 Task: Search one way flight ticket for 3 adults, 3 children in business from Billings: Billings Logan International Airport to Fort Wayne: Fort Wayne International Airport on 5-4-2023. Choice of flights is Alaska. Number of bags: 1 carry on bag and 3 checked bags. Price is upto 79000. Outbound departure time preference is 17:15.
Action: Mouse moved to (396, 150)
Screenshot: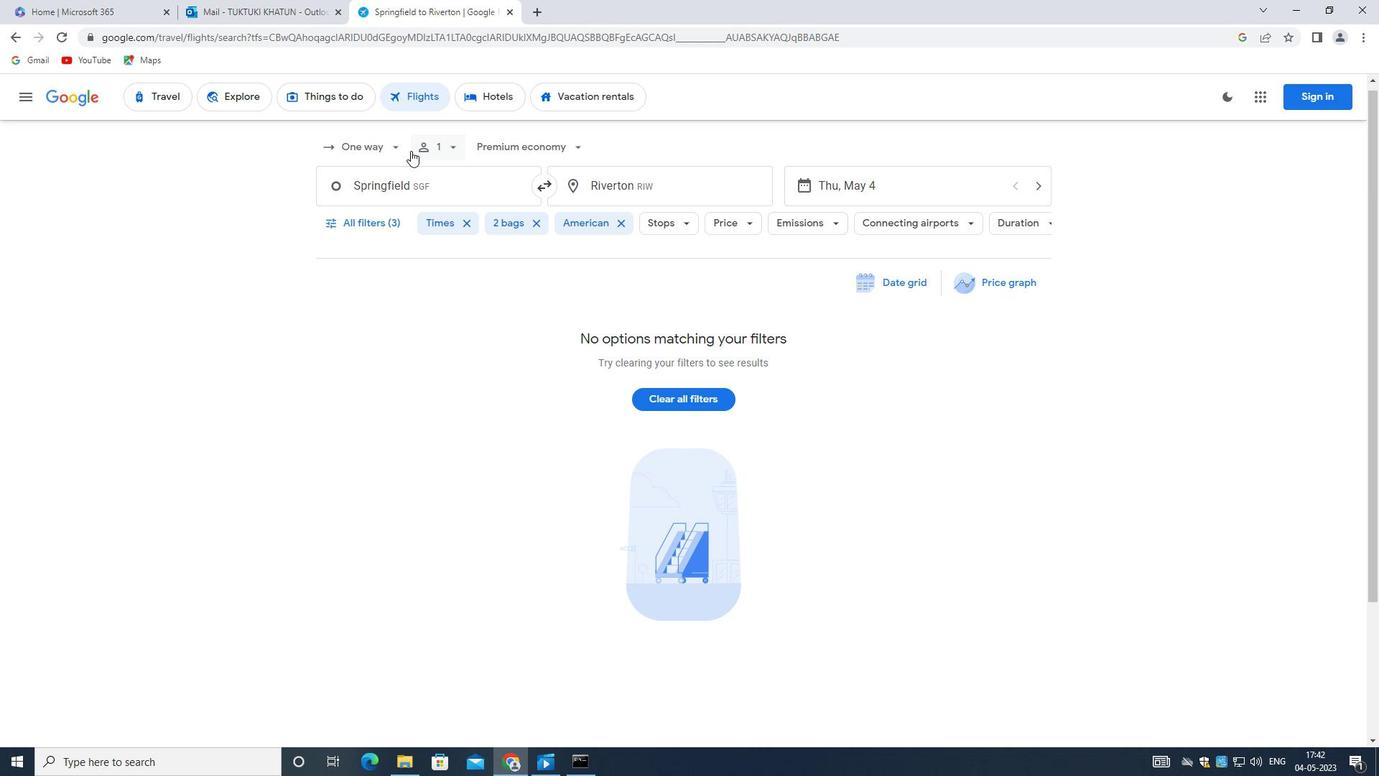 
Action: Mouse pressed left at (396, 150)
Screenshot: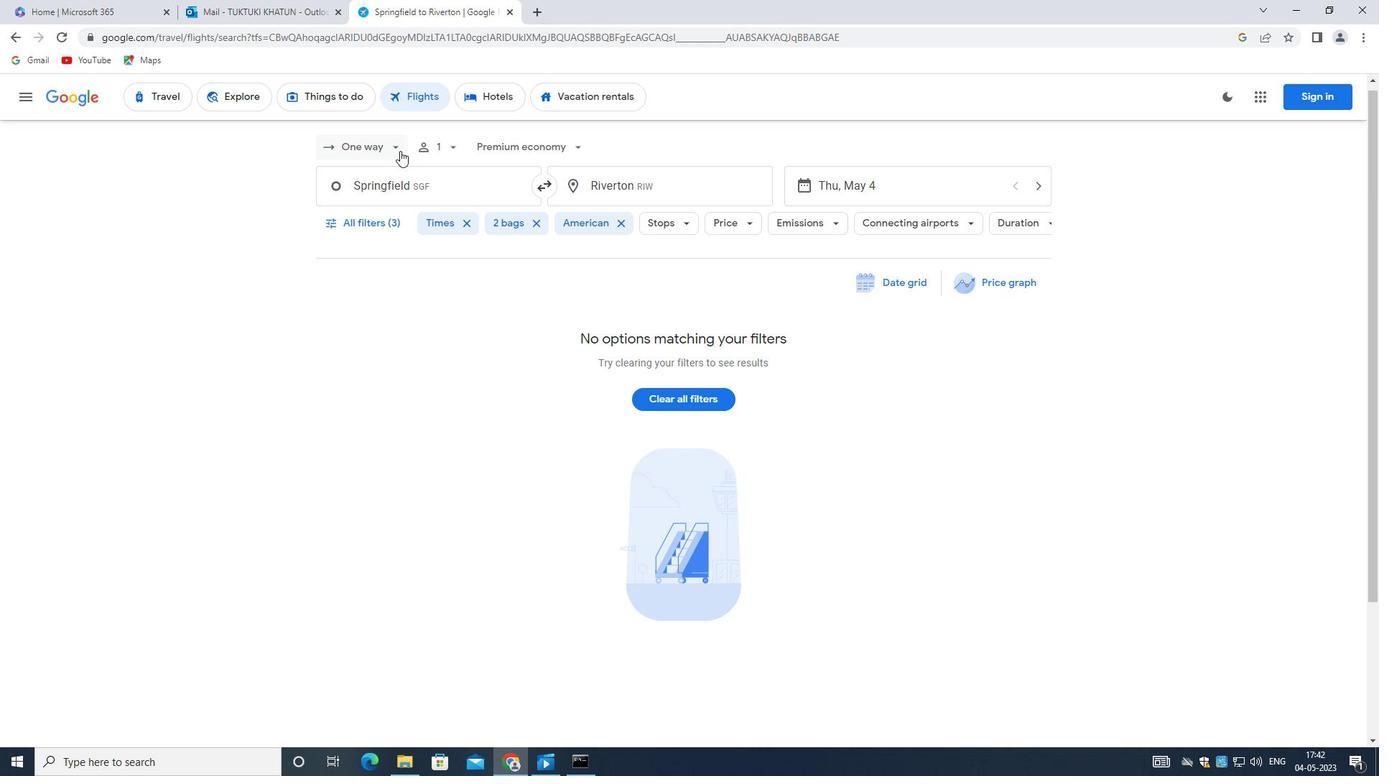 
Action: Mouse moved to (392, 203)
Screenshot: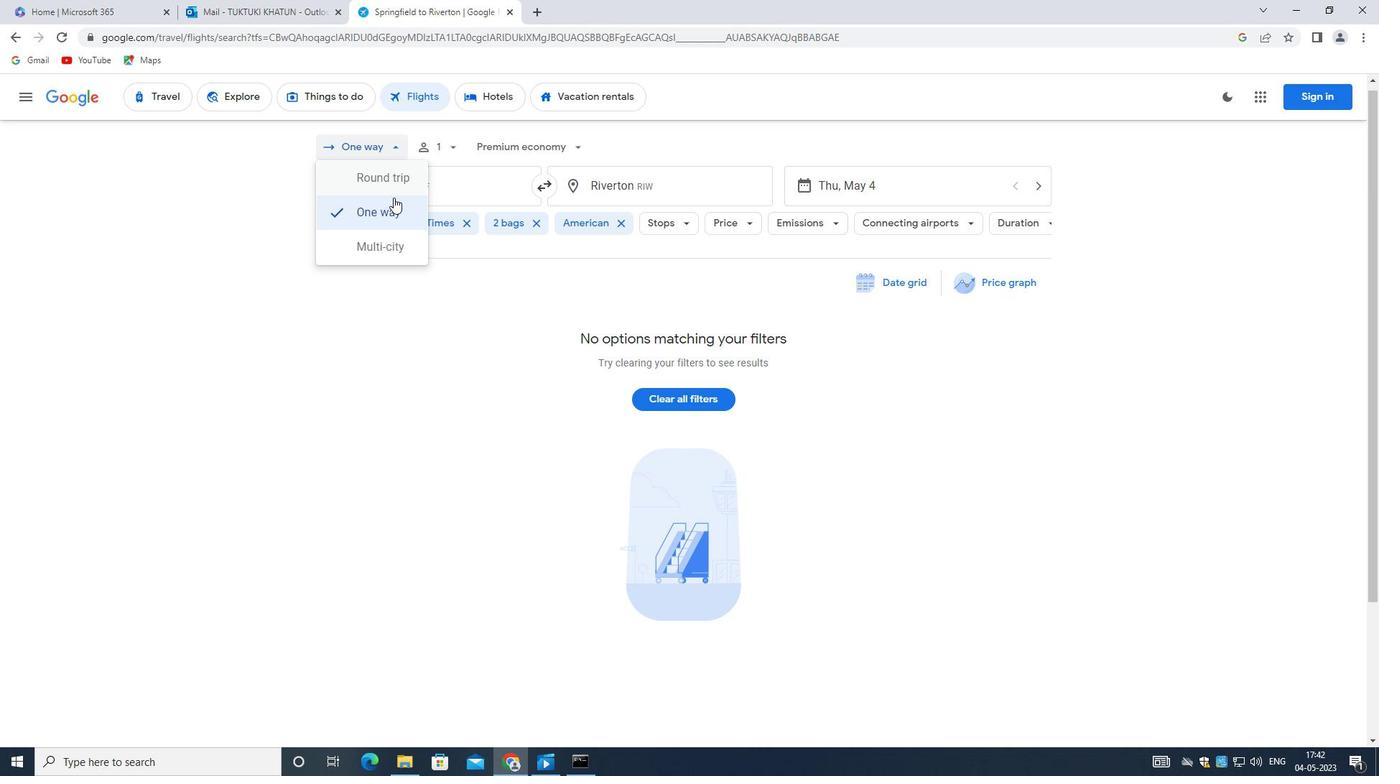 
Action: Mouse pressed left at (392, 203)
Screenshot: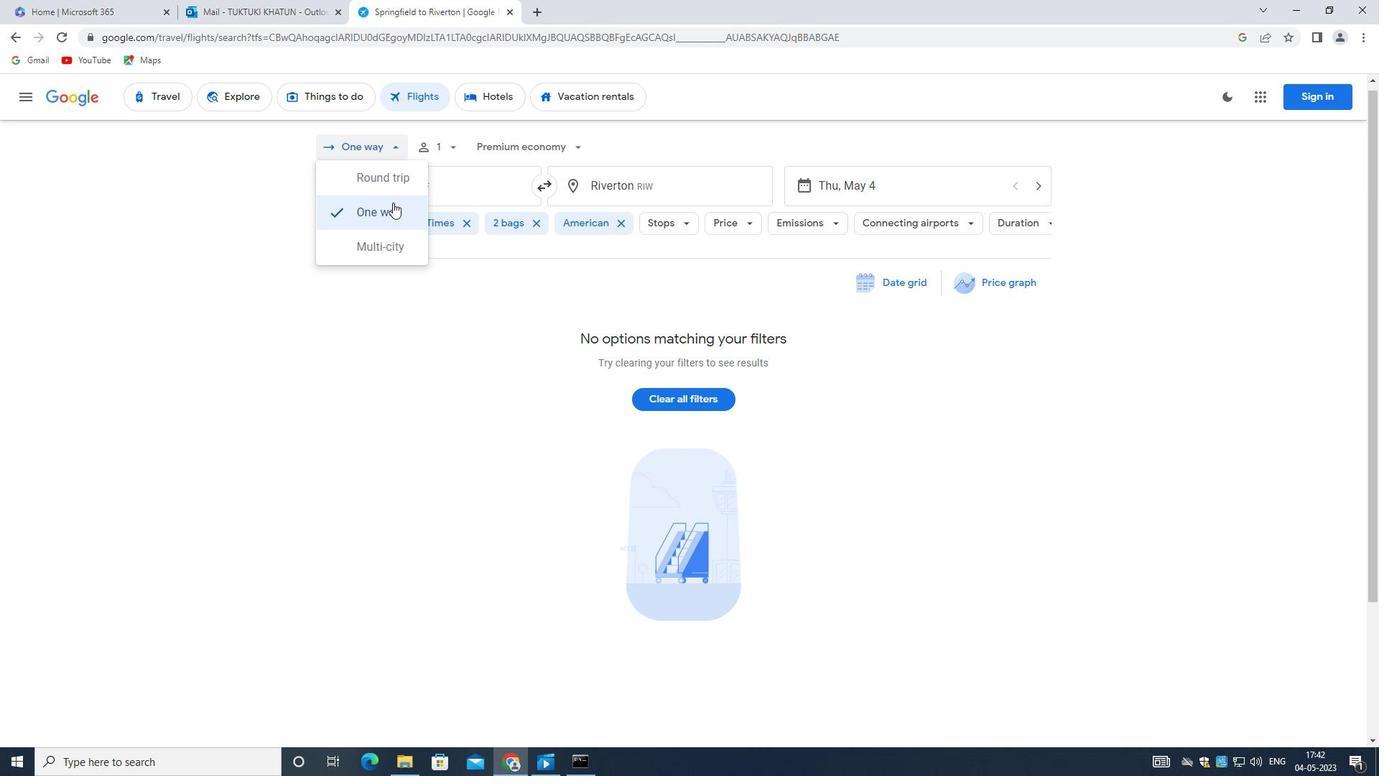 
Action: Mouse moved to (458, 146)
Screenshot: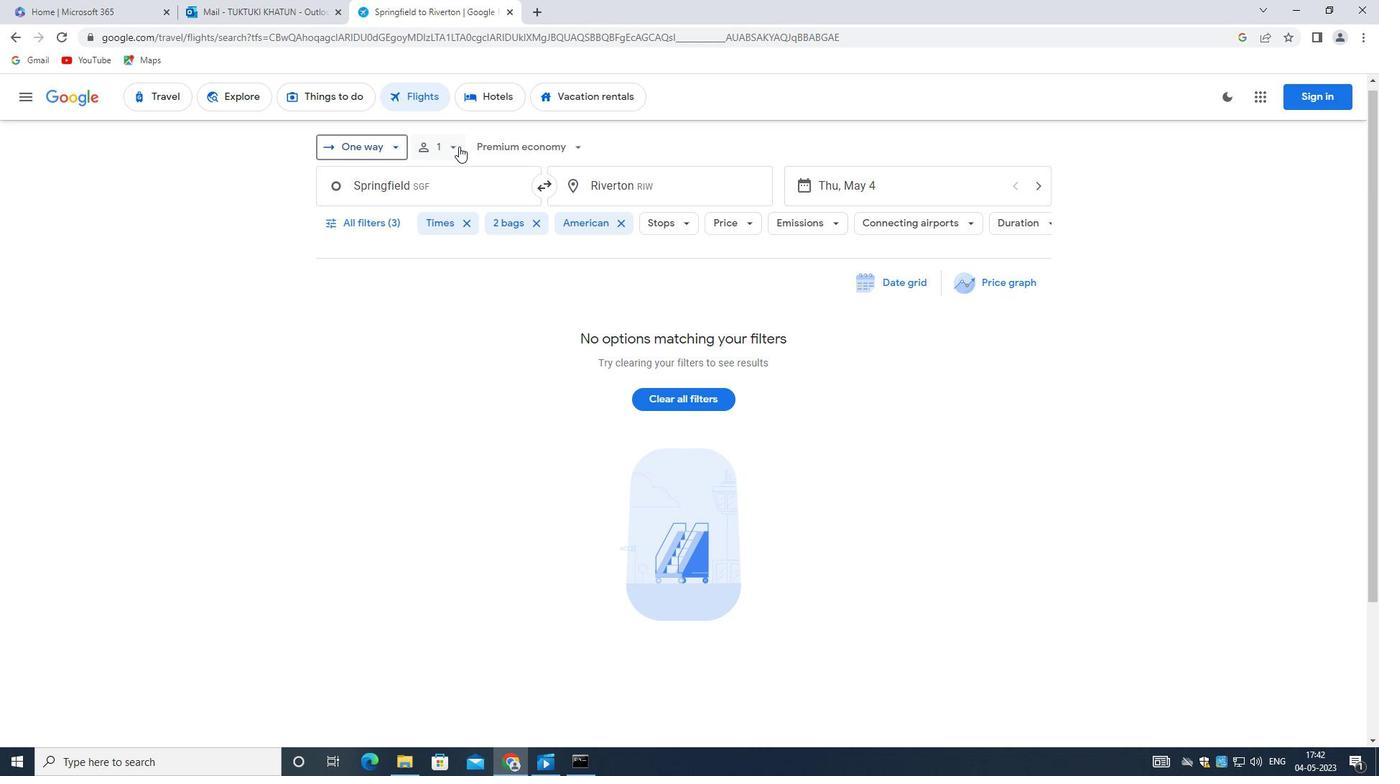 
Action: Mouse pressed left at (458, 146)
Screenshot: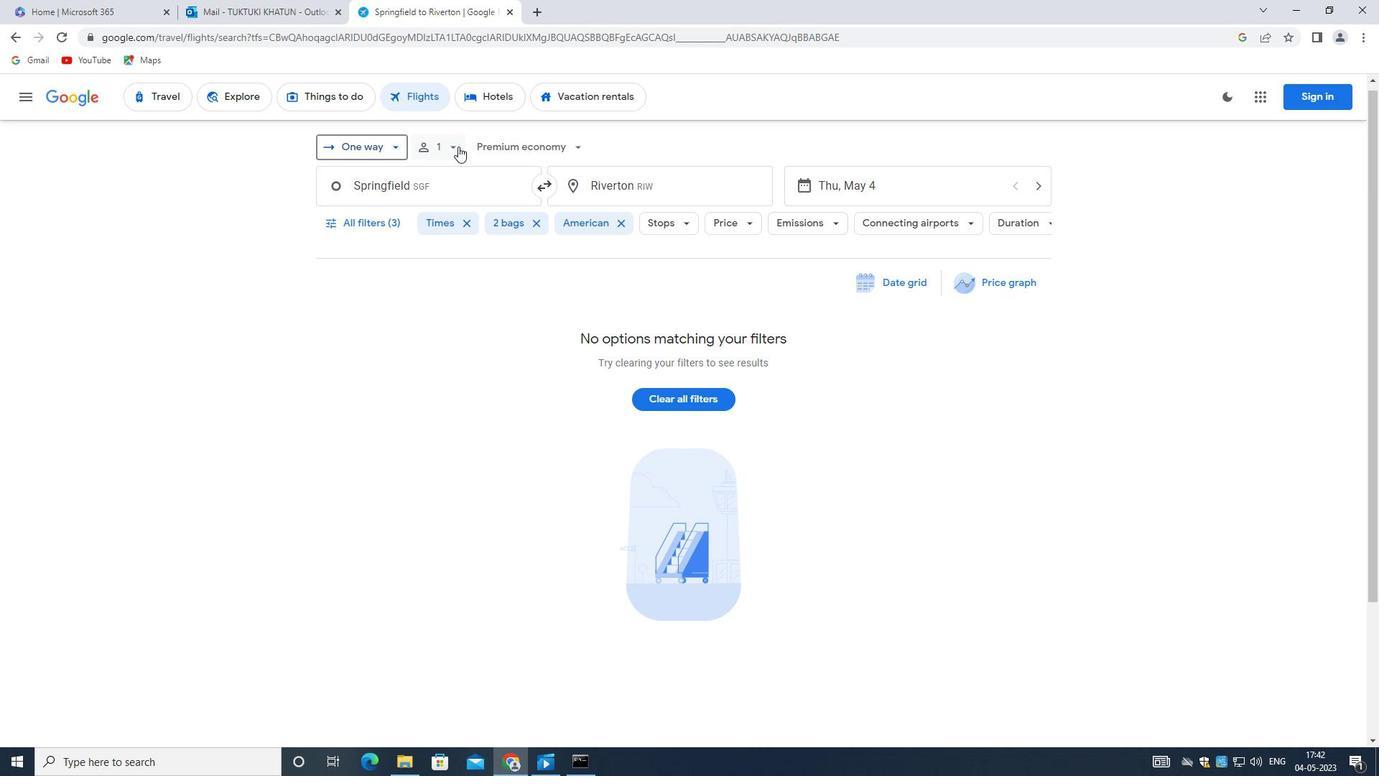 
Action: Mouse moved to (560, 182)
Screenshot: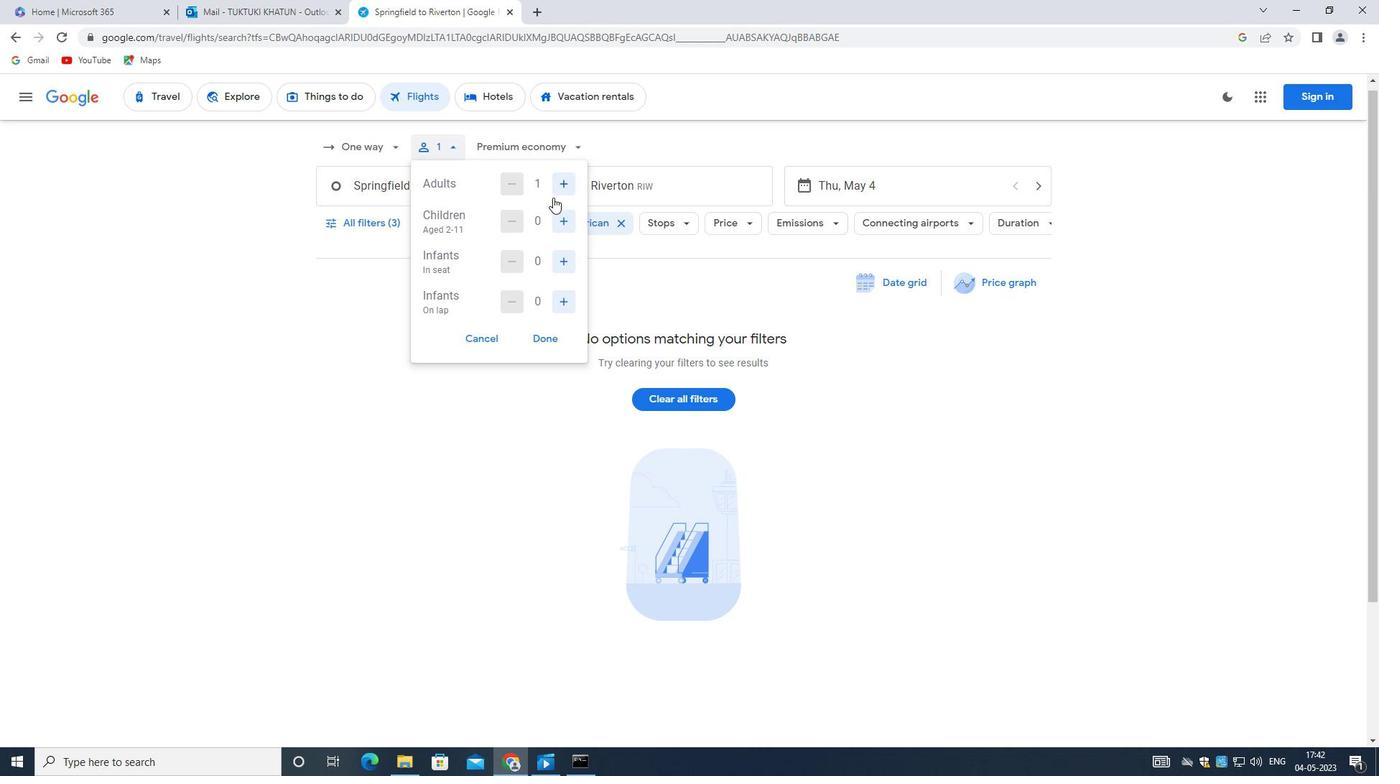 
Action: Mouse pressed left at (560, 182)
Screenshot: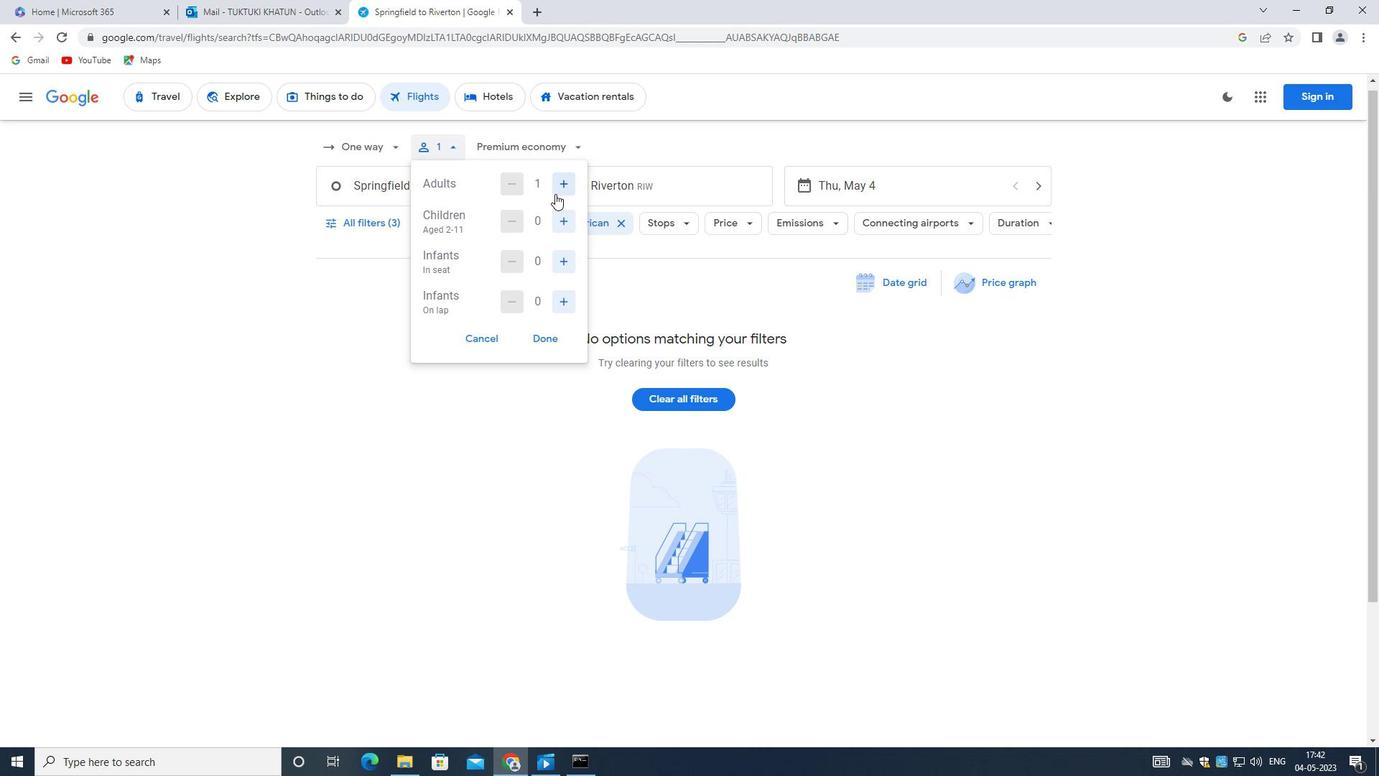 
Action: Mouse pressed left at (560, 182)
Screenshot: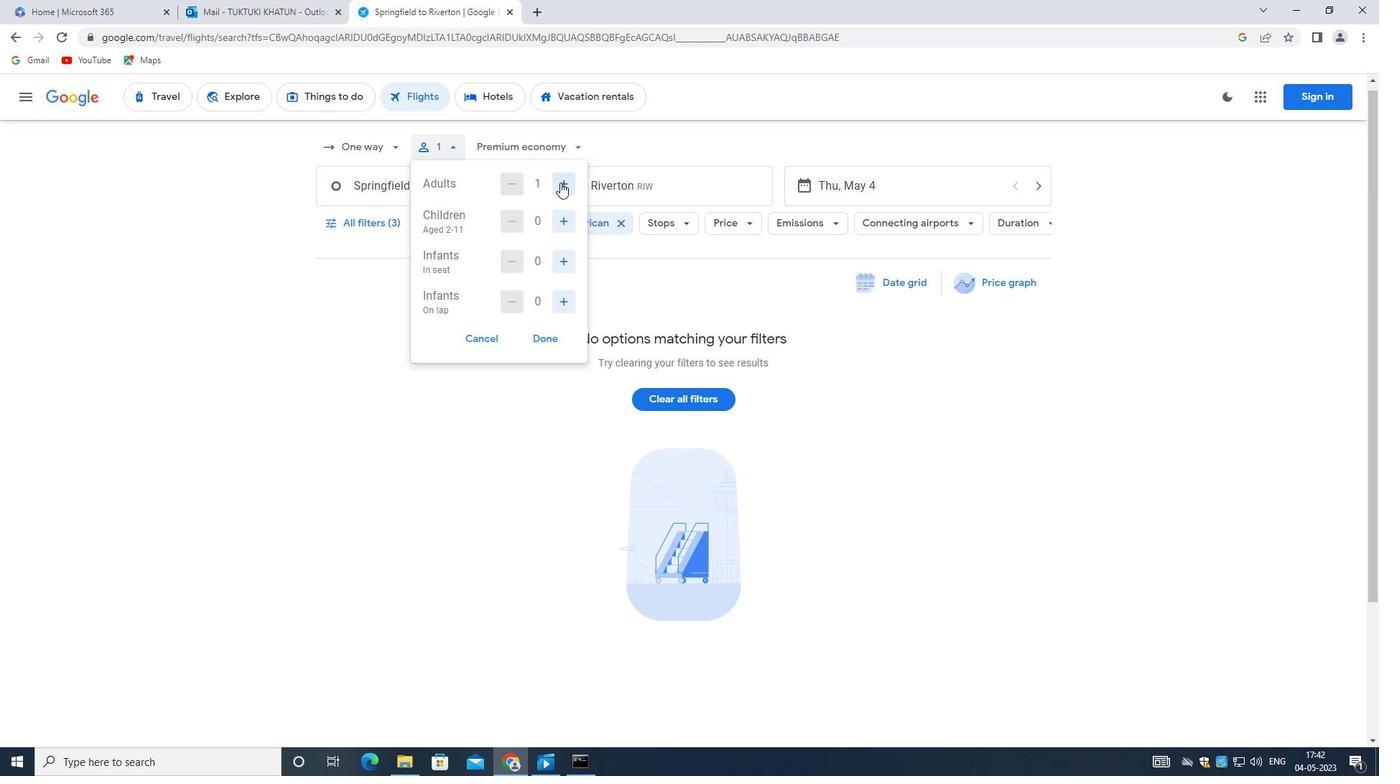 
Action: Mouse moved to (565, 222)
Screenshot: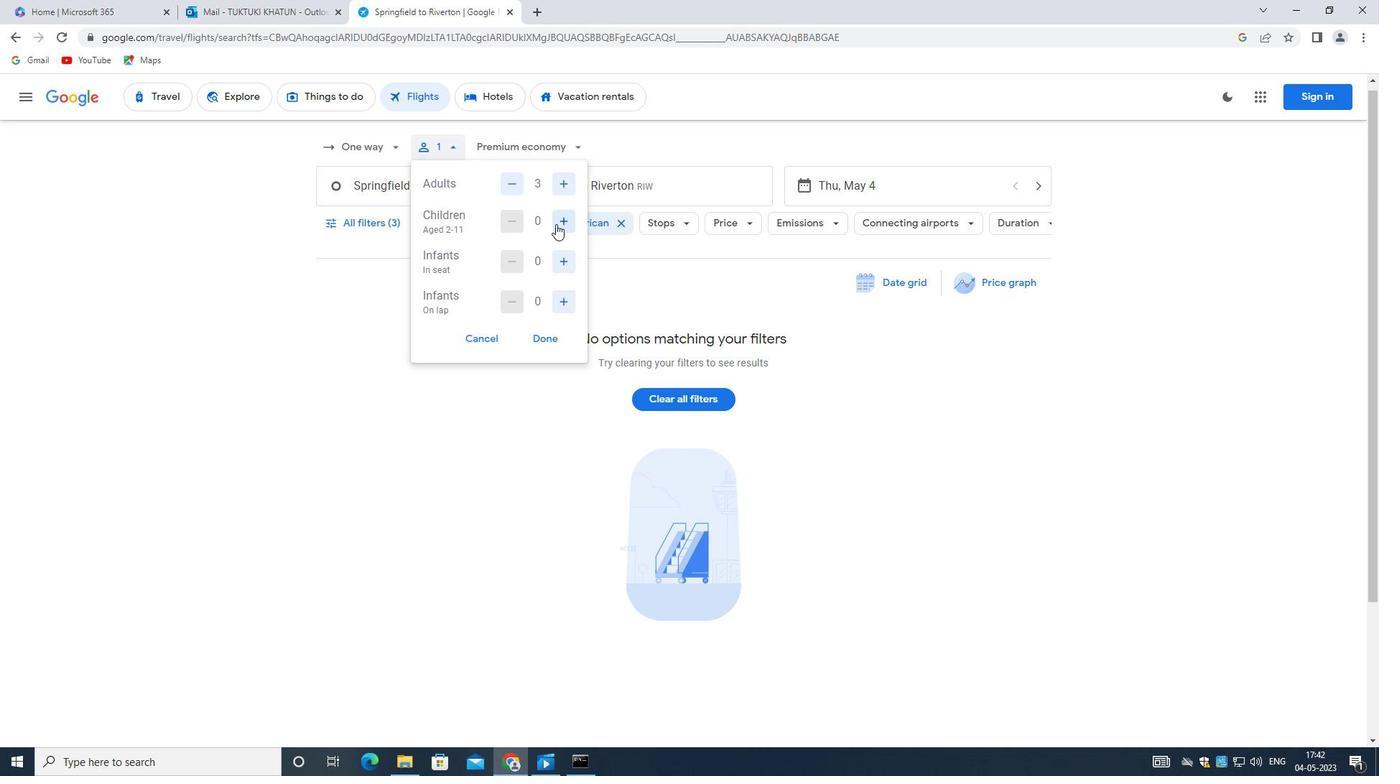 
Action: Mouse pressed left at (565, 222)
Screenshot: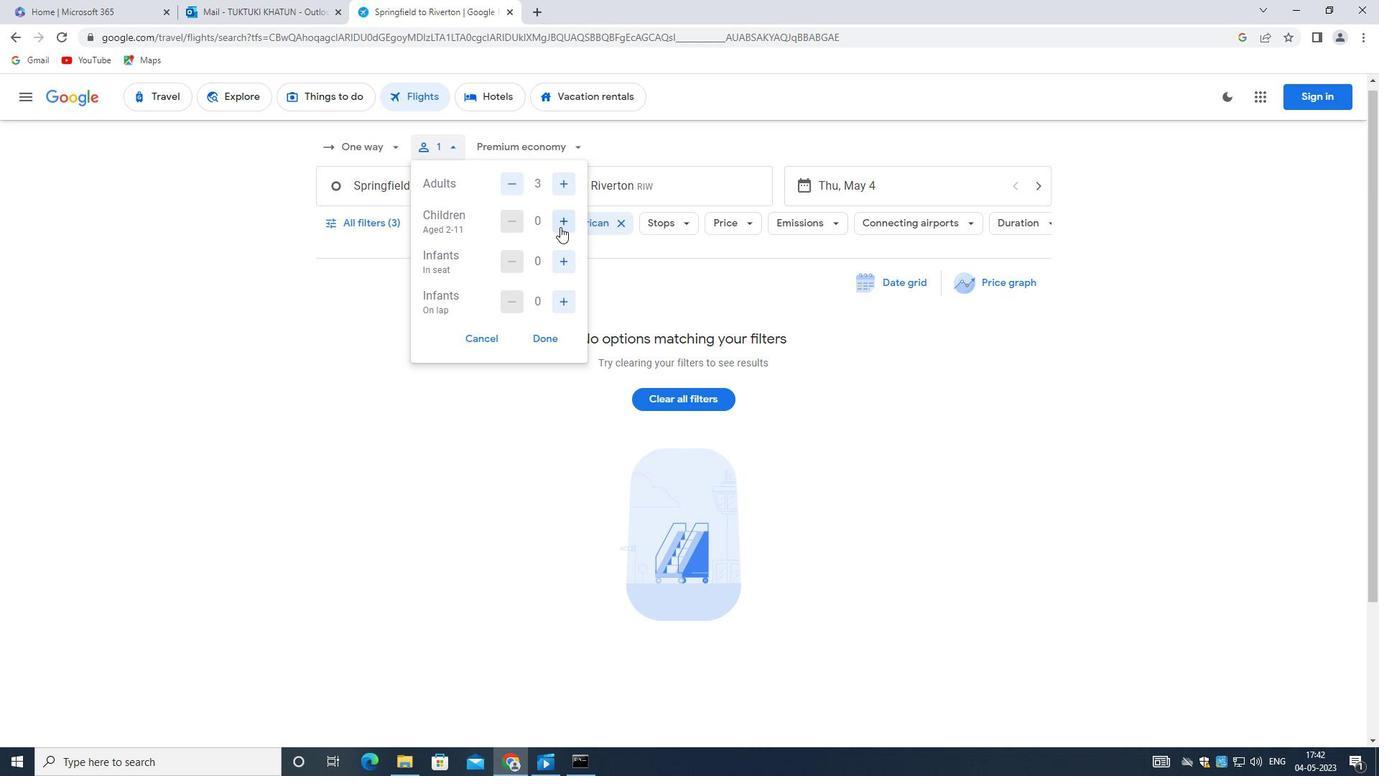 
Action: Mouse moved to (565, 221)
Screenshot: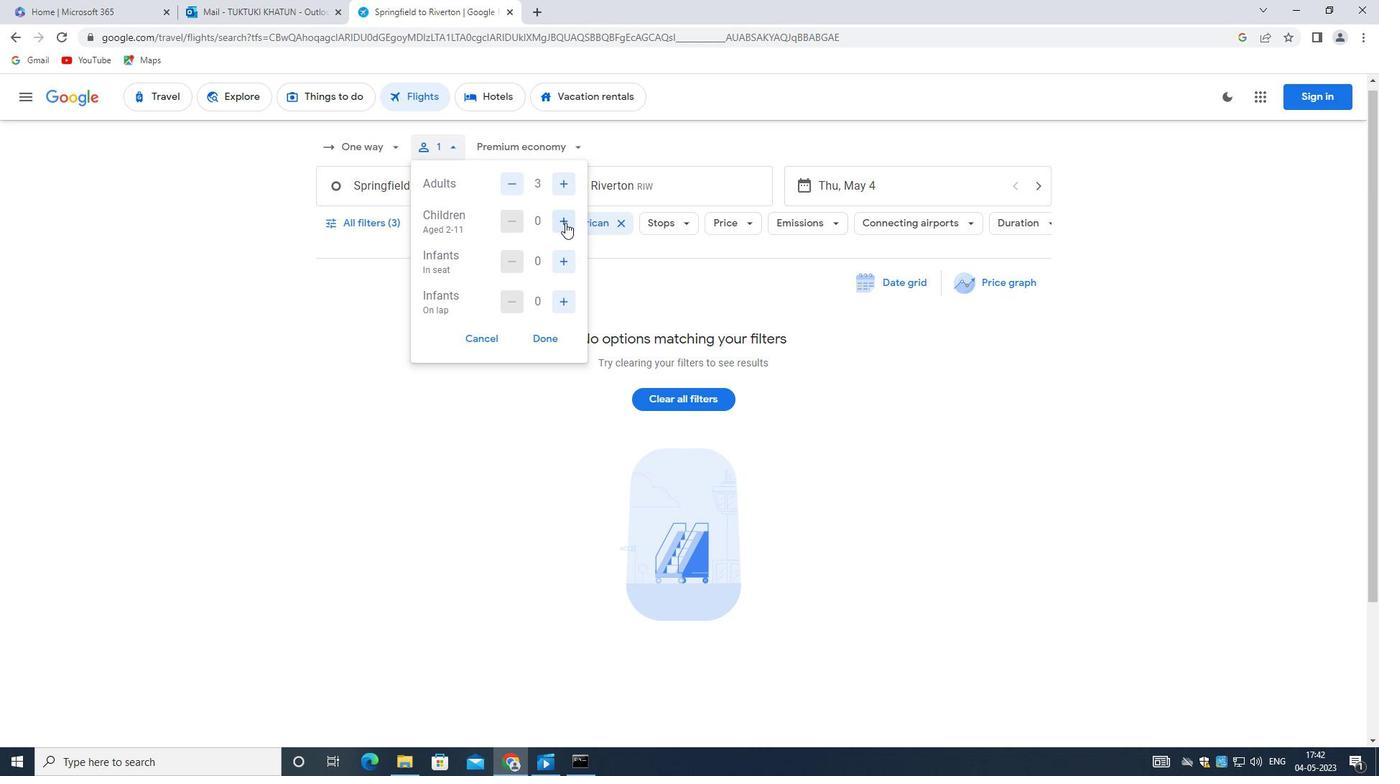 
Action: Mouse pressed left at (565, 221)
Screenshot: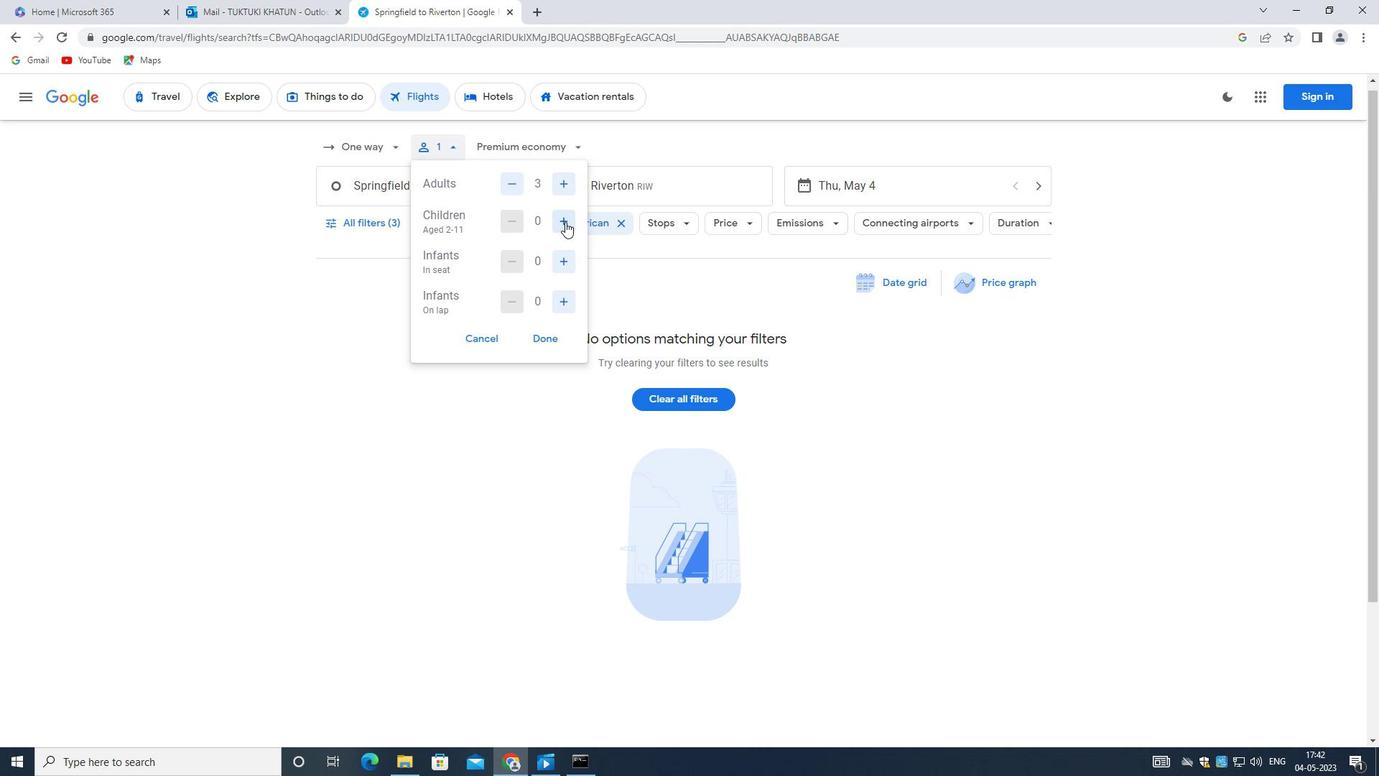 
Action: Mouse moved to (564, 219)
Screenshot: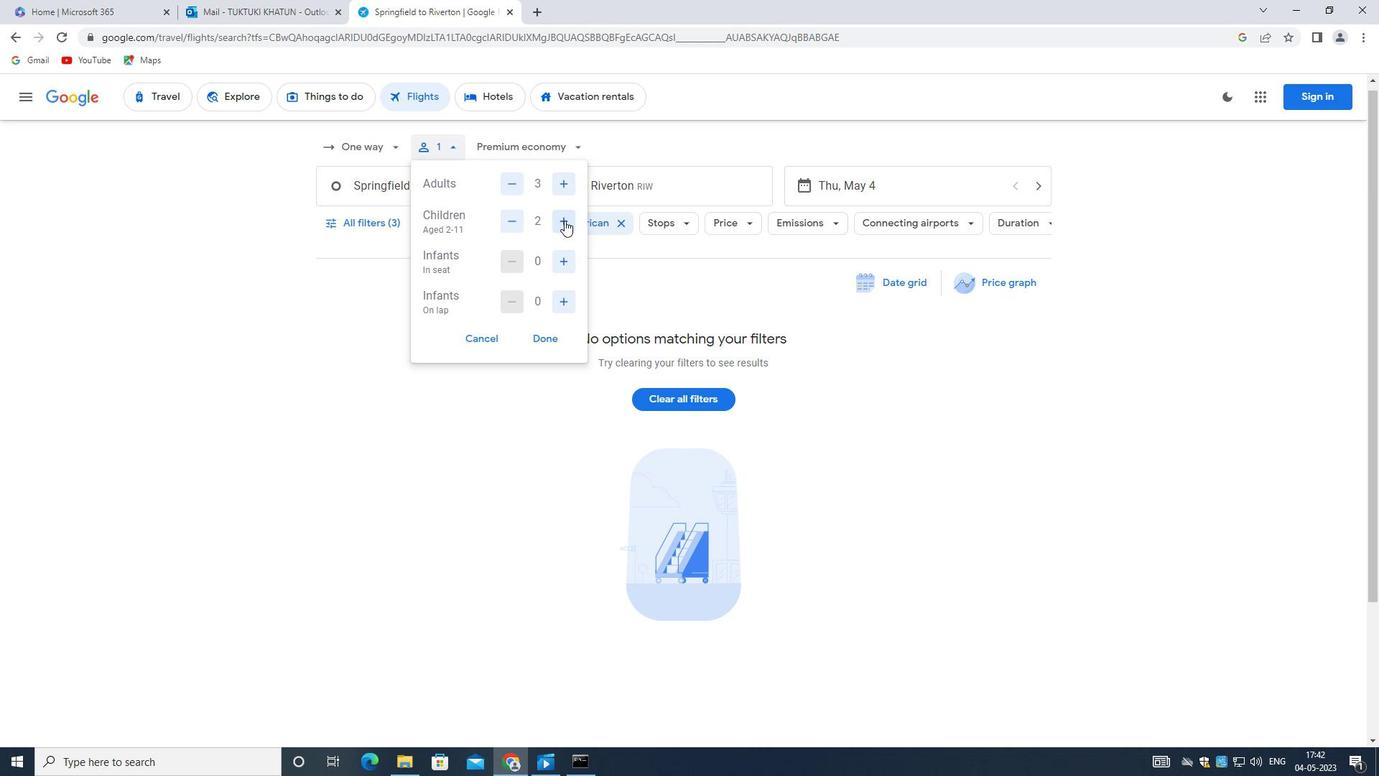 
Action: Mouse pressed left at (564, 219)
Screenshot: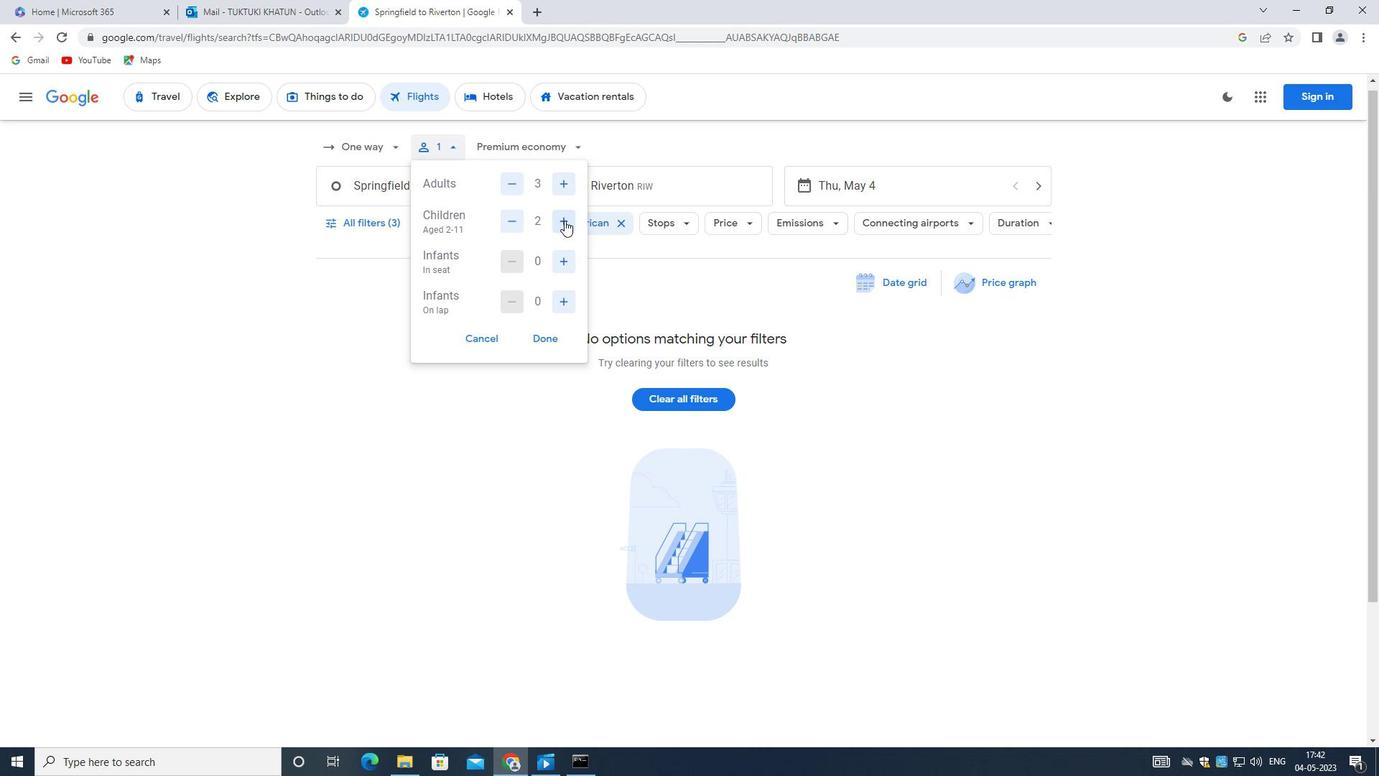 
Action: Mouse moved to (539, 345)
Screenshot: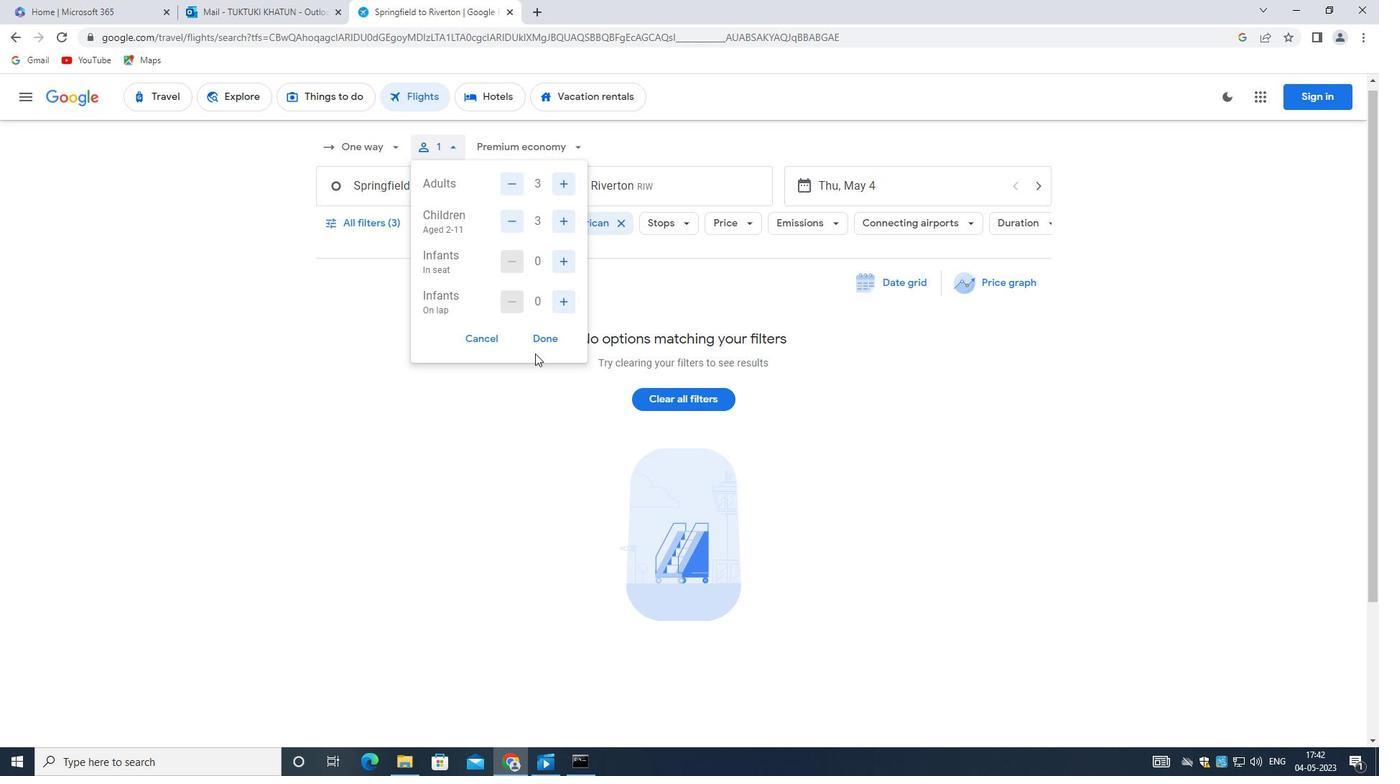 
Action: Mouse pressed left at (539, 345)
Screenshot: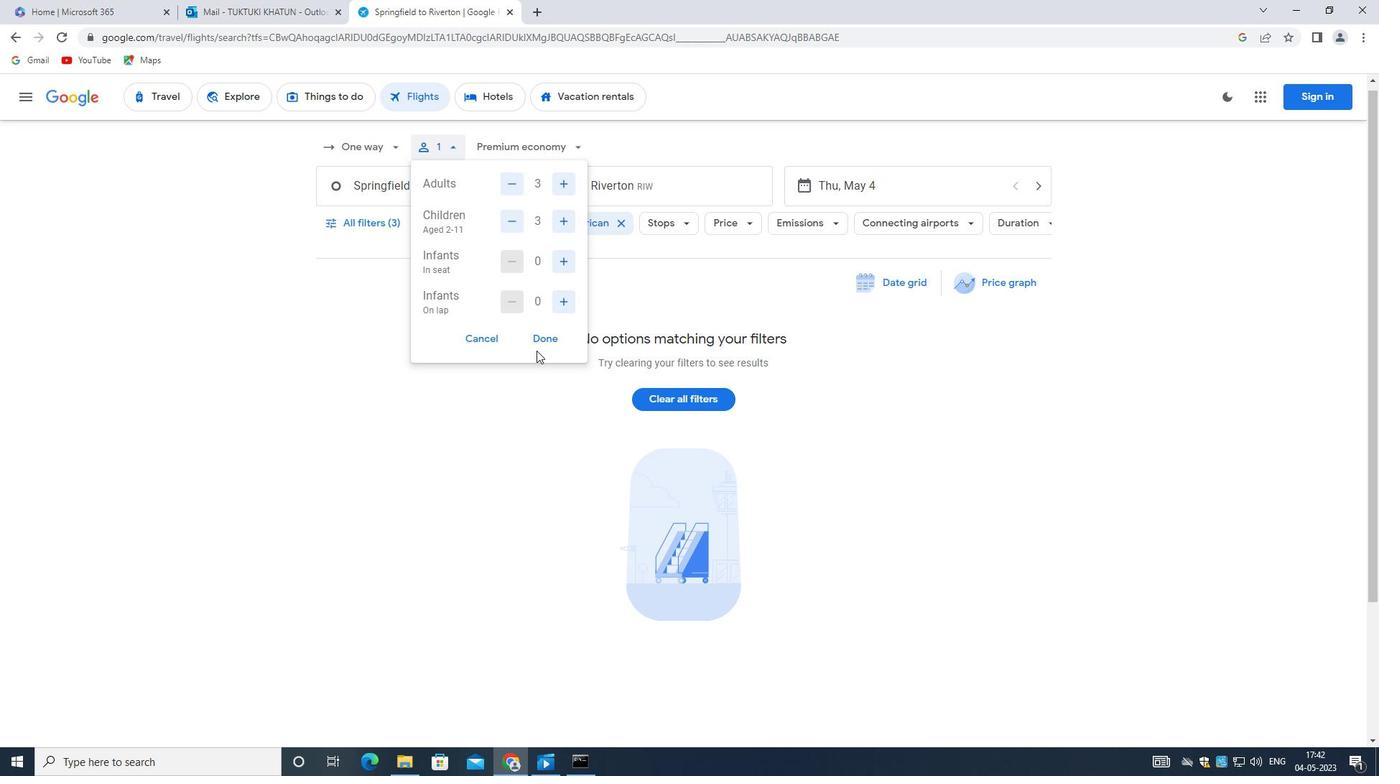 
Action: Mouse moved to (551, 148)
Screenshot: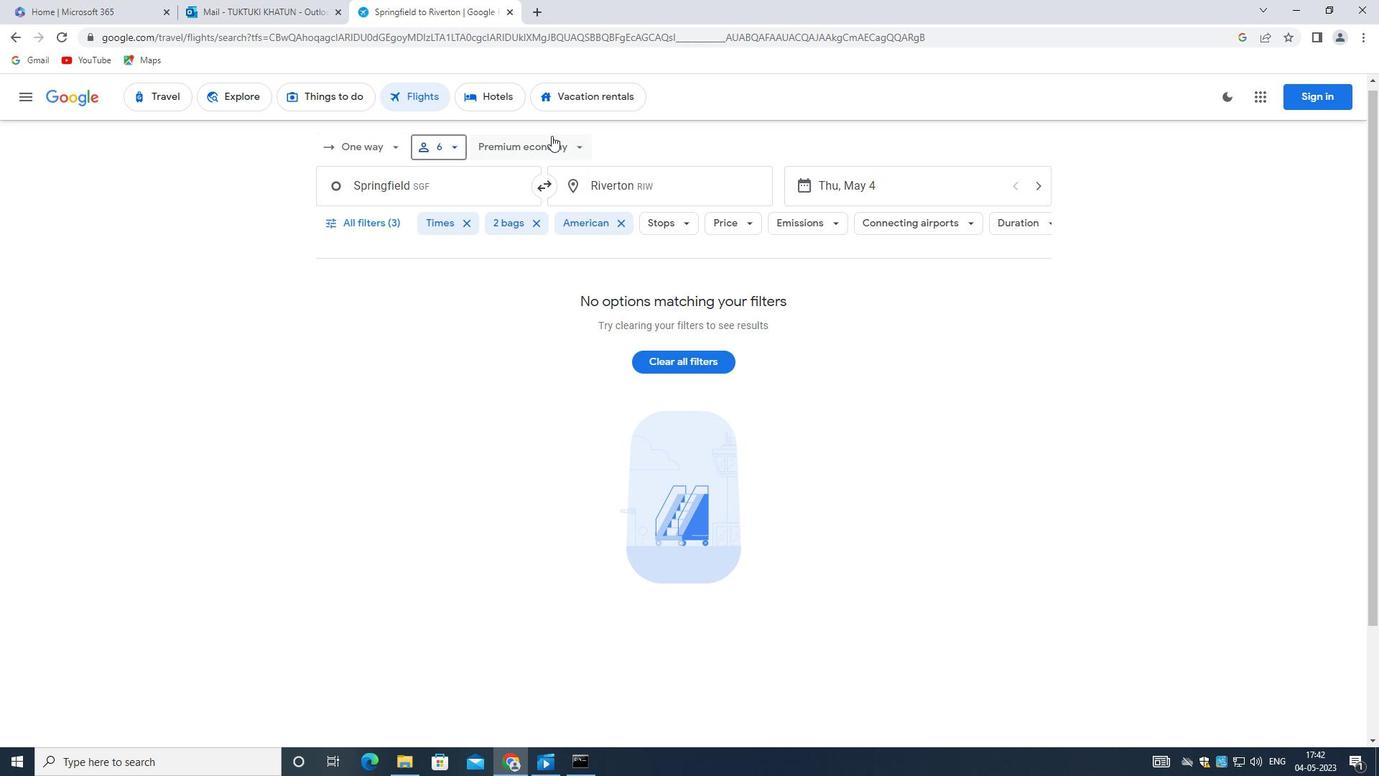 
Action: Mouse pressed left at (551, 148)
Screenshot: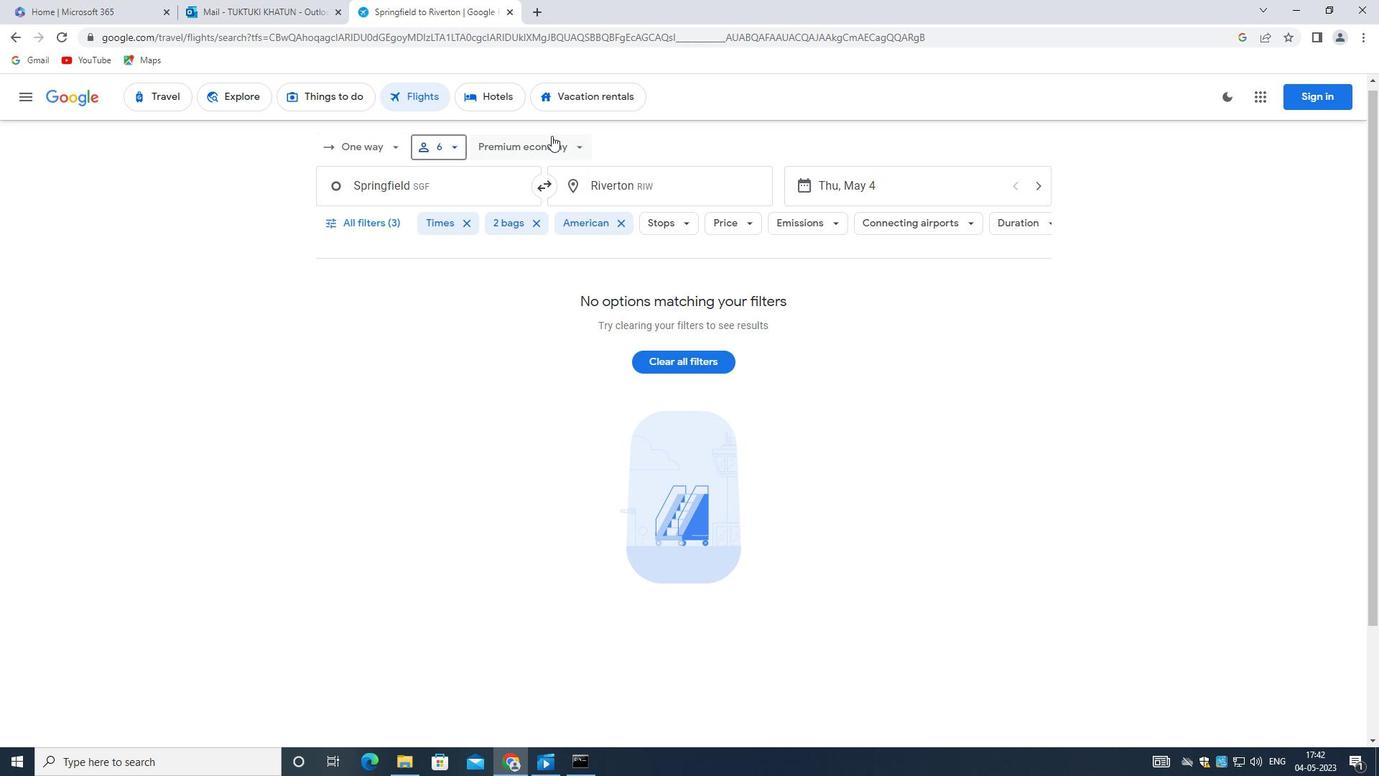 
Action: Mouse moved to (538, 252)
Screenshot: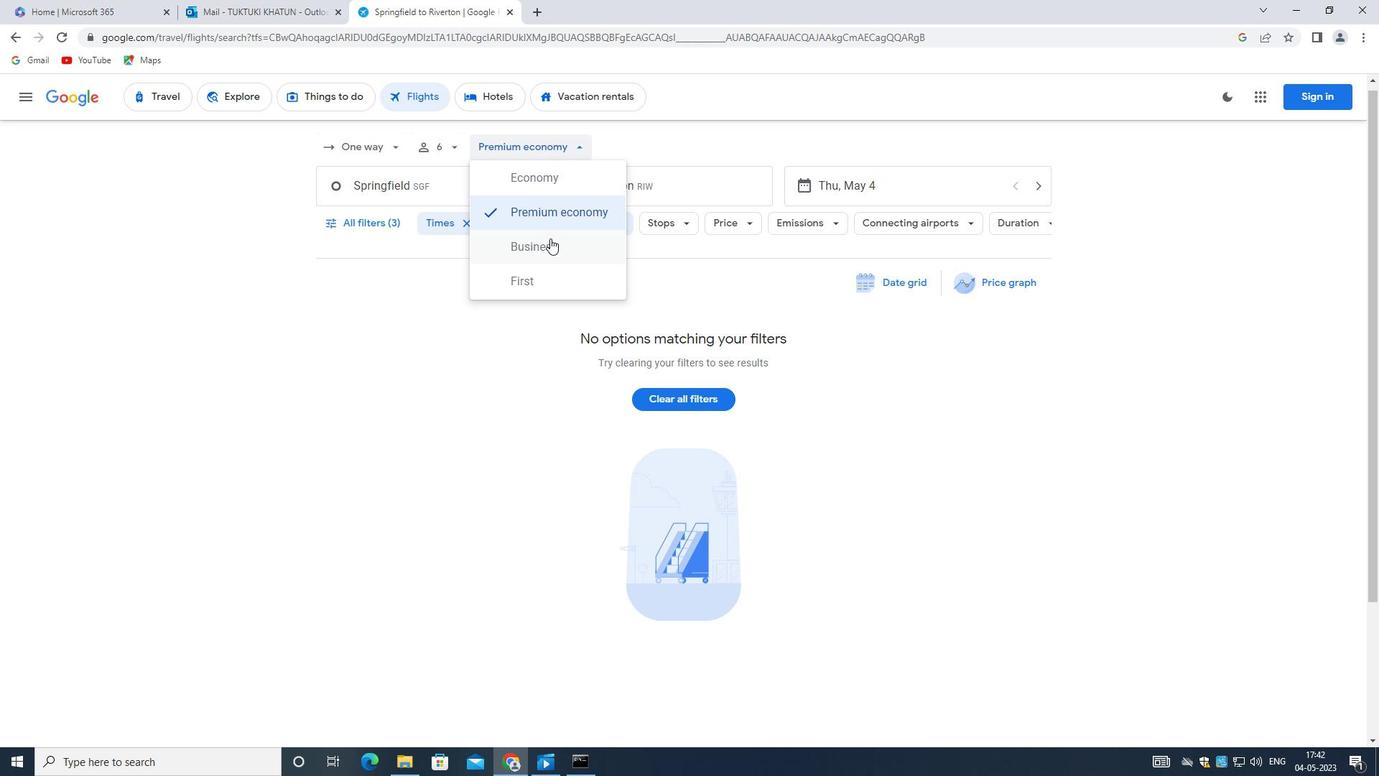 
Action: Mouse pressed left at (538, 252)
Screenshot: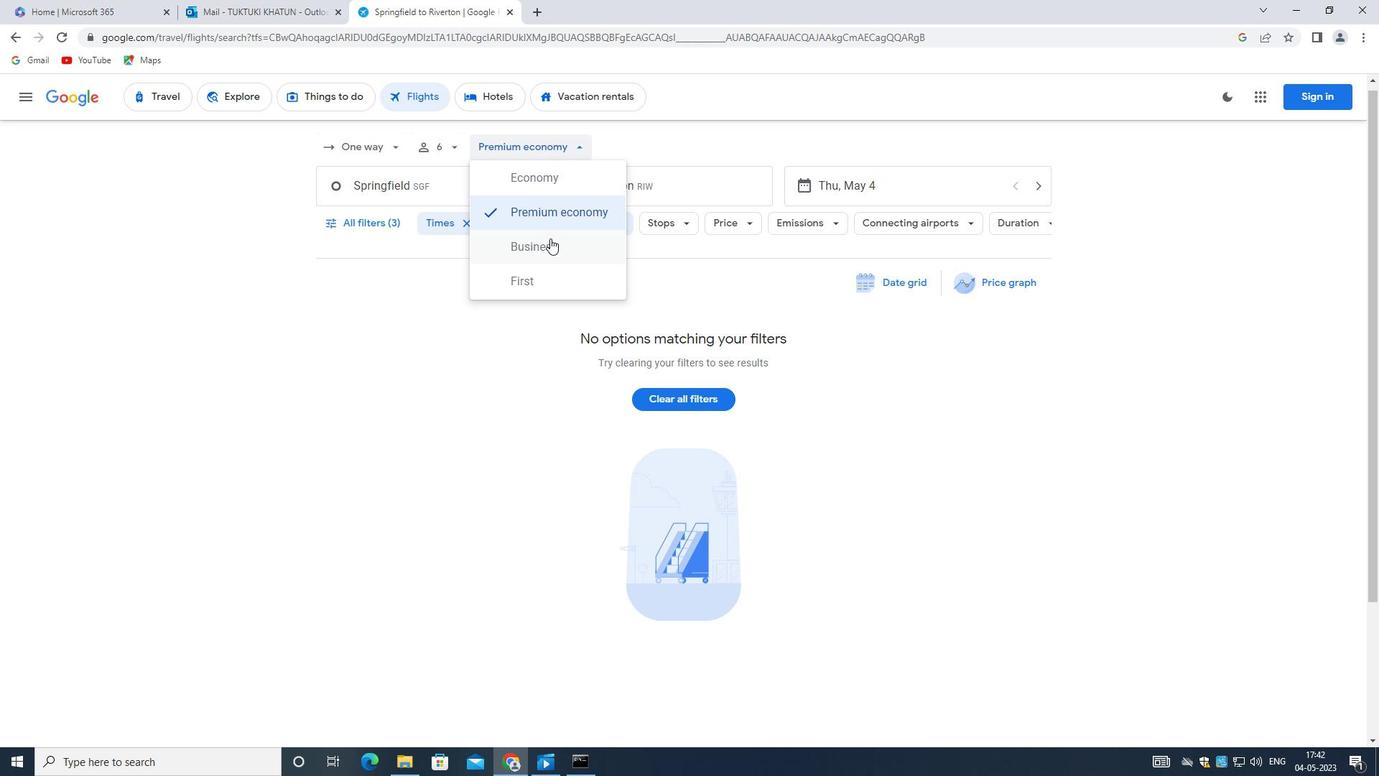 
Action: Mouse moved to (380, 189)
Screenshot: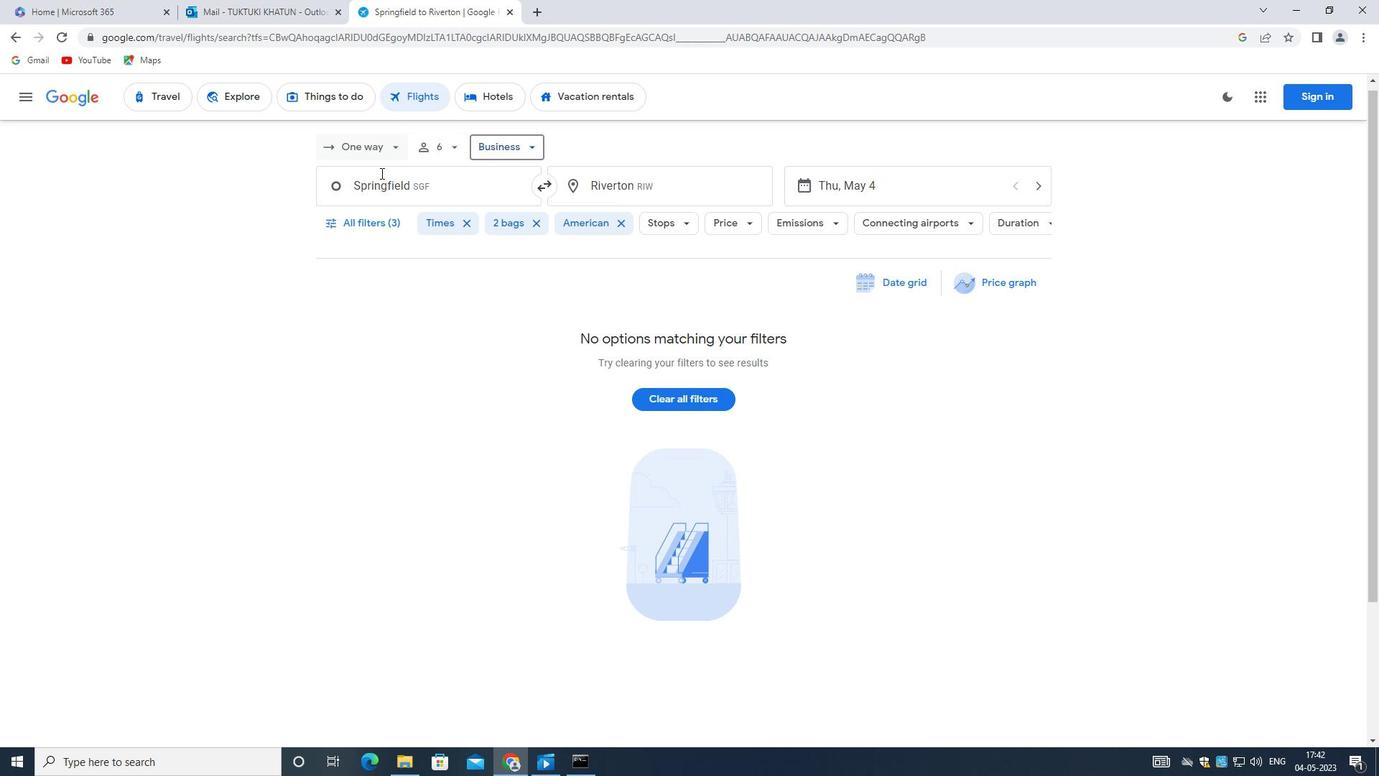 
Action: Mouse pressed left at (380, 189)
Screenshot: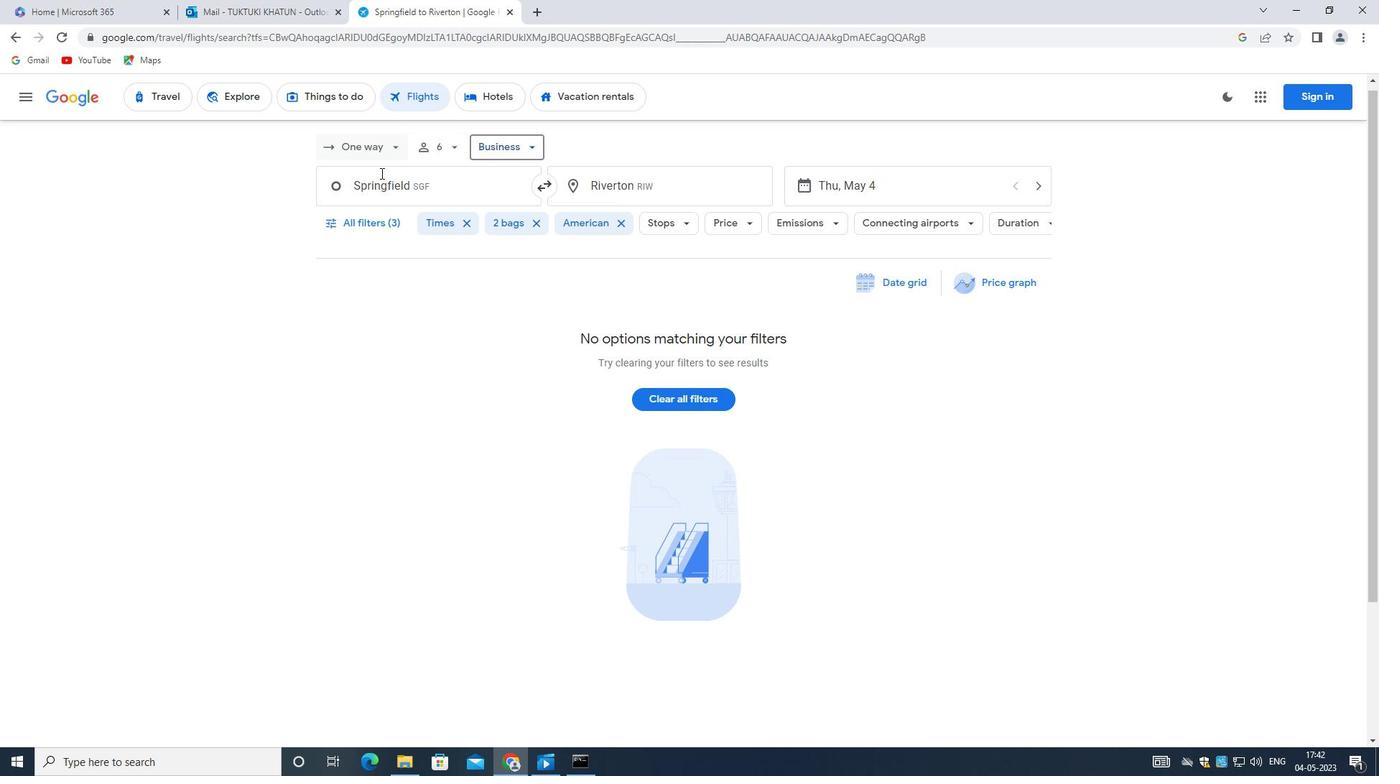 
Action: Mouse moved to (390, 186)
Screenshot: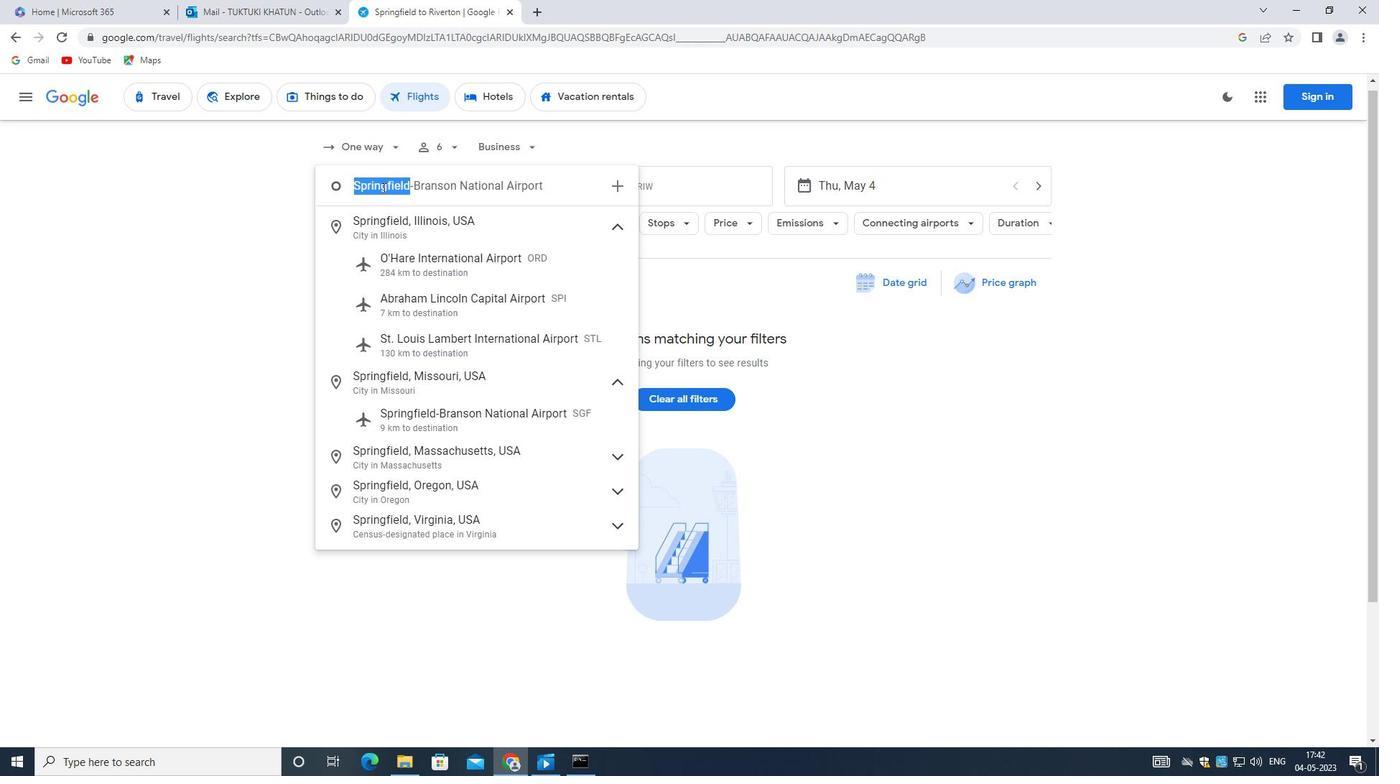 
Action: Key pressed <Key.backspace><Key.shift>BILLINGS<Key.space><Key.shift_r>LOGAN
Screenshot: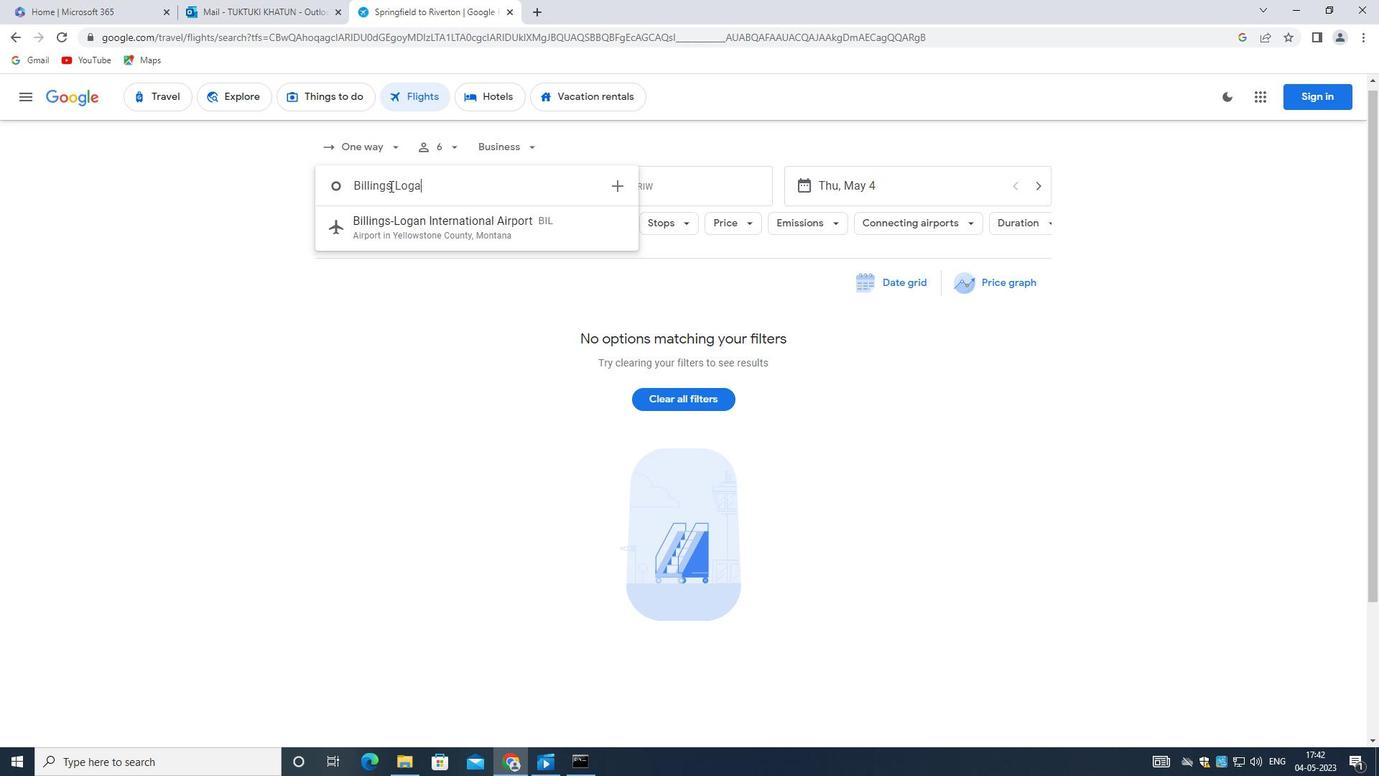 
Action: Mouse moved to (429, 224)
Screenshot: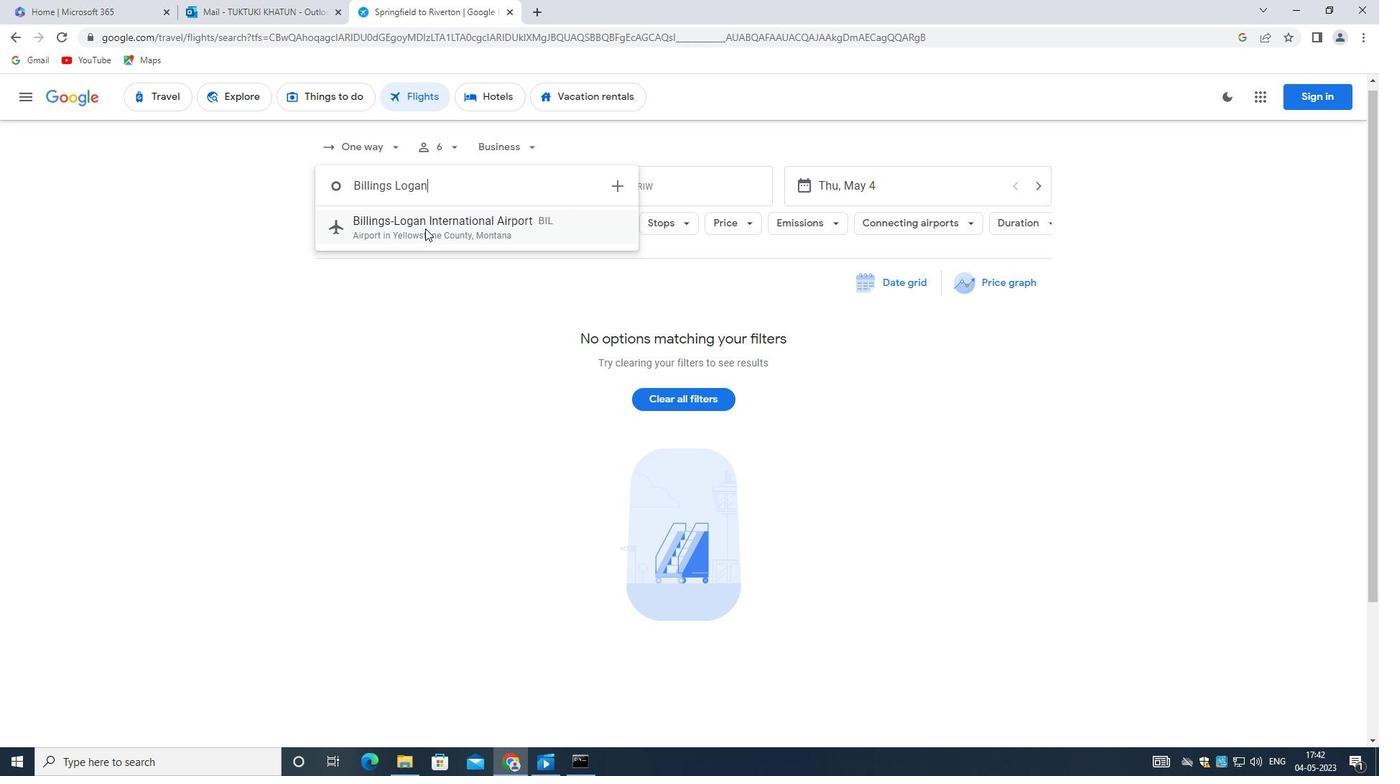 
Action: Mouse pressed left at (429, 224)
Screenshot: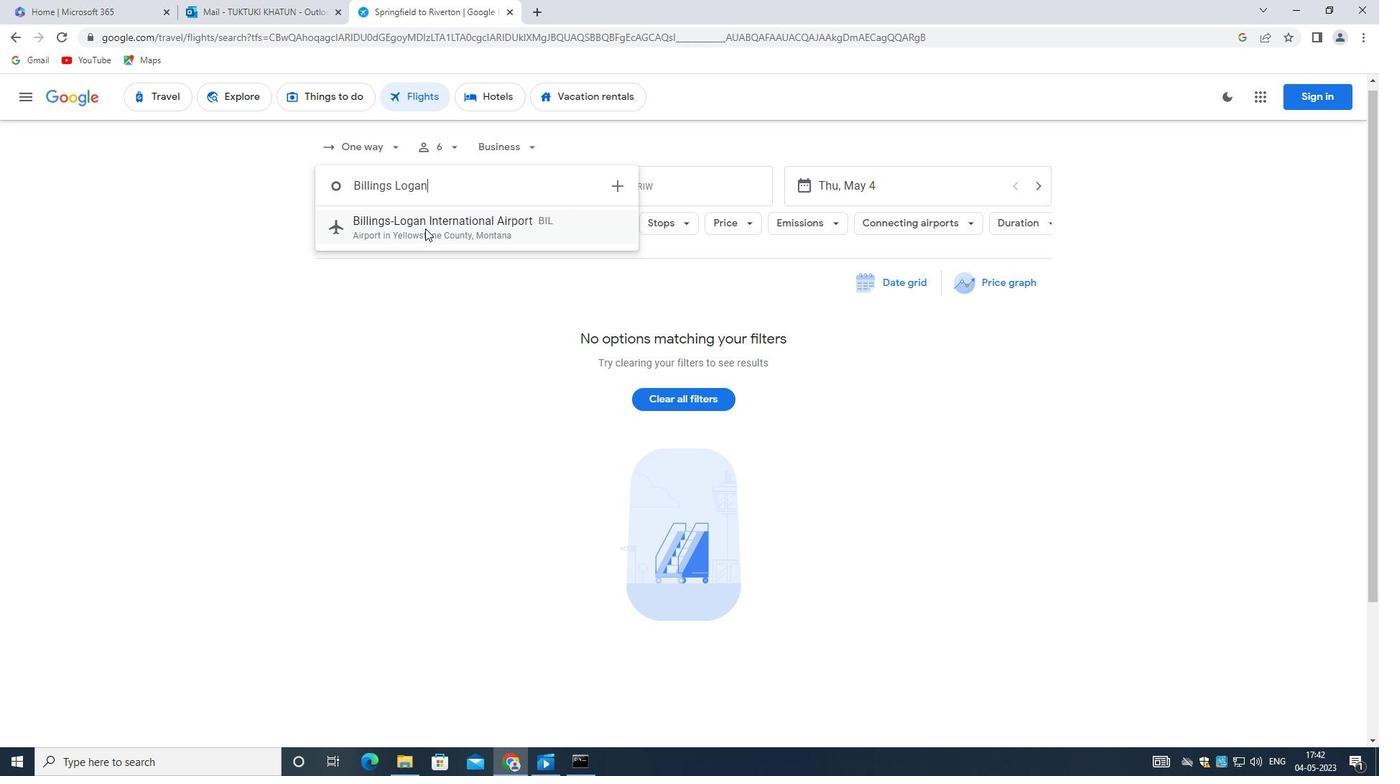 
Action: Mouse moved to (671, 183)
Screenshot: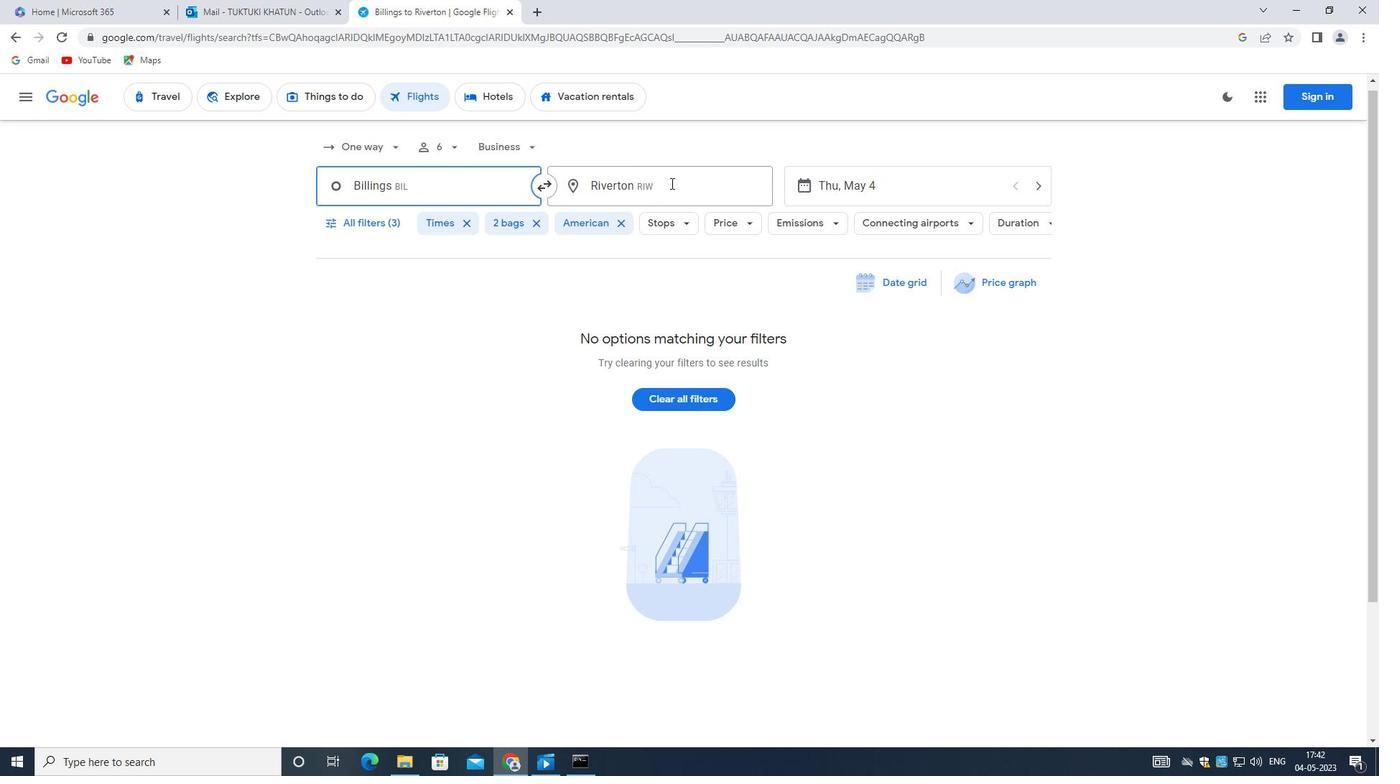 
Action: Mouse pressed left at (671, 183)
Screenshot: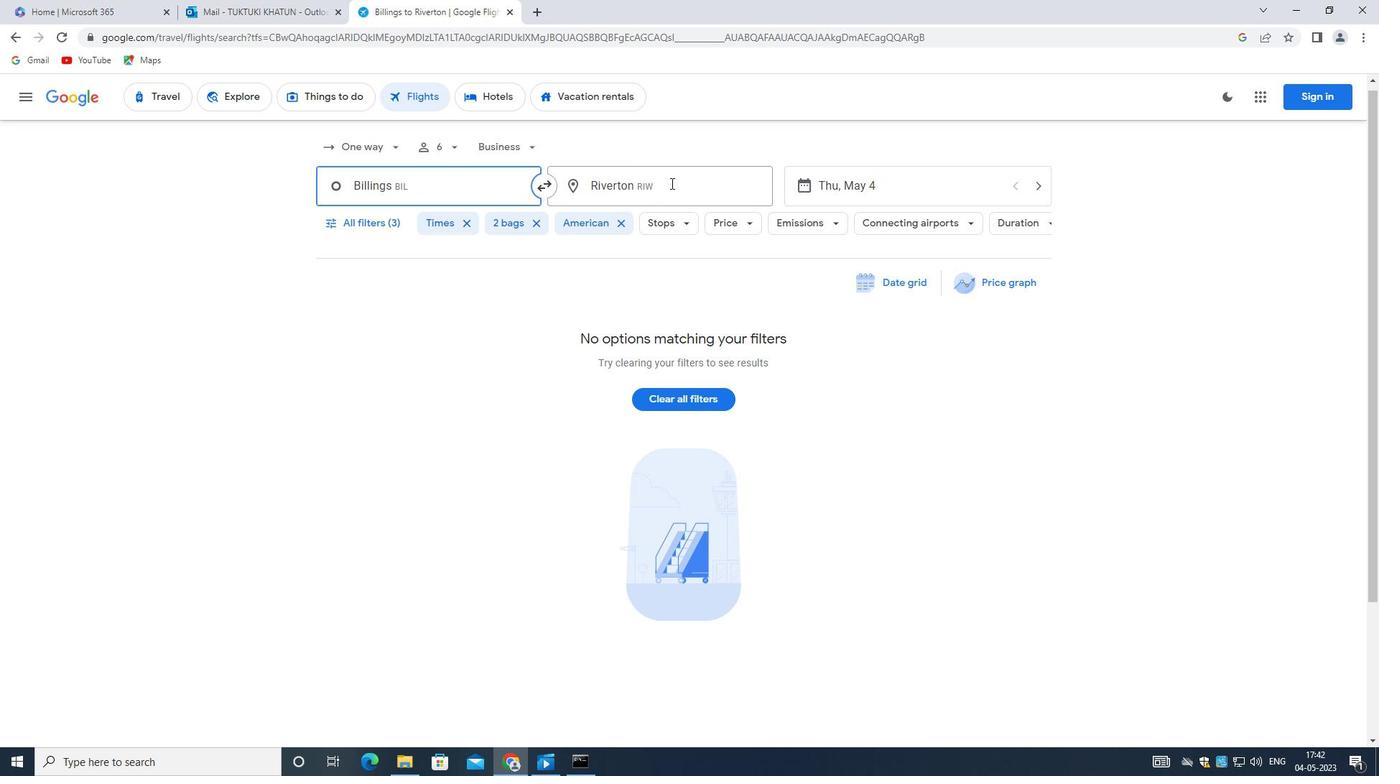 
Action: Mouse moved to (670, 183)
Screenshot: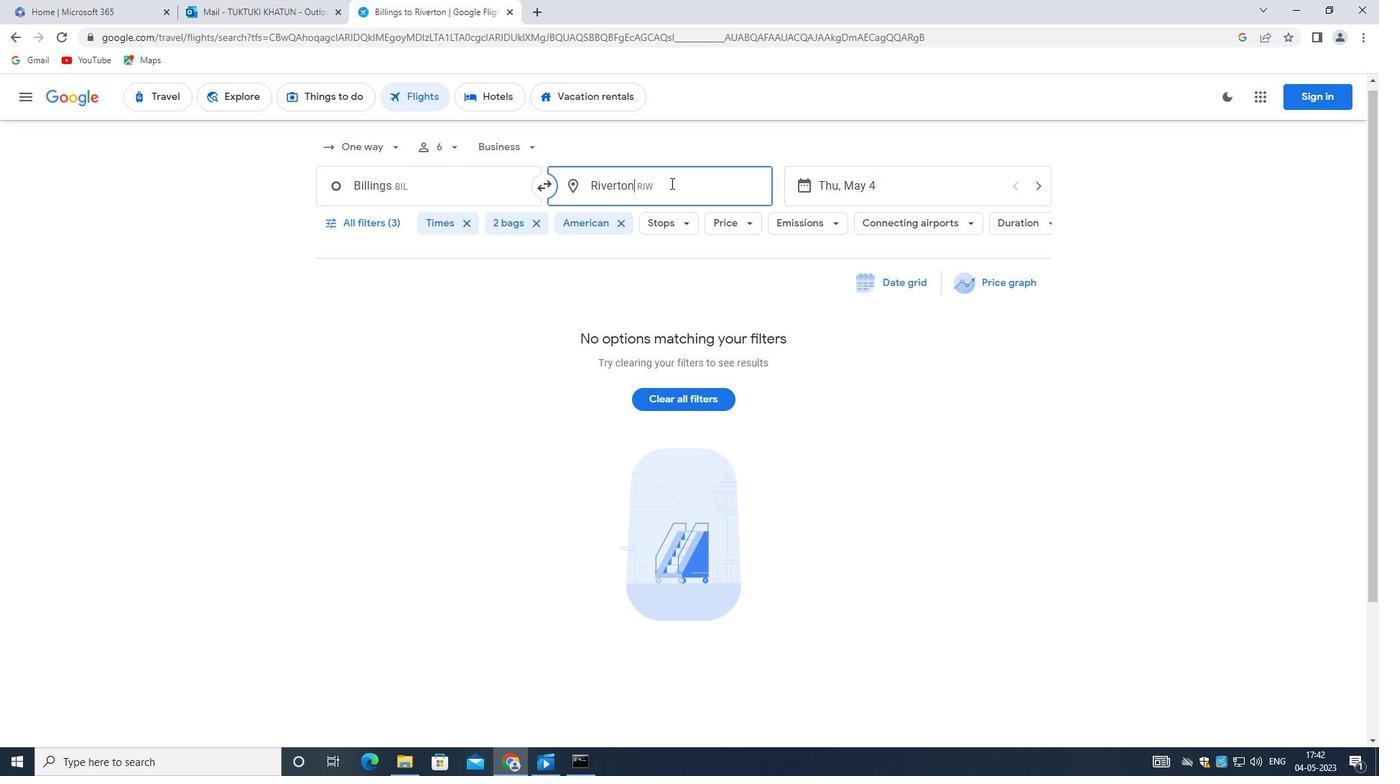 
Action: Key pressed <Key.backspace><Key.shift><Key.shift>FORT<Key.space><Key.shift>WAYNE
Screenshot: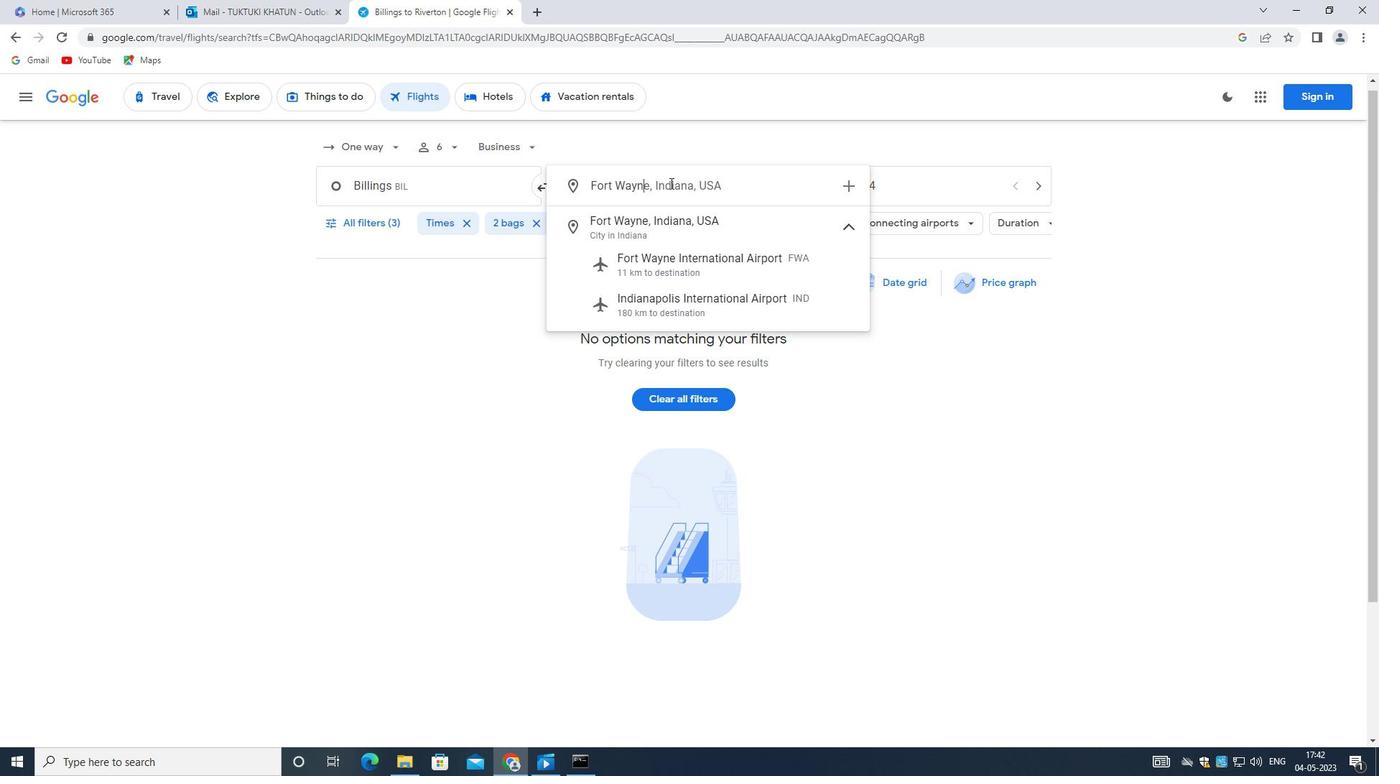 
Action: Mouse moved to (707, 251)
Screenshot: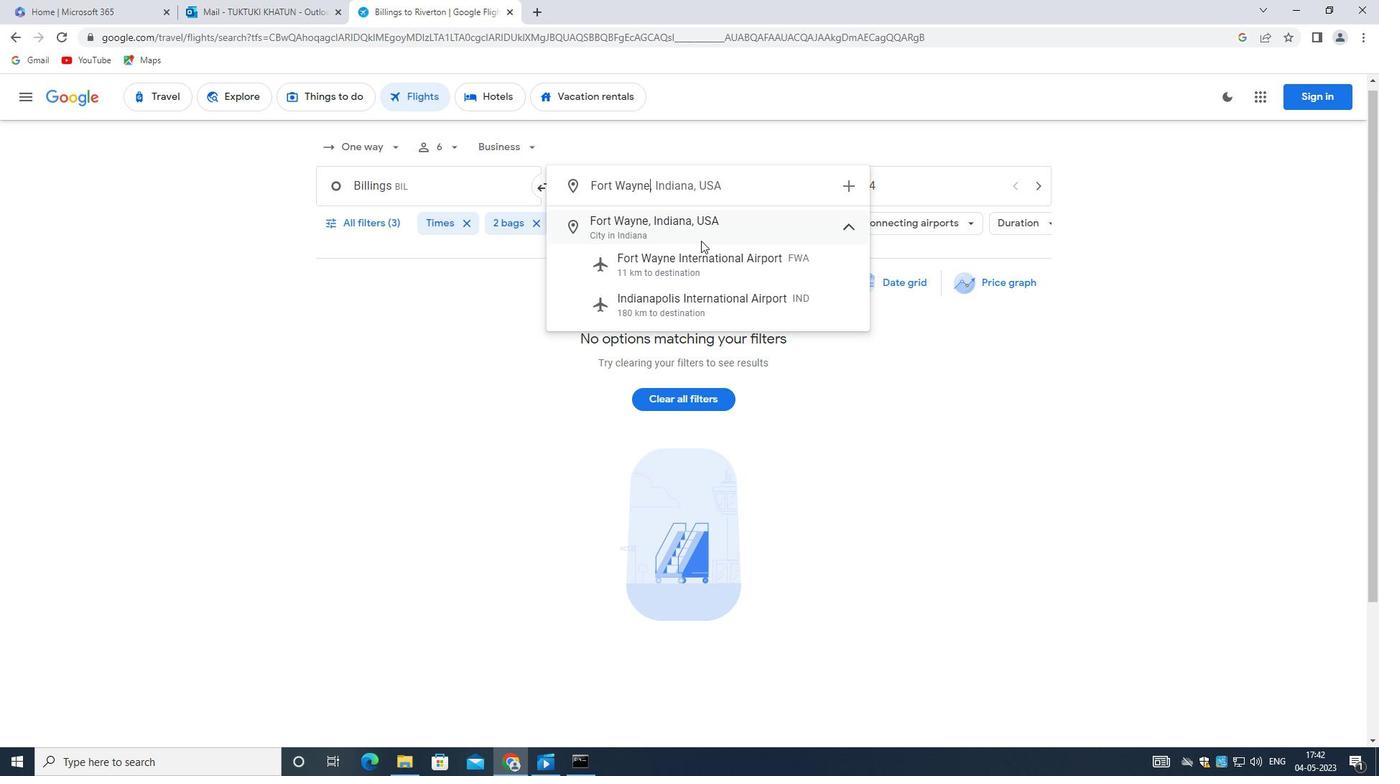 
Action: Mouse pressed left at (707, 251)
Screenshot: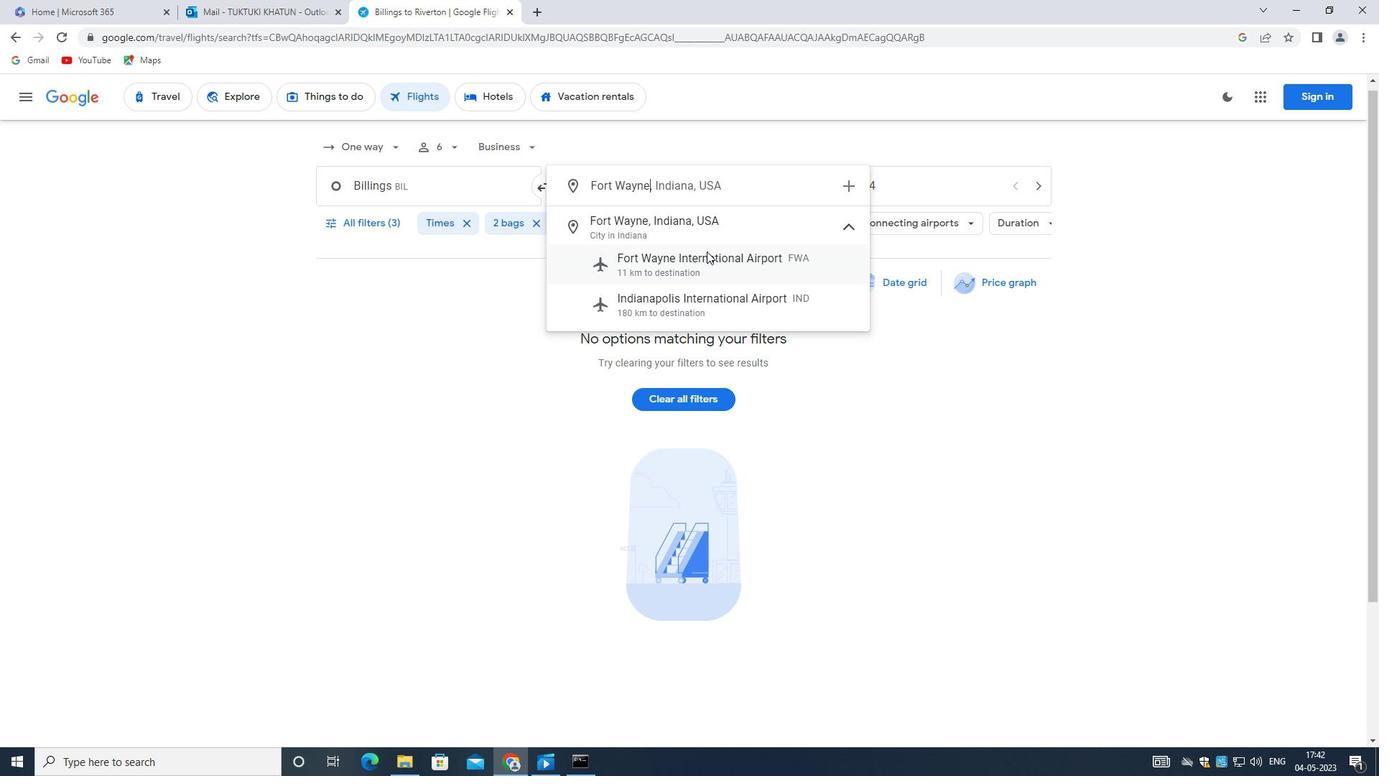 
Action: Mouse moved to (896, 187)
Screenshot: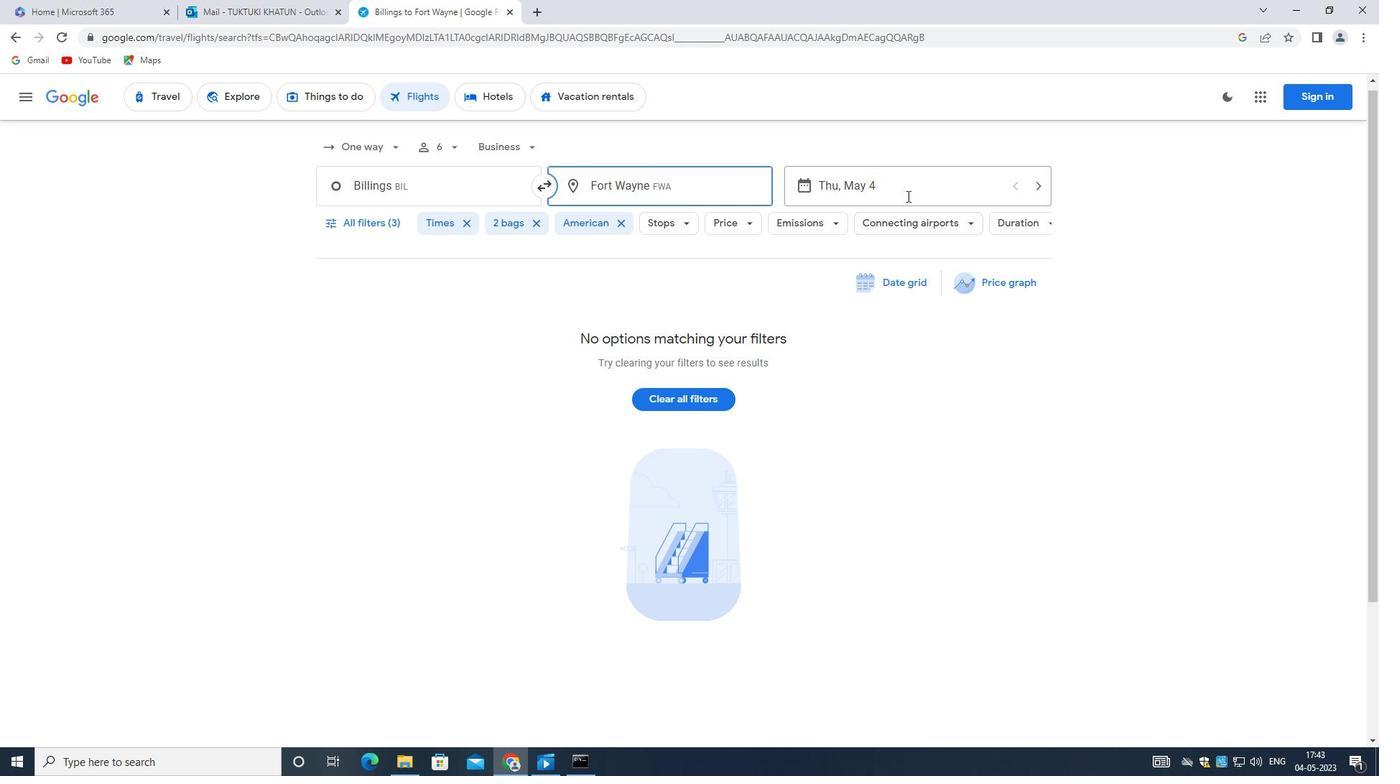 
Action: Mouse pressed left at (896, 187)
Screenshot: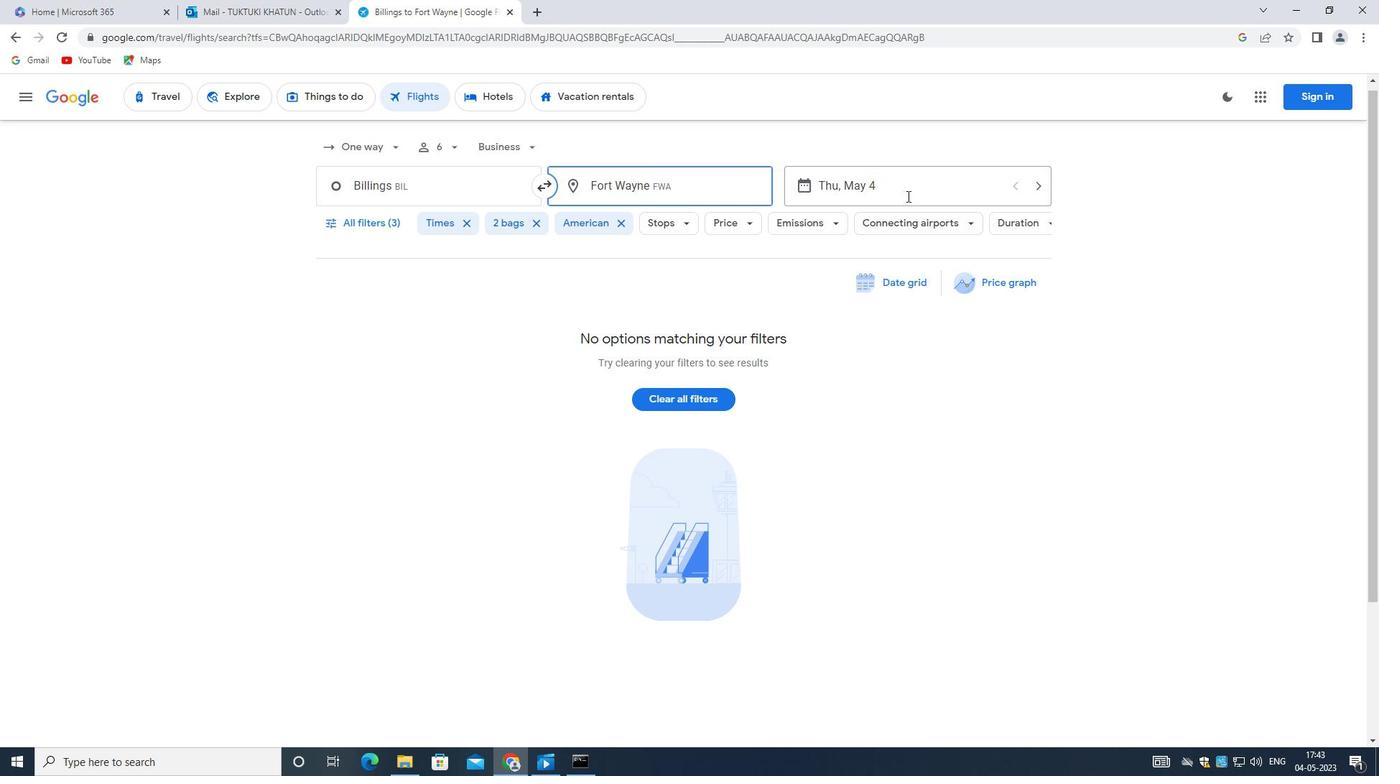 
Action: Mouse moved to (680, 303)
Screenshot: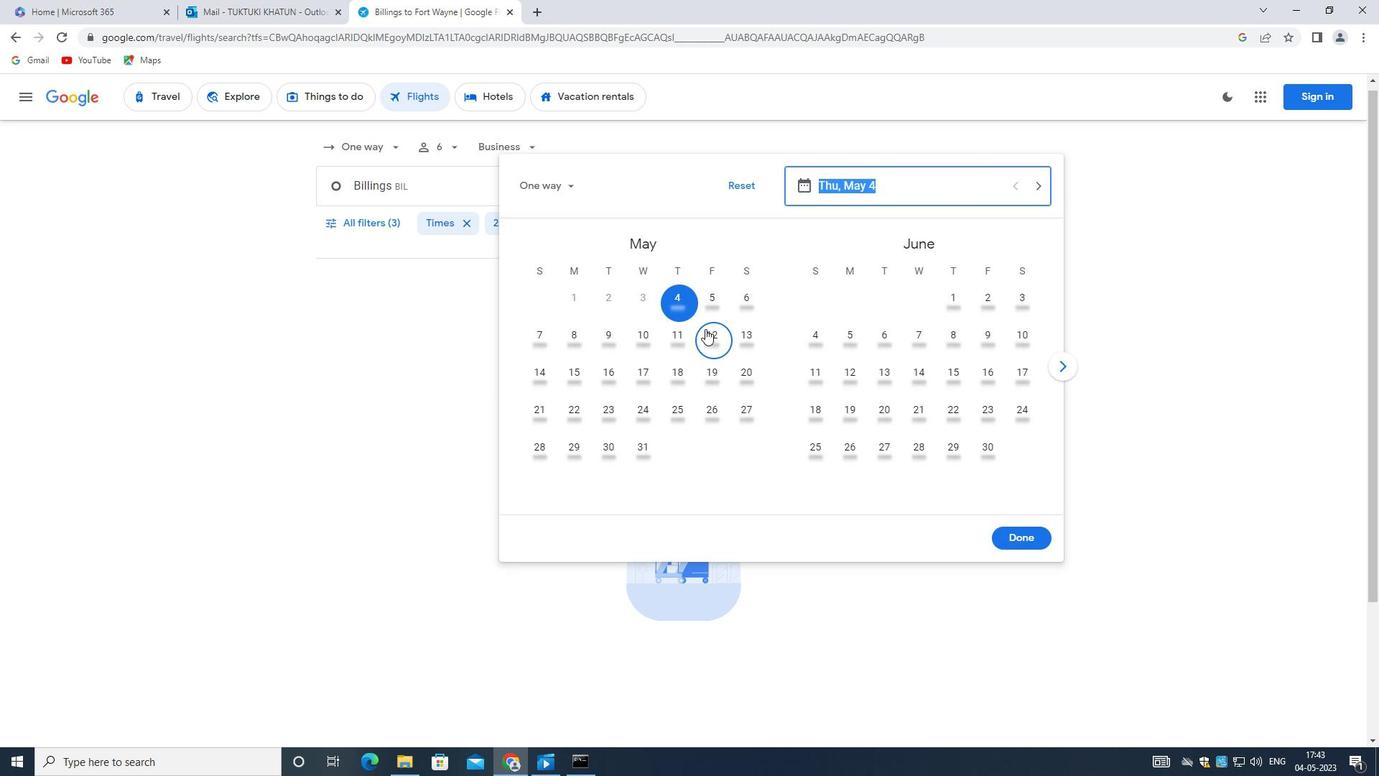 
Action: Mouse pressed left at (680, 303)
Screenshot: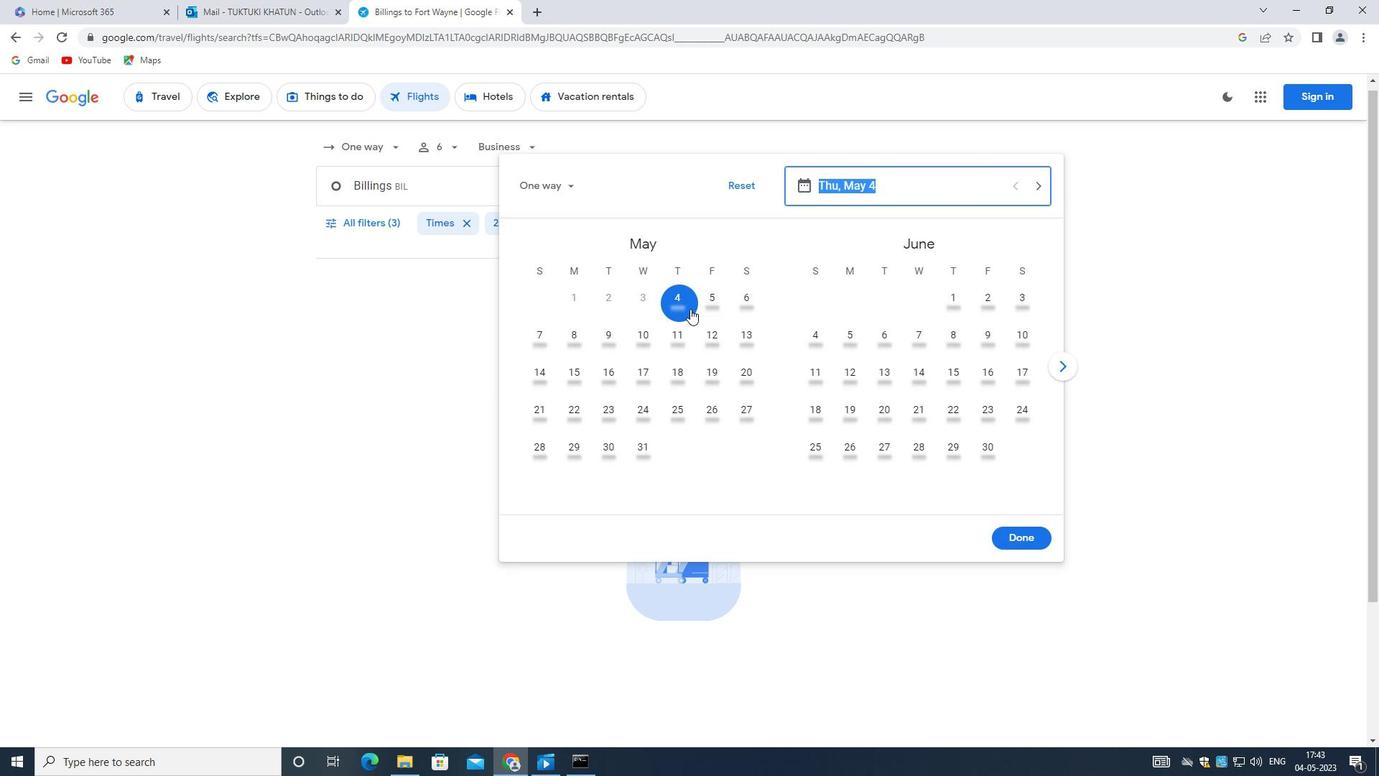 
Action: Mouse moved to (1017, 541)
Screenshot: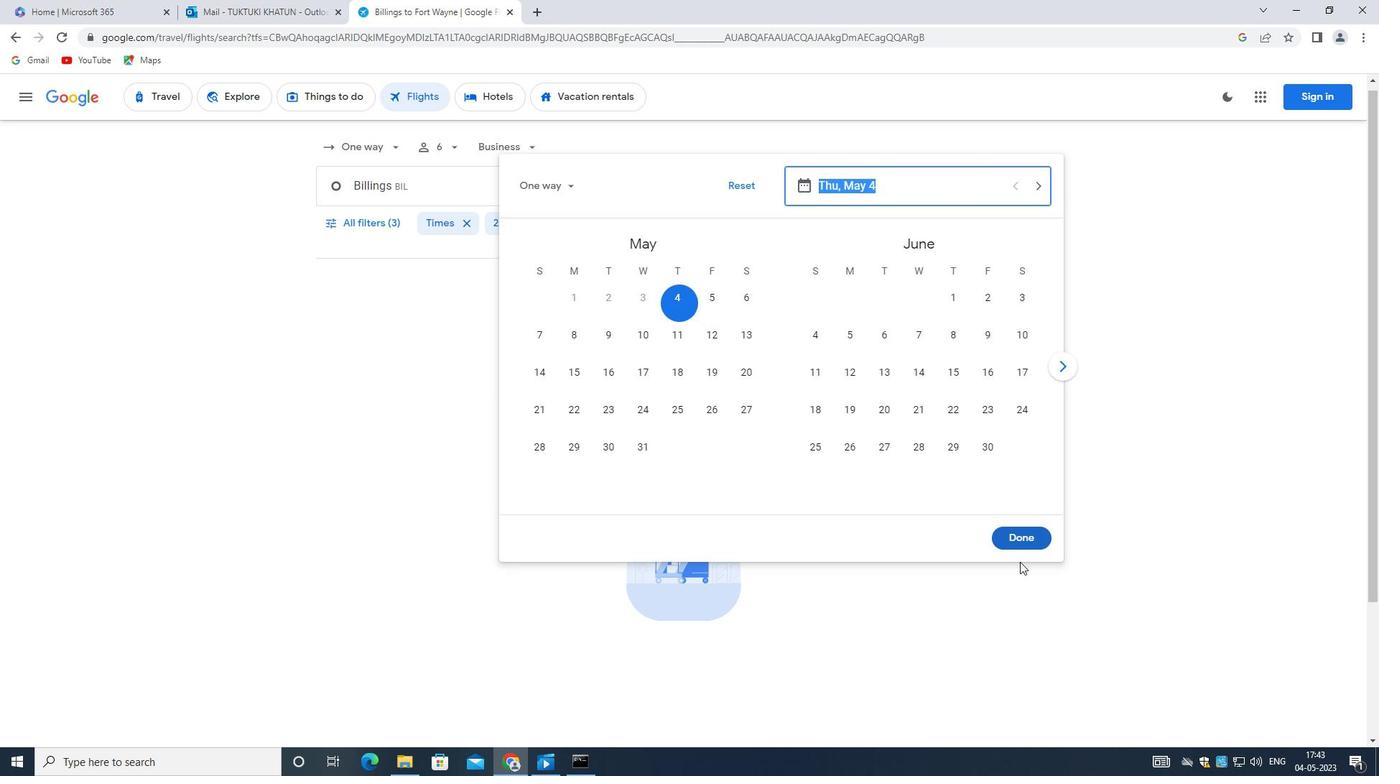 
Action: Mouse pressed left at (1017, 541)
Screenshot: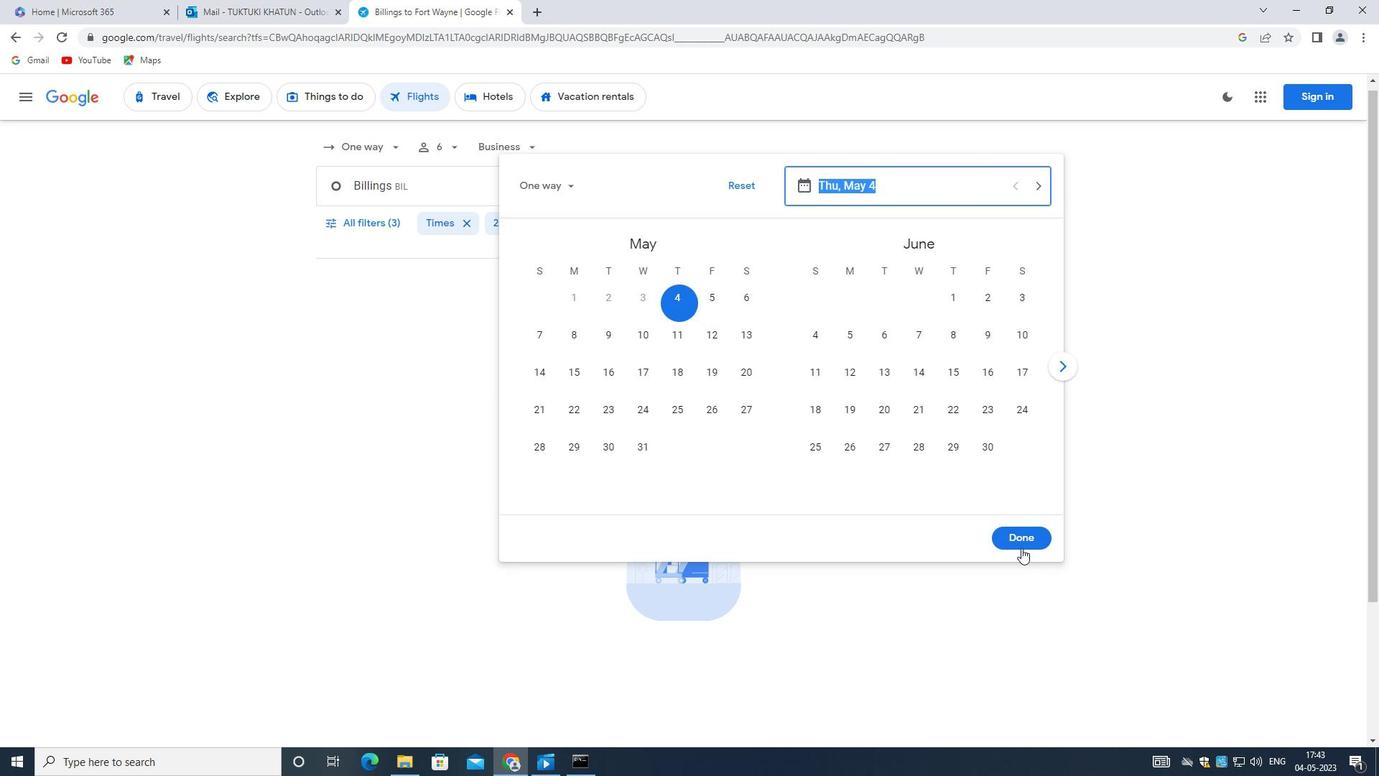 
Action: Mouse moved to (366, 217)
Screenshot: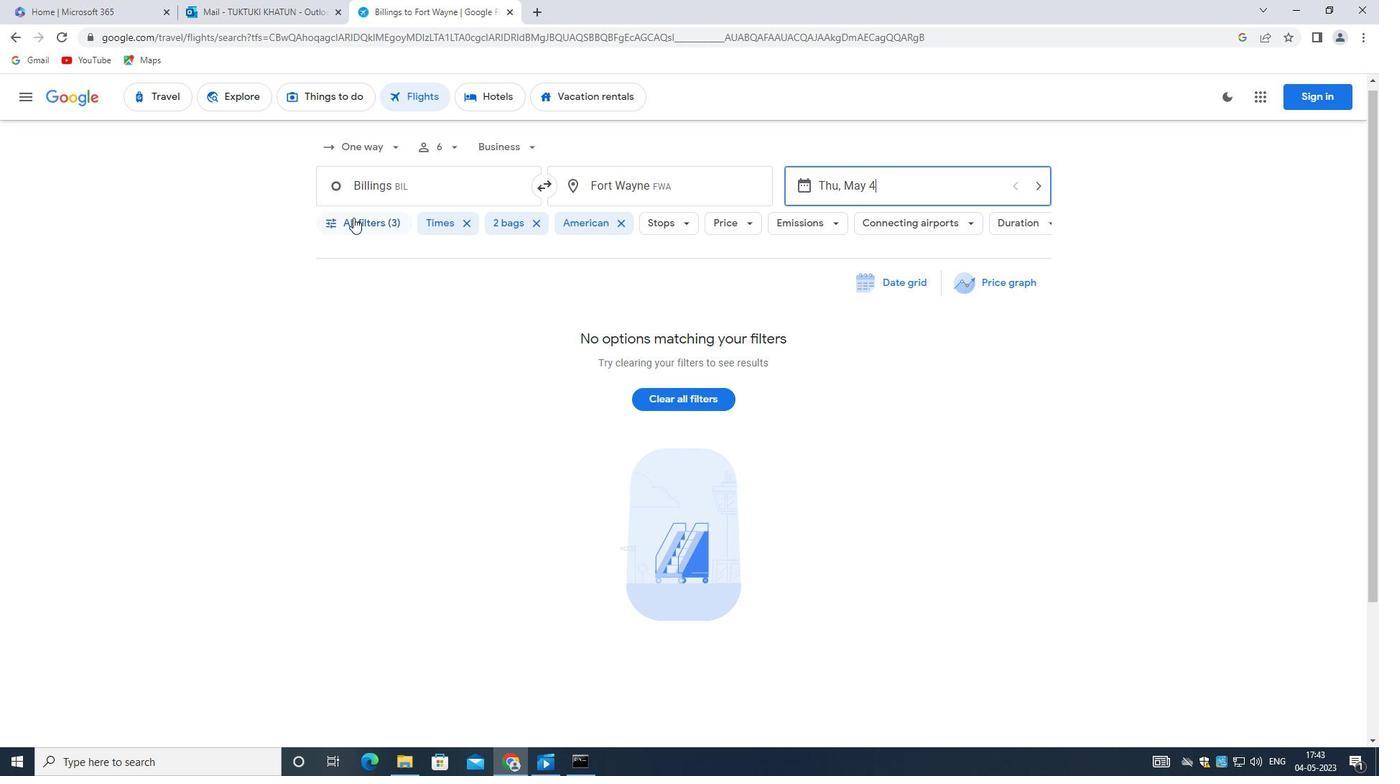 
Action: Mouse pressed left at (366, 217)
Screenshot: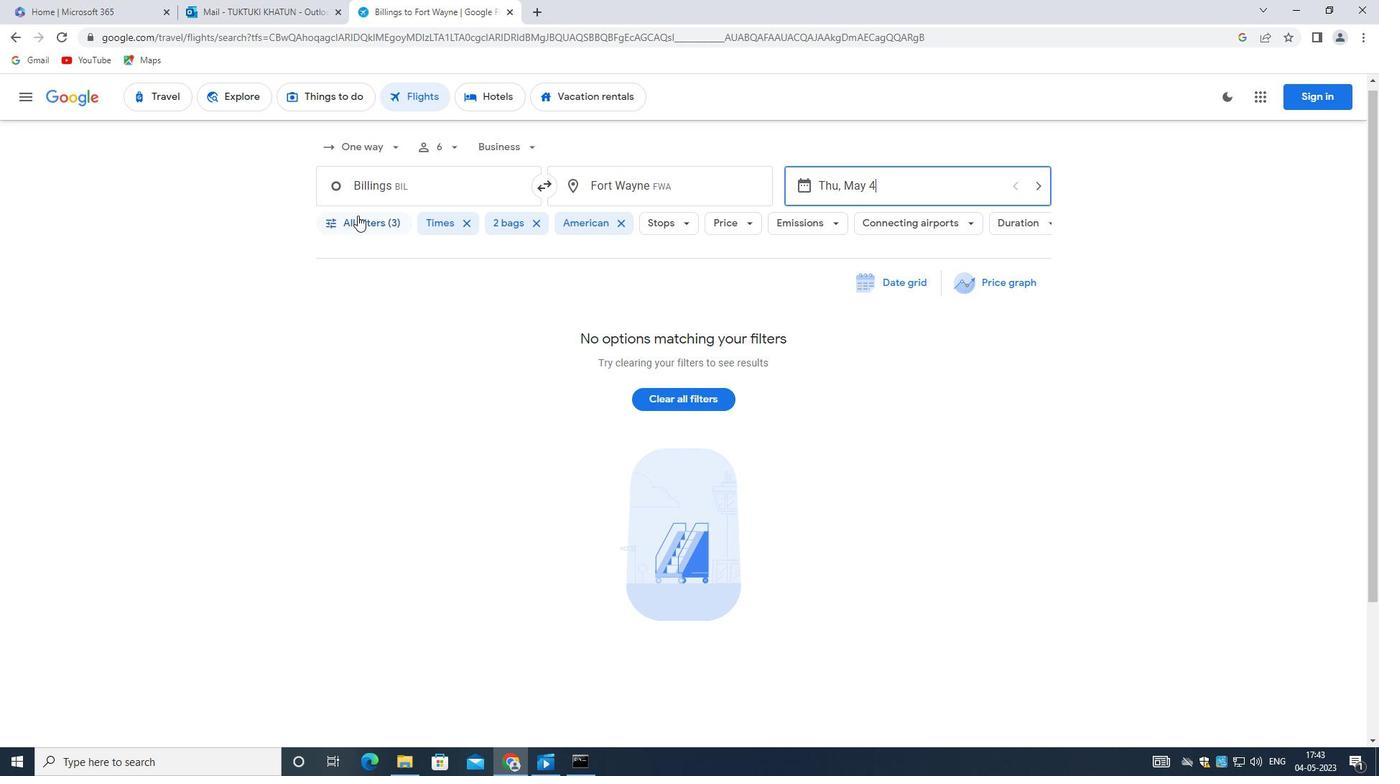 
Action: Mouse moved to (455, 462)
Screenshot: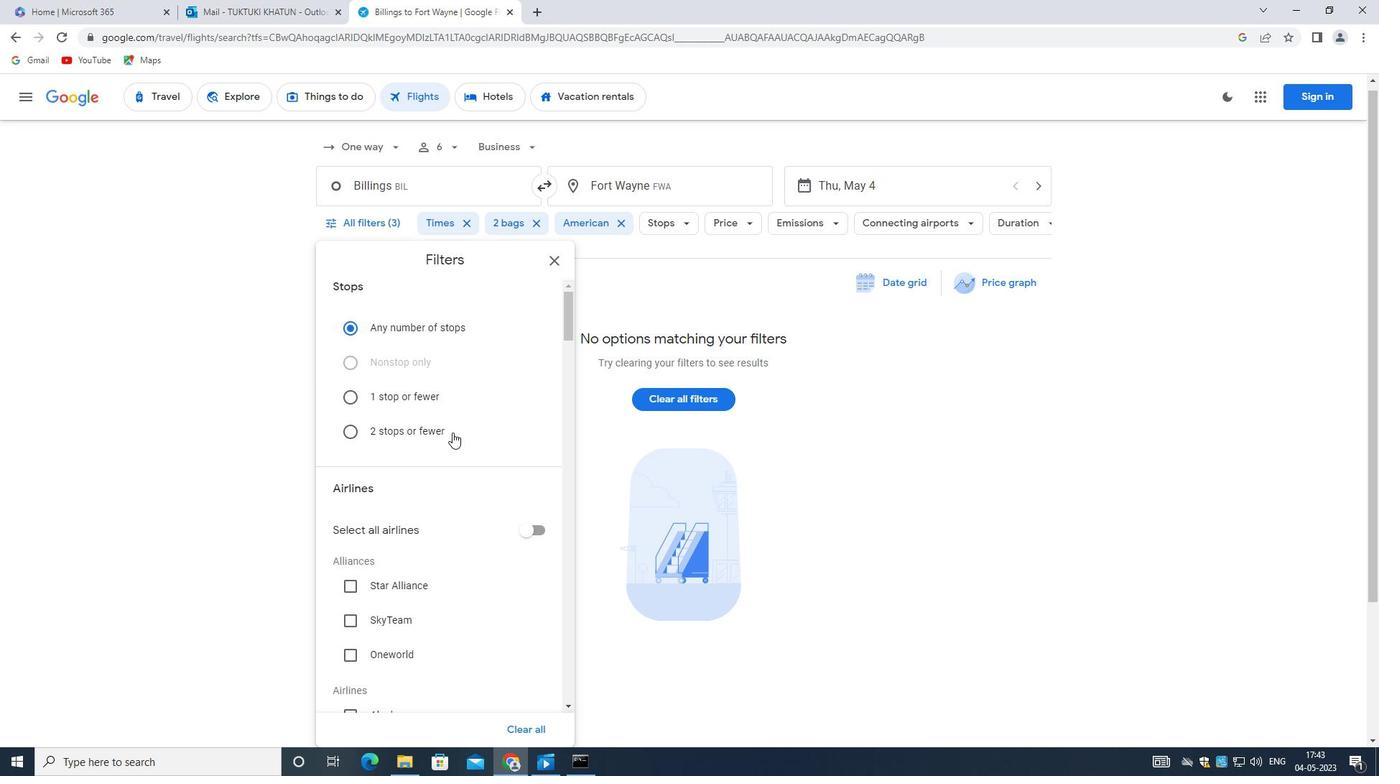 
Action: Mouse scrolled (455, 462) with delta (0, 0)
Screenshot: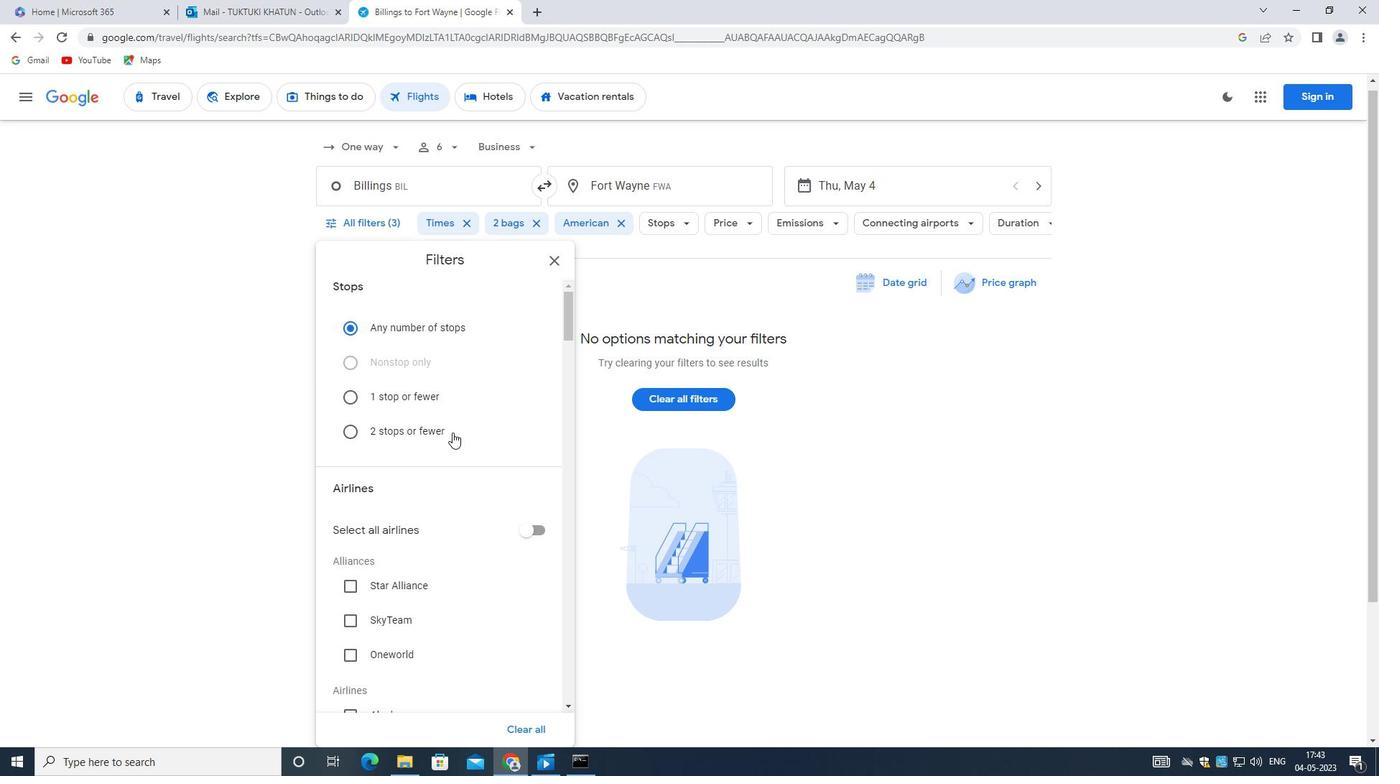 
Action: Mouse moved to (454, 468)
Screenshot: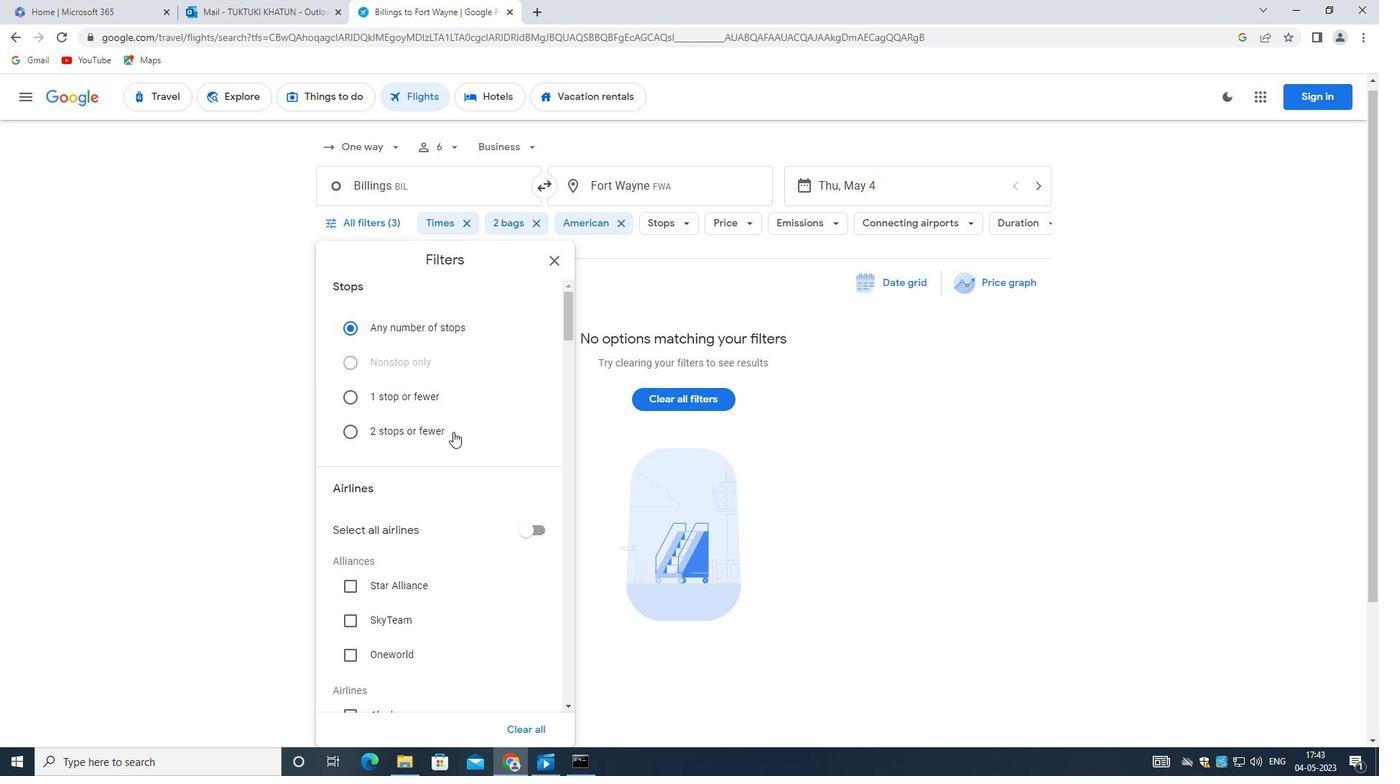 
Action: Mouse scrolled (454, 467) with delta (0, 0)
Screenshot: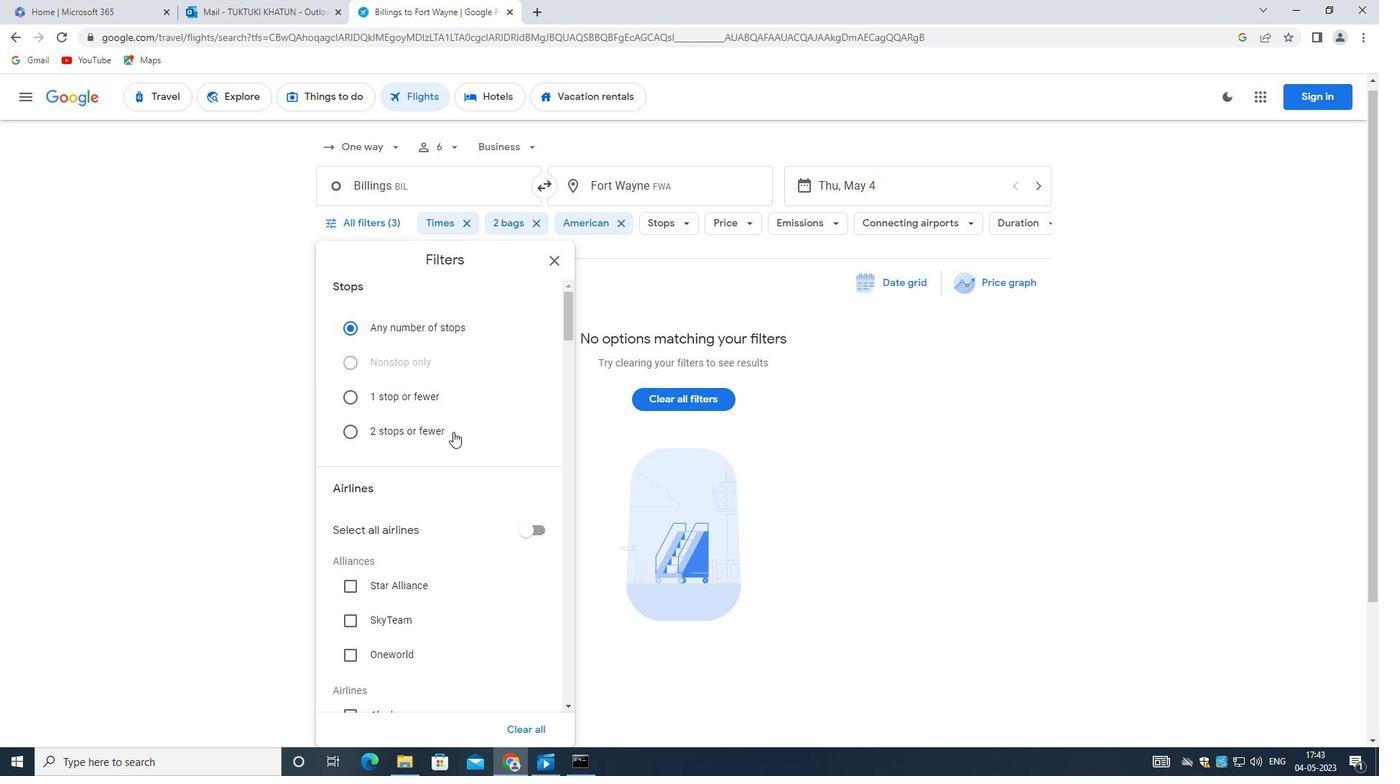 
Action: Mouse moved to (522, 571)
Screenshot: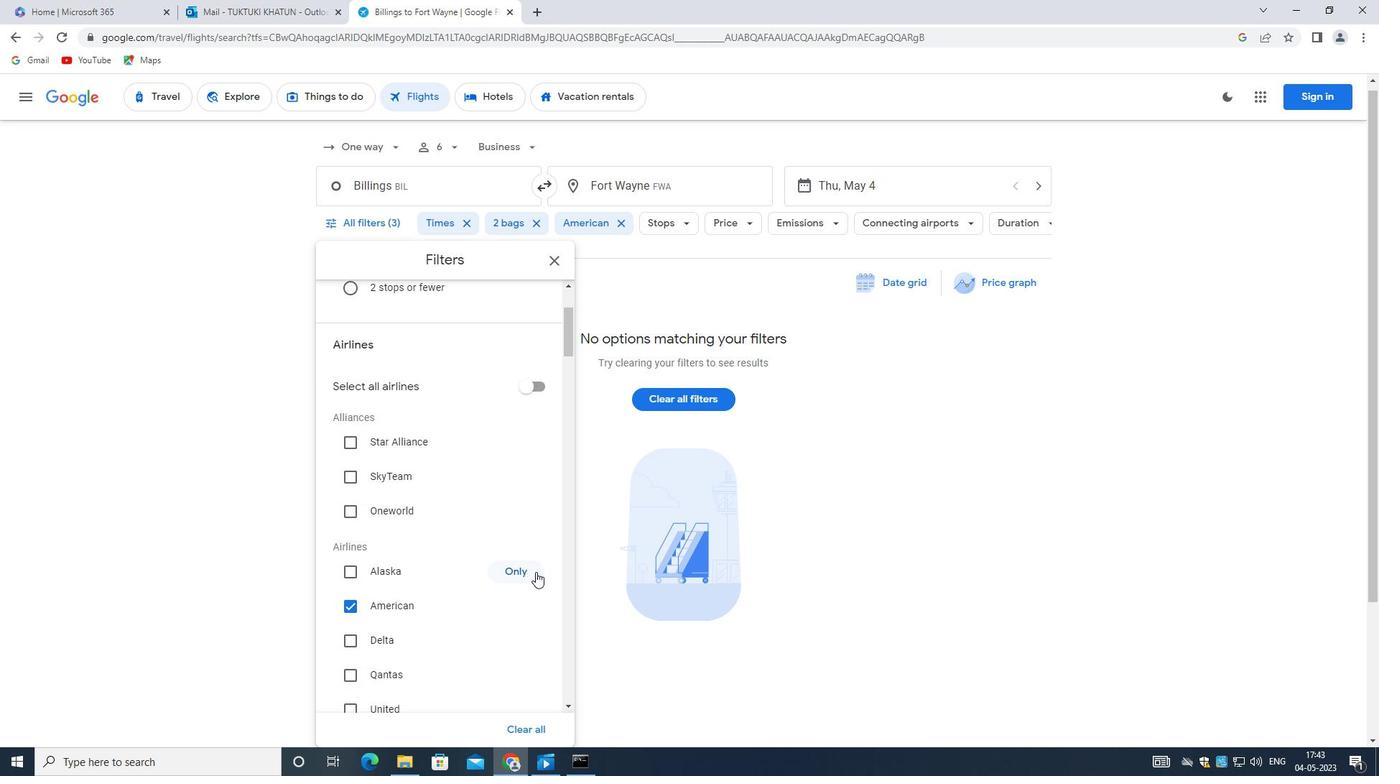 
Action: Mouse pressed left at (522, 571)
Screenshot: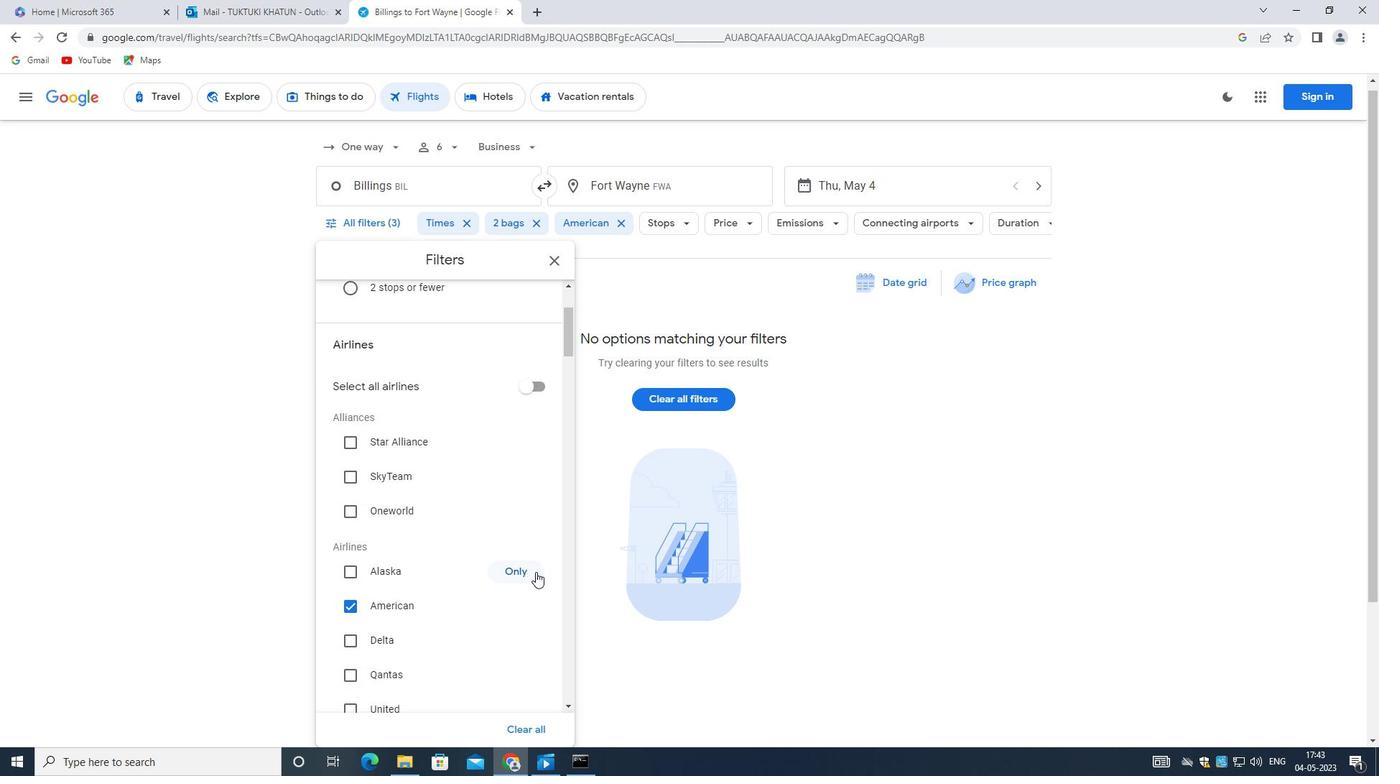 
Action: Mouse moved to (449, 551)
Screenshot: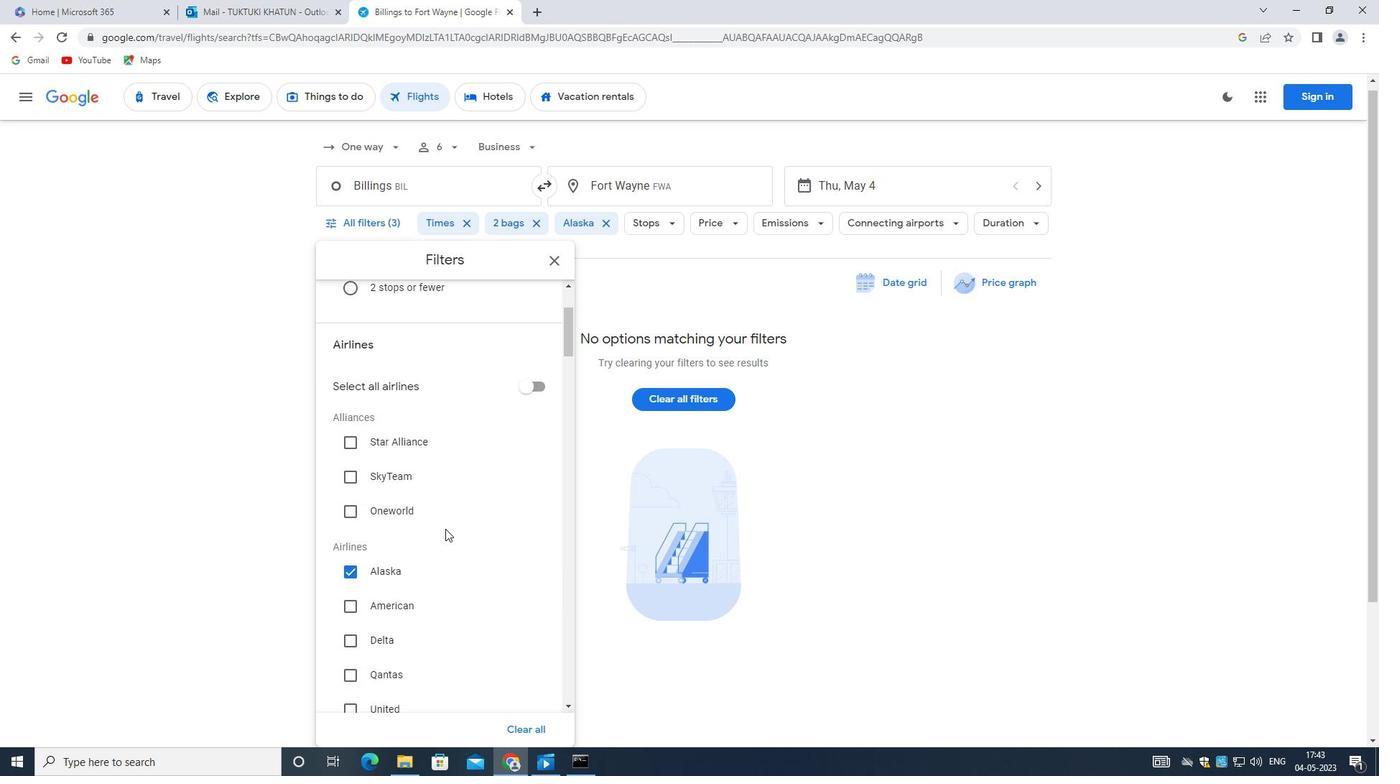 
Action: Mouse scrolled (449, 551) with delta (0, 0)
Screenshot: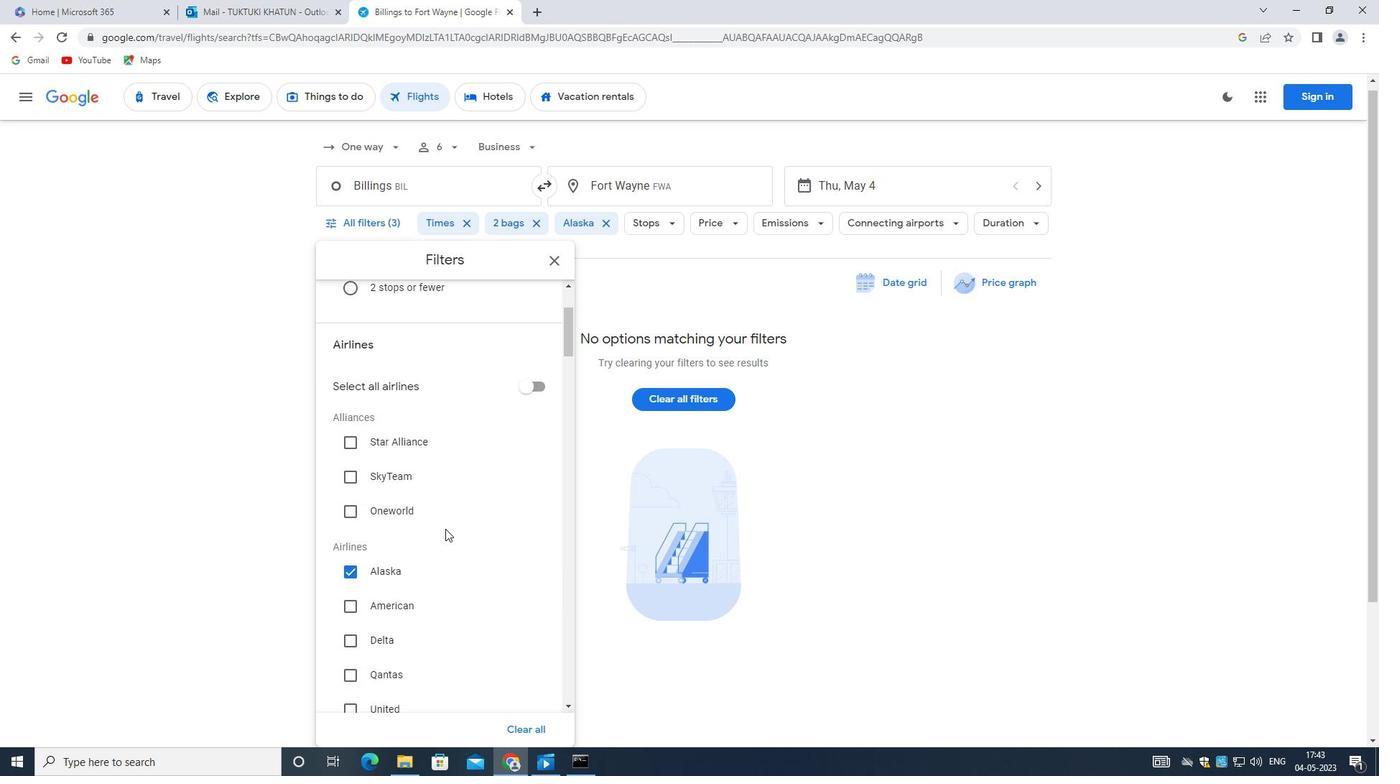 
Action: Mouse moved to (447, 563)
Screenshot: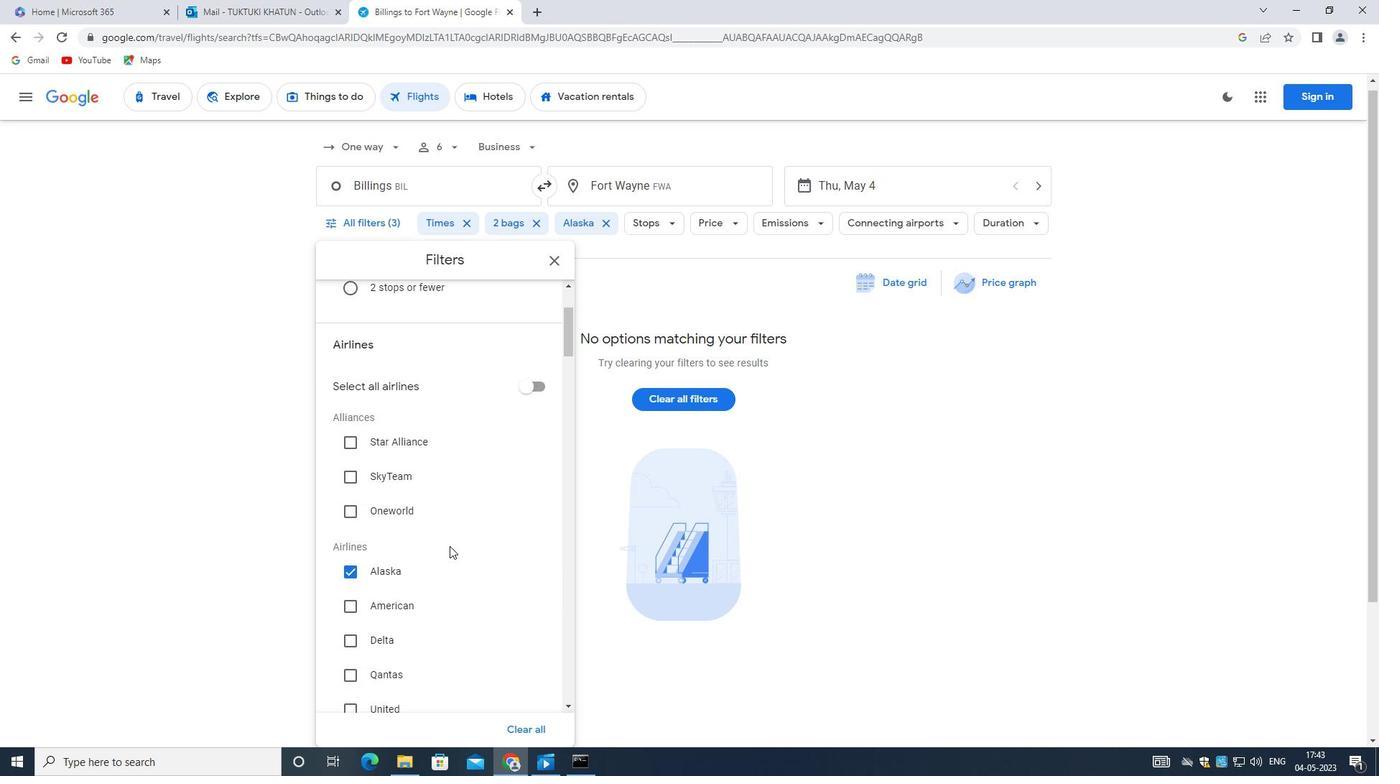 
Action: Mouse scrolled (447, 562) with delta (0, 0)
Screenshot: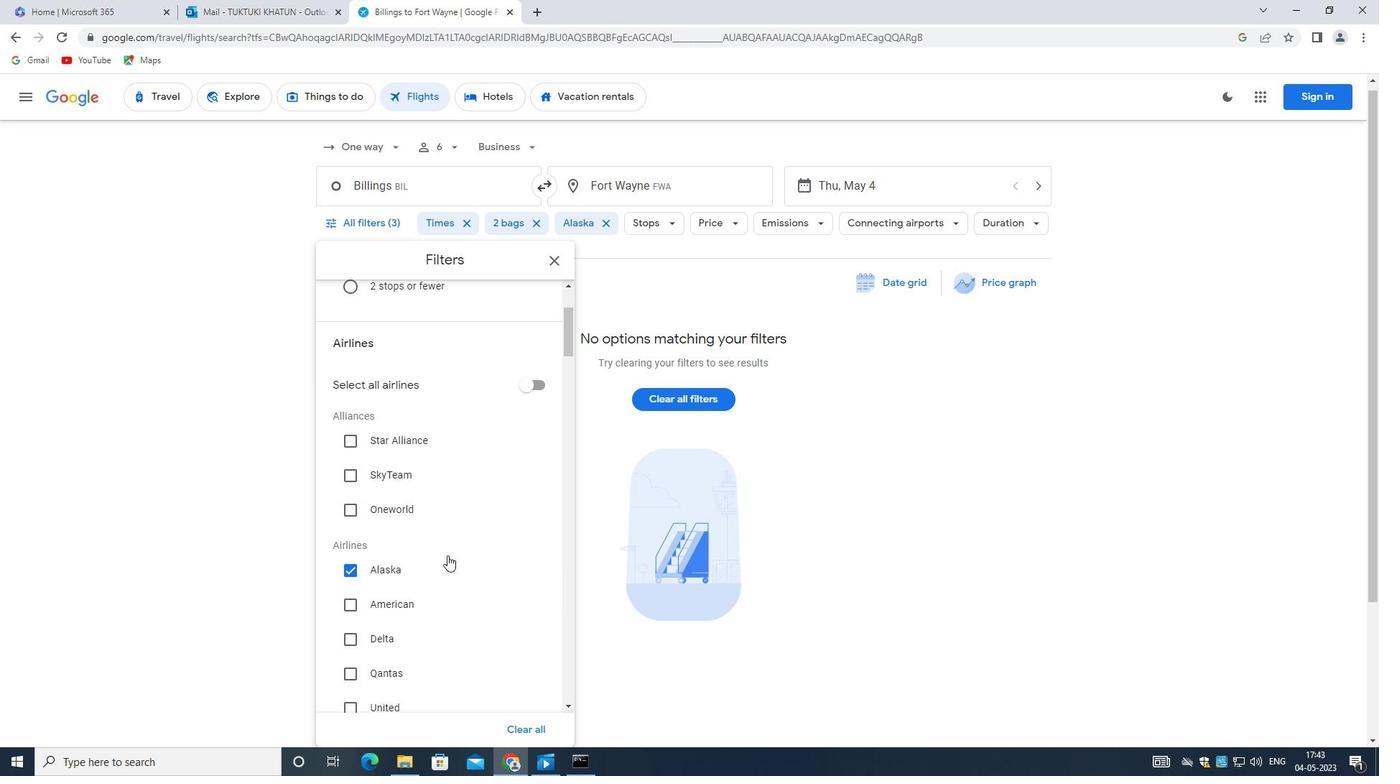 
Action: Mouse moved to (448, 563)
Screenshot: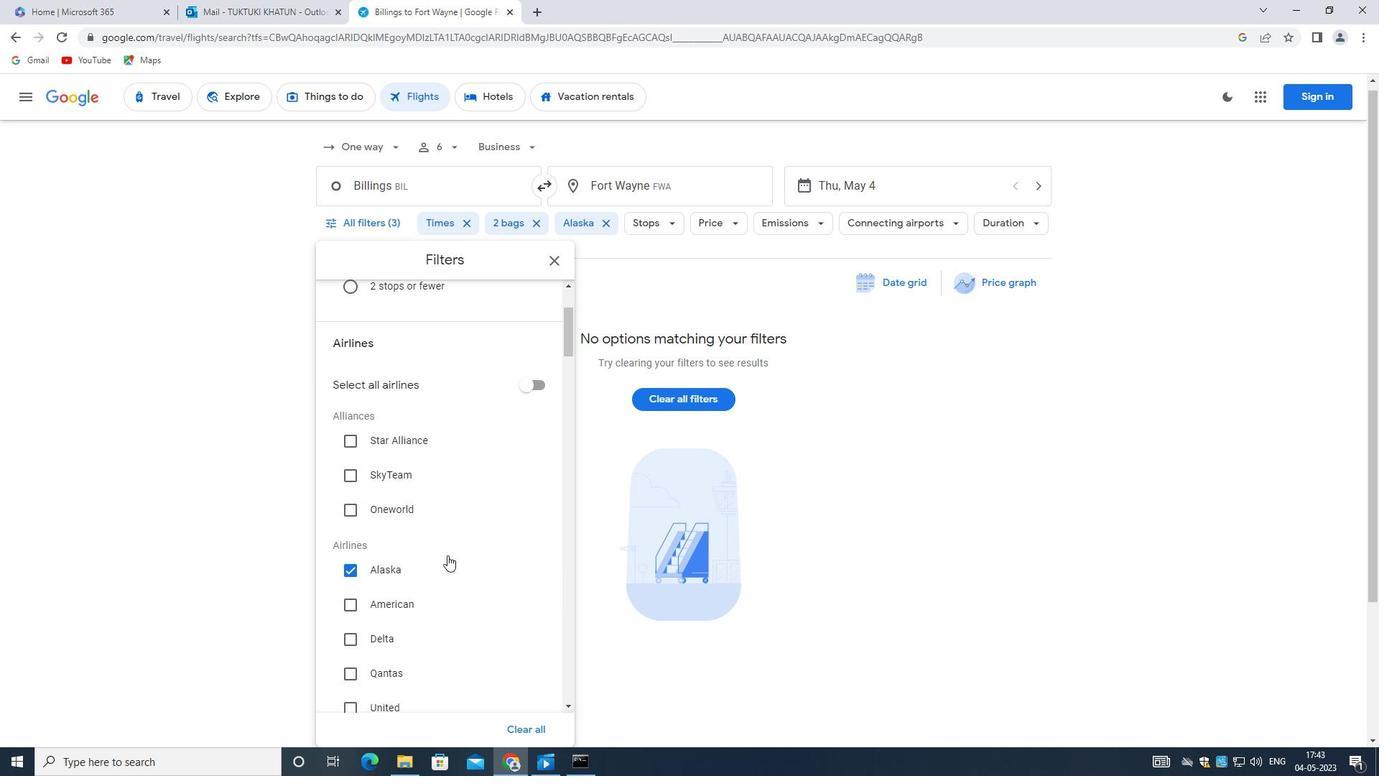
Action: Mouse scrolled (448, 562) with delta (0, 0)
Screenshot: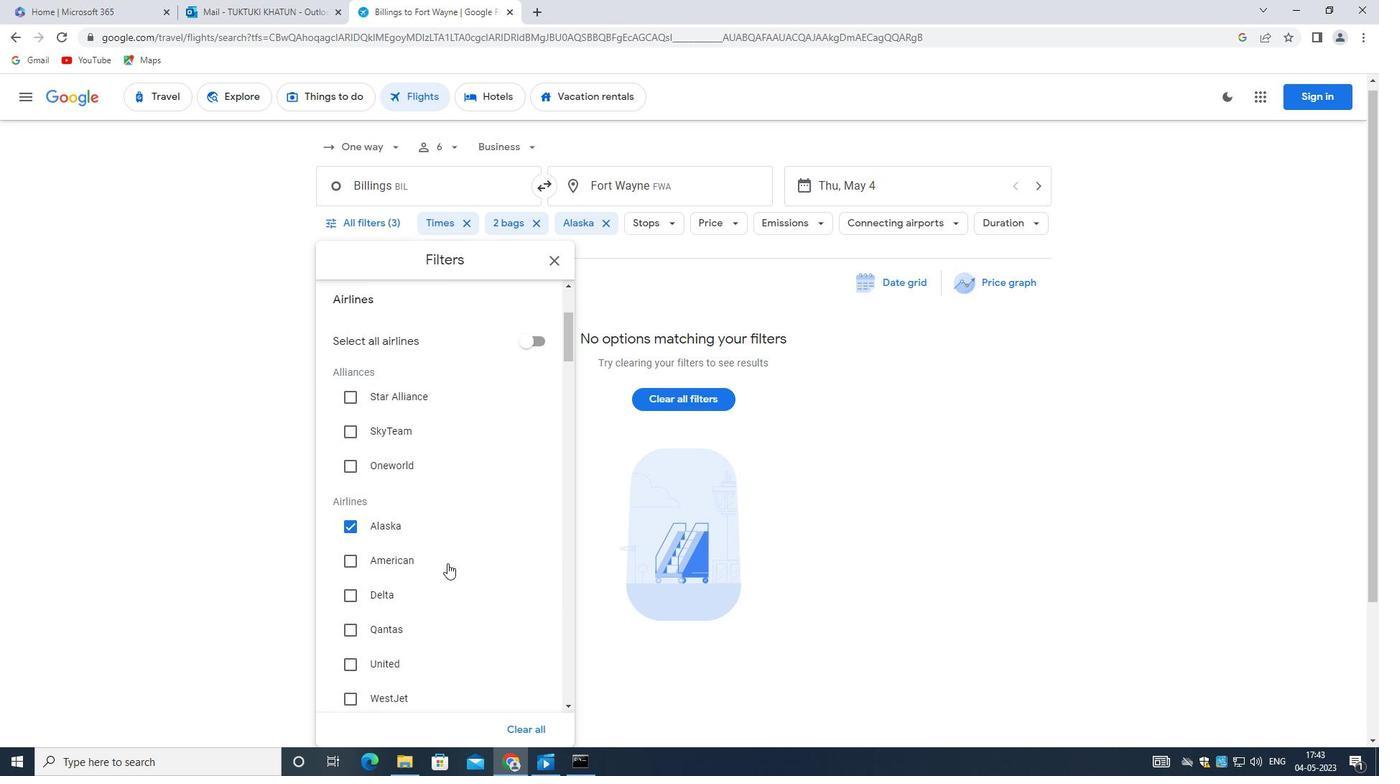 
Action: Mouse scrolled (448, 562) with delta (0, 0)
Screenshot: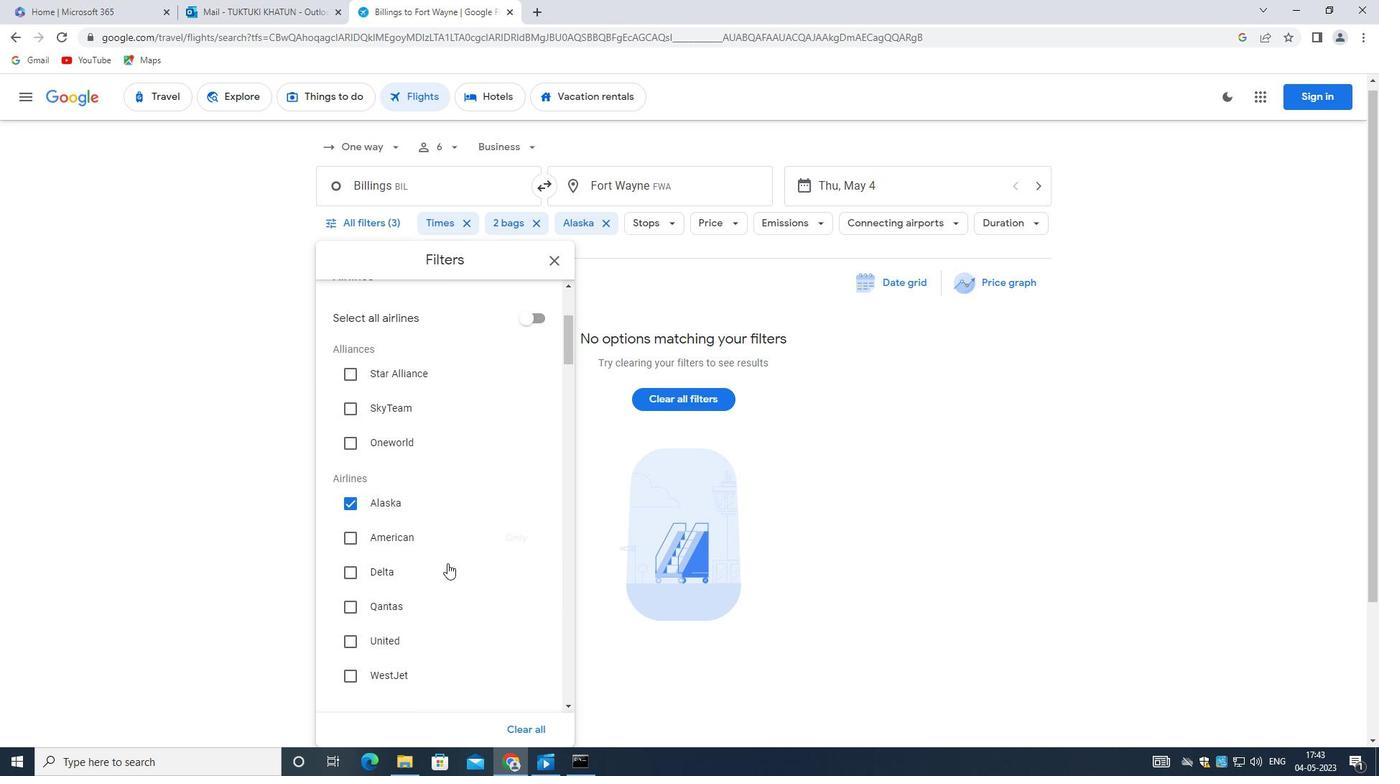 
Action: Mouse scrolled (448, 562) with delta (0, 0)
Screenshot: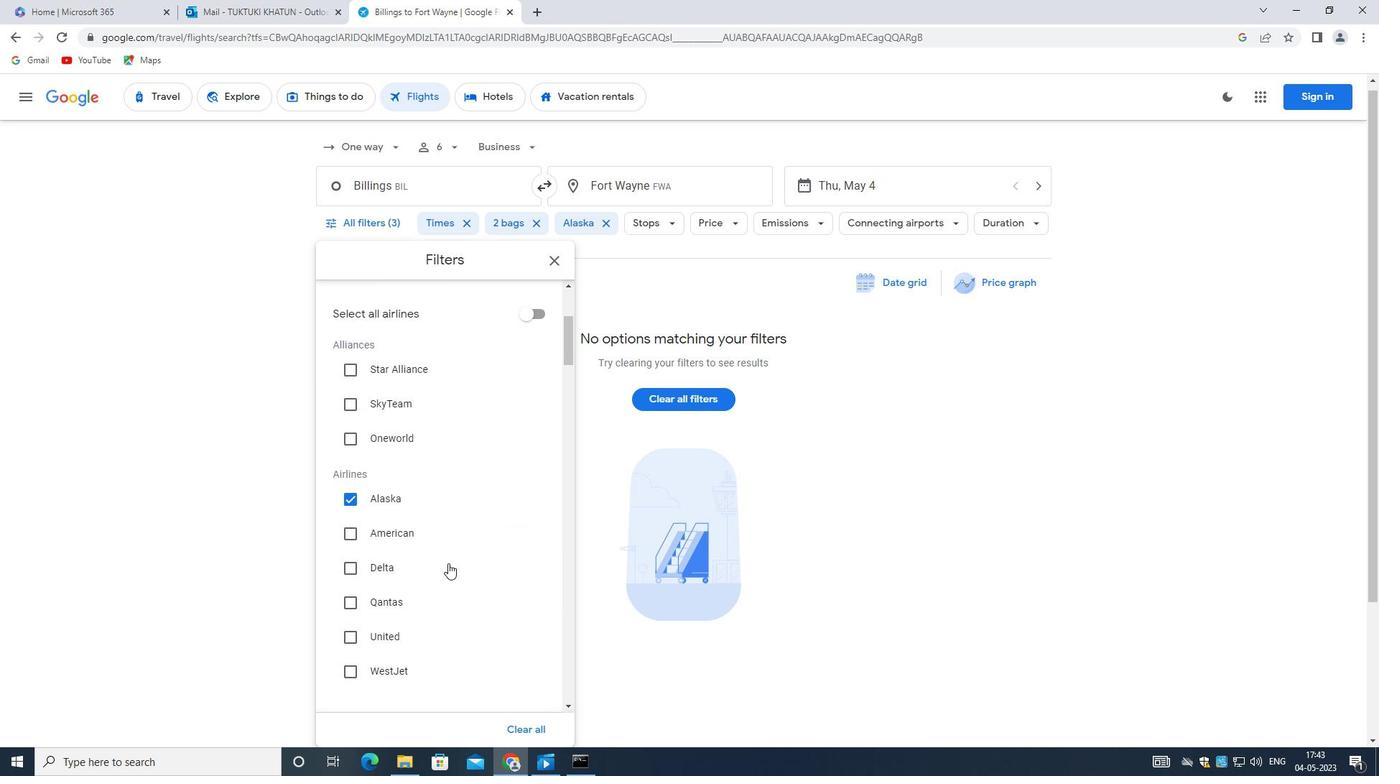
Action: Mouse moved to (539, 515)
Screenshot: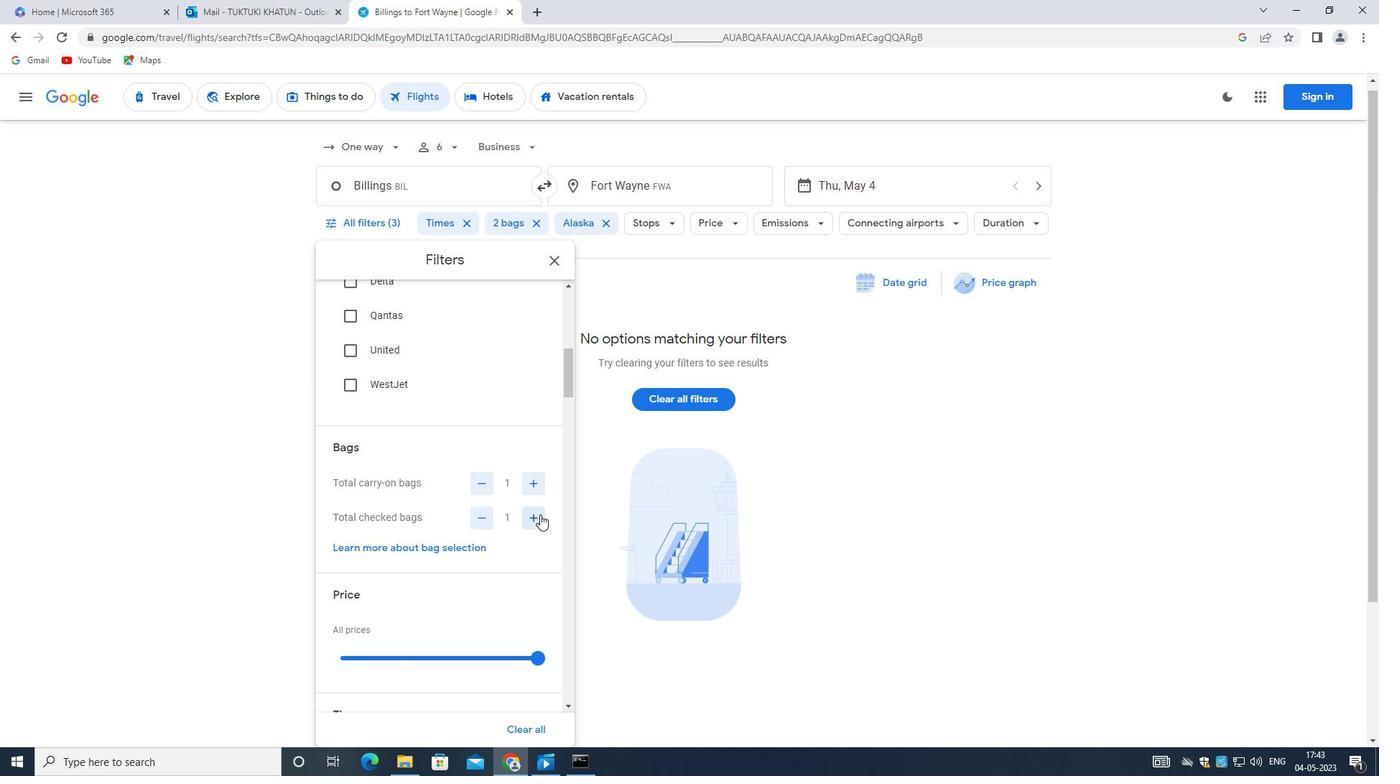 
Action: Mouse pressed left at (539, 515)
Screenshot: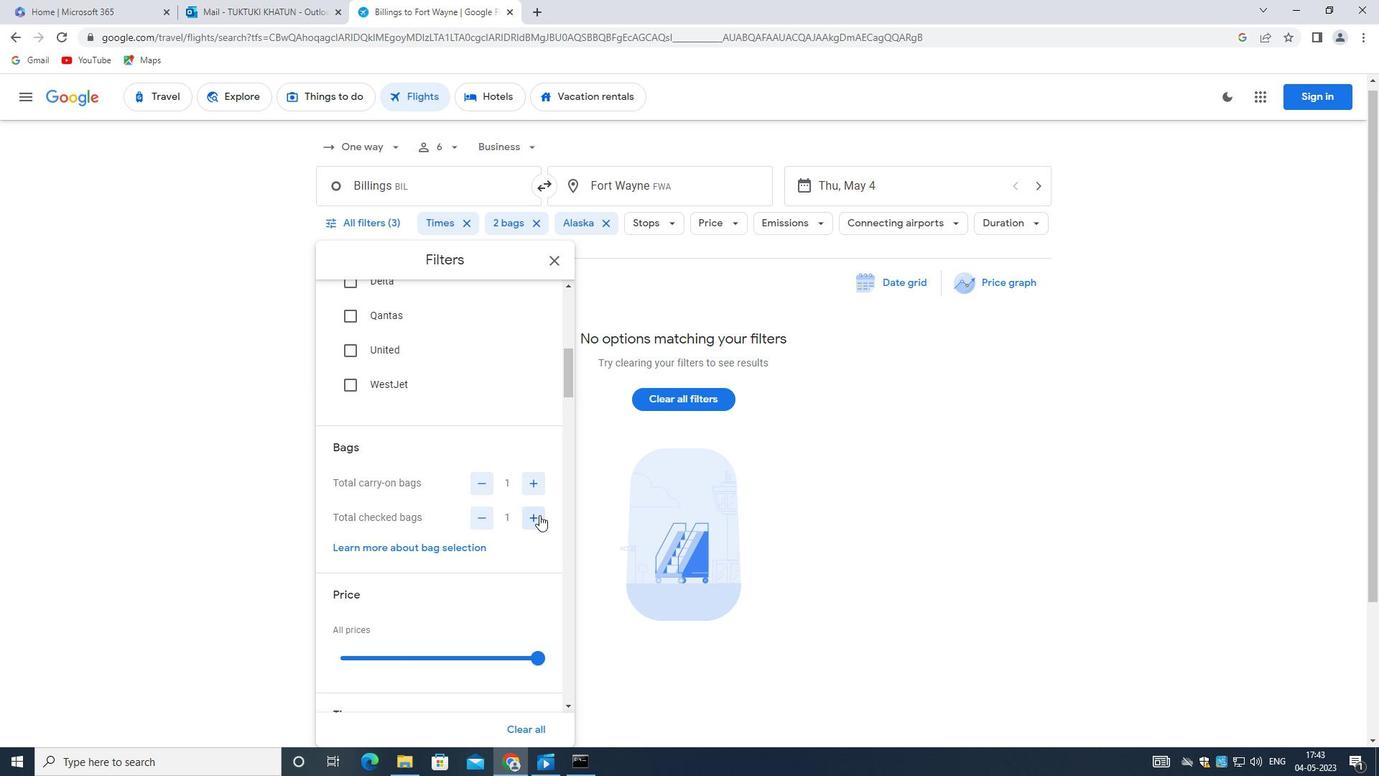 
Action: Mouse pressed left at (539, 515)
Screenshot: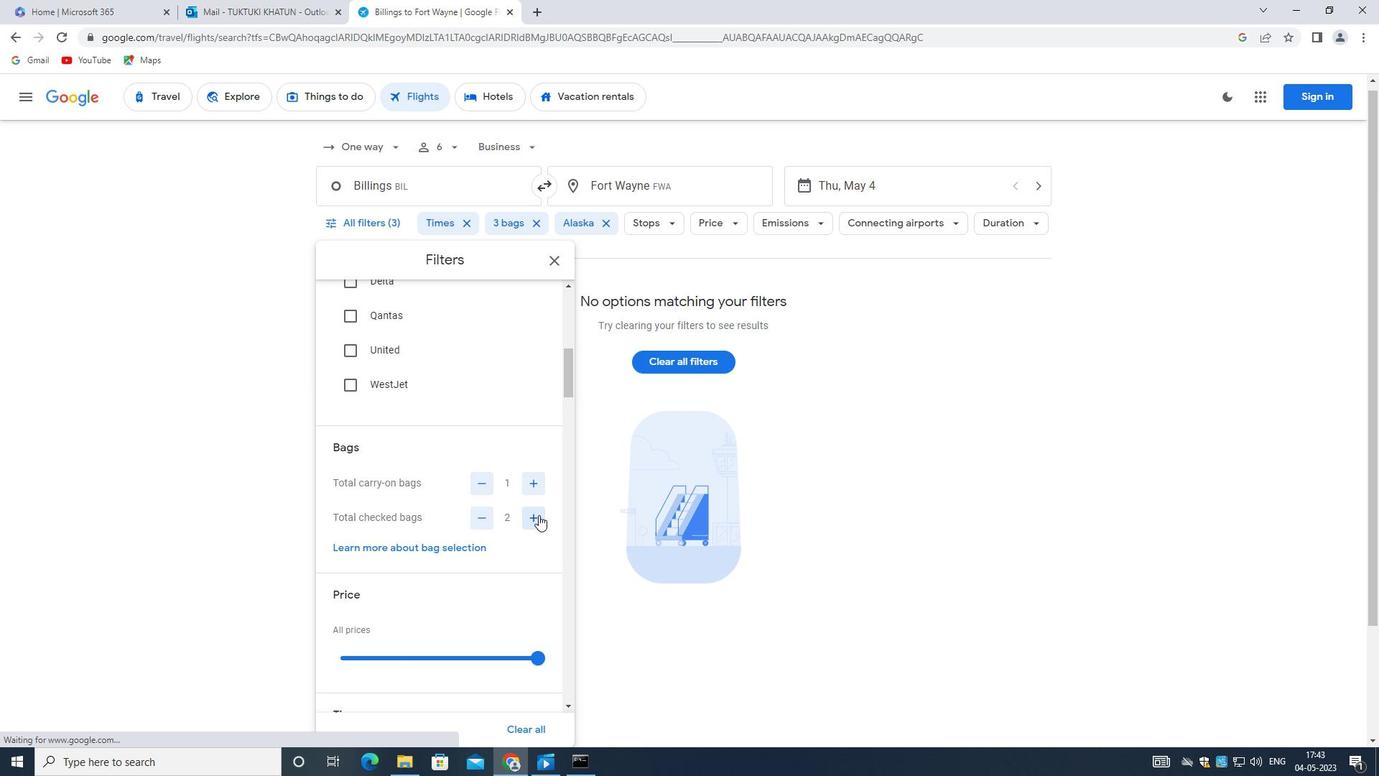 
Action: Mouse moved to (538, 582)
Screenshot: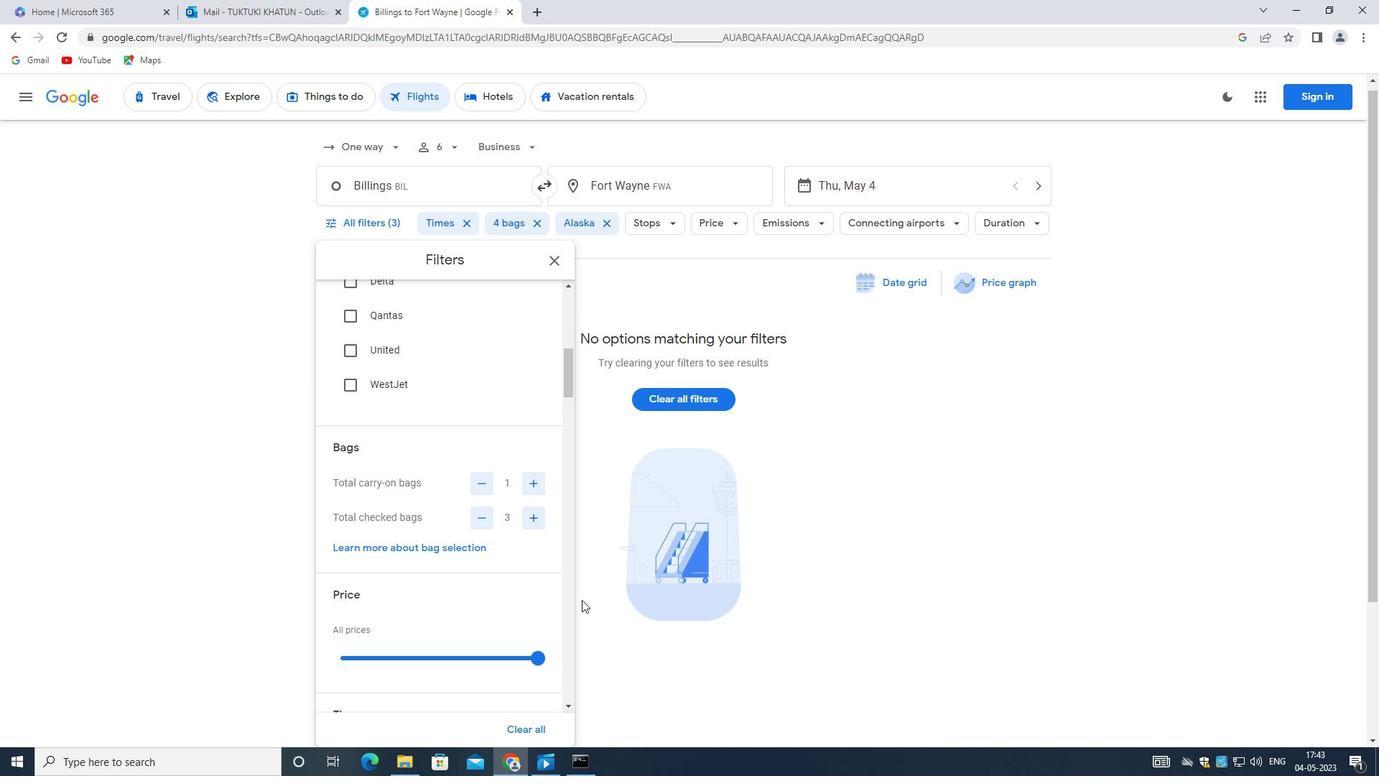 
Action: Mouse scrolled (538, 582) with delta (0, 0)
Screenshot: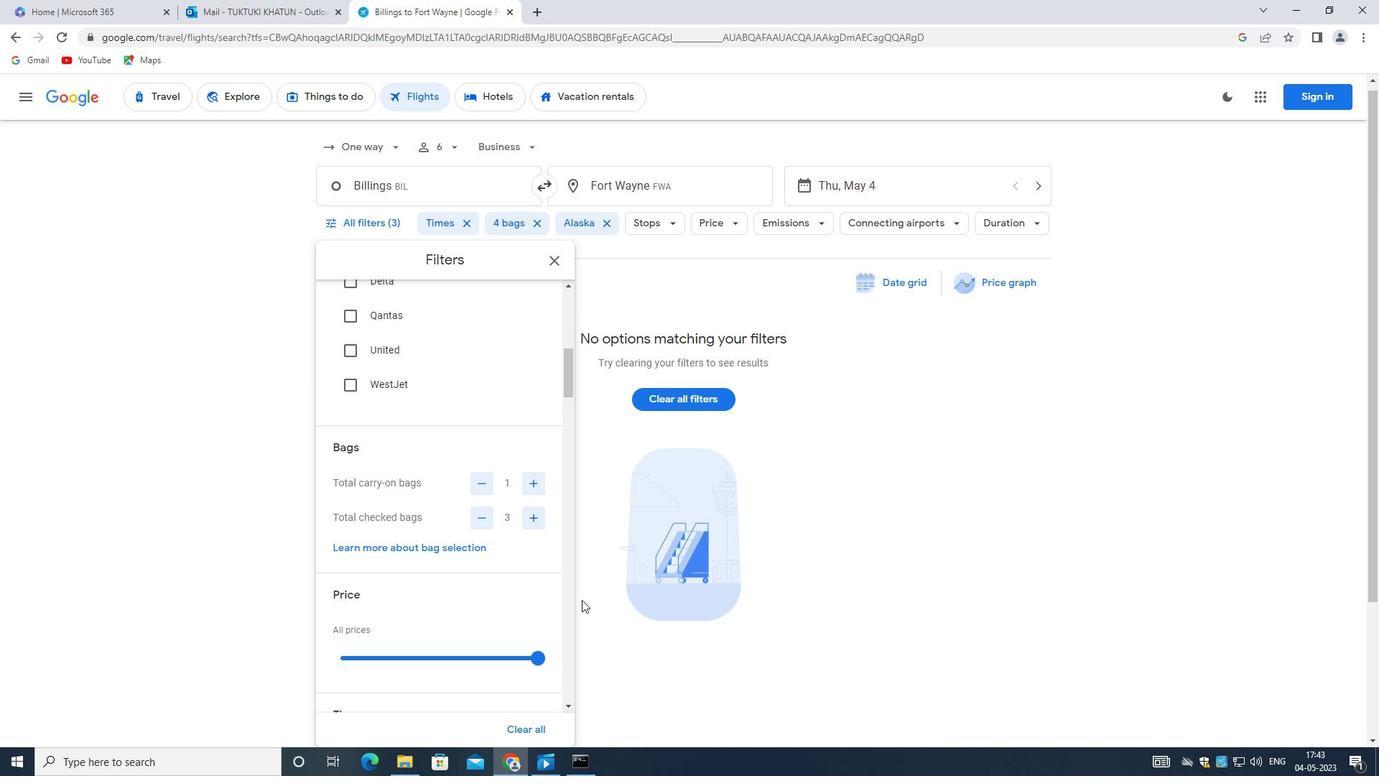 
Action: Mouse moved to (538, 585)
Screenshot: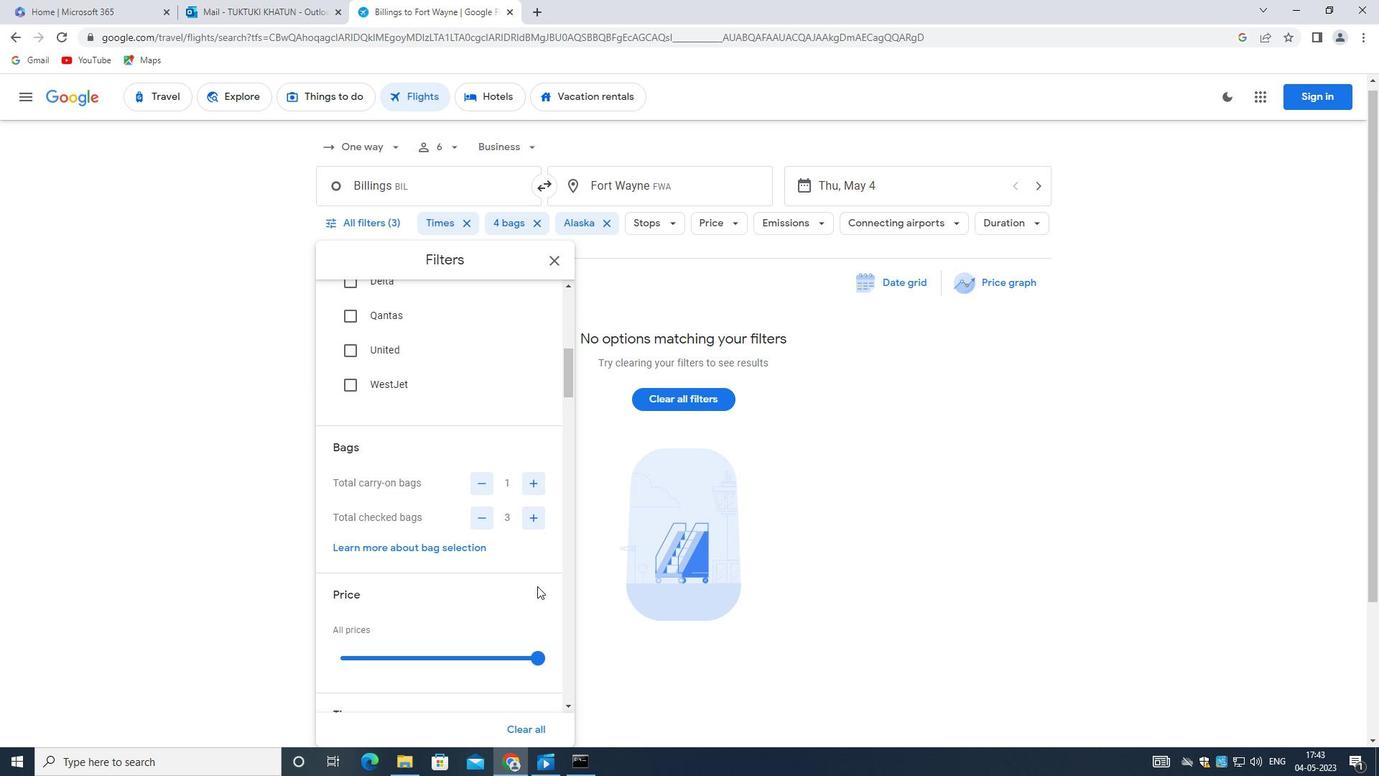 
Action: Mouse scrolled (538, 585) with delta (0, 0)
Screenshot: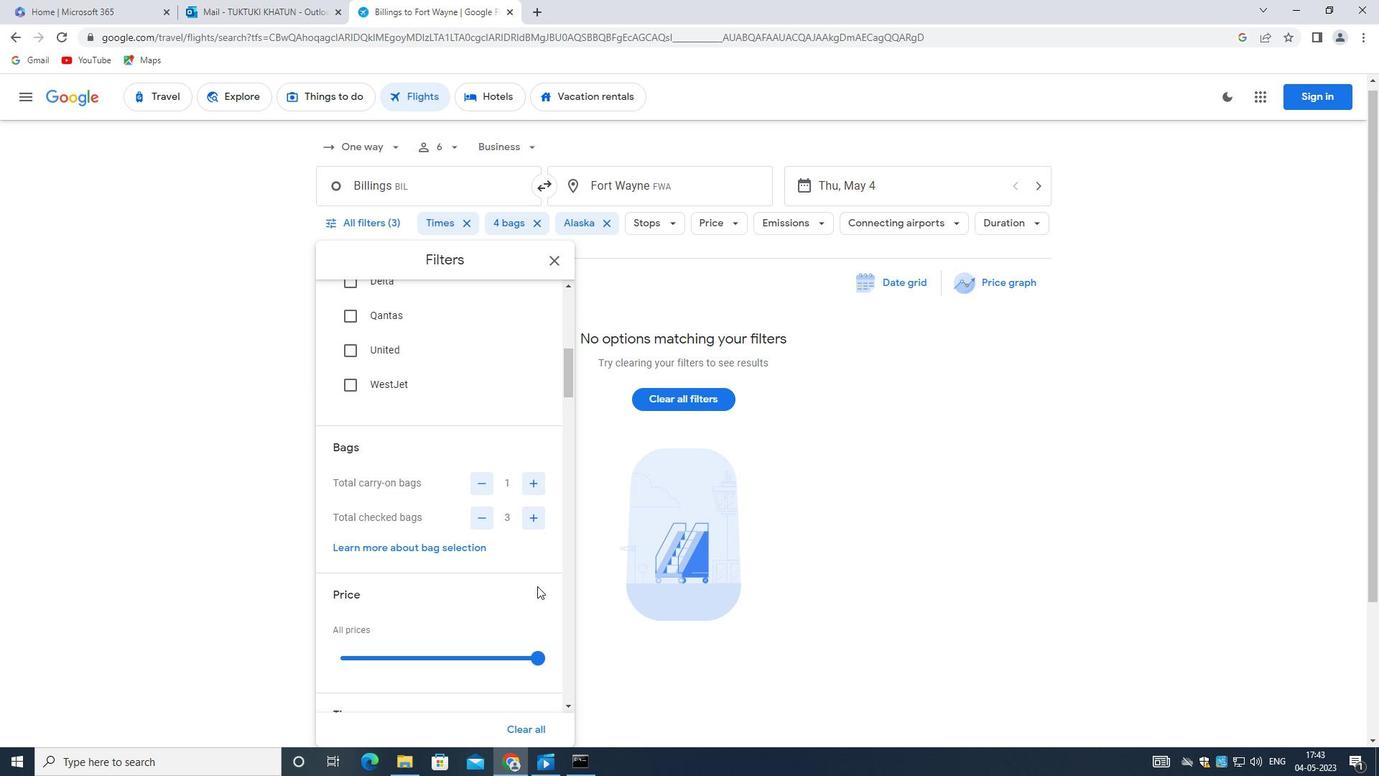 
Action: Mouse moved to (533, 510)
Screenshot: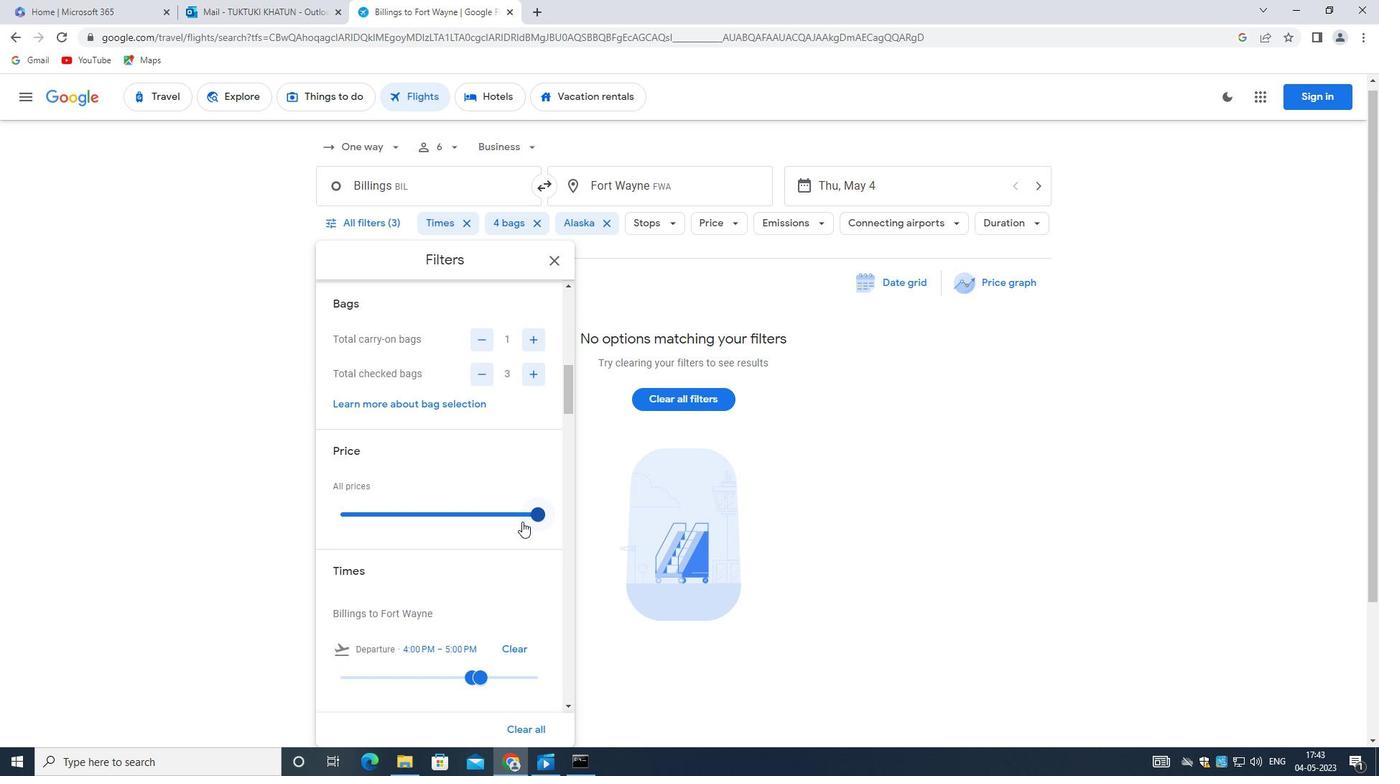
Action: Mouse pressed left at (533, 510)
Screenshot: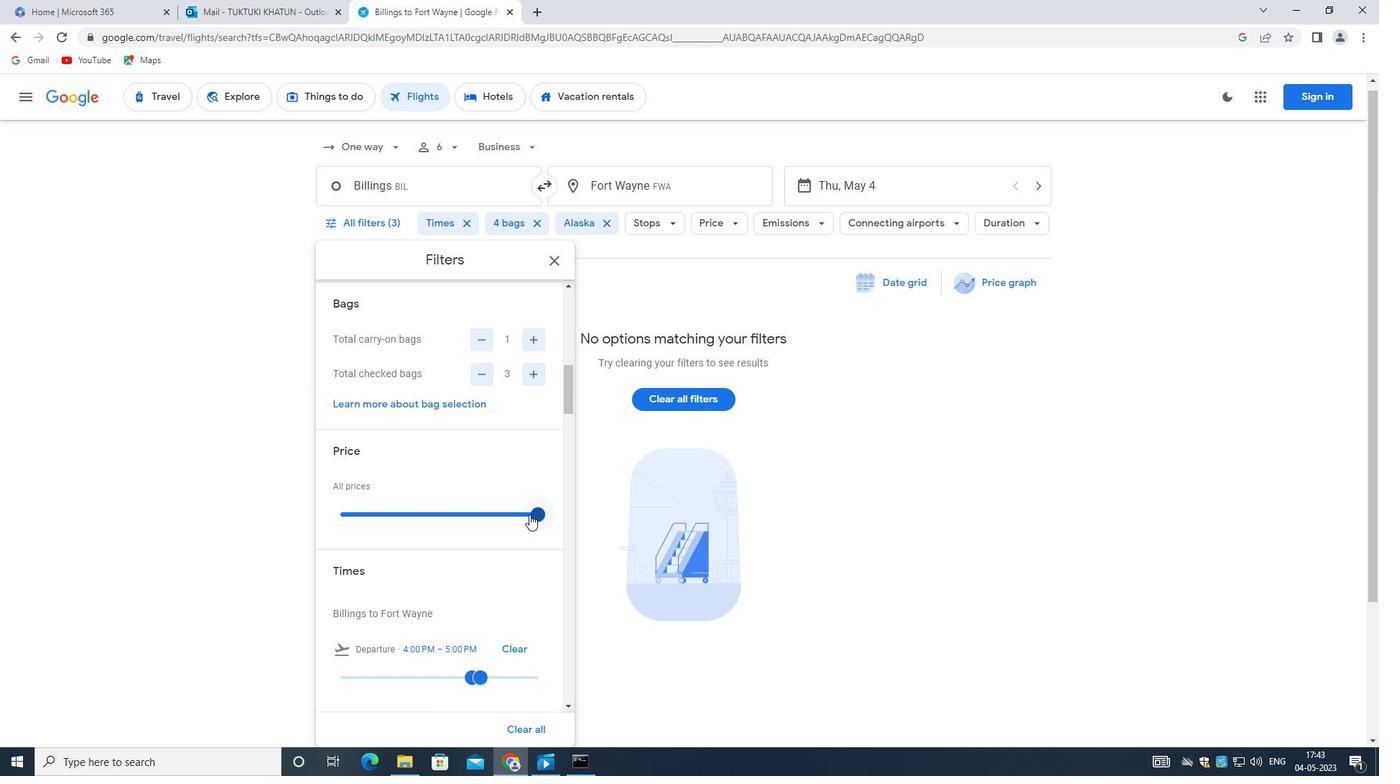 
Action: Mouse moved to (509, 508)
Screenshot: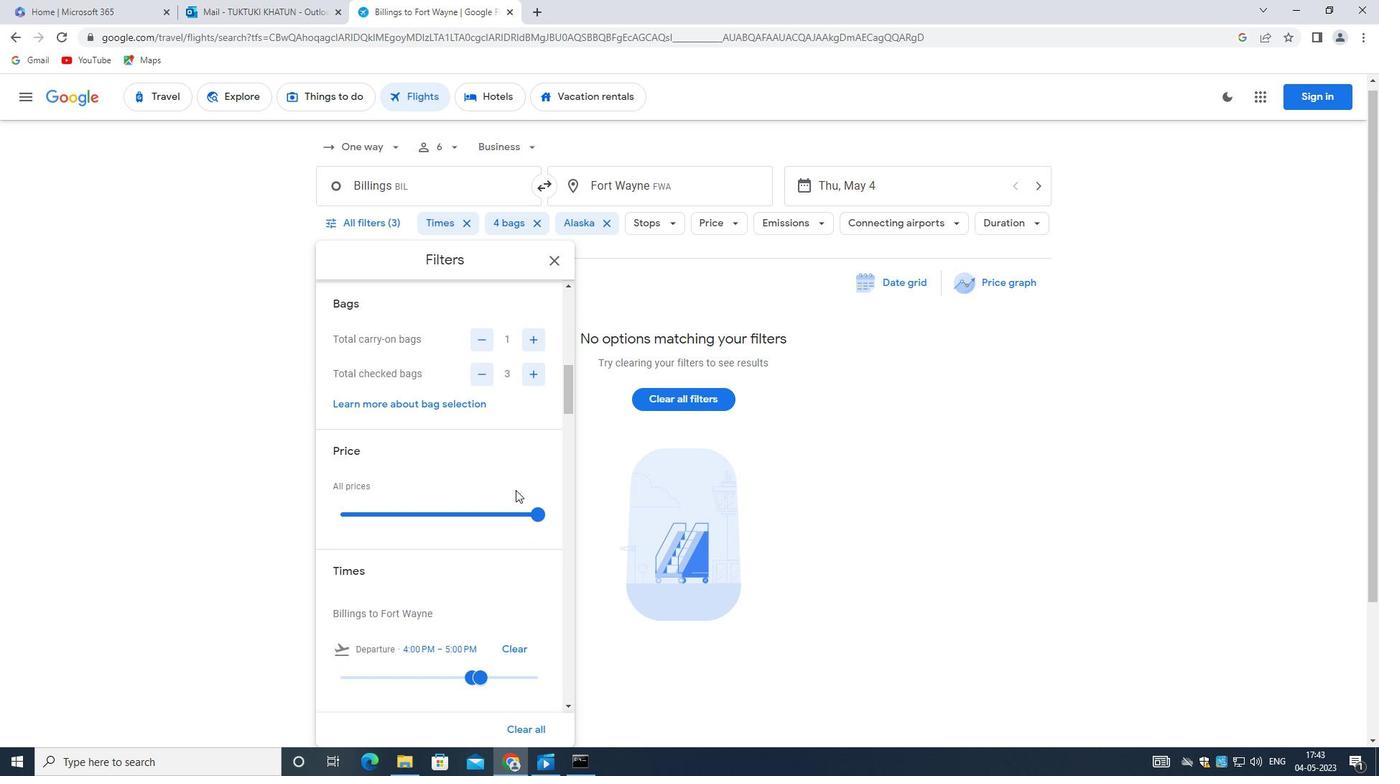 
Action: Mouse scrolled (509, 507) with delta (0, 0)
Screenshot: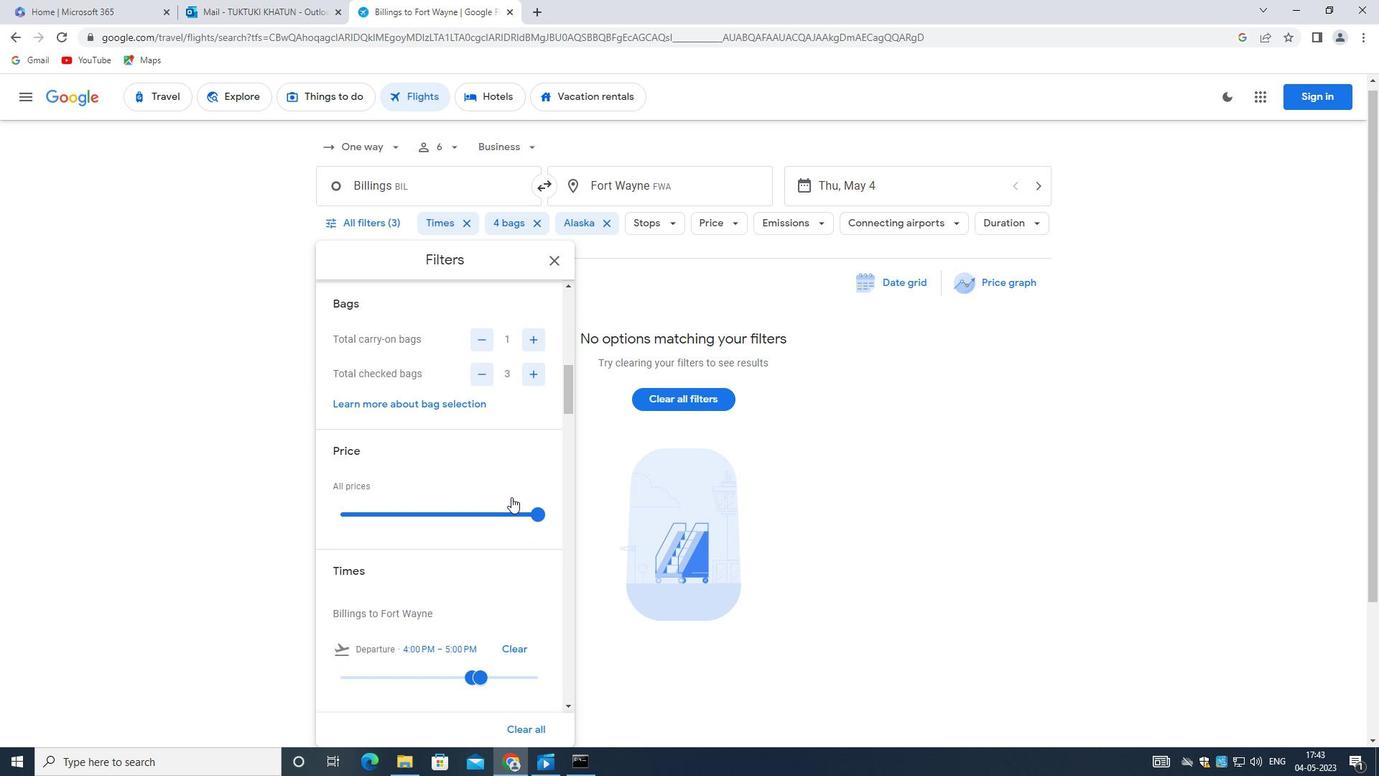
Action: Mouse moved to (475, 600)
Screenshot: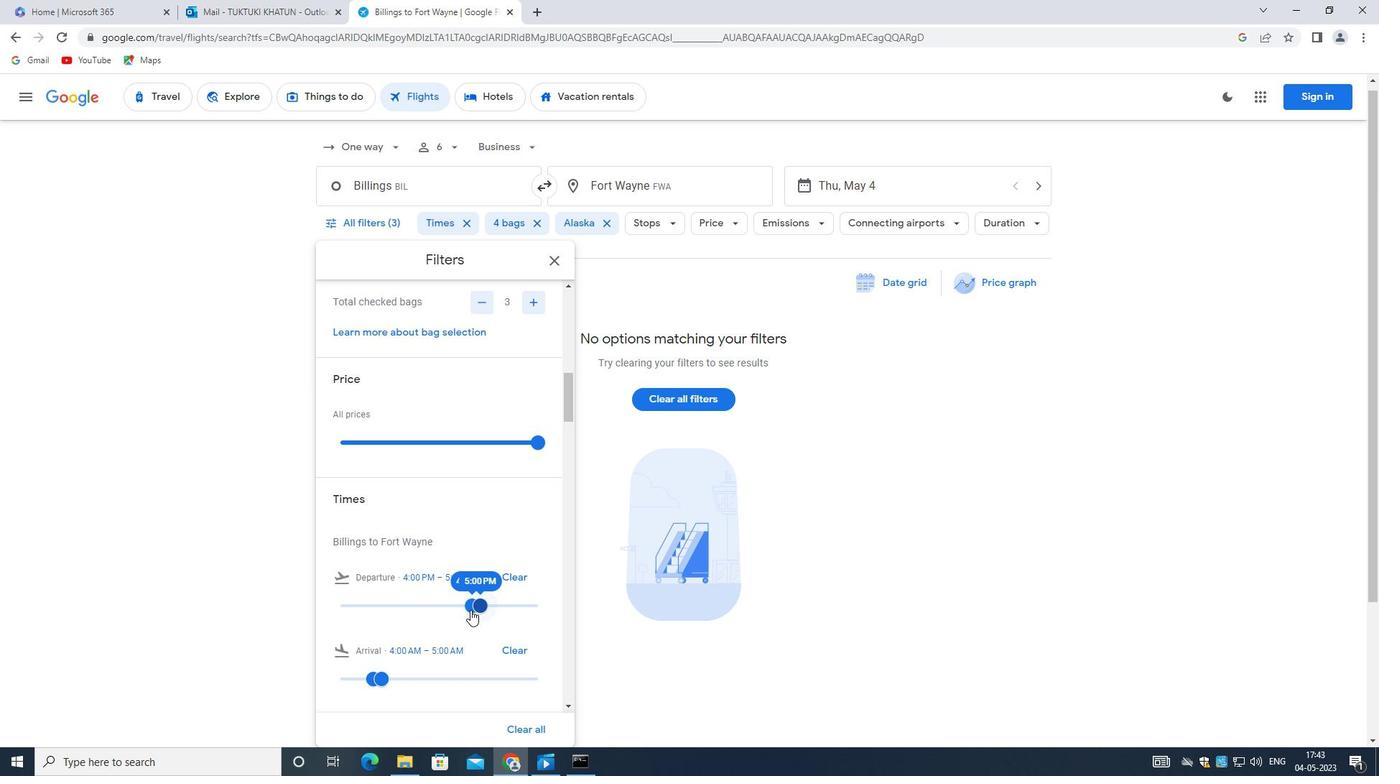 
Action: Mouse pressed left at (475, 600)
Screenshot: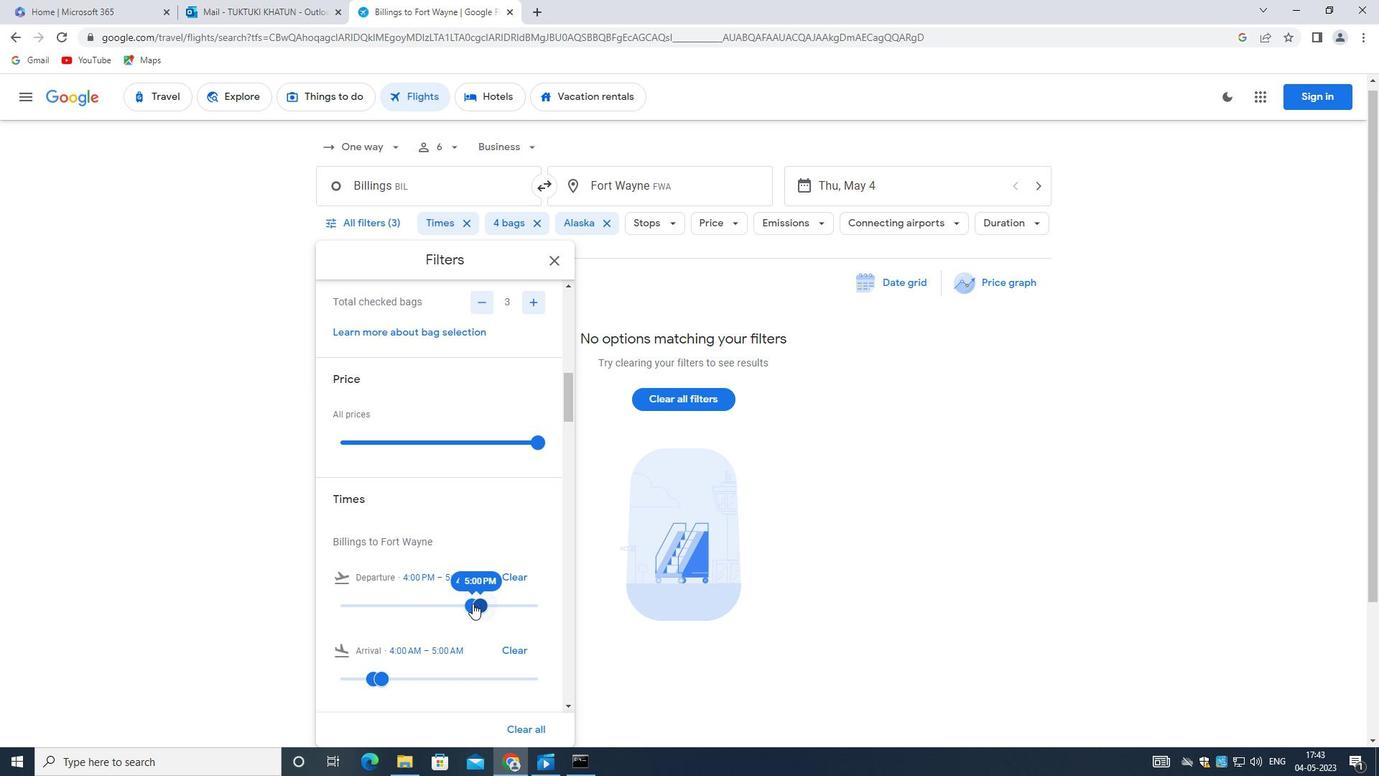
Action: Mouse moved to (475, 600)
Screenshot: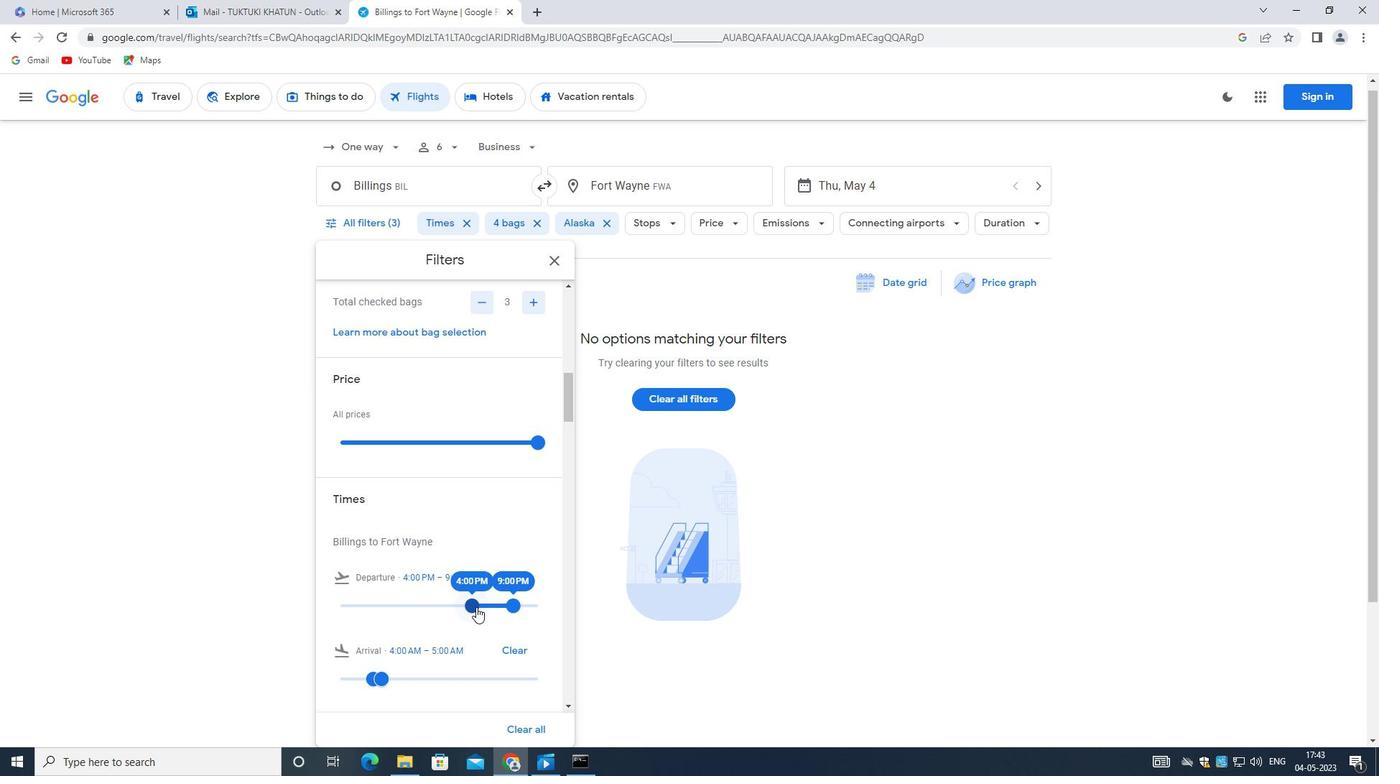
Action: Mouse pressed left at (475, 600)
Screenshot: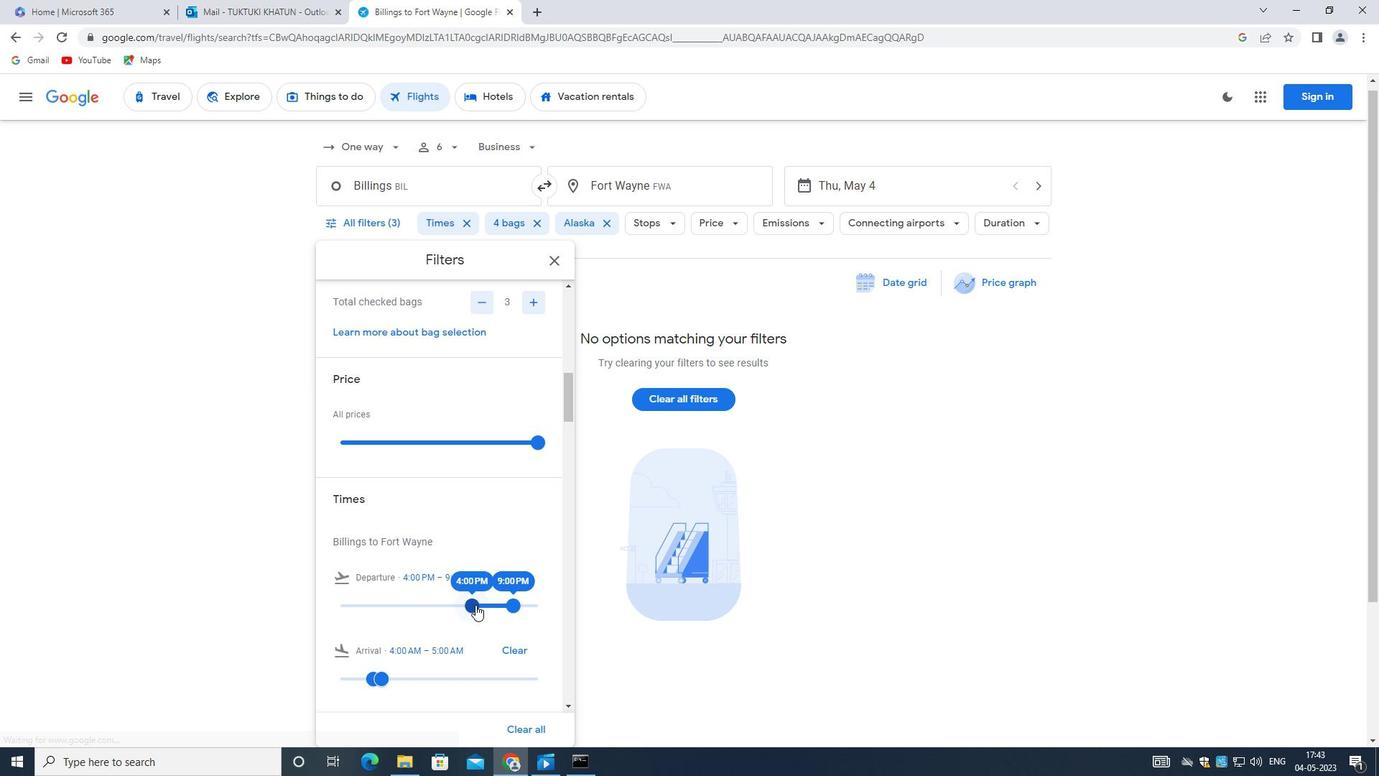 
Action: Mouse moved to (510, 602)
Screenshot: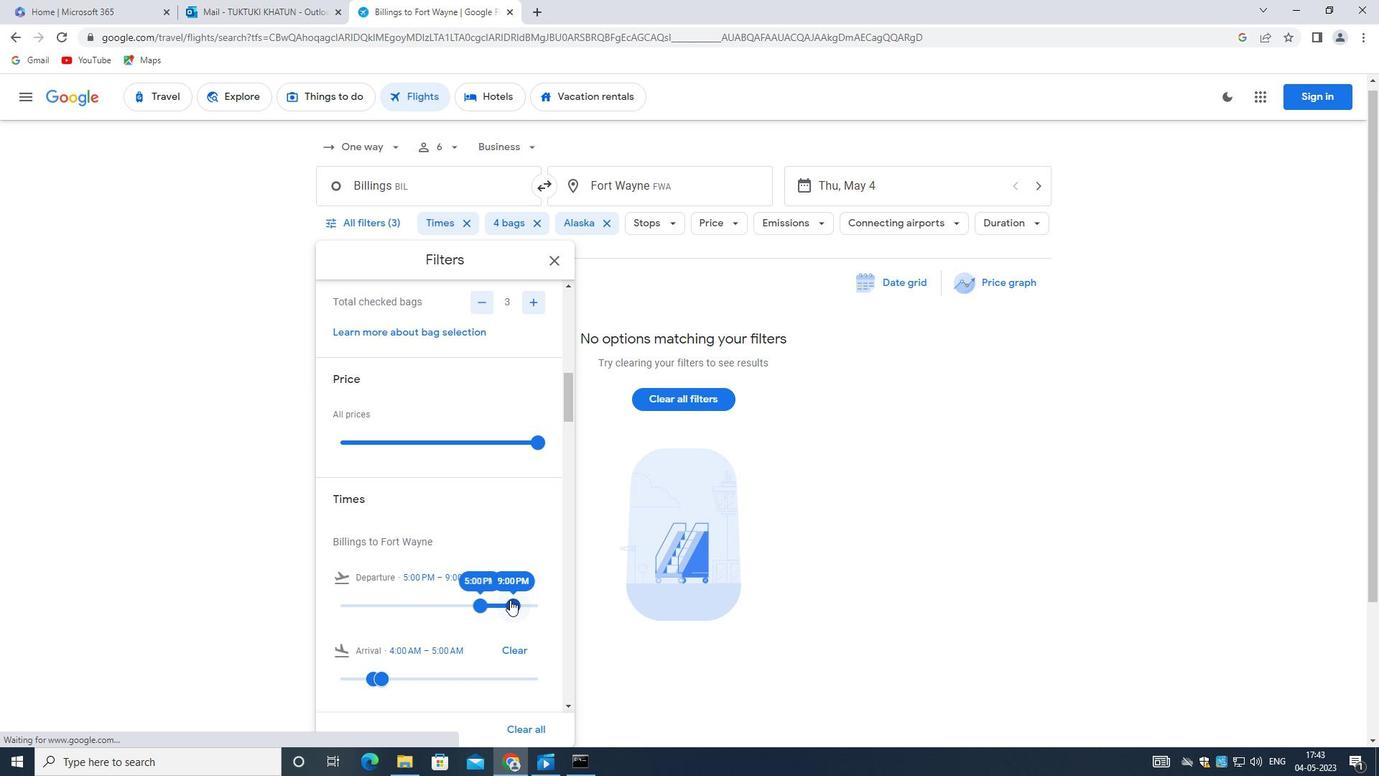 
Action: Mouse pressed left at (510, 602)
Screenshot: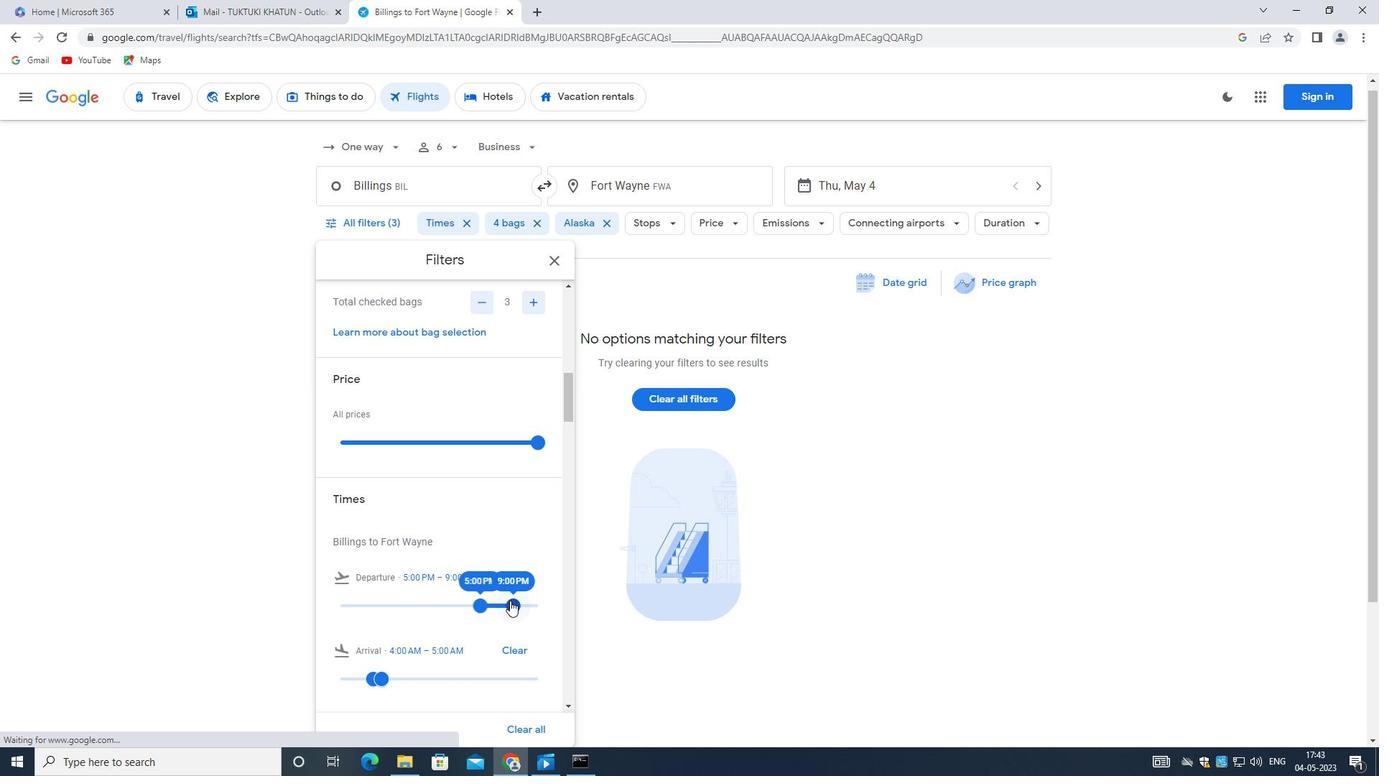 
Action: Mouse moved to (472, 579)
Screenshot: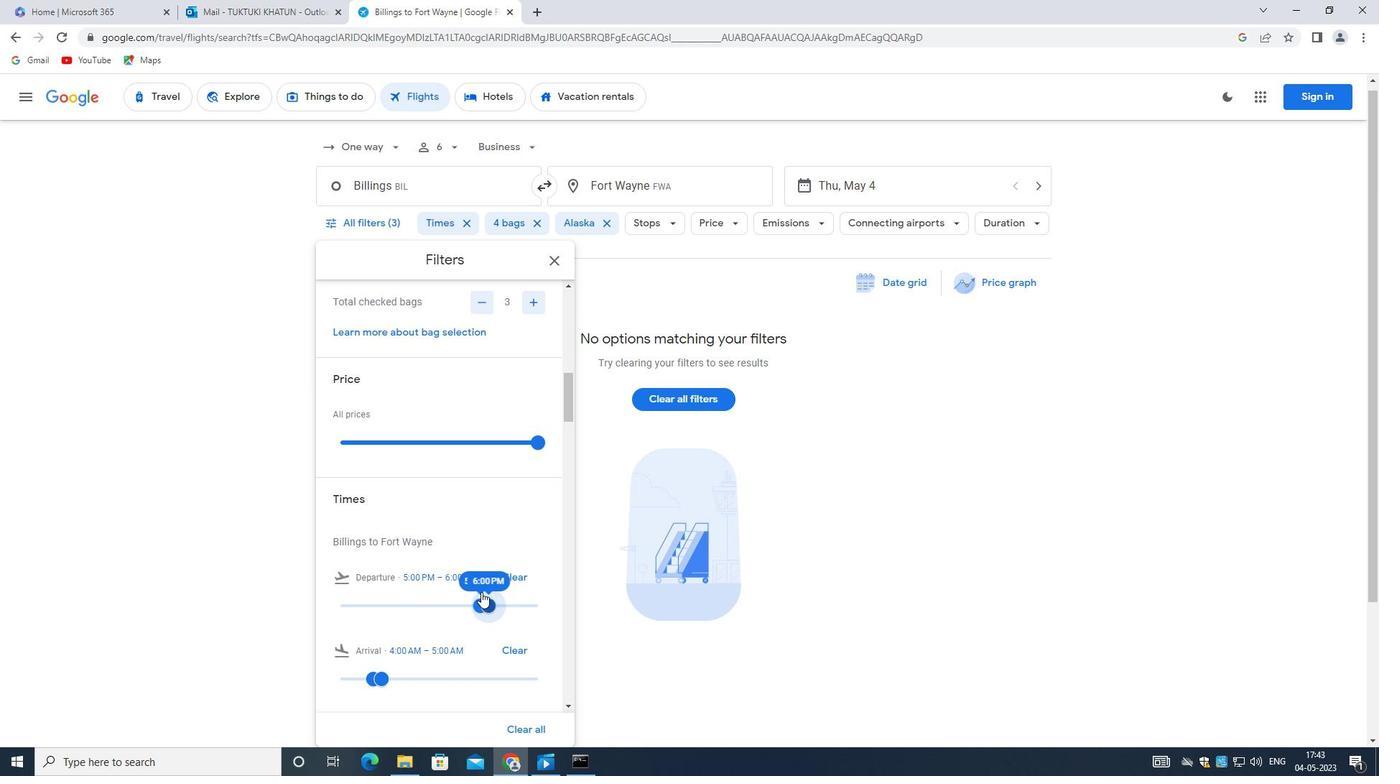 
Action: Mouse scrolled (472, 578) with delta (0, 0)
Screenshot: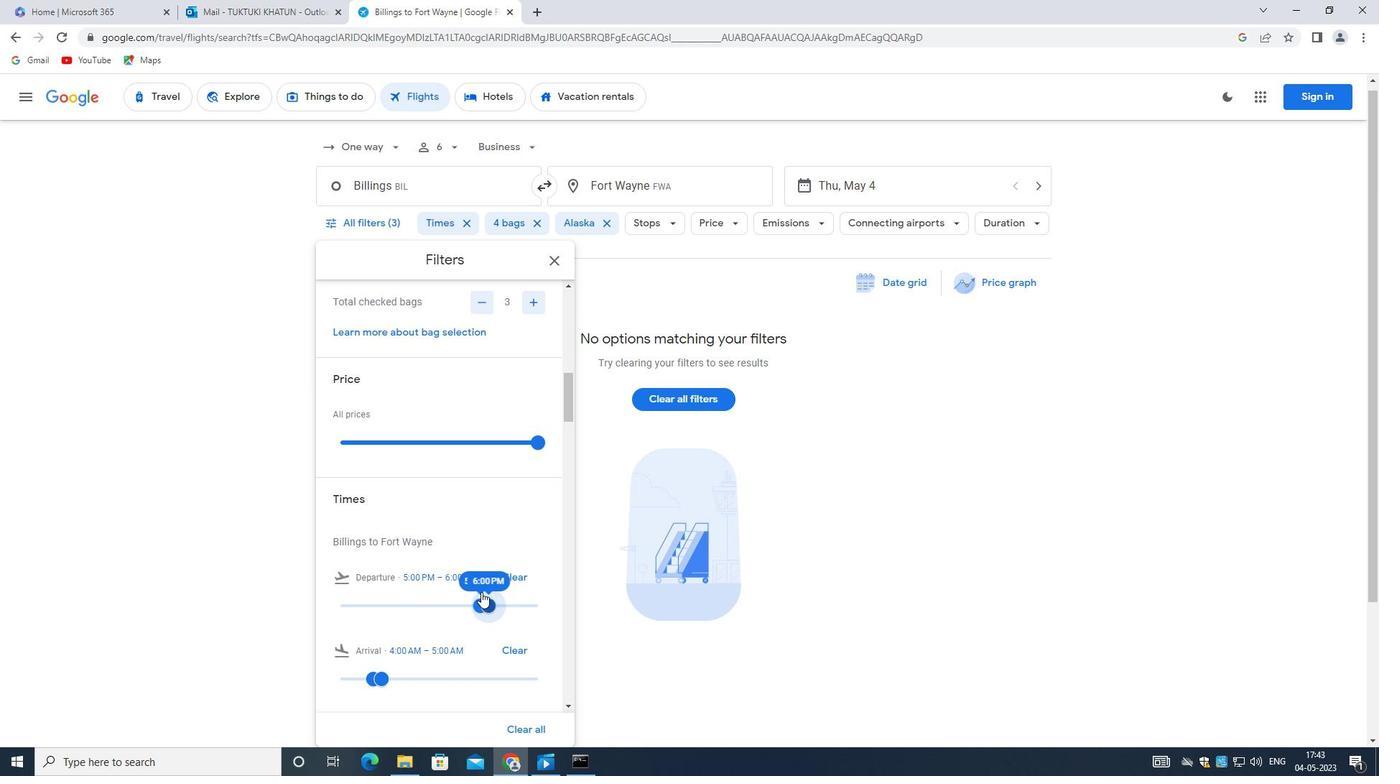 
Action: Mouse moved to (470, 579)
Screenshot: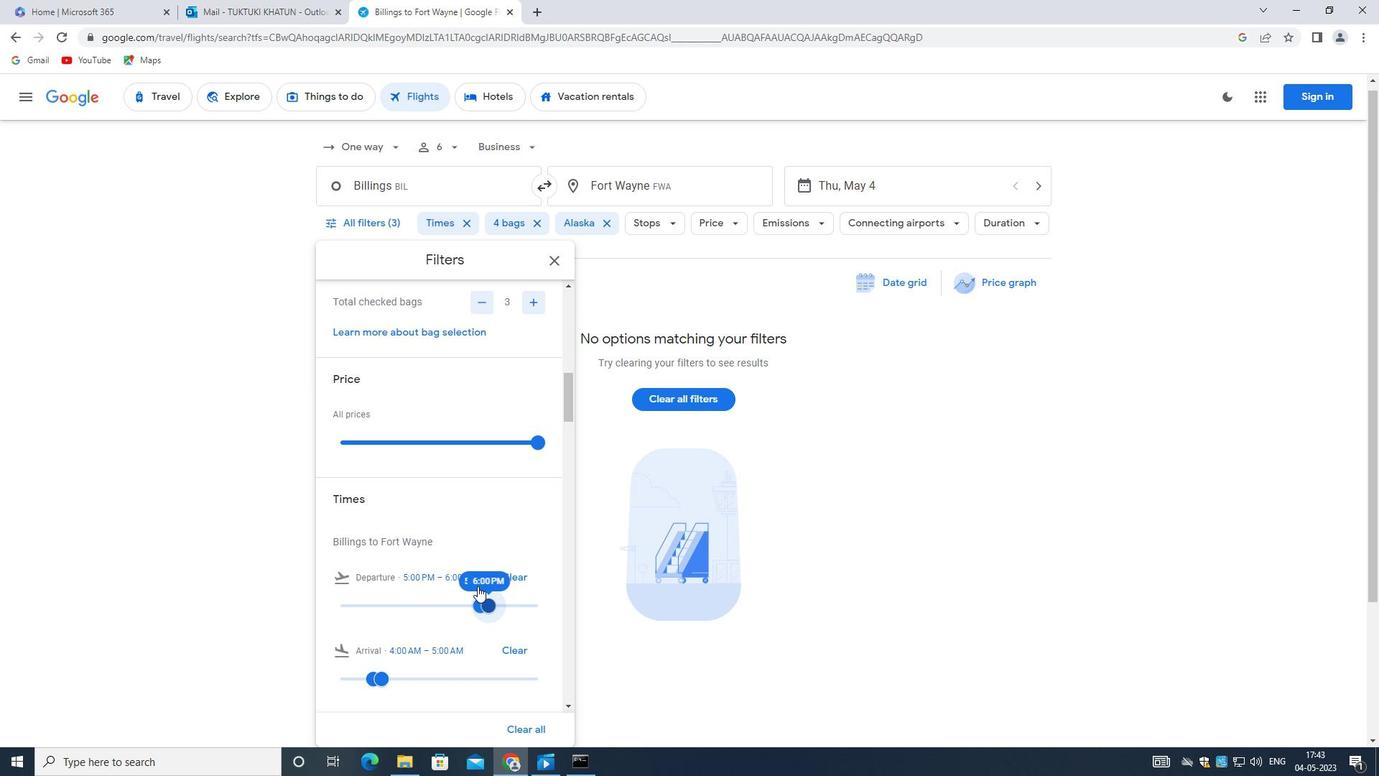
Action: Mouse scrolled (470, 578) with delta (0, 0)
Screenshot: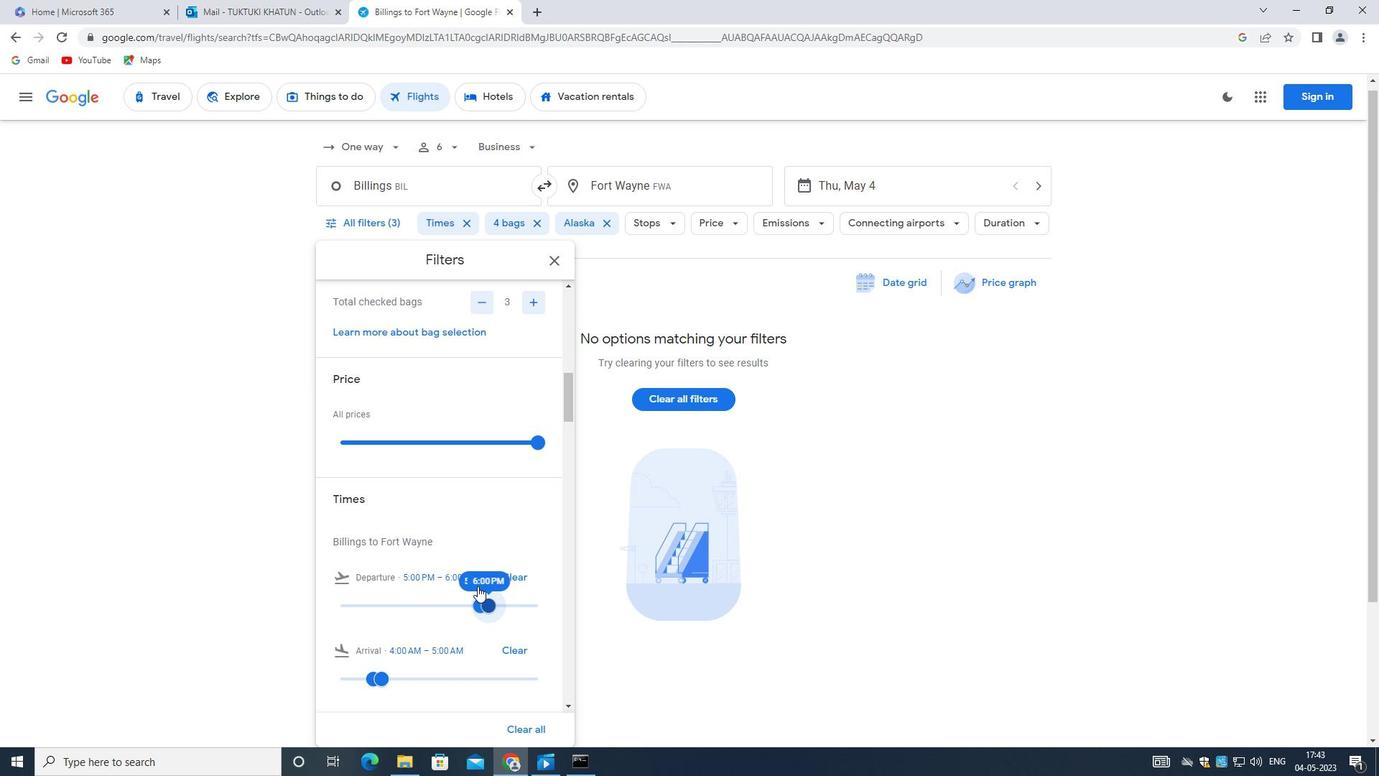 
Action: Mouse scrolled (470, 578) with delta (0, 0)
Screenshot: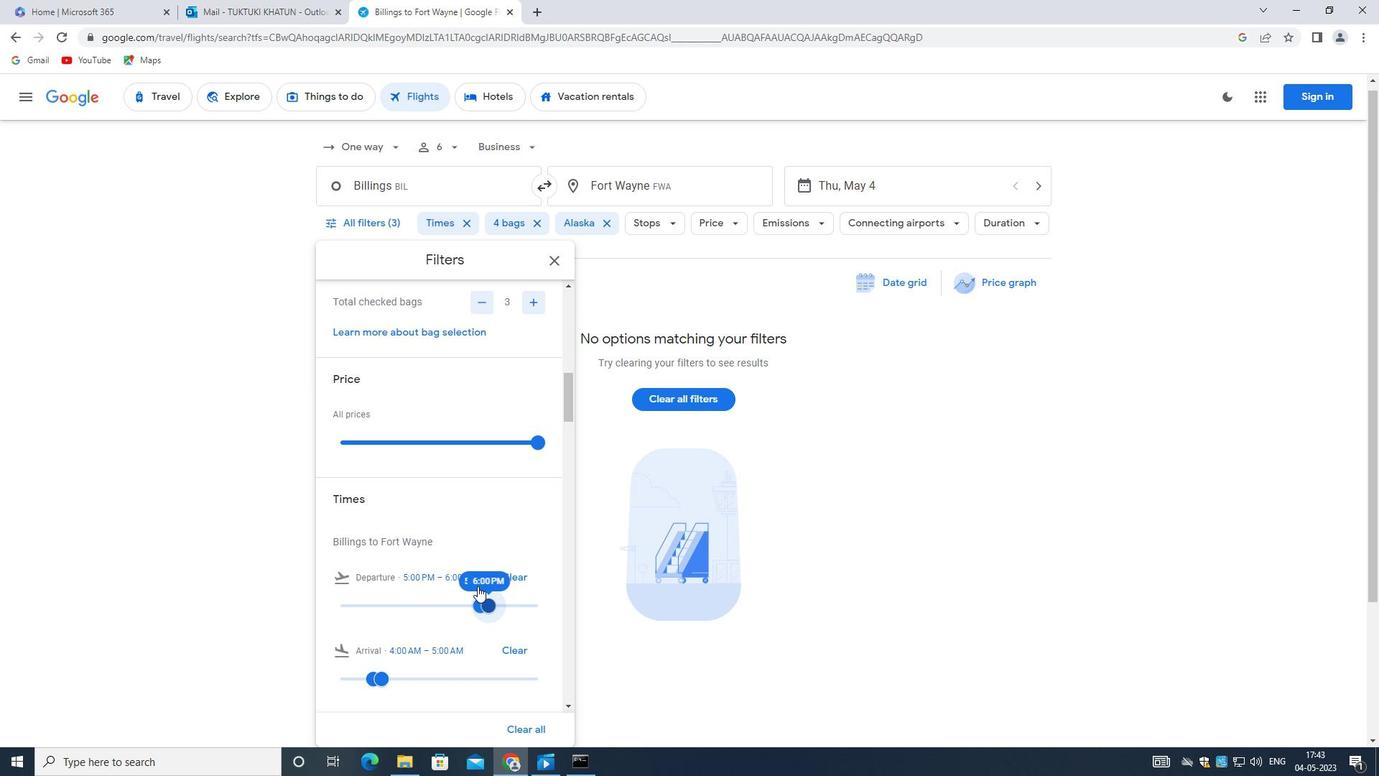 
Action: Mouse moved to (470, 579)
Screenshot: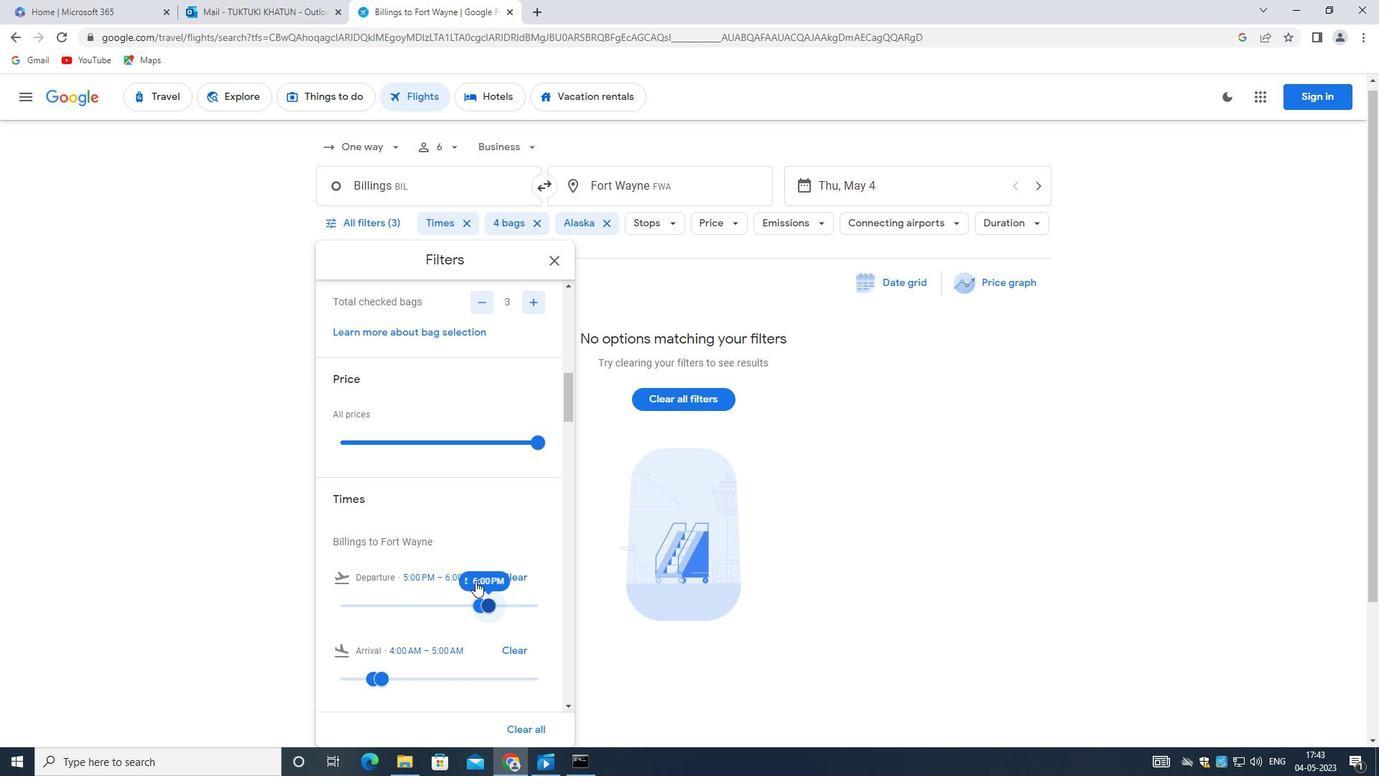 
Action: Mouse scrolled (470, 578) with delta (0, 0)
Screenshot: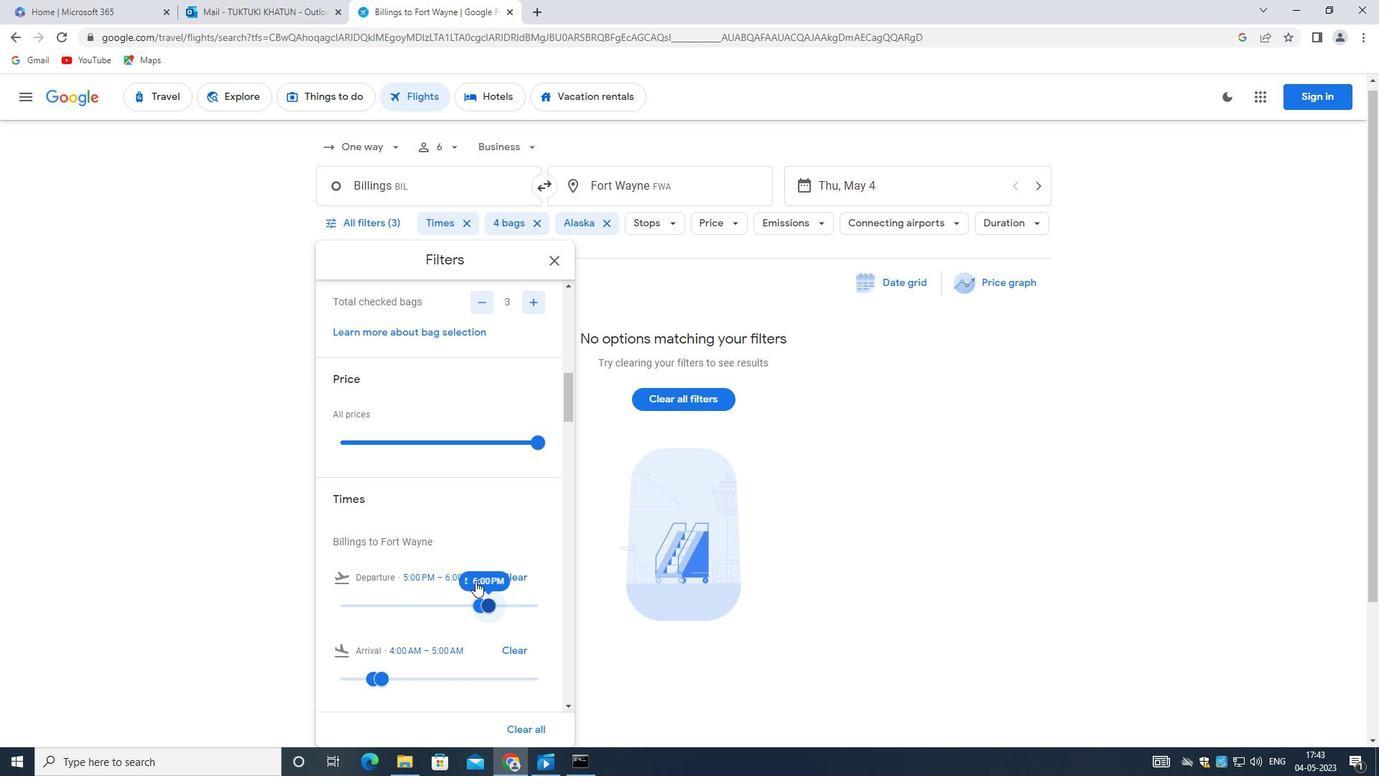 
Action: Mouse moved to (459, 572)
Screenshot: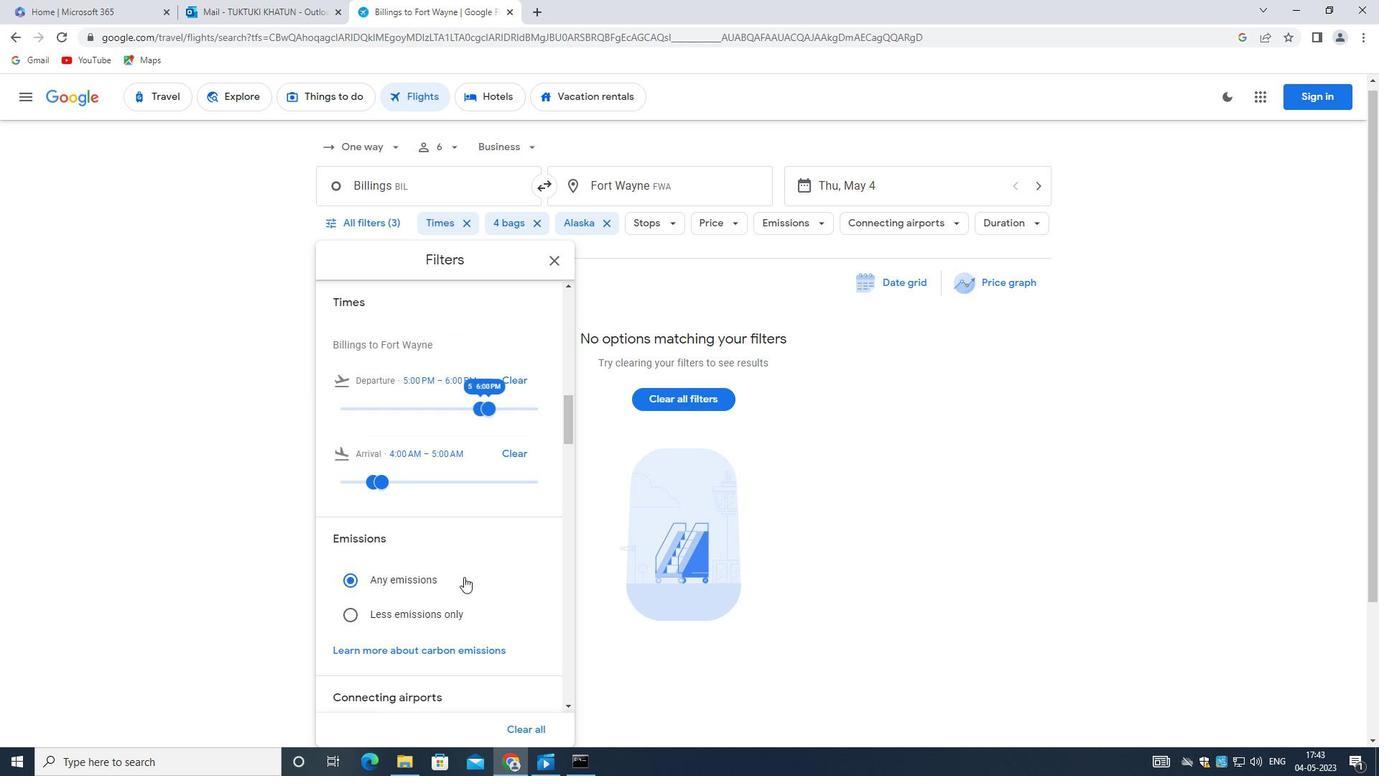 
Action: Mouse scrolled (459, 572) with delta (0, 0)
Screenshot: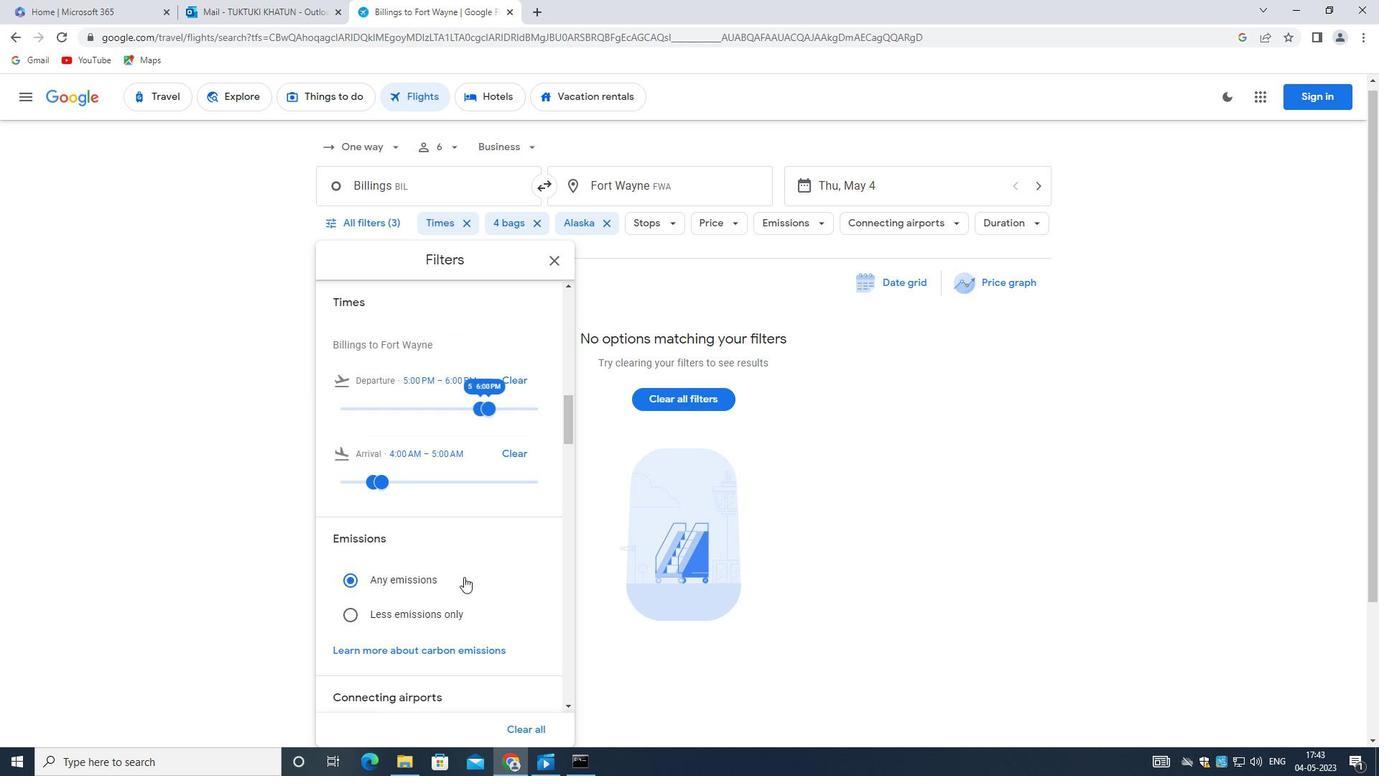 
Action: Mouse scrolled (459, 572) with delta (0, 0)
Screenshot: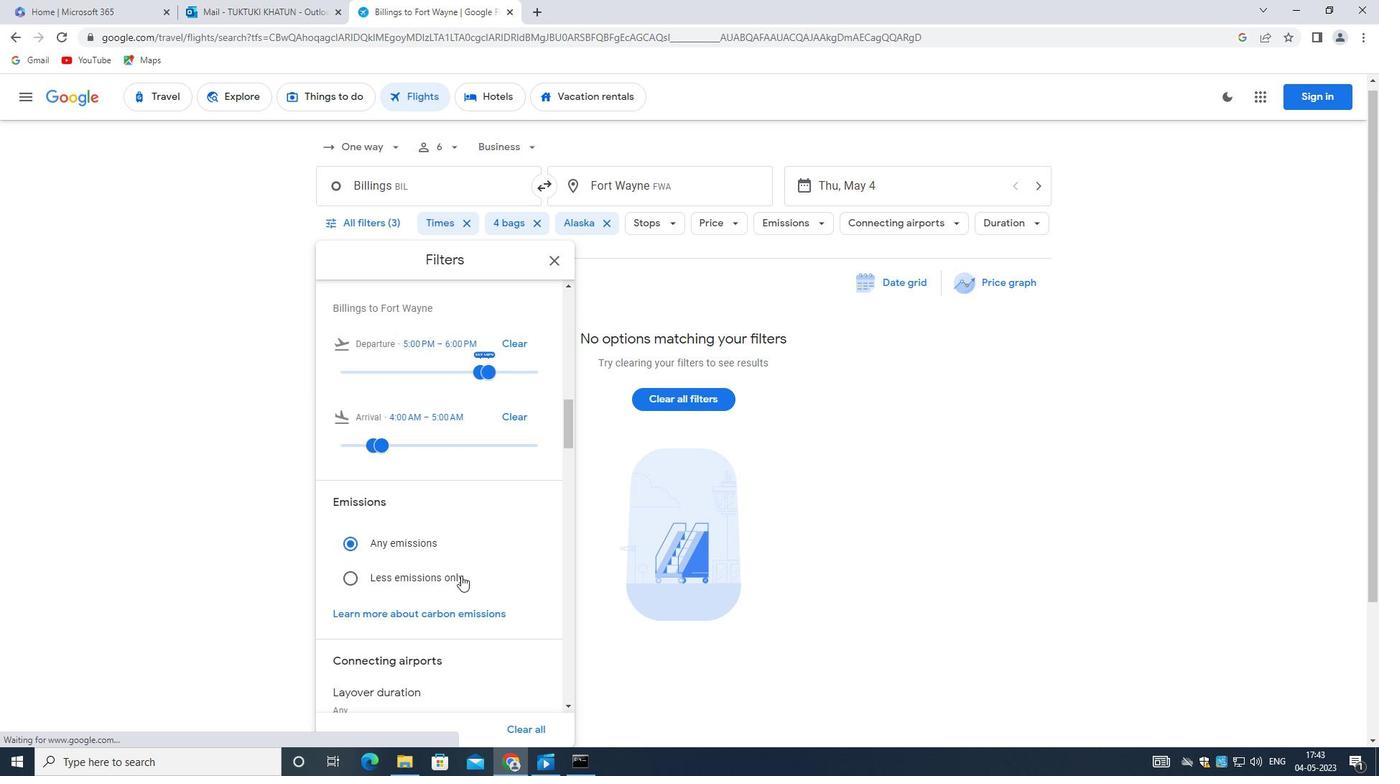 
Action: Mouse scrolled (459, 572) with delta (0, 0)
Screenshot: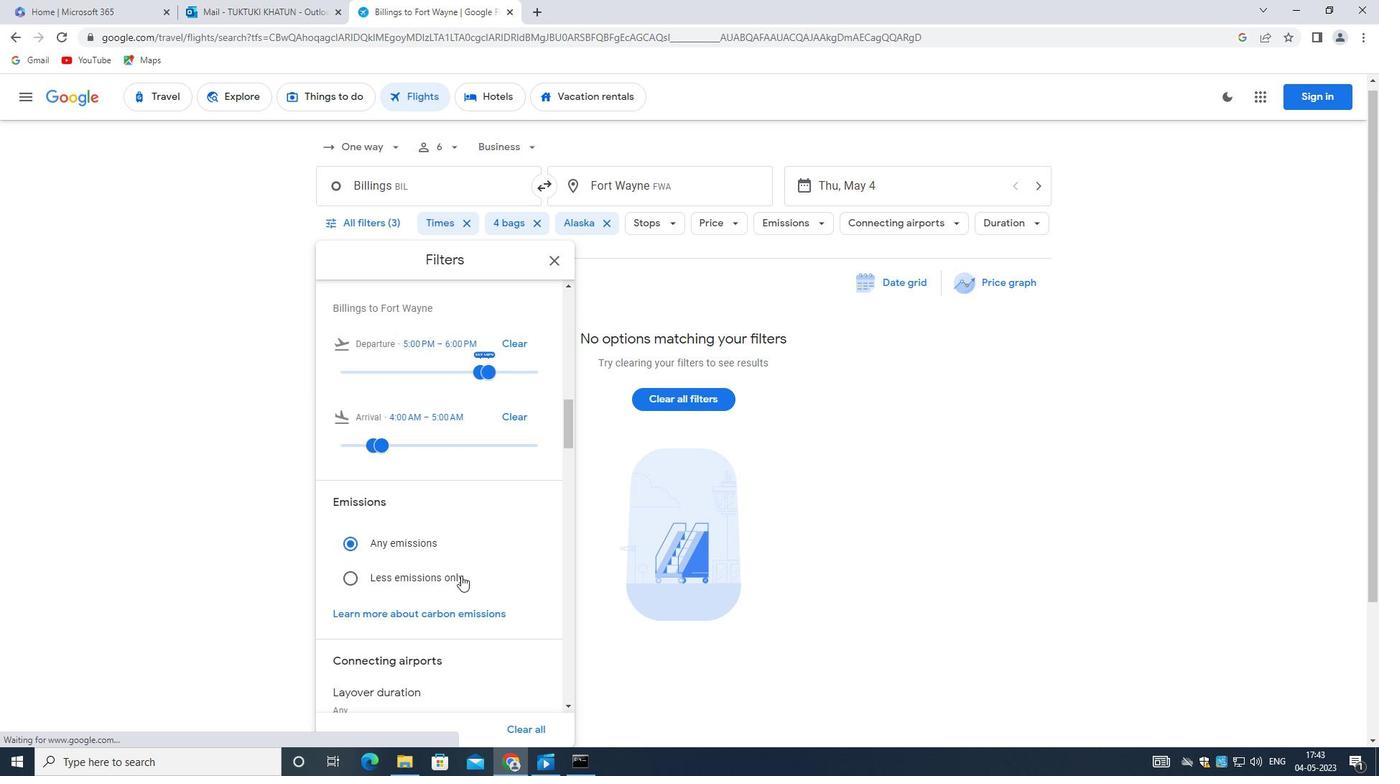 
Action: Mouse moved to (459, 572)
Screenshot: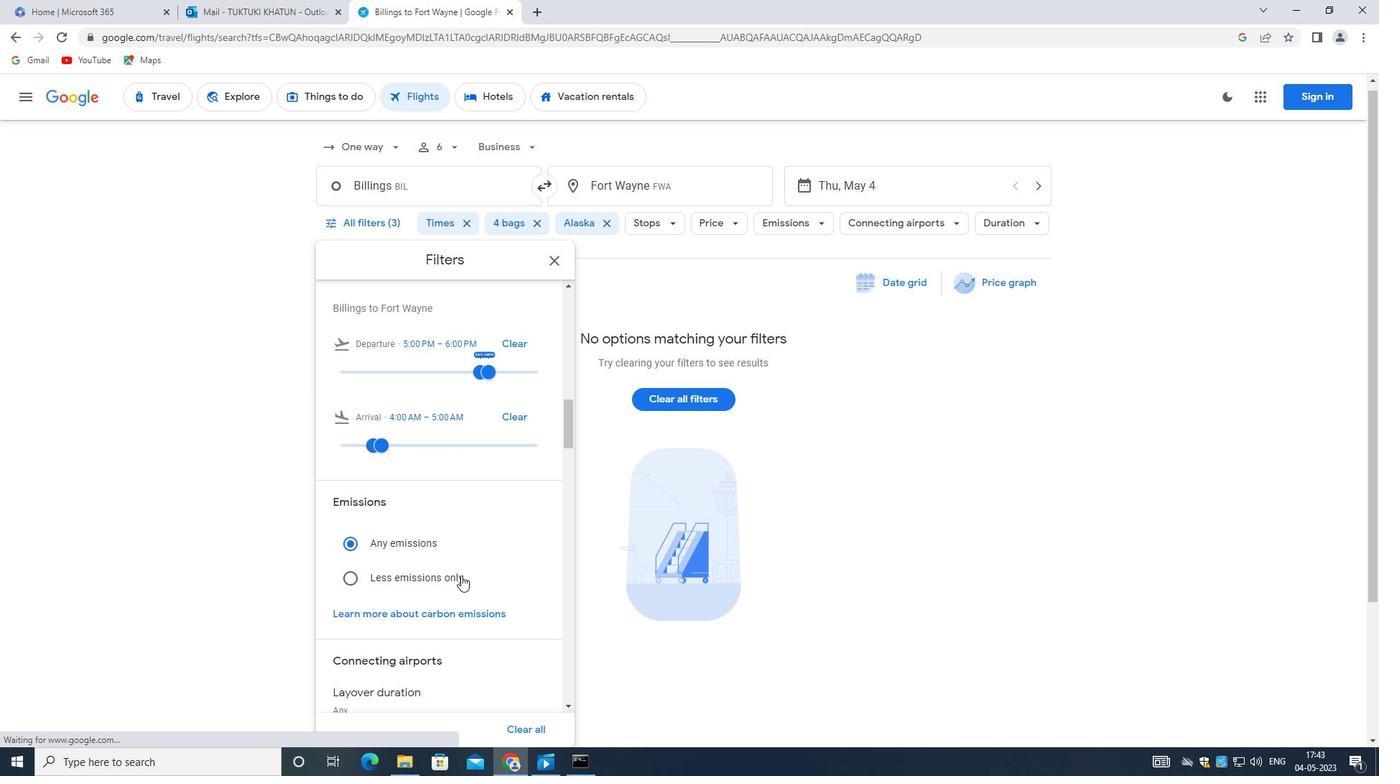 
Action: Mouse scrolled (459, 572) with delta (0, 0)
Screenshot: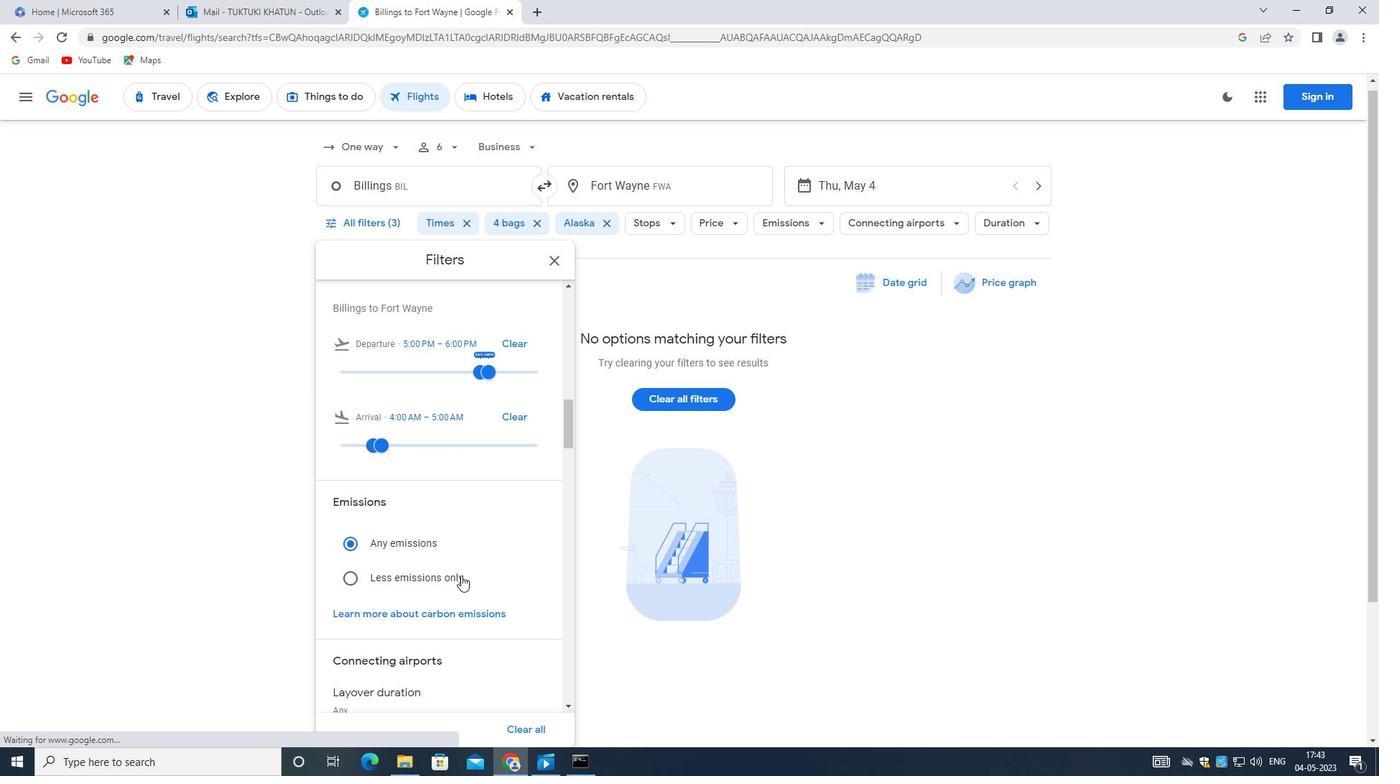 
Action: Mouse moved to (459, 572)
Screenshot: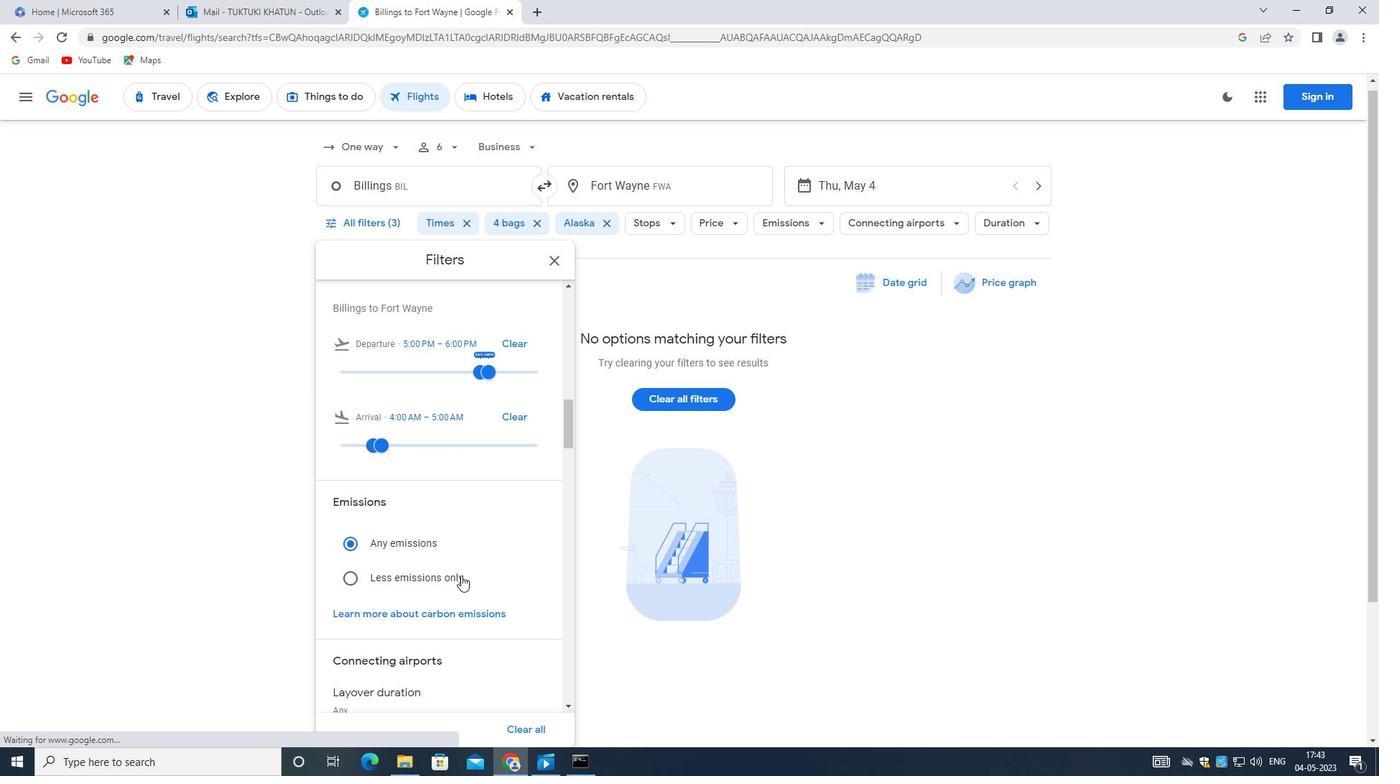 
Action: Mouse scrolled (459, 572) with delta (0, 0)
Screenshot: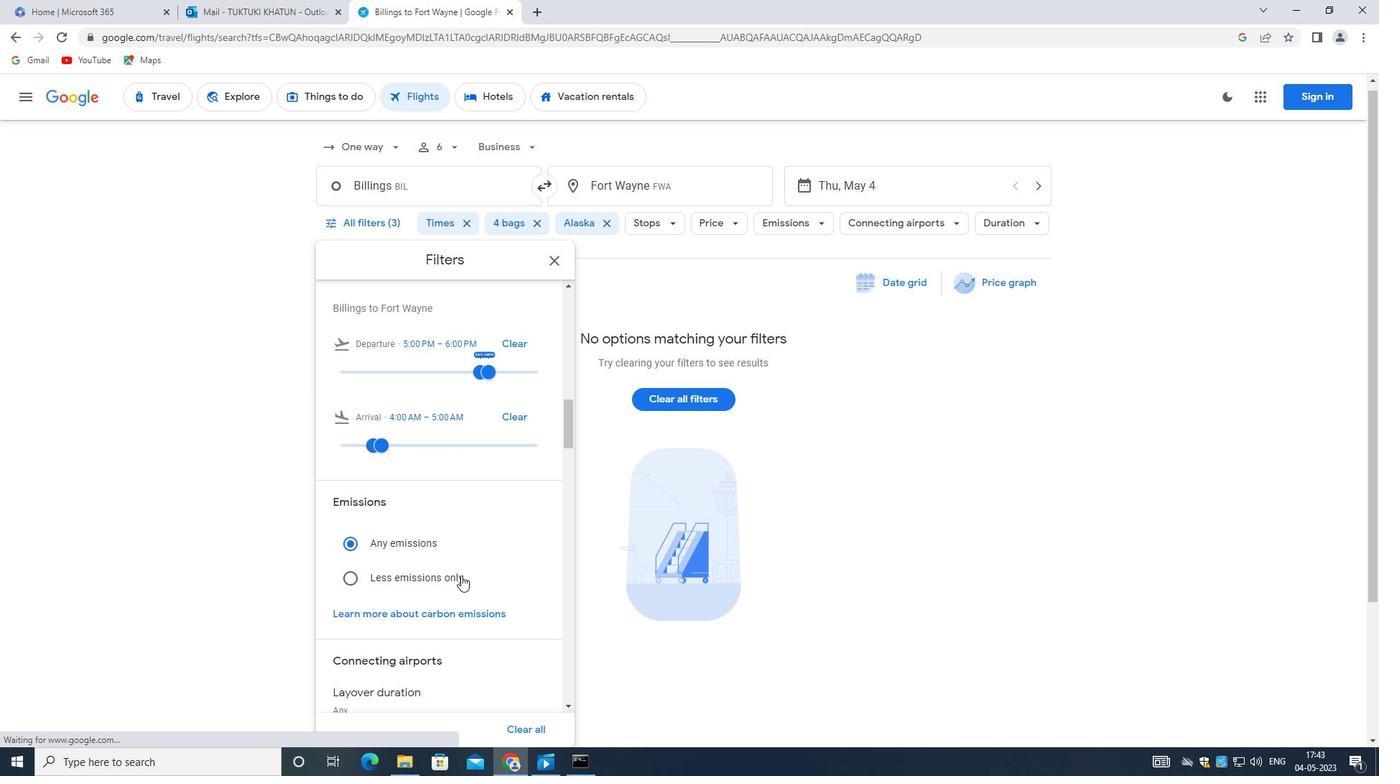 
Action: Mouse moved to (452, 556)
Screenshot: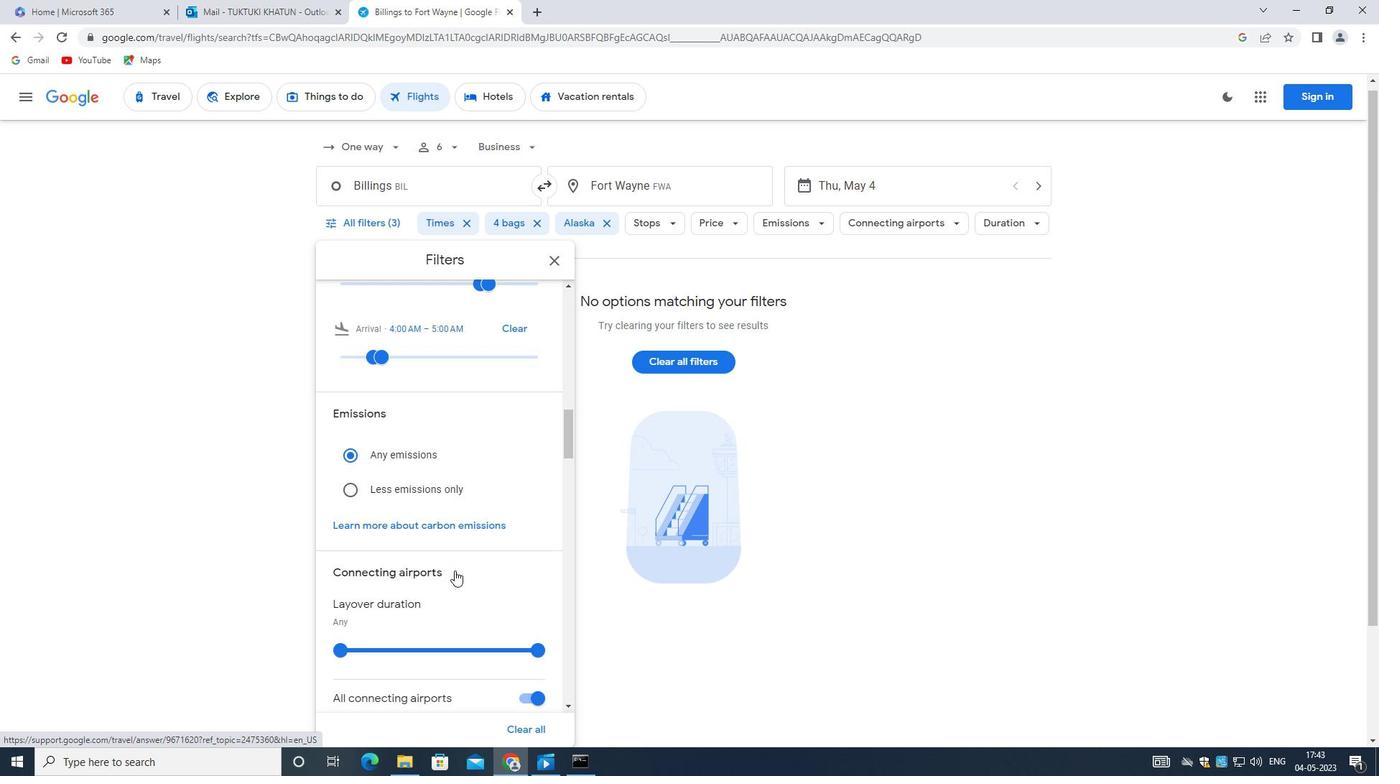 
Action: Mouse scrolled (452, 555) with delta (0, 0)
Screenshot: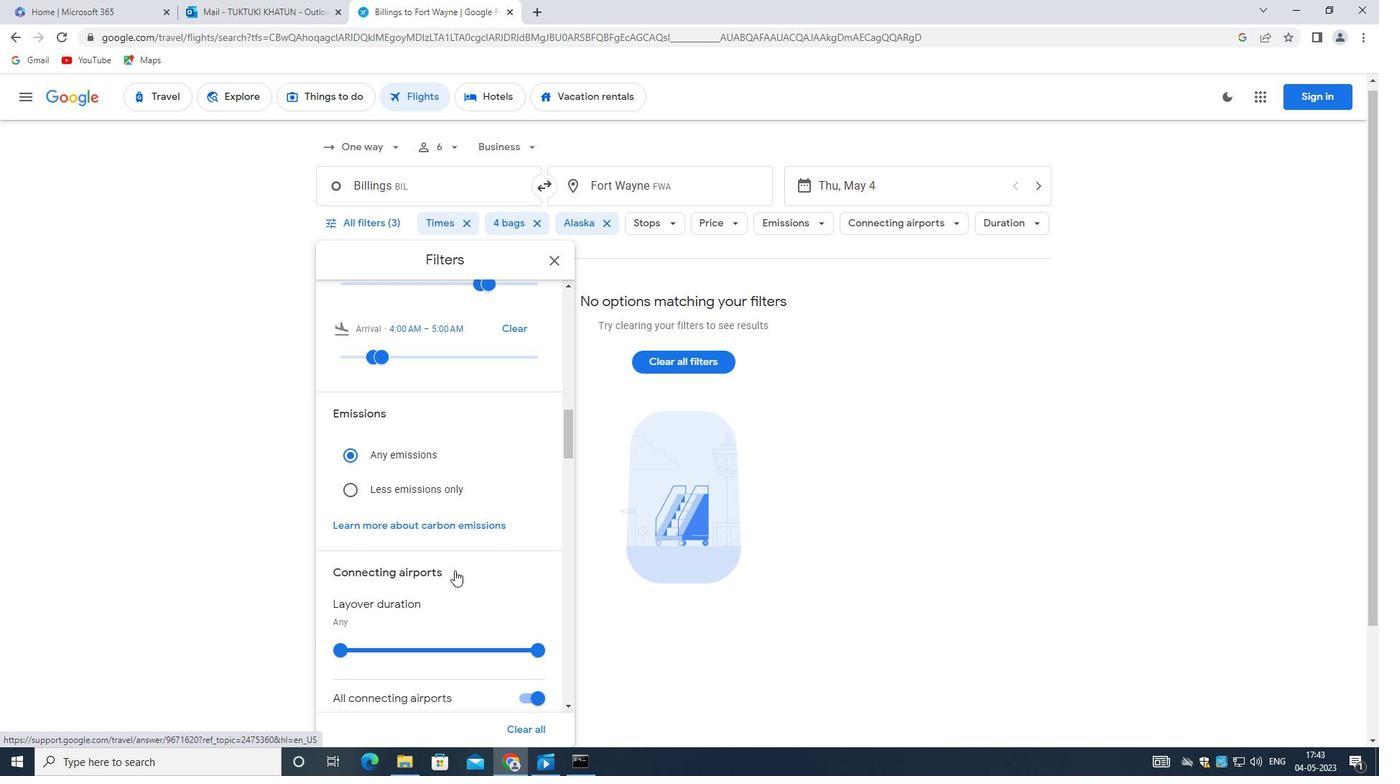 
Action: Mouse scrolled (452, 555) with delta (0, 0)
Screenshot: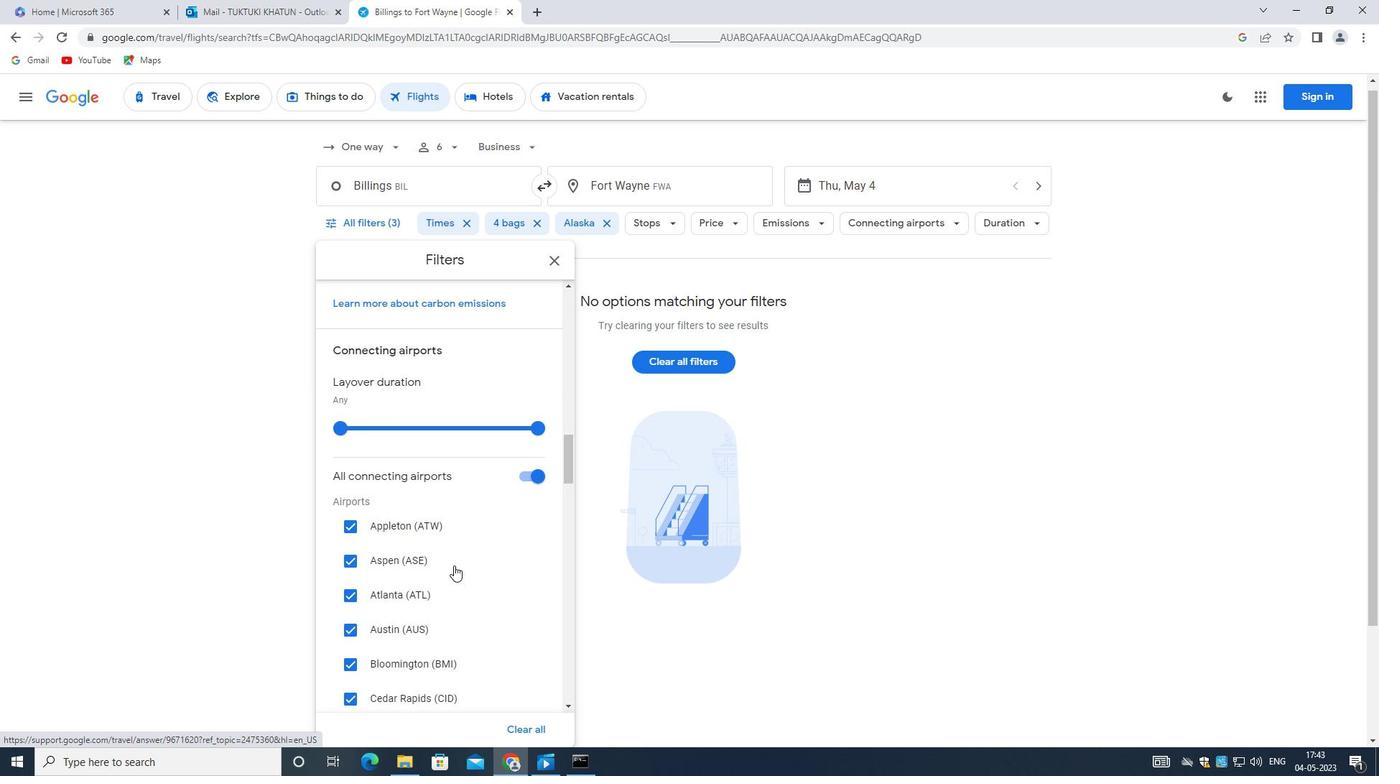 
Action: Mouse scrolled (452, 555) with delta (0, 0)
Screenshot: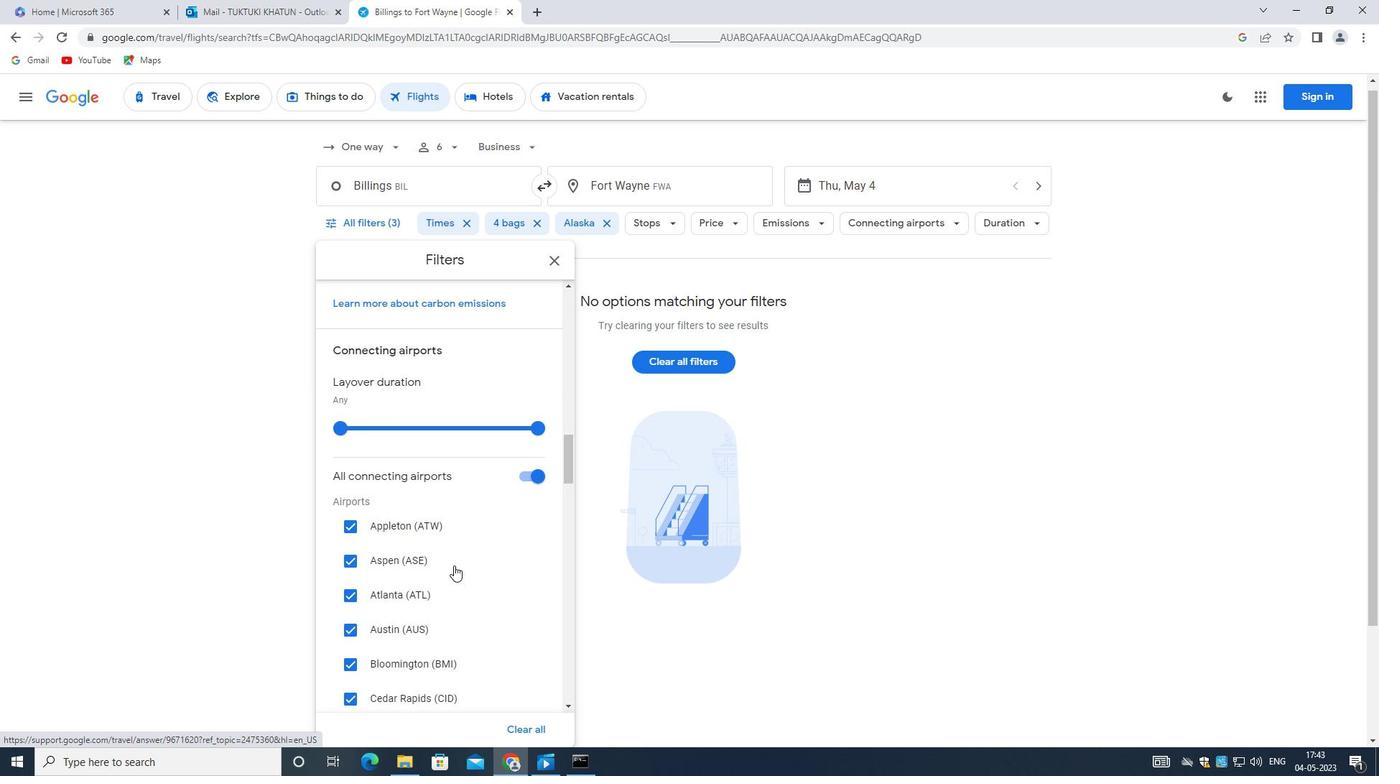 
Action: Mouse scrolled (452, 555) with delta (0, 0)
Screenshot: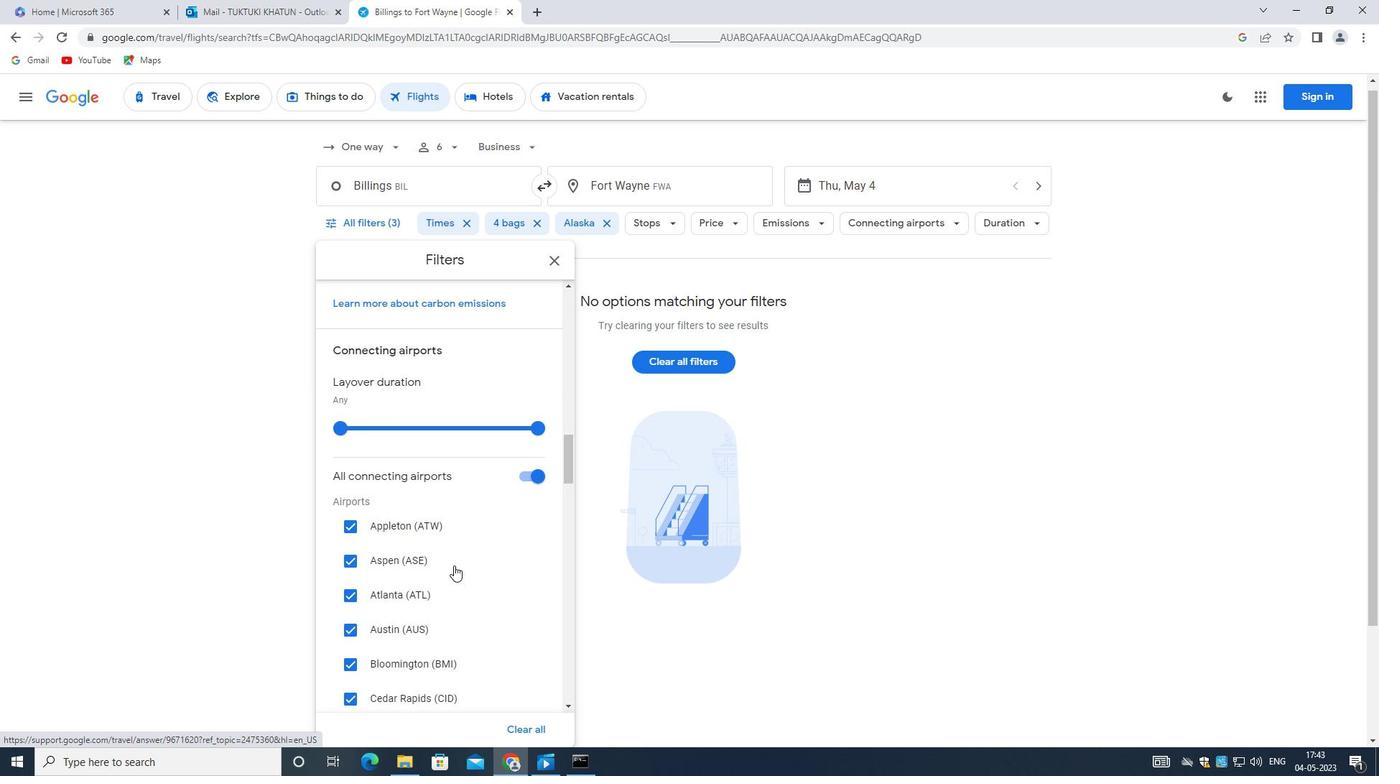 
Action: Mouse moved to (451, 556)
Screenshot: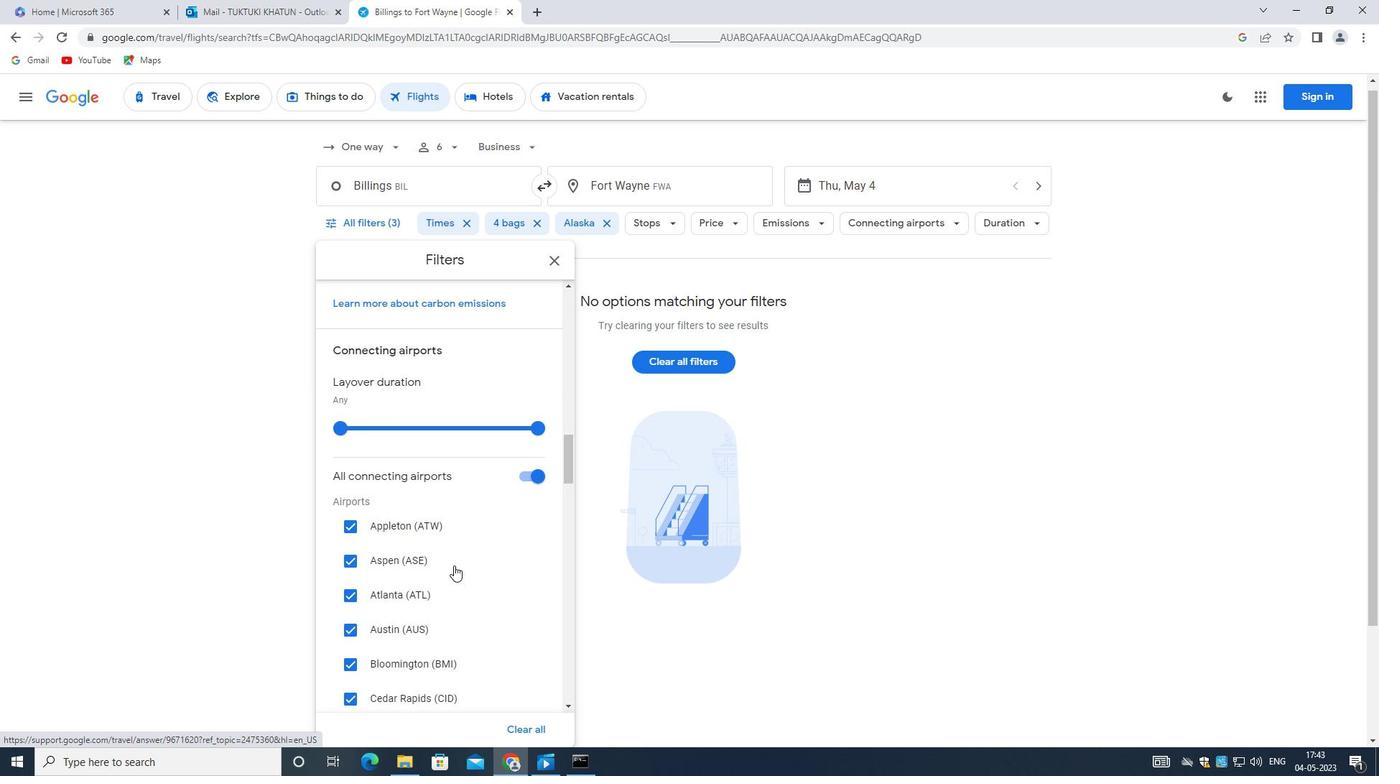 
Action: Mouse scrolled (451, 555) with delta (0, 0)
Screenshot: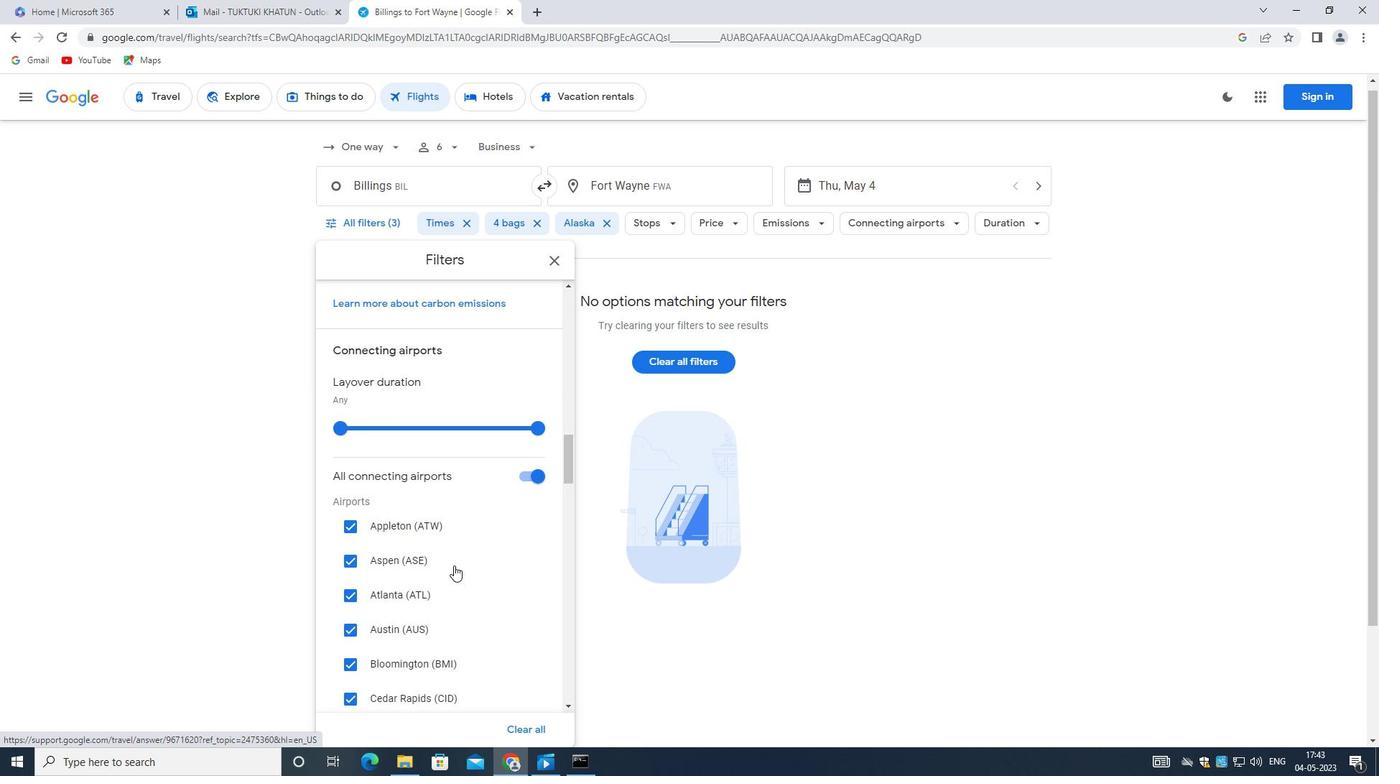 
Action: Mouse moved to (449, 555)
Screenshot: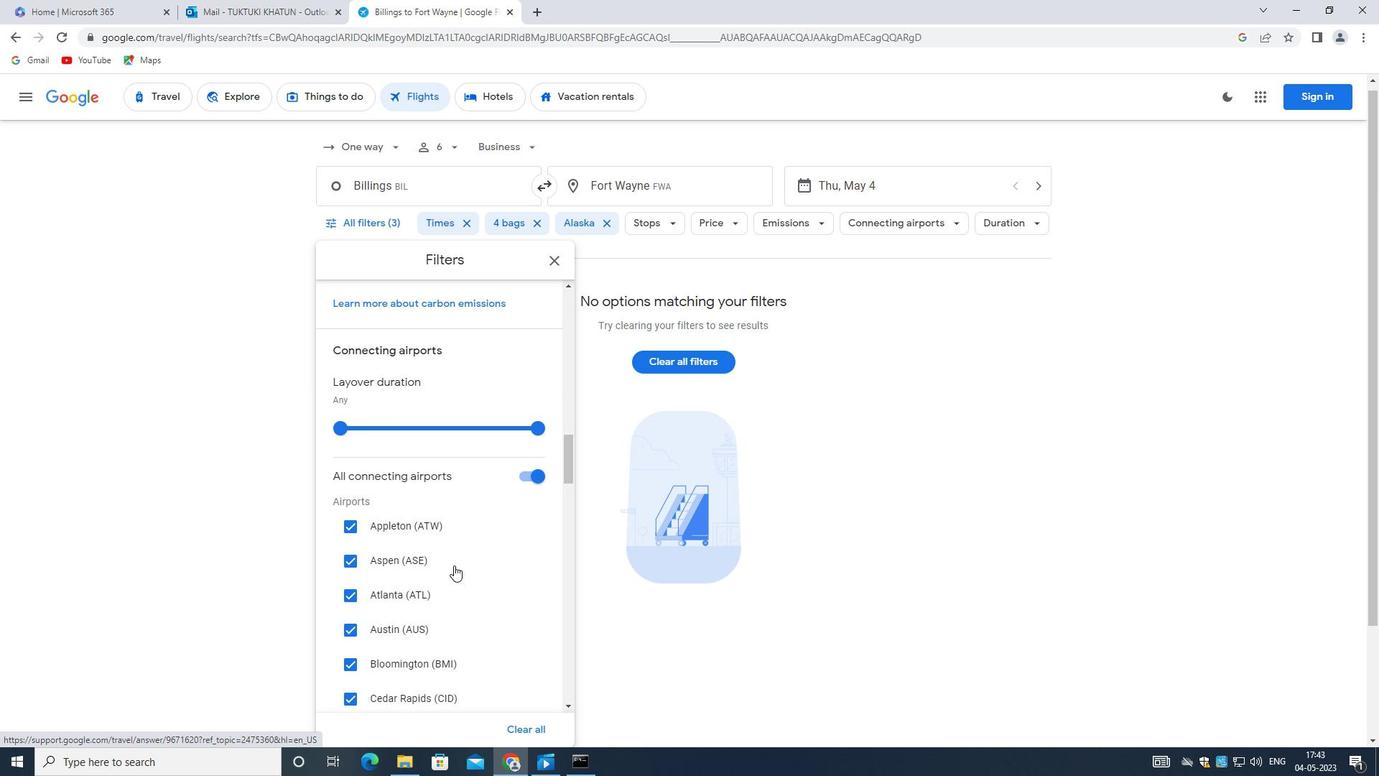 
Action: Mouse scrolled (449, 554) with delta (0, 0)
Screenshot: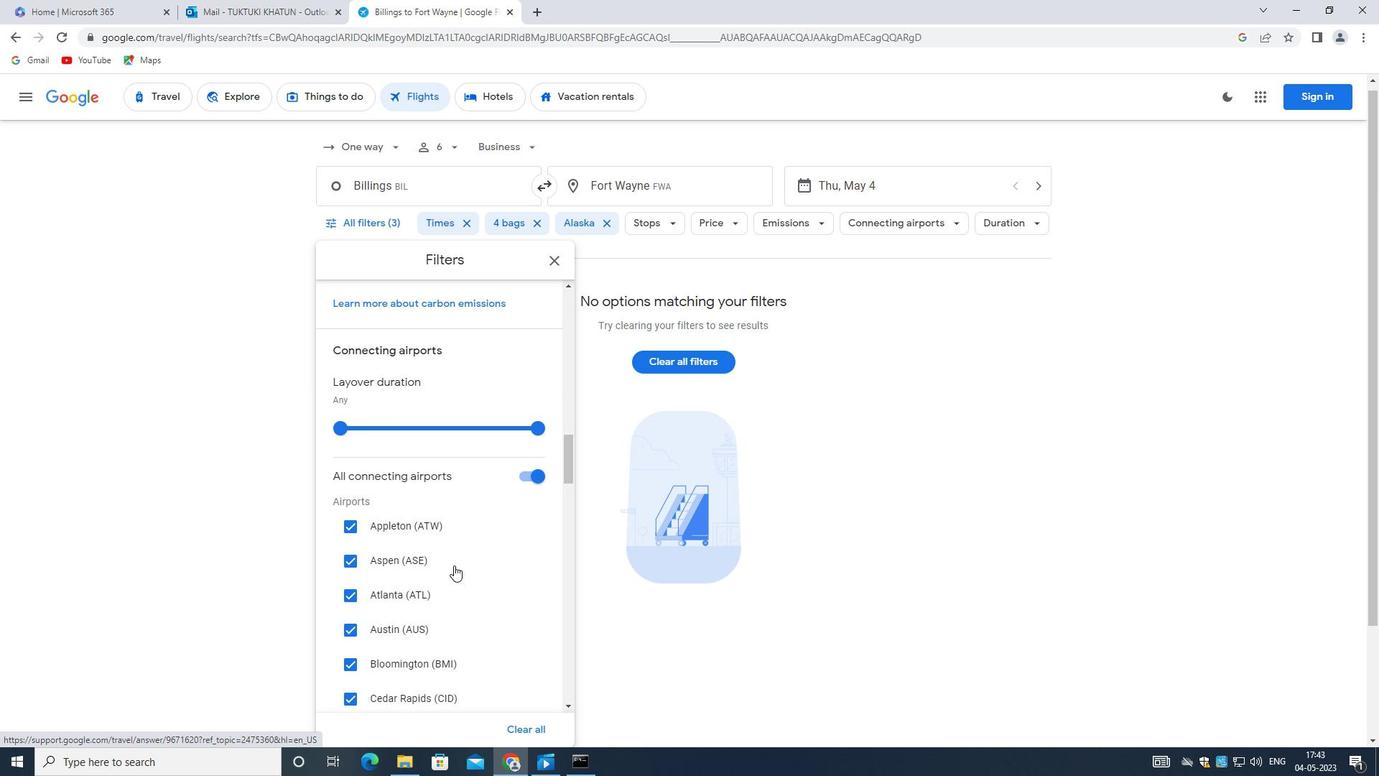 
Action: Mouse moved to (445, 551)
Screenshot: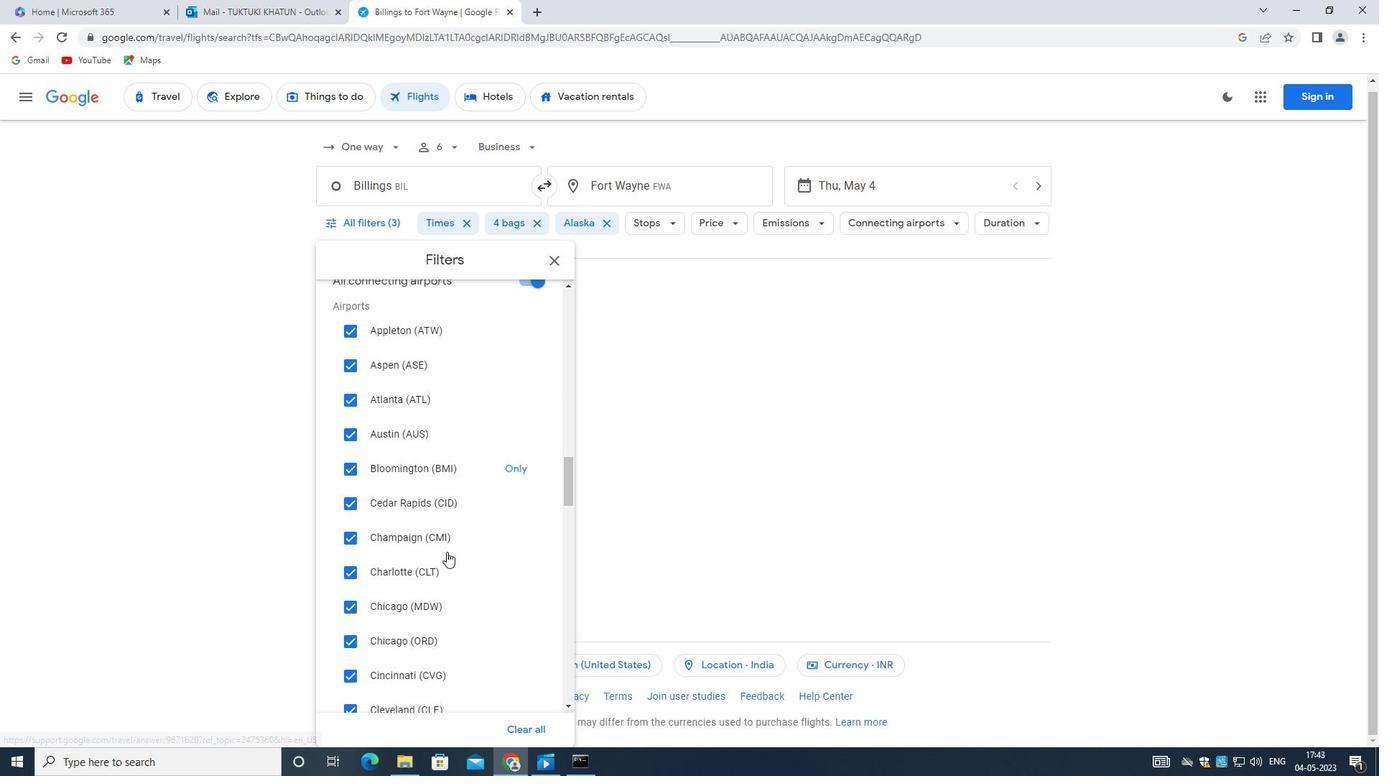 
Action: Mouse scrolled (445, 550) with delta (0, 0)
Screenshot: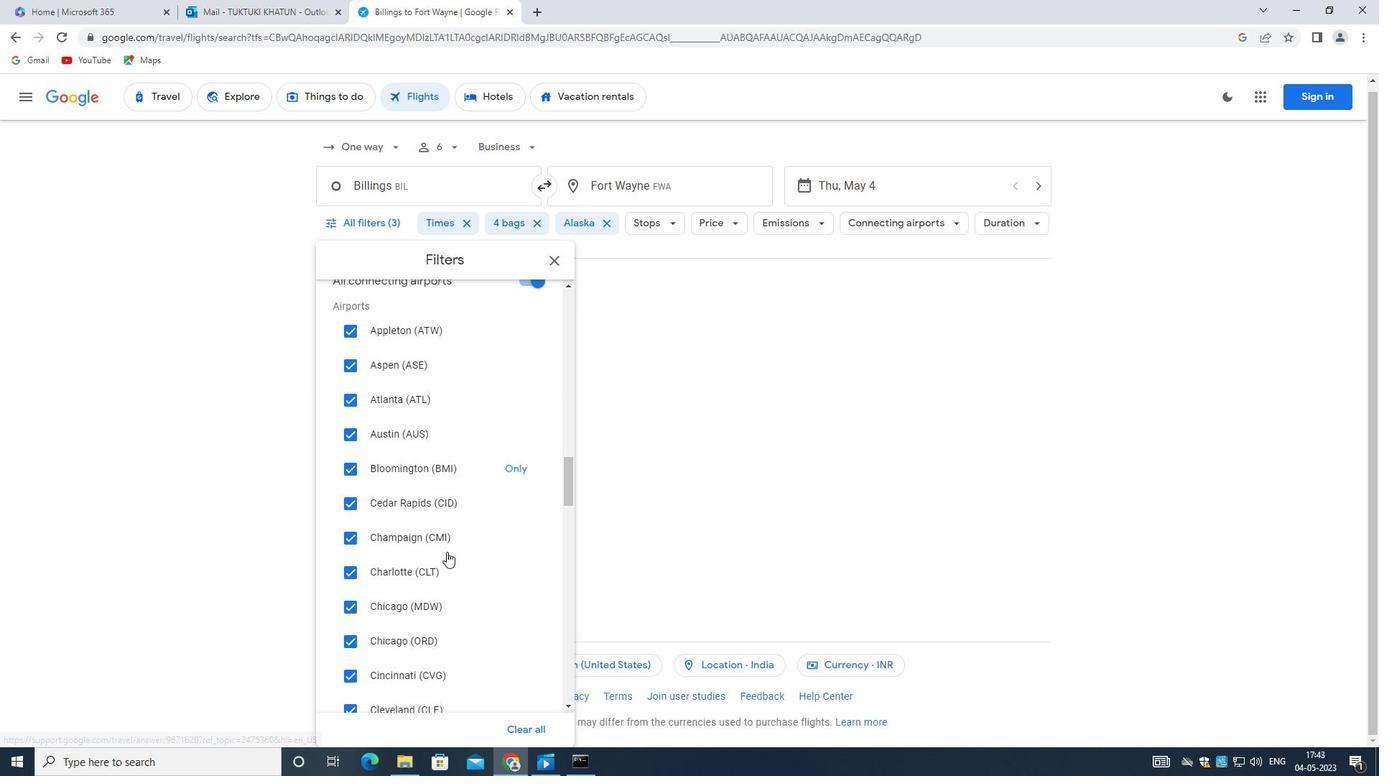 
Action: Mouse scrolled (445, 550) with delta (0, 0)
Screenshot: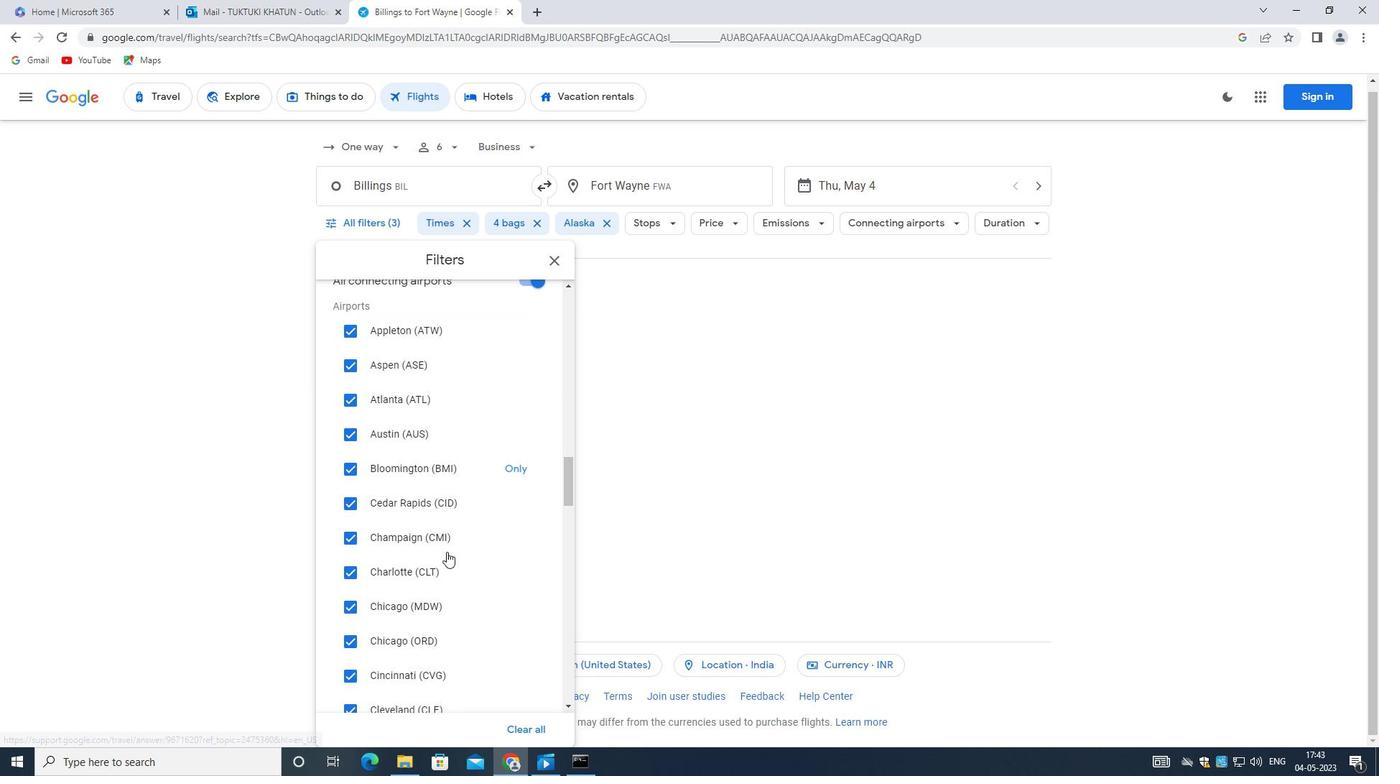 
Action: Mouse moved to (444, 551)
Screenshot: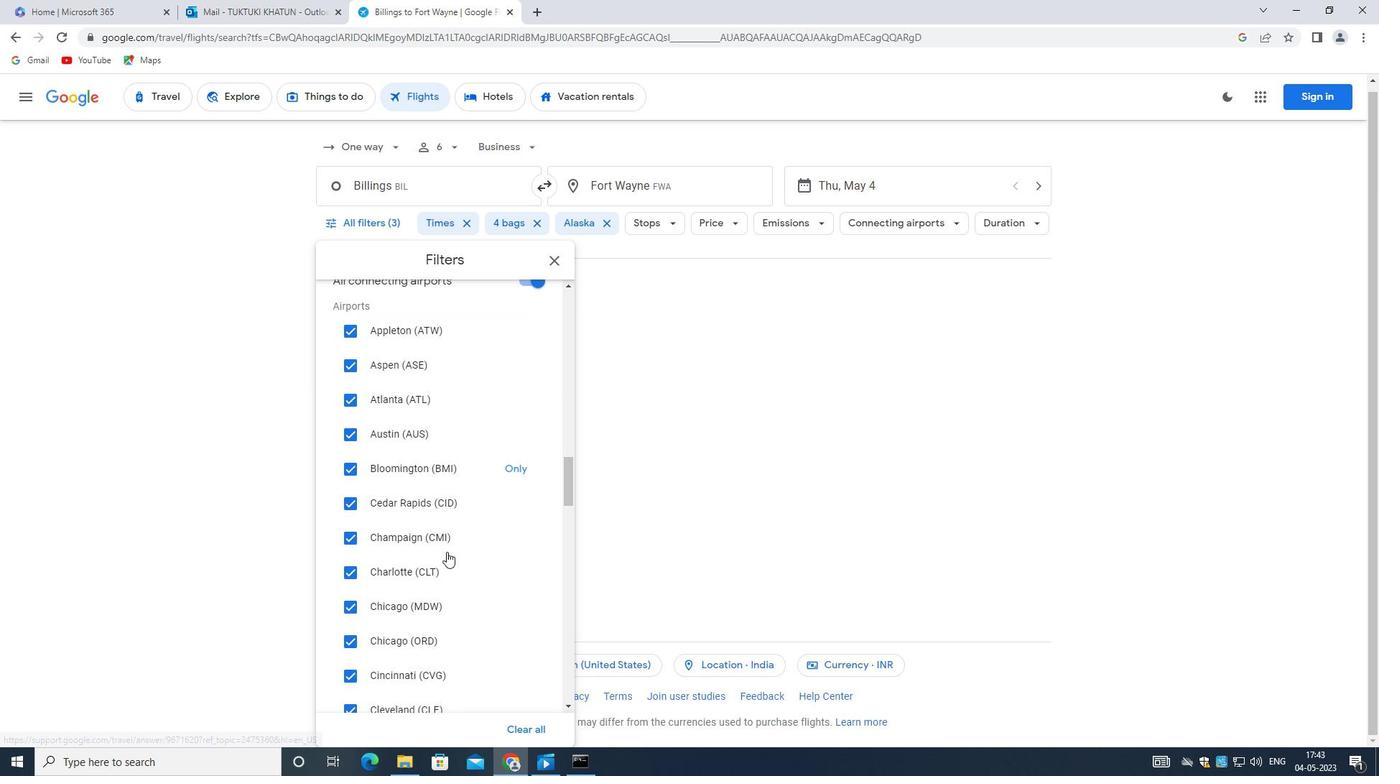 
Action: Mouse scrolled (444, 551) with delta (0, 0)
Screenshot: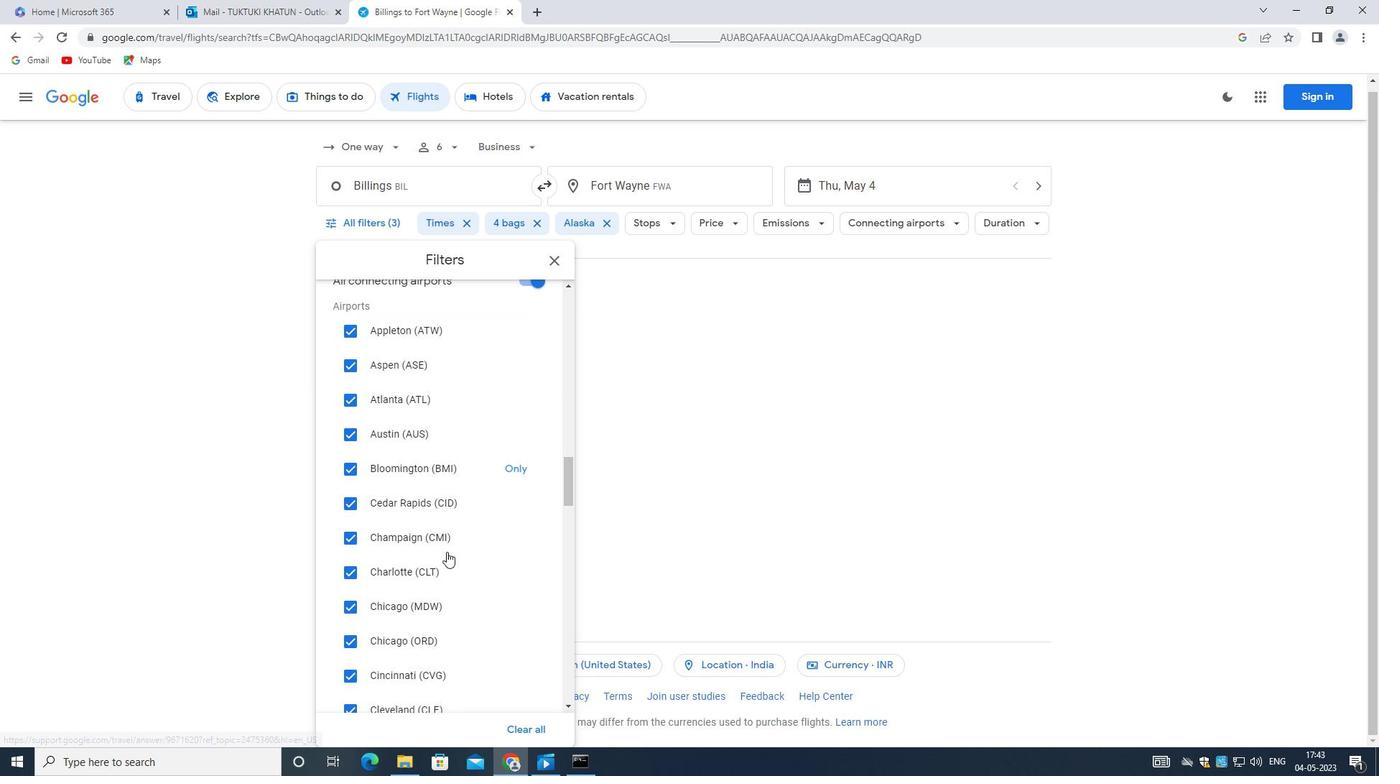
Action: Mouse scrolled (444, 551) with delta (0, 0)
Screenshot: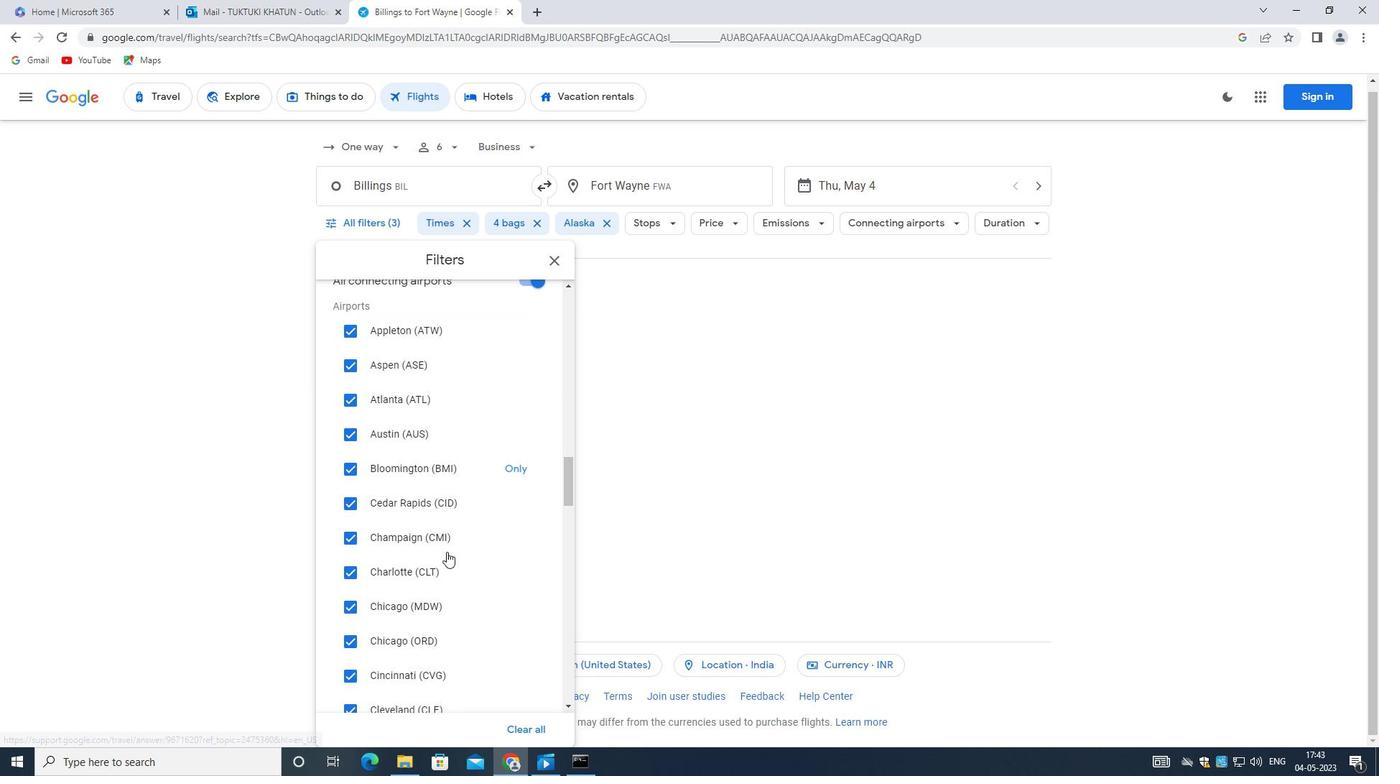 
Action: Mouse moved to (440, 551)
Screenshot: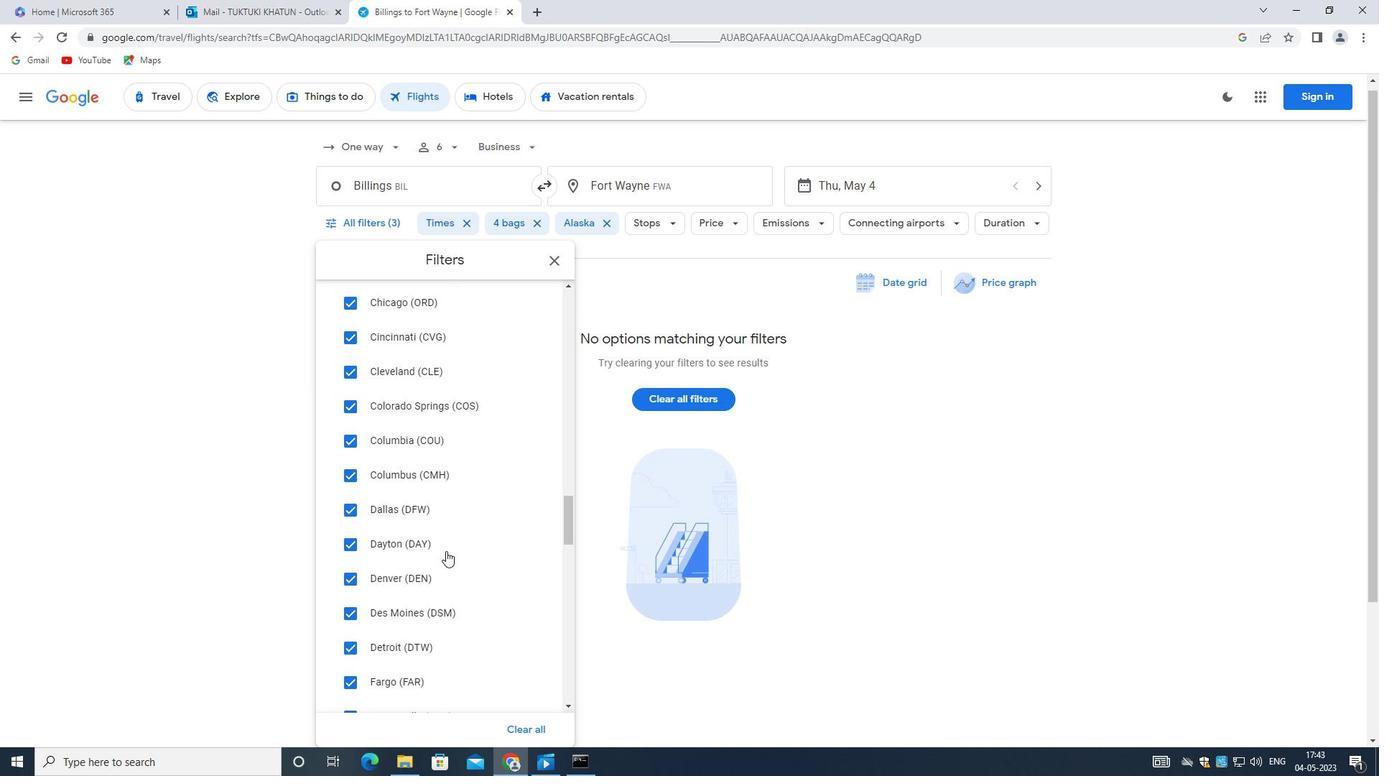 
Action: Mouse scrolled (440, 551) with delta (0, 0)
Screenshot: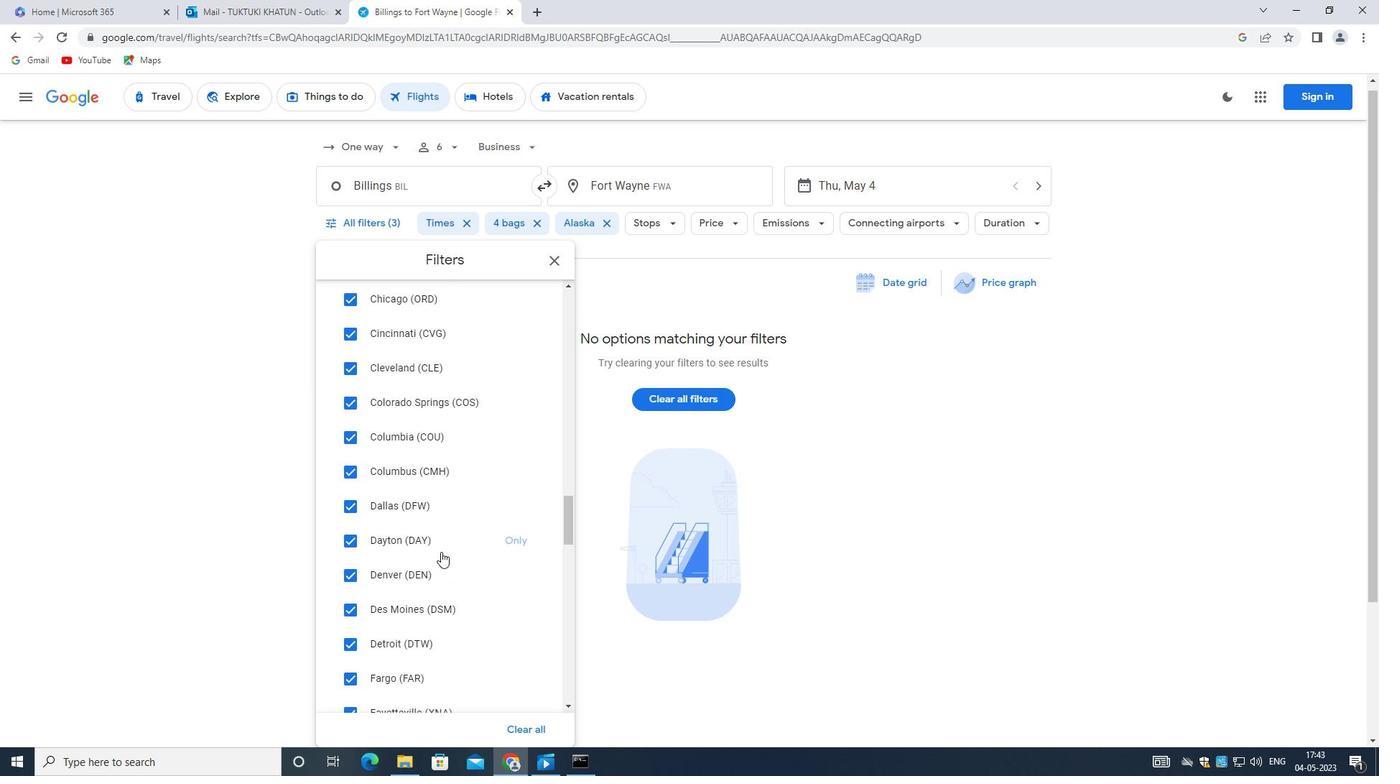 
Action: Mouse scrolled (440, 551) with delta (0, 0)
Screenshot: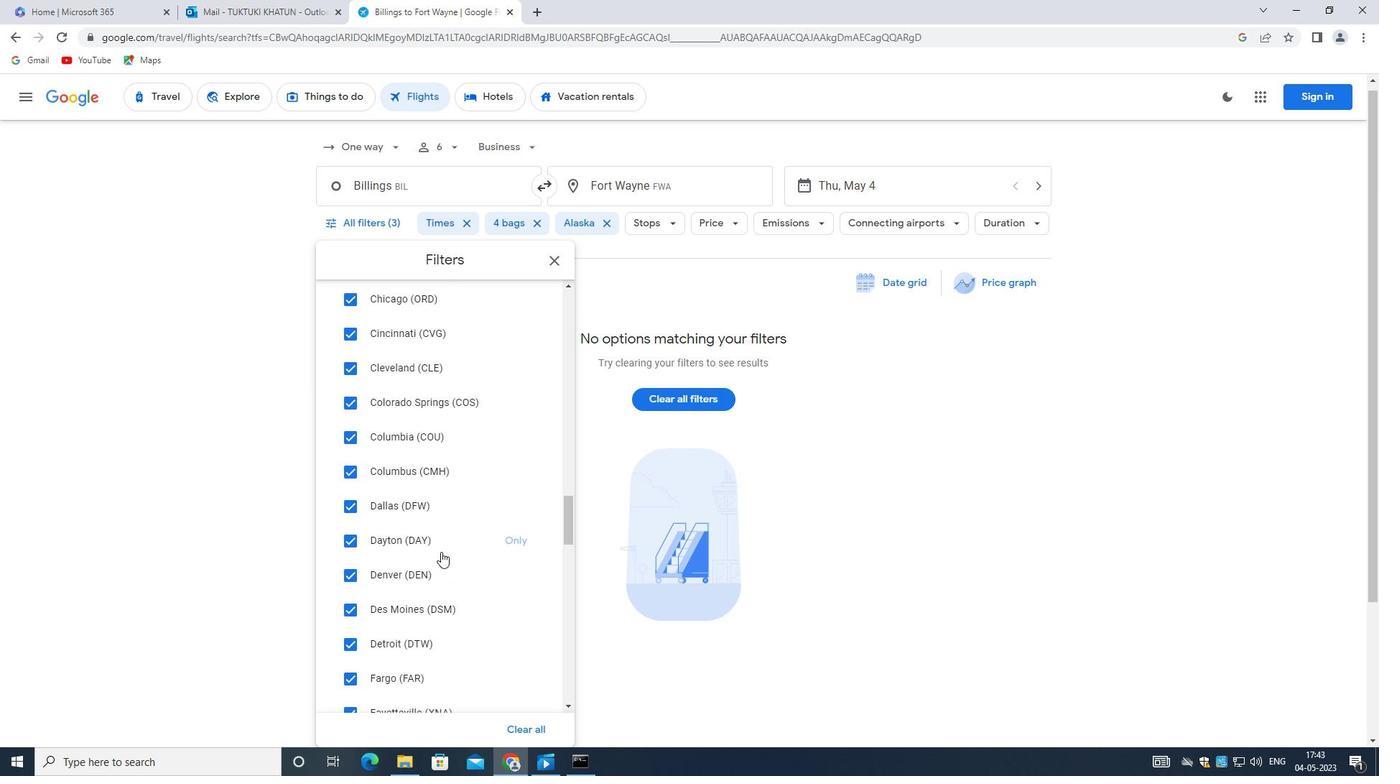 
Action: Mouse scrolled (440, 551) with delta (0, 0)
Screenshot: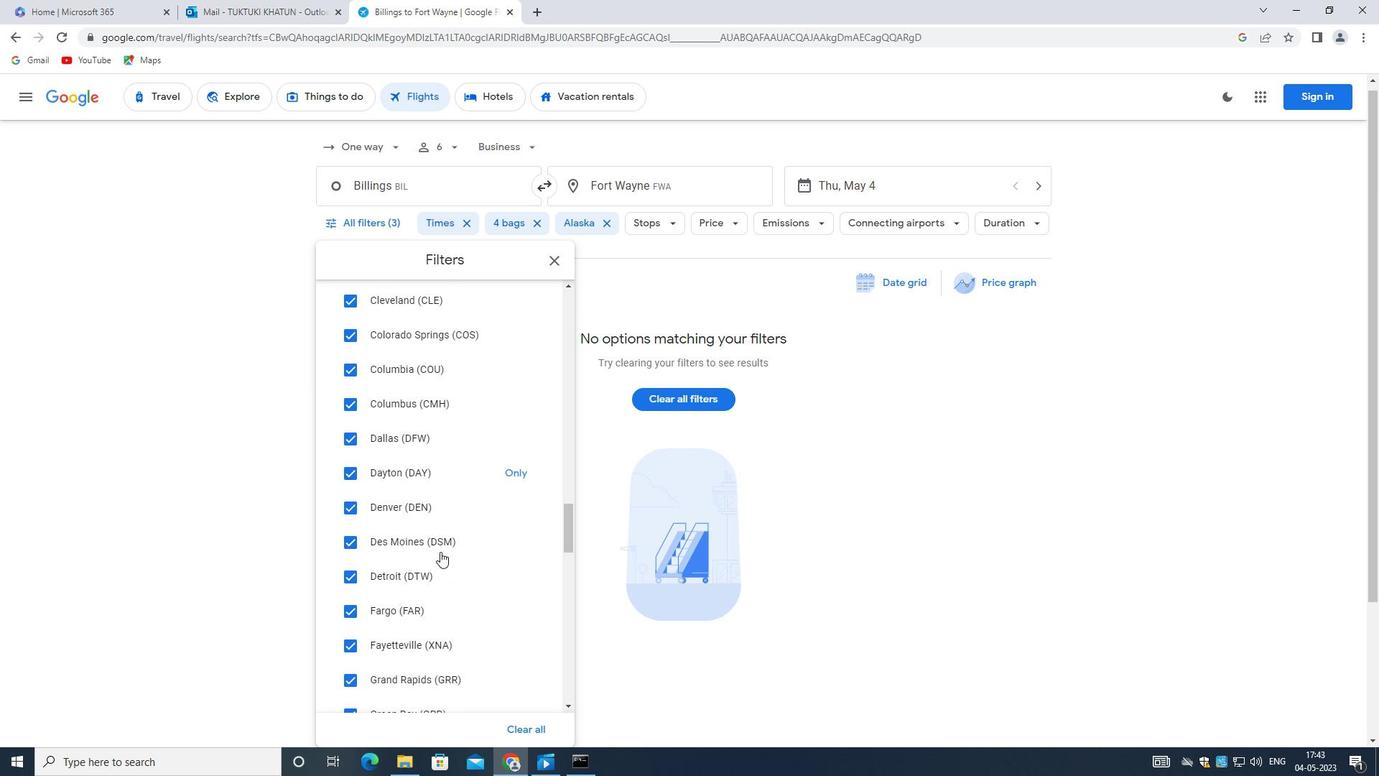 
Action: Mouse moved to (438, 549)
Screenshot: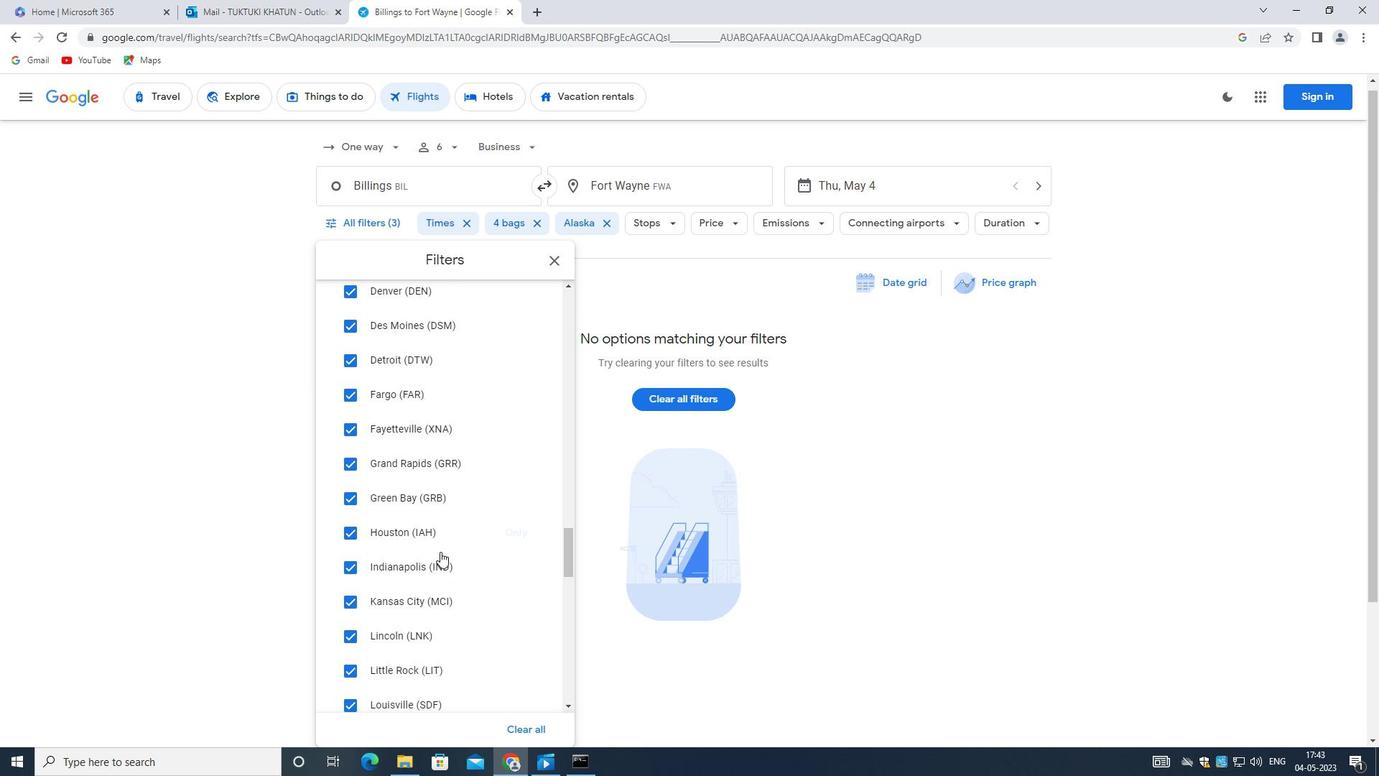 
Action: Mouse scrolled (438, 549) with delta (0, 0)
Screenshot: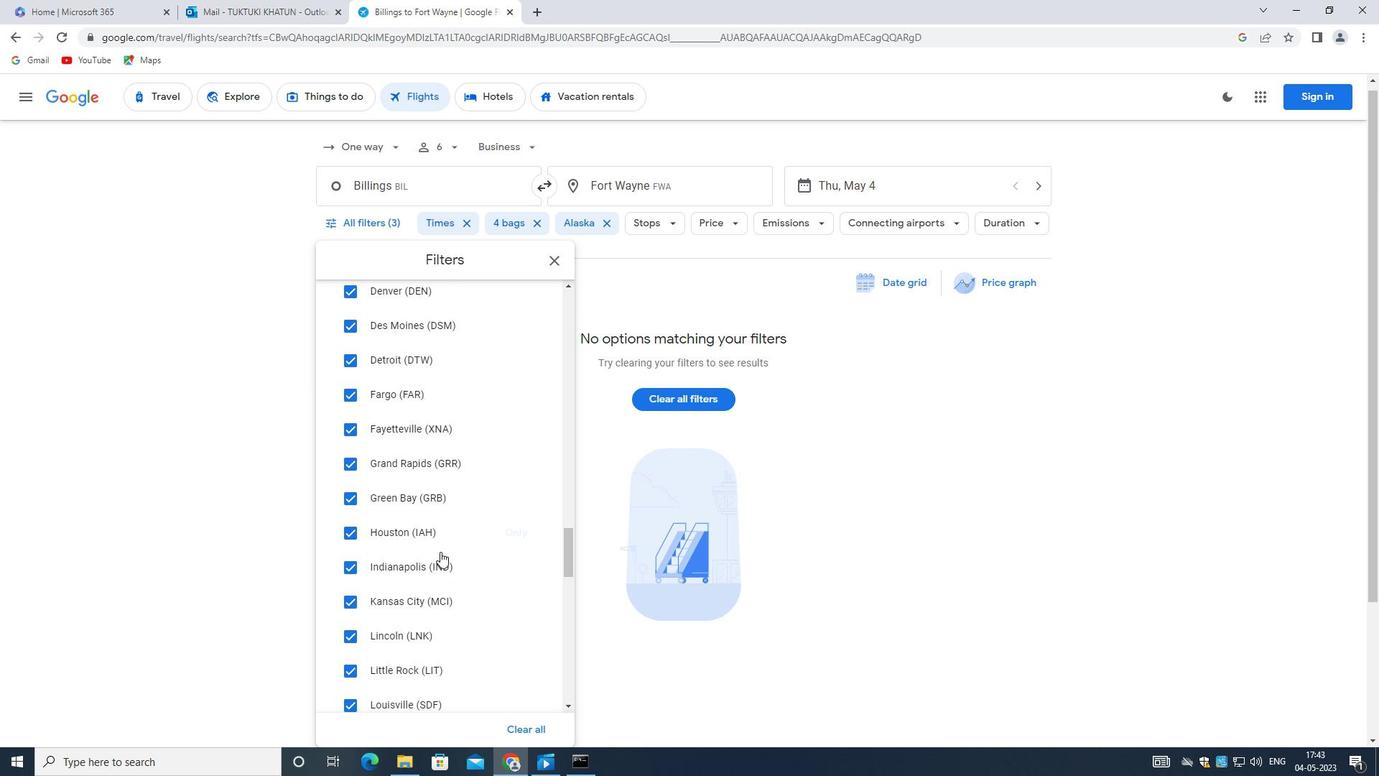 
Action: Mouse scrolled (438, 549) with delta (0, 0)
Screenshot: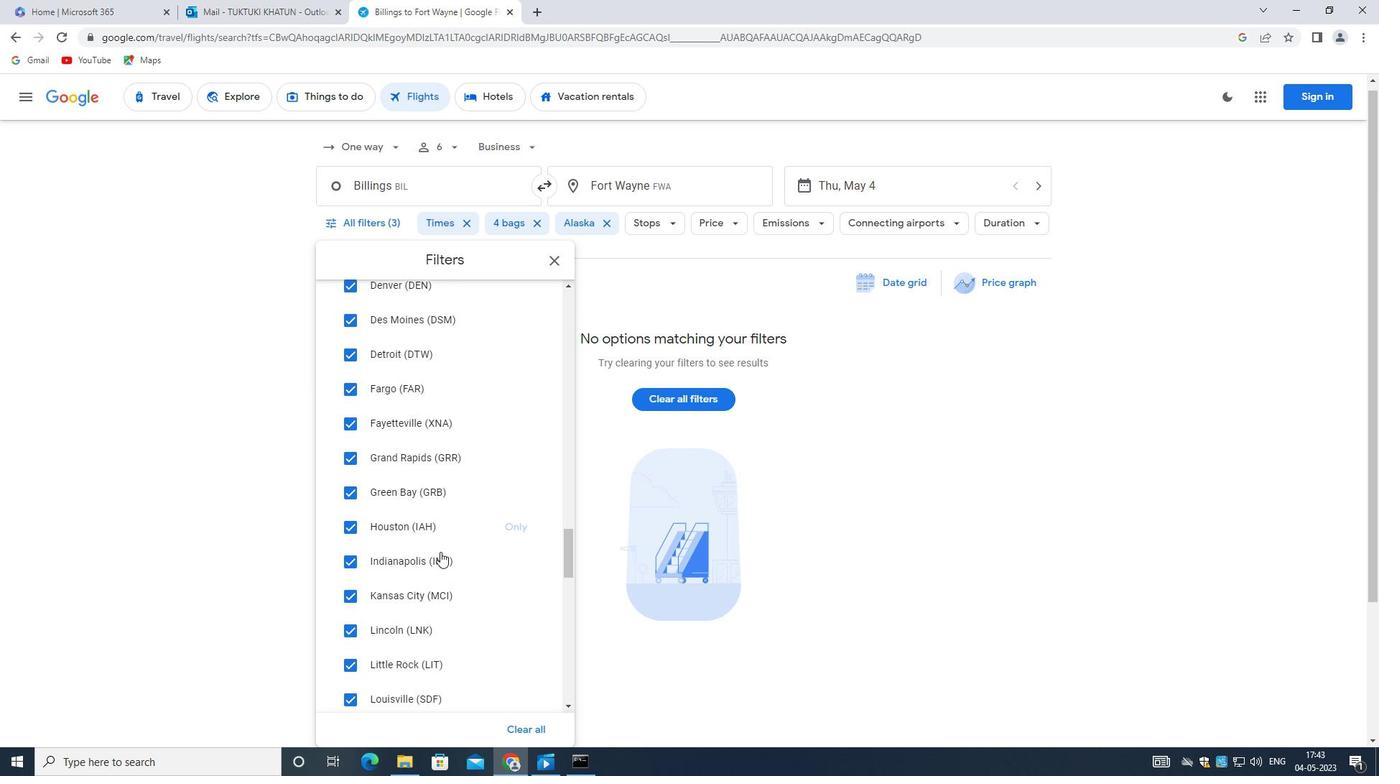 
Action: Mouse scrolled (438, 549) with delta (0, 0)
Screenshot: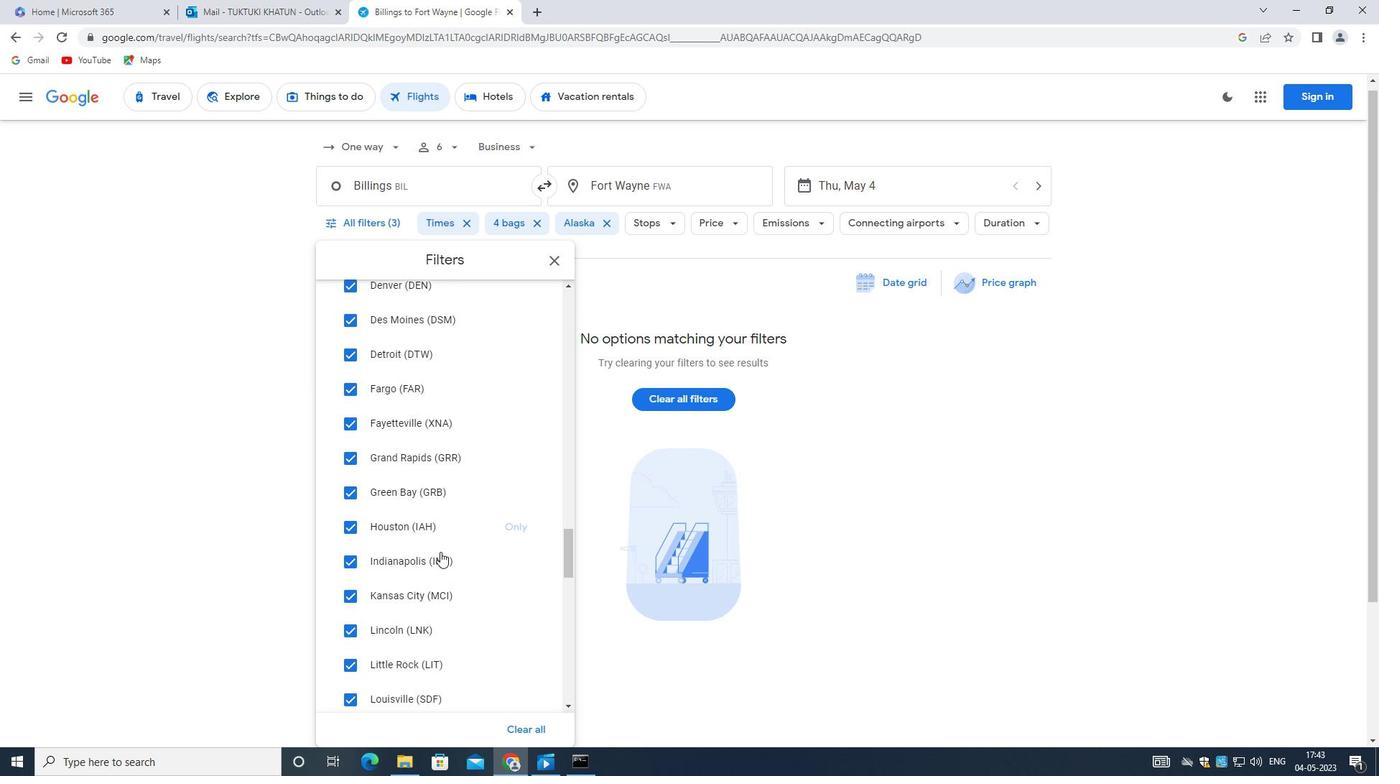 
Action: Mouse scrolled (438, 549) with delta (0, 0)
Screenshot: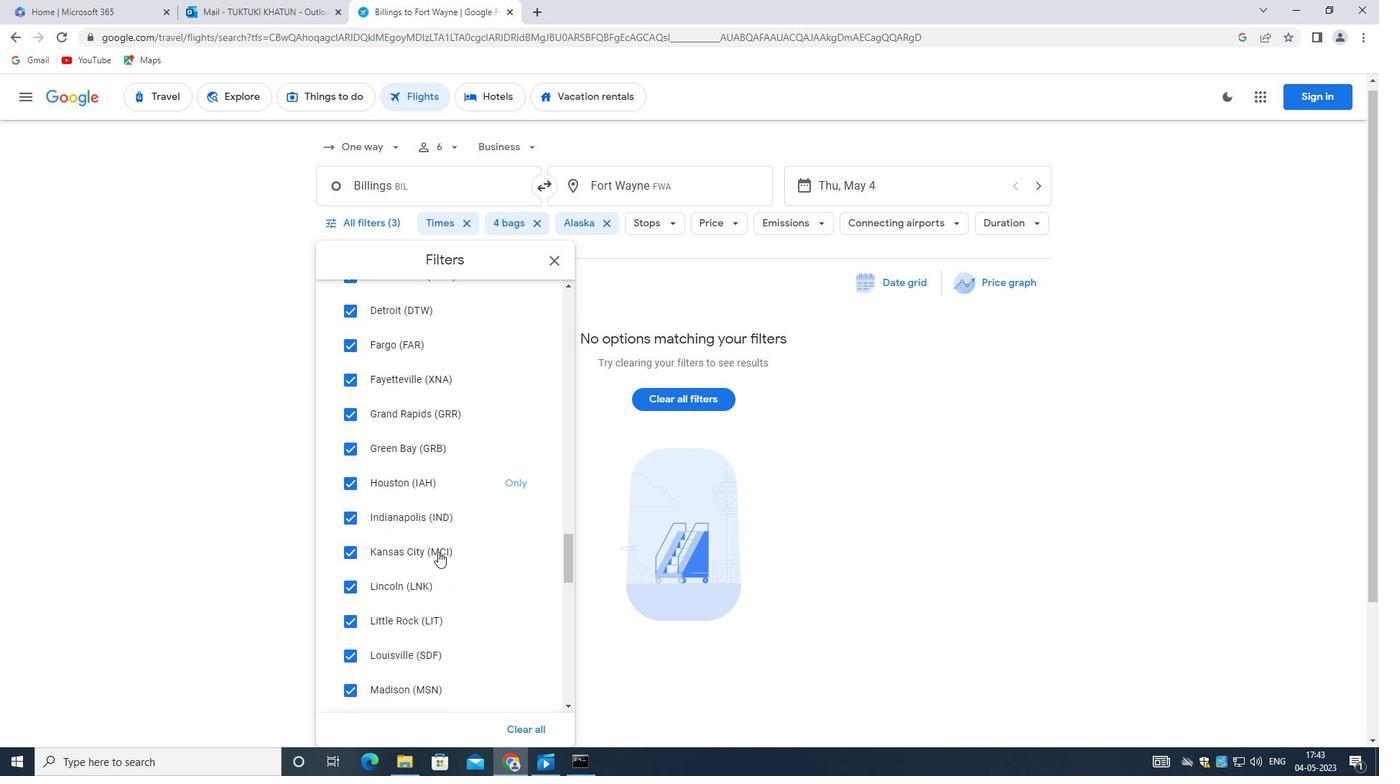 
Action: Mouse moved to (437, 548)
Screenshot: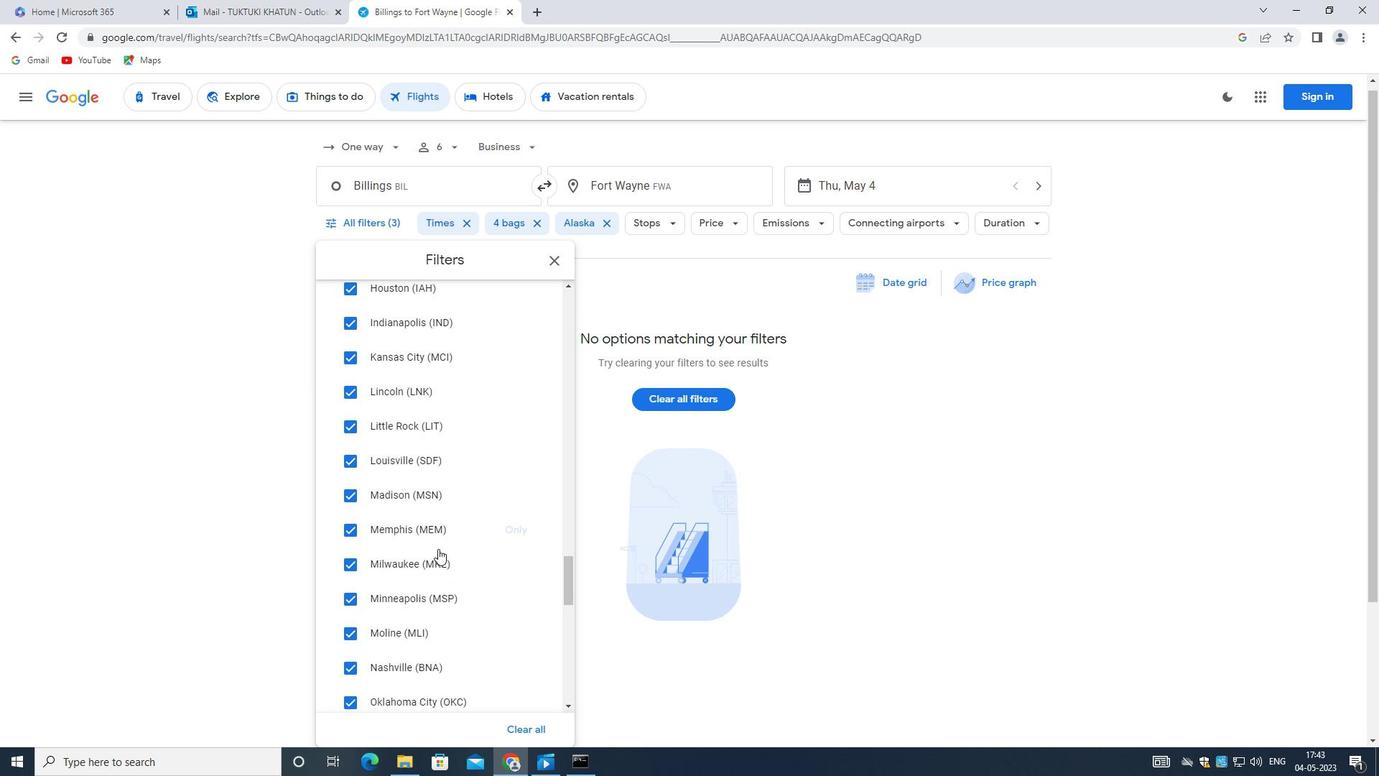 
Action: Mouse scrolled (437, 547) with delta (0, 0)
Screenshot: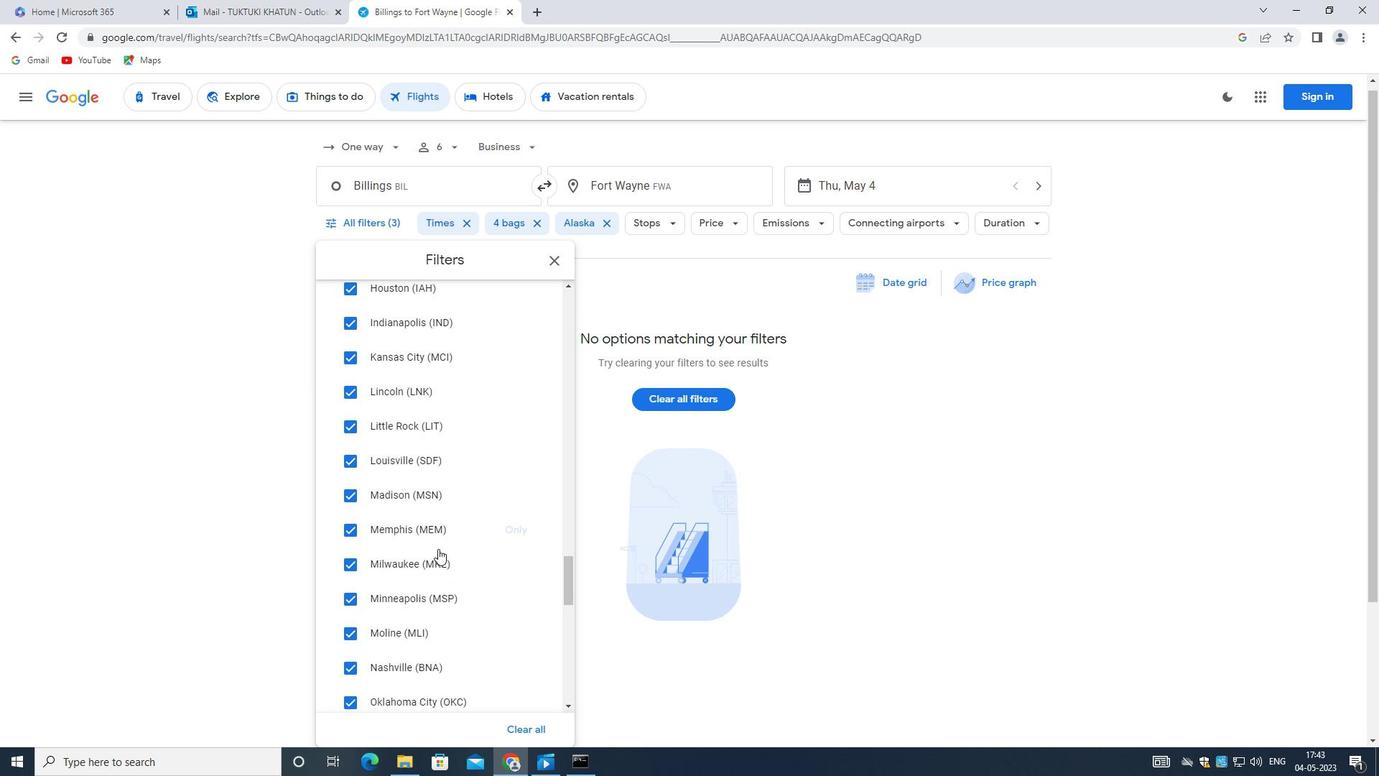 
Action: Mouse scrolled (437, 547) with delta (0, 0)
Screenshot: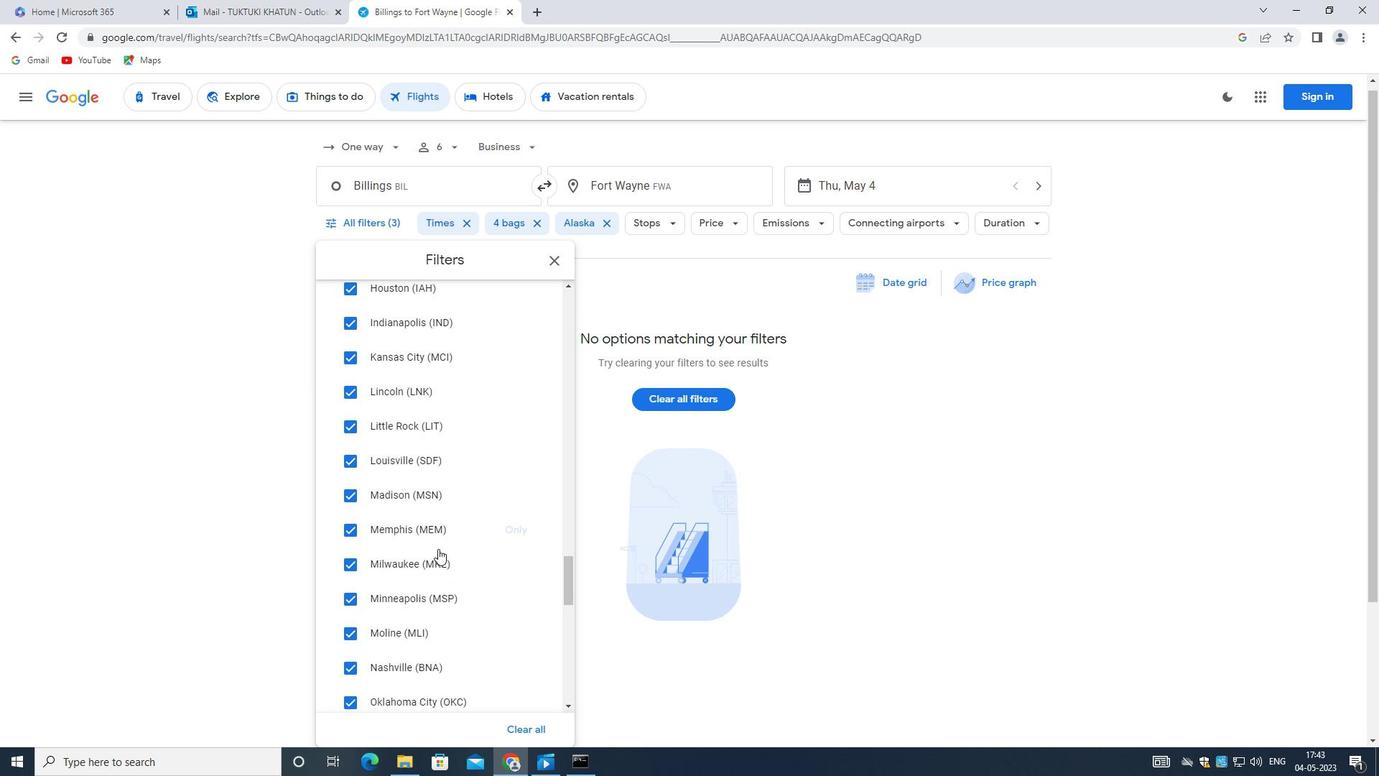 
Action: Mouse scrolled (437, 547) with delta (0, 0)
Screenshot: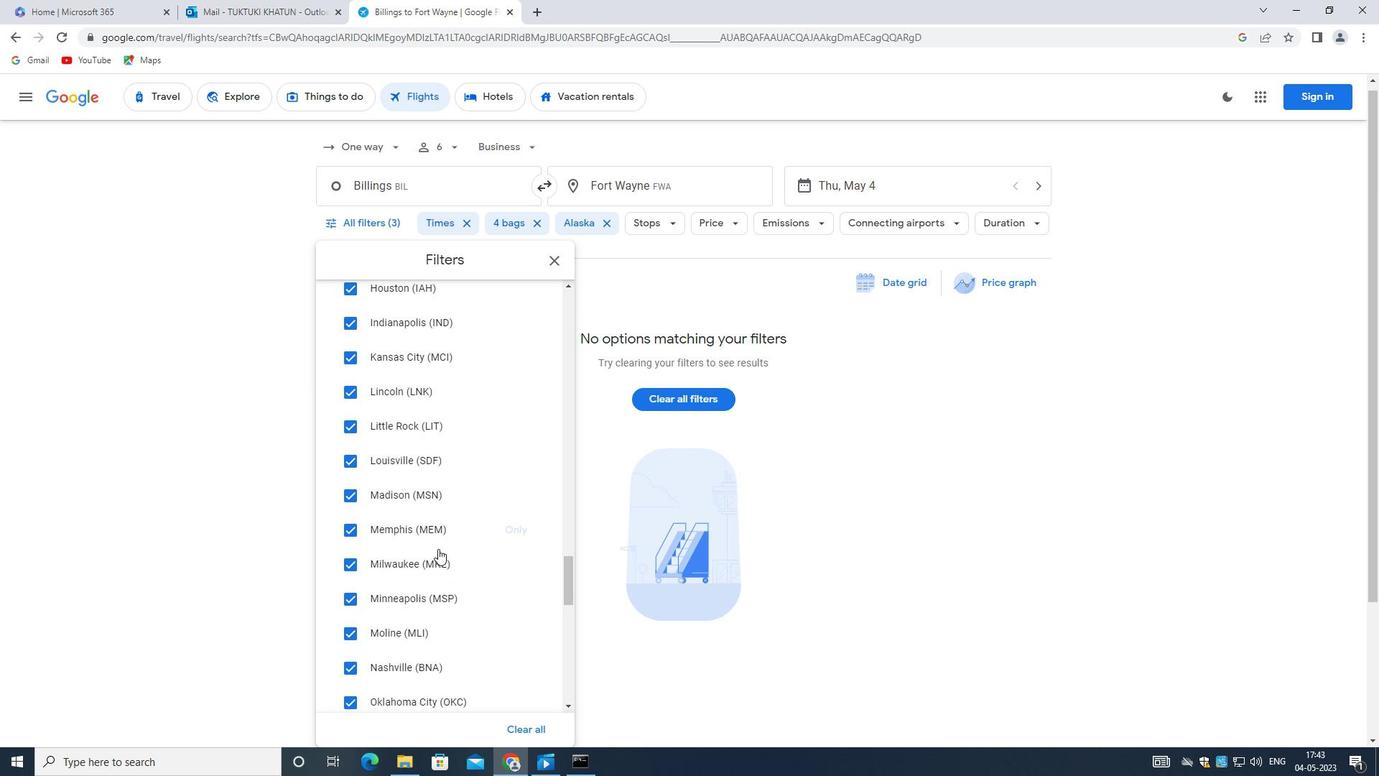 
Action: Mouse scrolled (437, 547) with delta (0, 0)
Screenshot: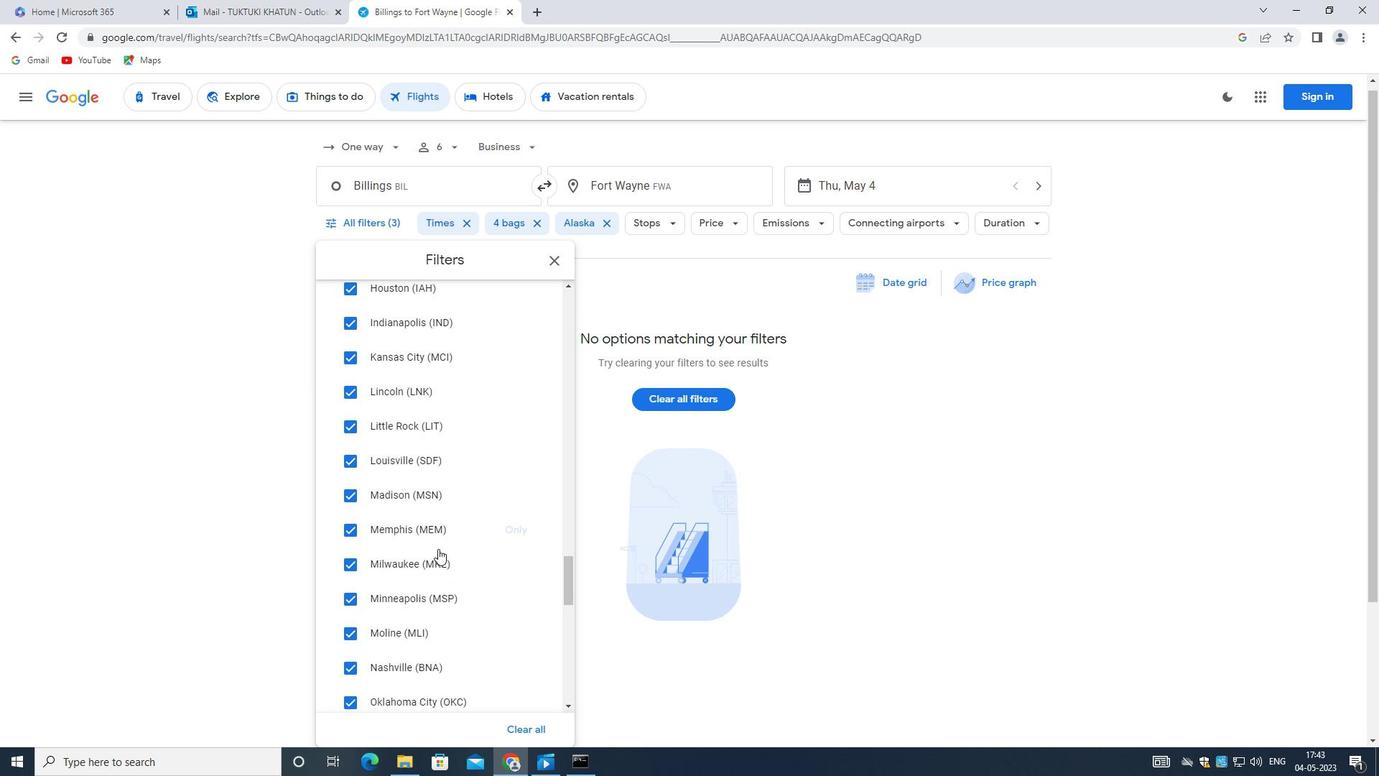
Action: Mouse scrolled (437, 547) with delta (0, 0)
Screenshot: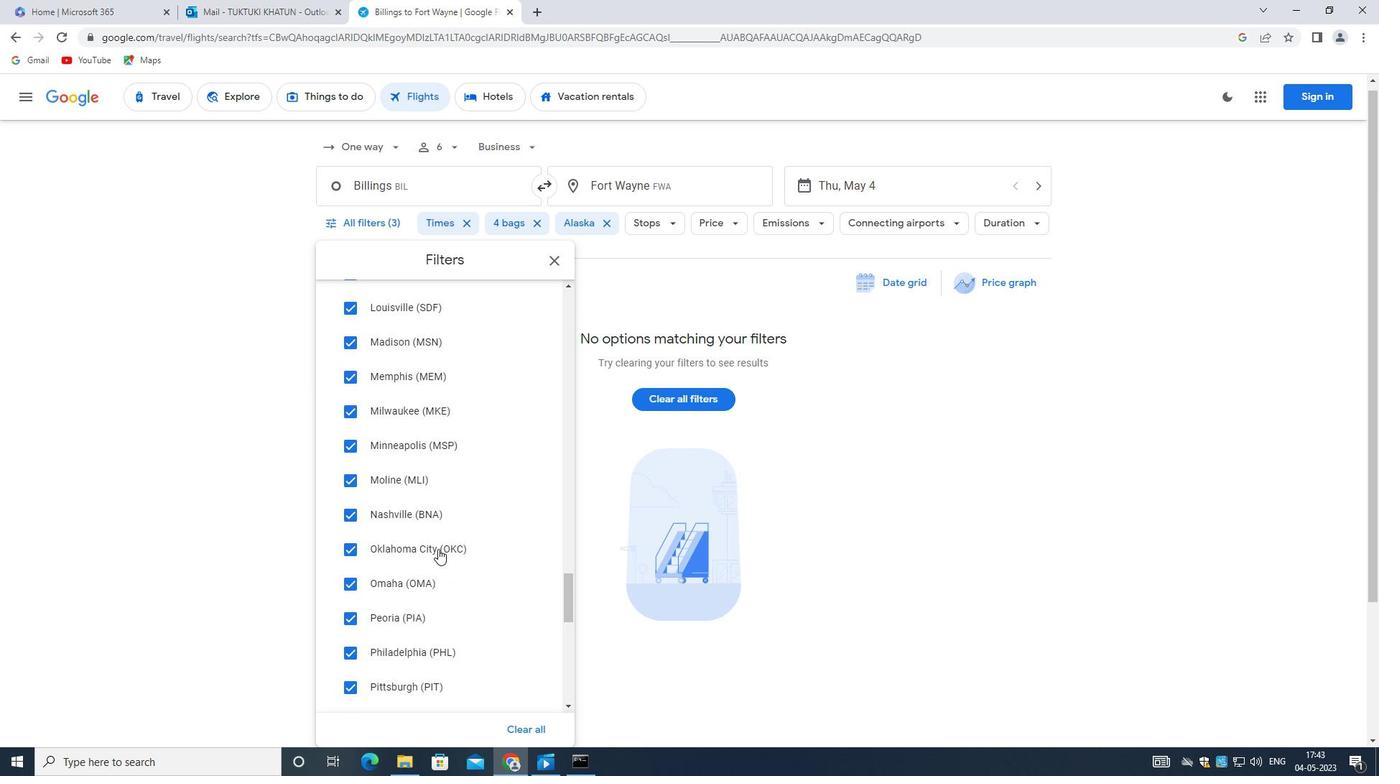 
Action: Mouse moved to (436, 549)
Screenshot: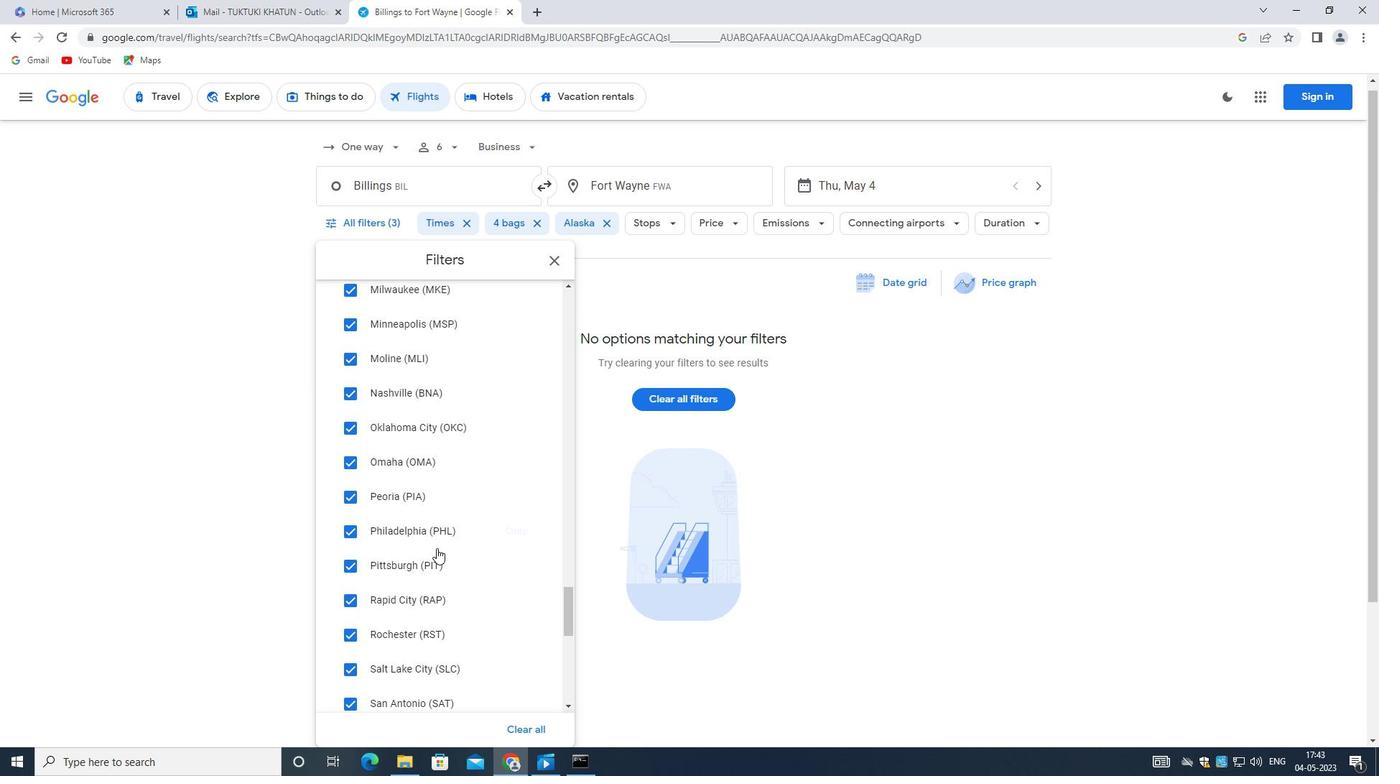
Action: Mouse scrolled (436, 548) with delta (0, 0)
Screenshot: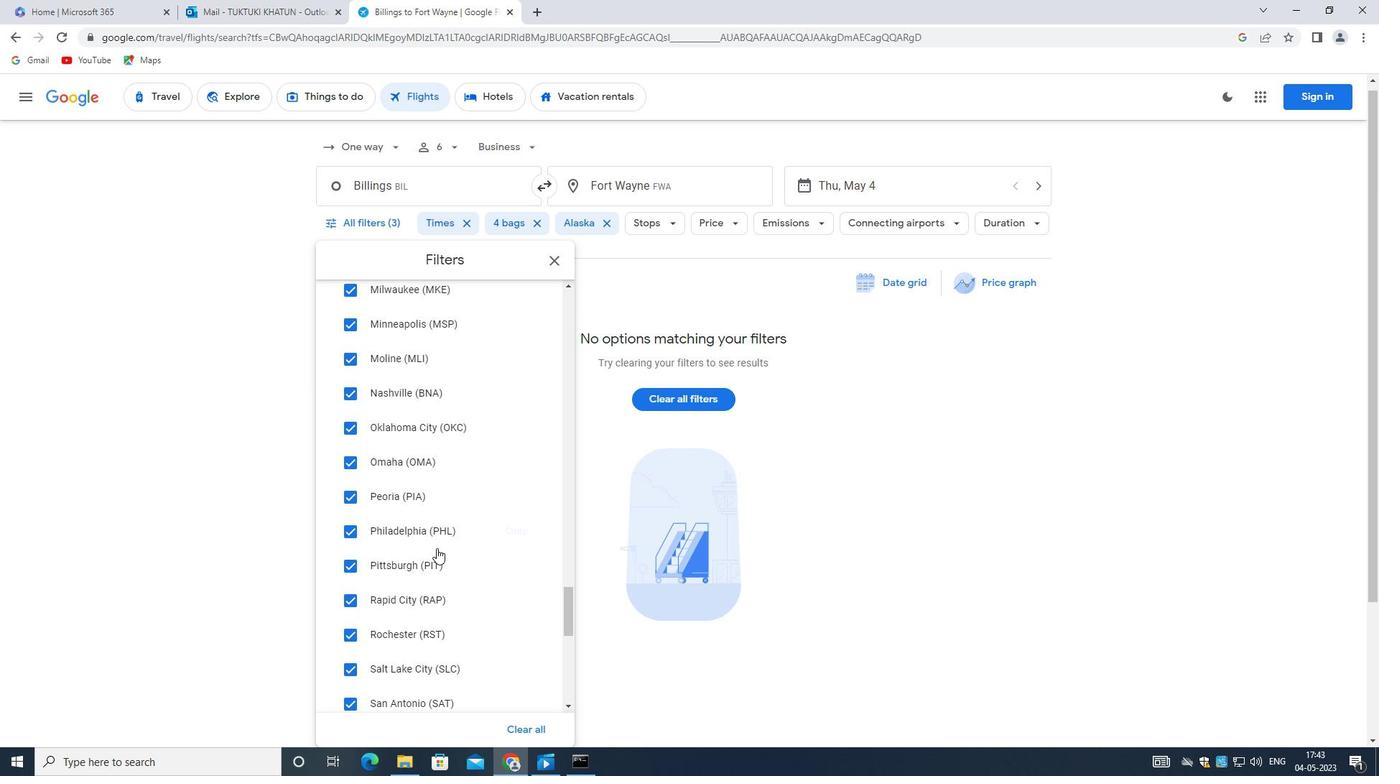 
Action: Mouse scrolled (436, 548) with delta (0, 0)
Screenshot: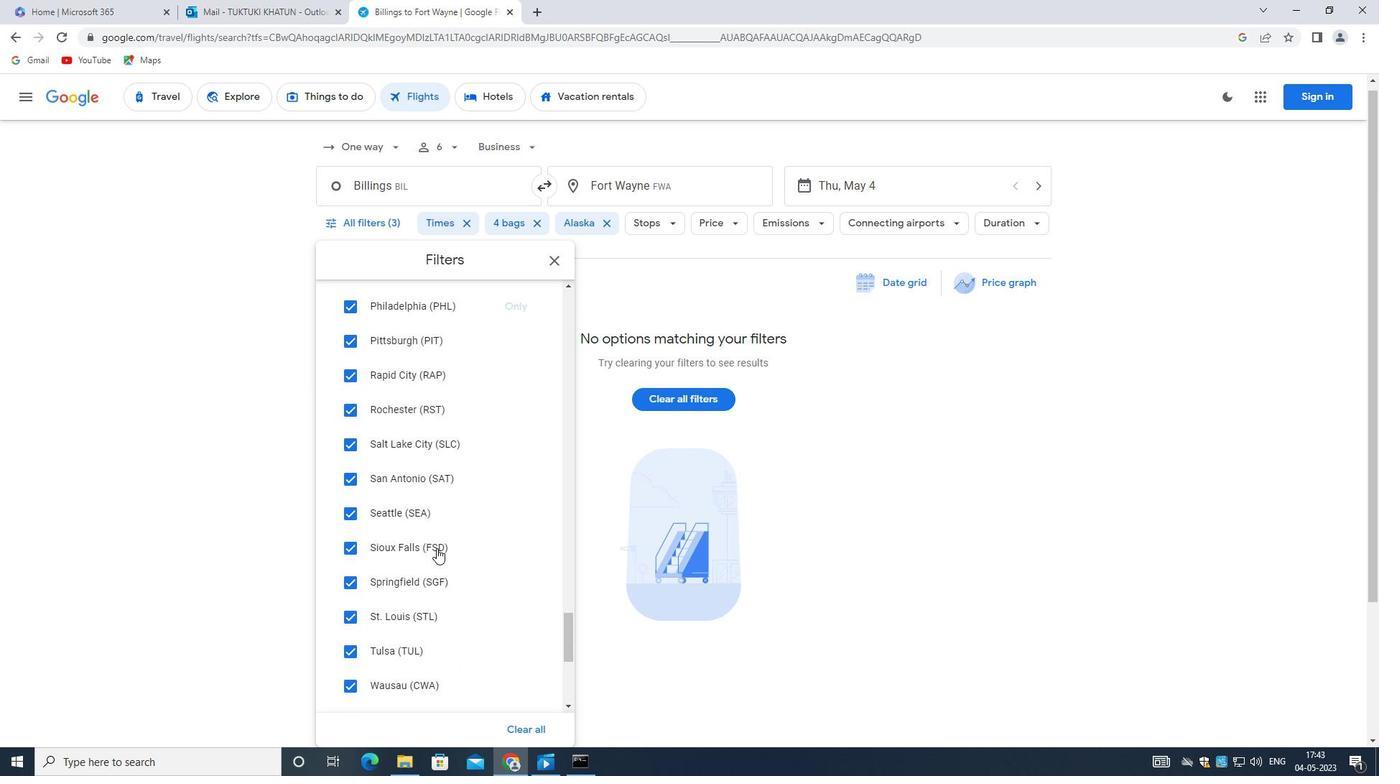 
Action: Mouse scrolled (436, 548) with delta (0, 0)
Screenshot: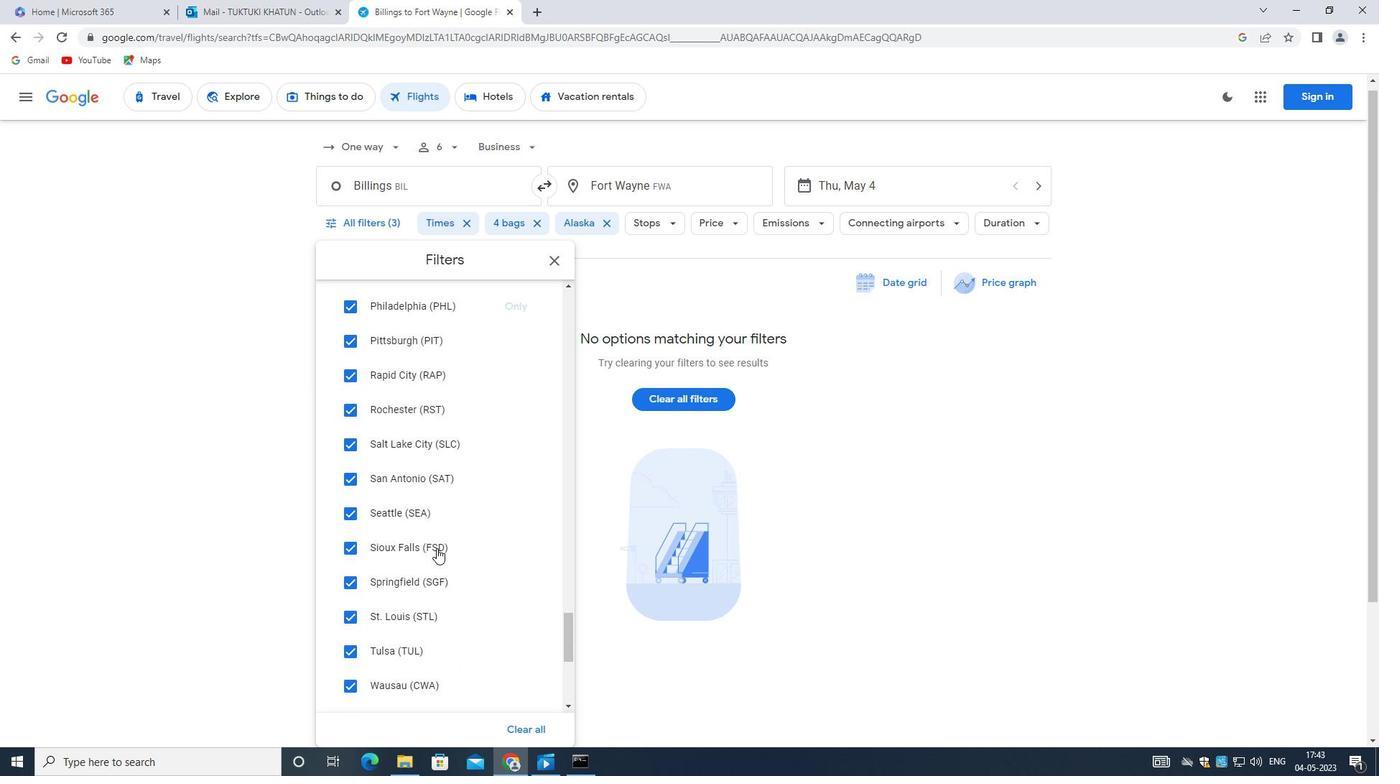 
Action: Mouse scrolled (436, 548) with delta (0, 0)
Screenshot: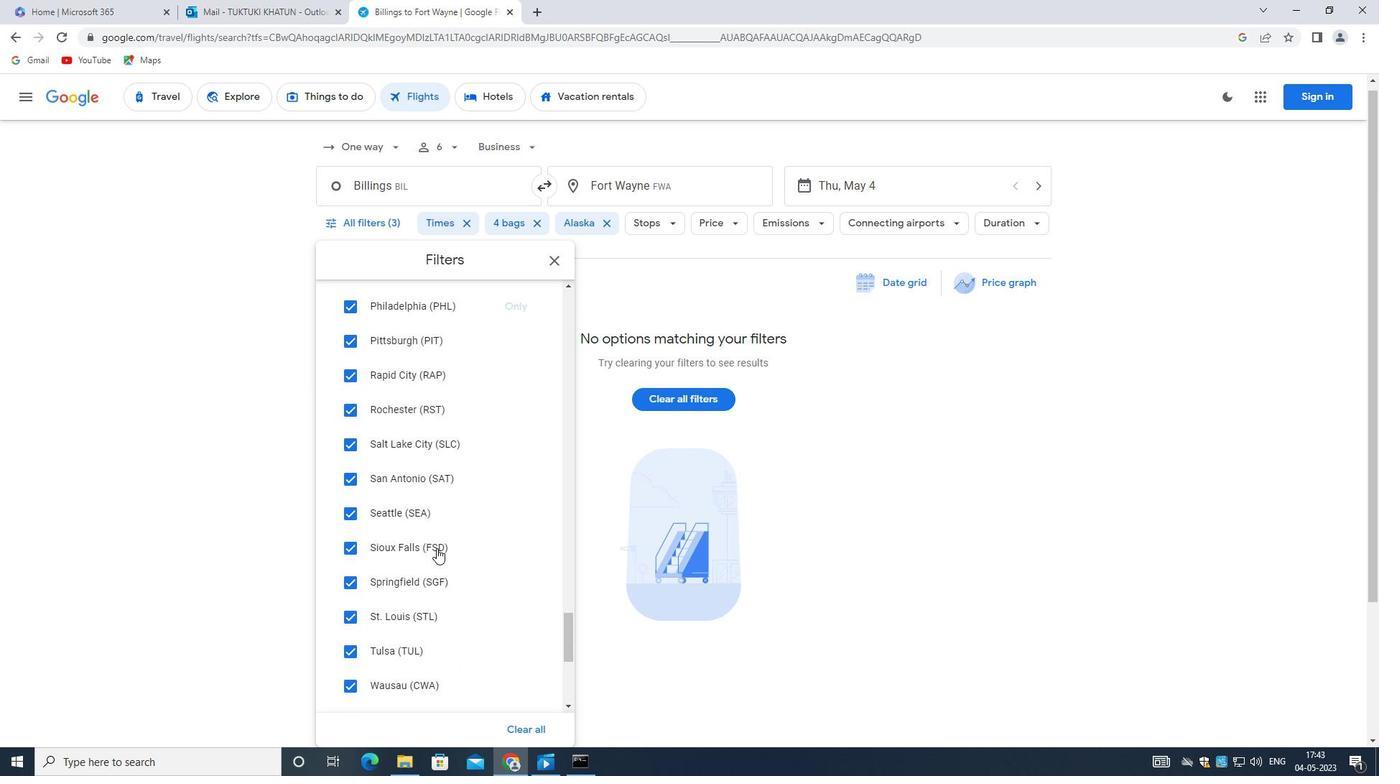 
Action: Mouse scrolled (436, 548) with delta (0, 0)
Screenshot: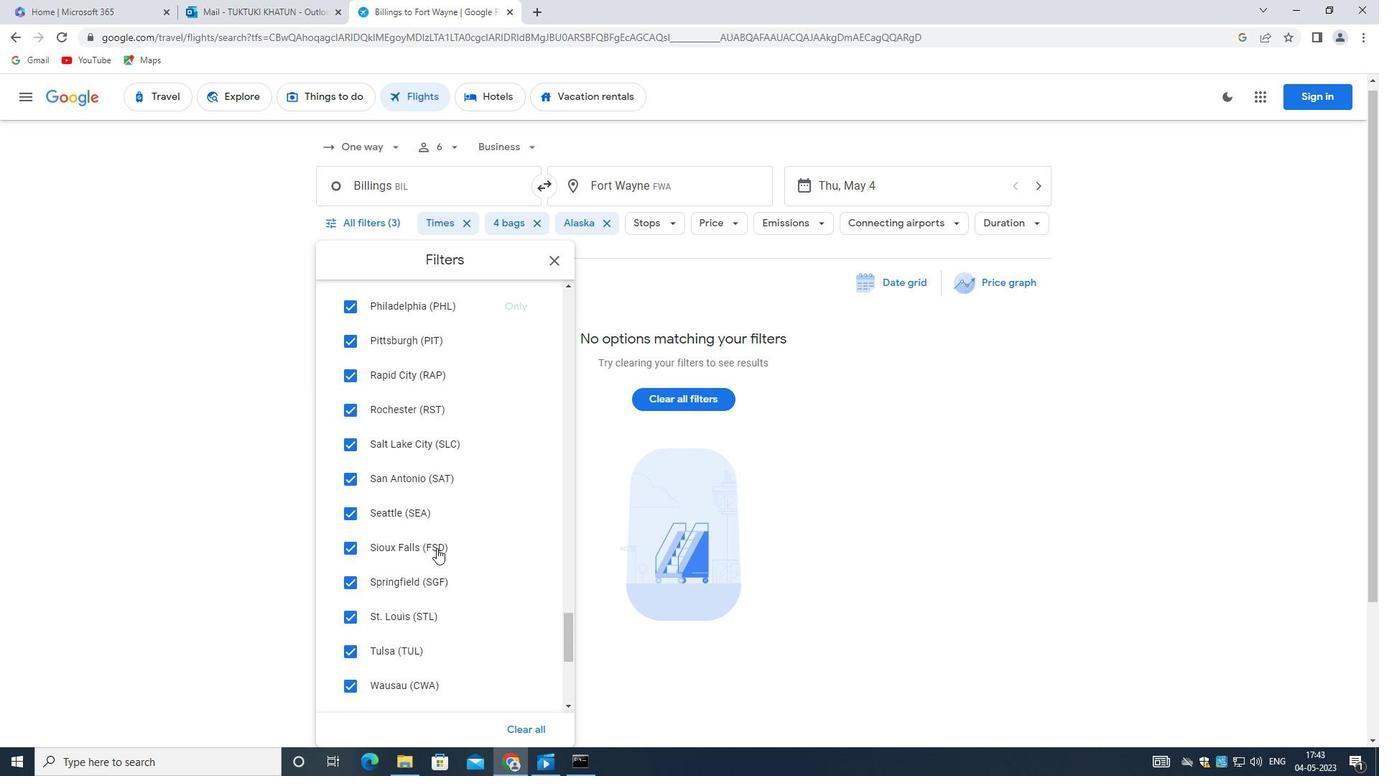 
Action: Mouse moved to (436, 548)
Screenshot: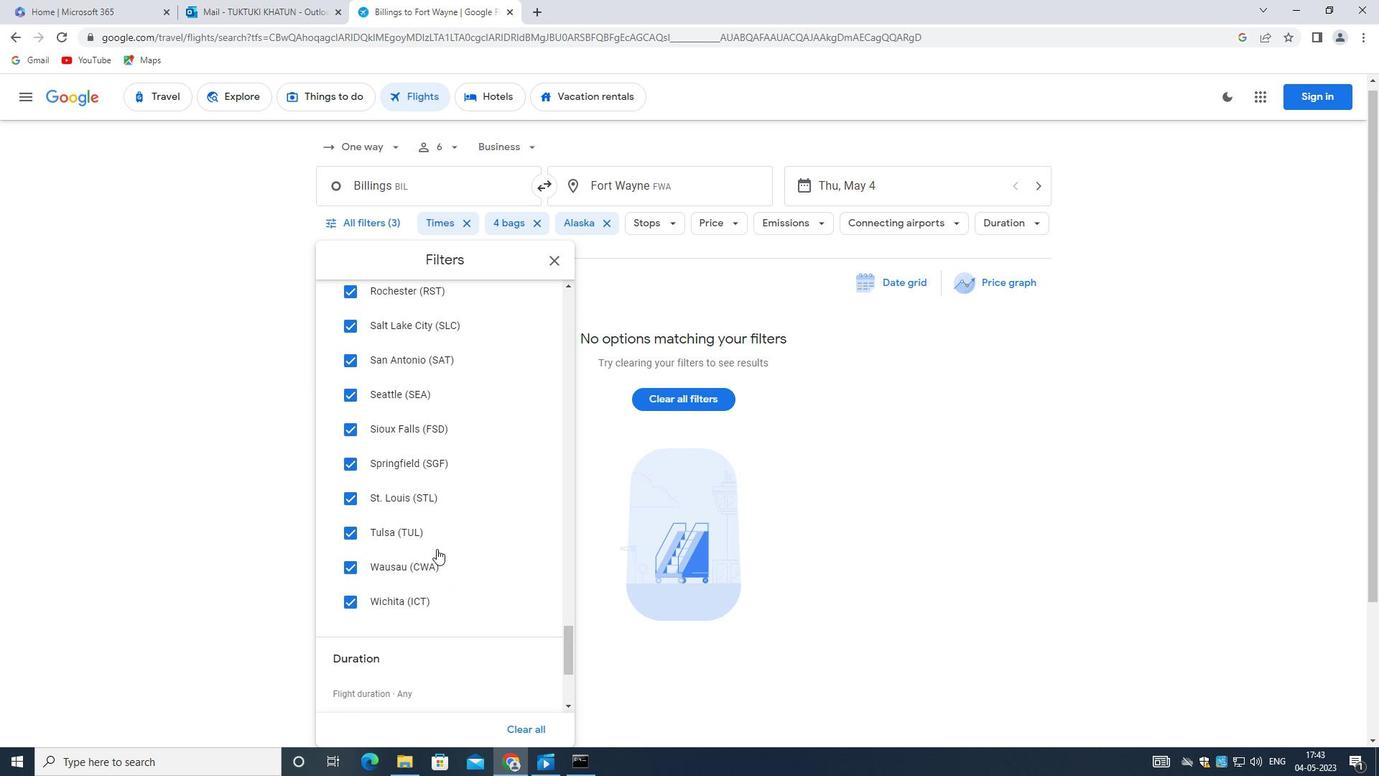 
Action: Mouse scrolled (436, 547) with delta (0, 0)
Screenshot: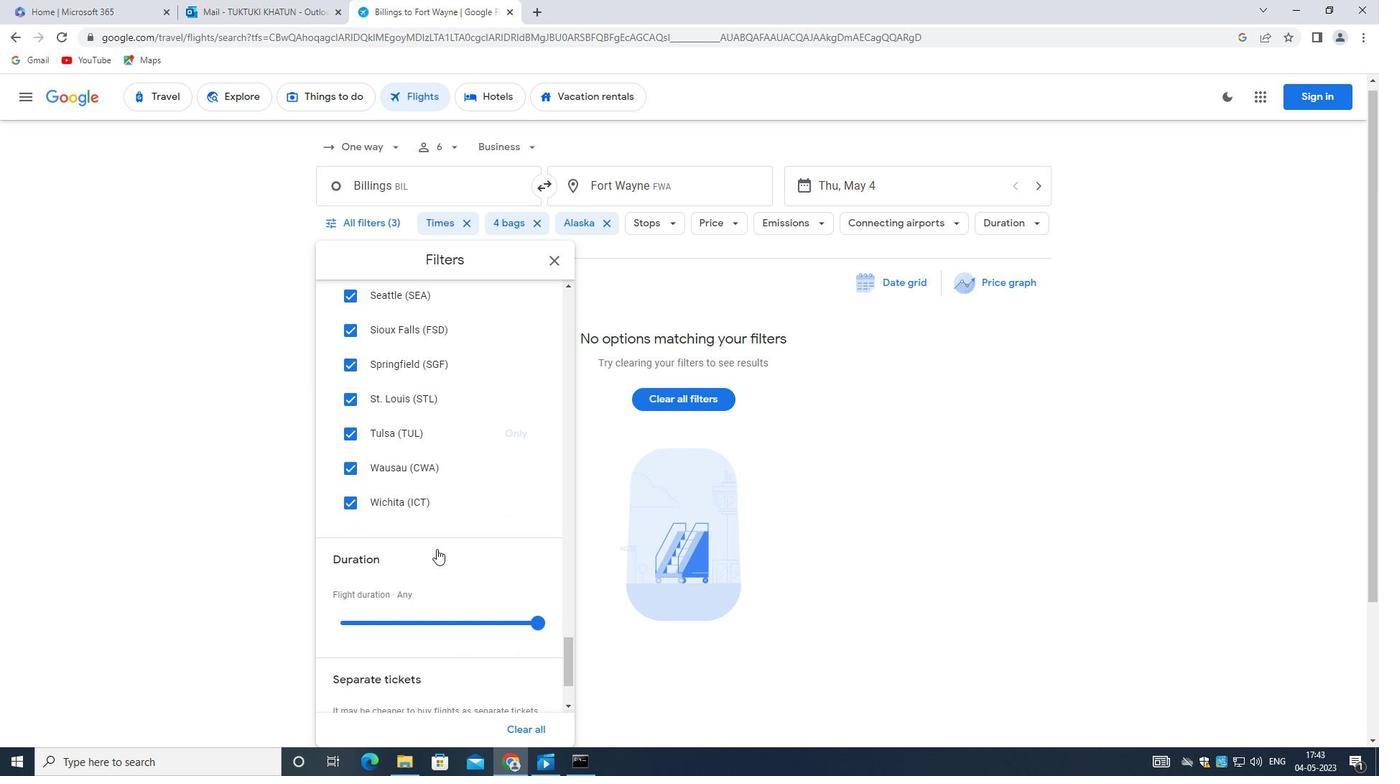 
Action: Mouse scrolled (436, 547) with delta (0, 0)
Screenshot: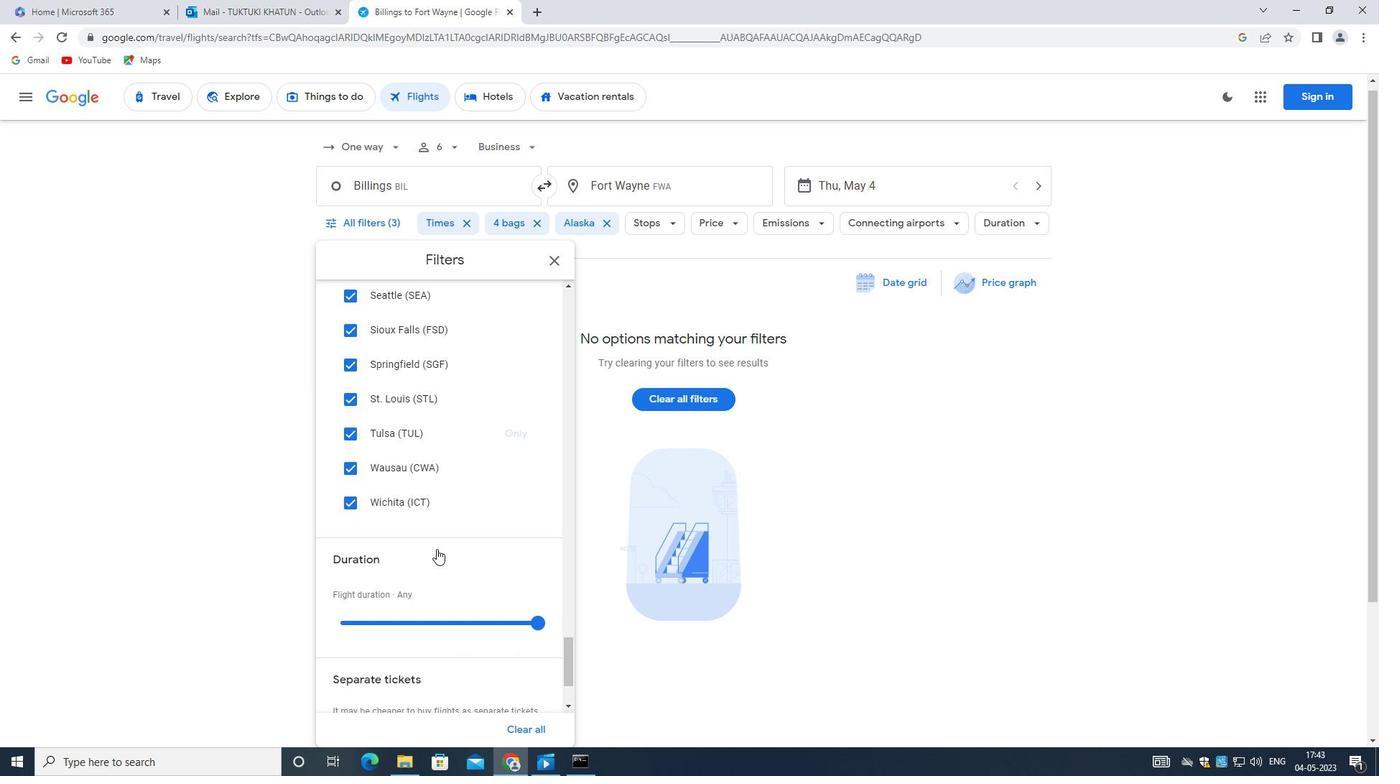 
Action: Mouse scrolled (436, 547) with delta (0, 0)
Screenshot: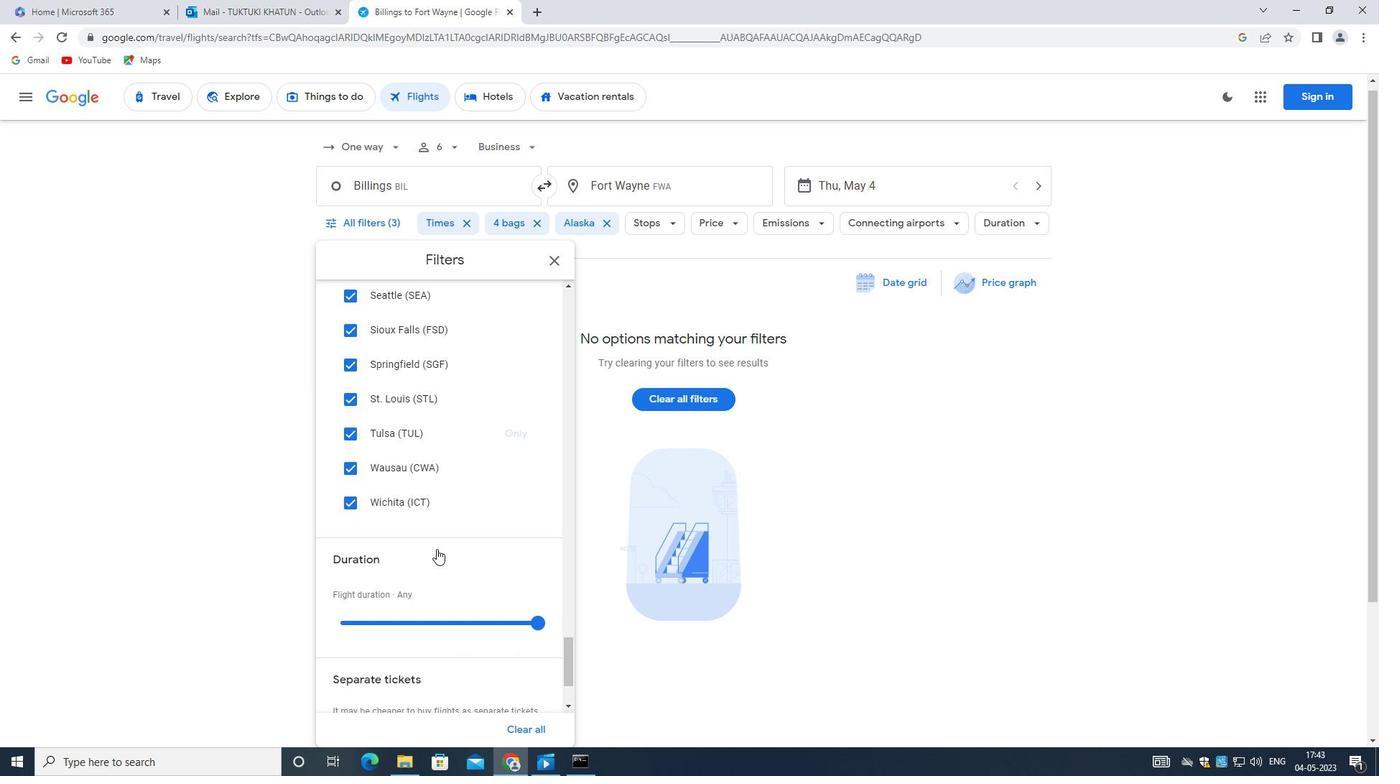 
Action: Mouse scrolled (436, 547) with delta (0, 0)
Screenshot: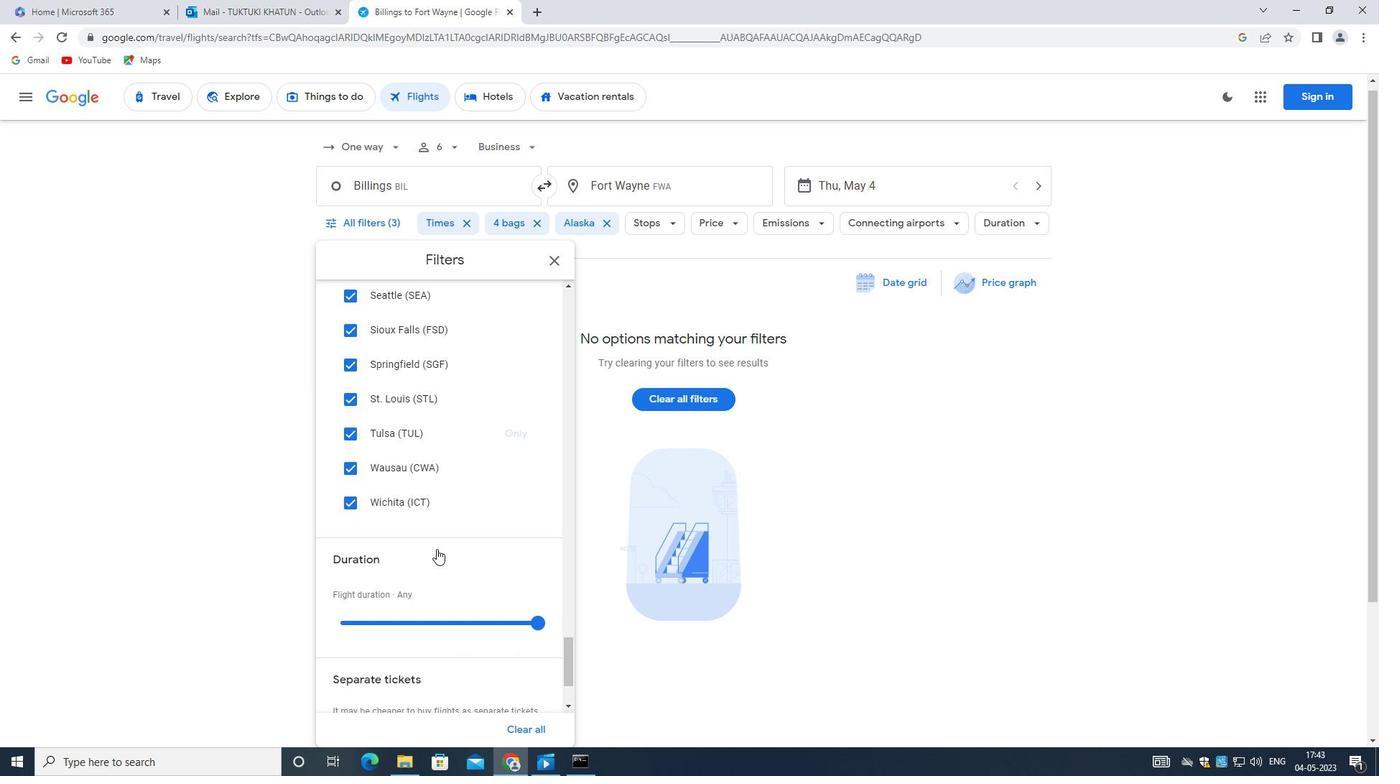 
Action: Mouse scrolled (436, 547) with delta (0, 0)
Screenshot: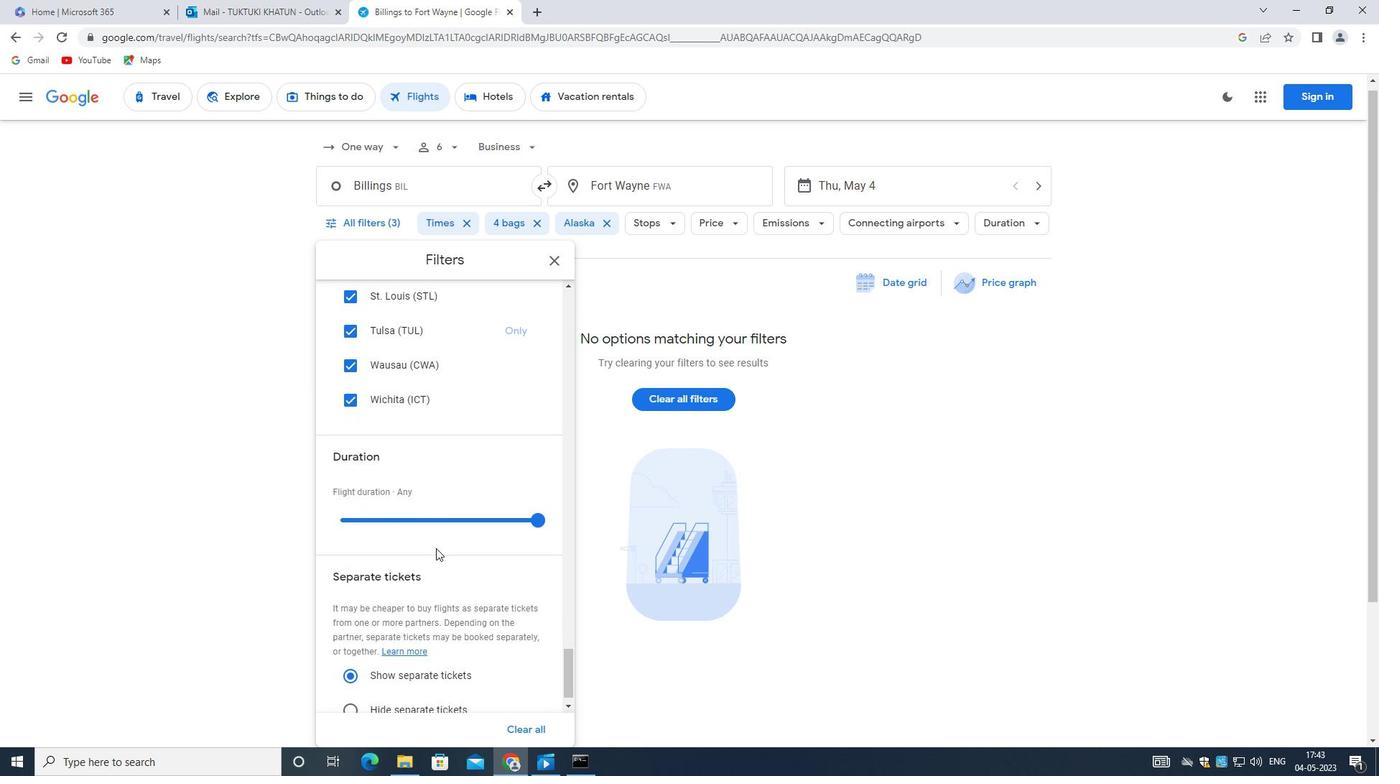 
Action: Mouse scrolled (436, 547) with delta (0, 0)
Screenshot: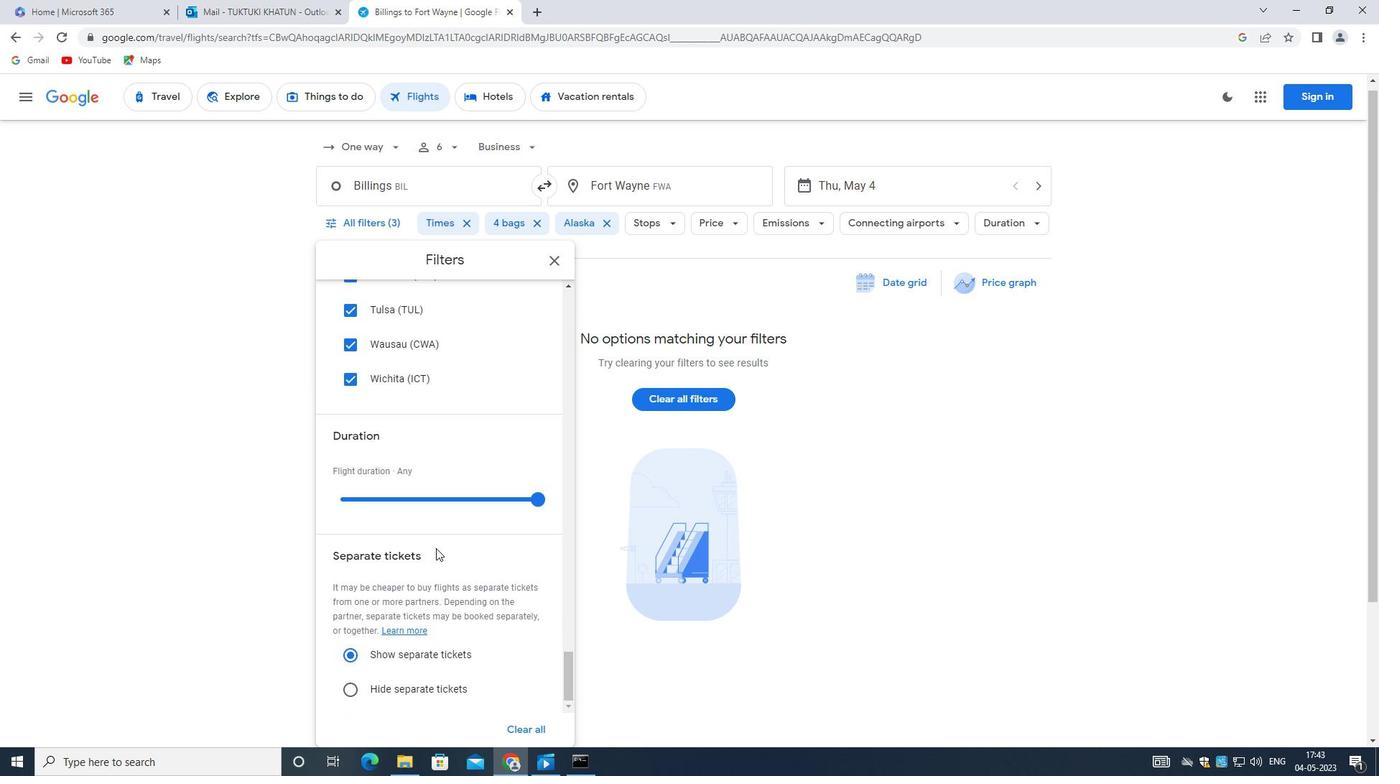 
Action: Mouse moved to (436, 548)
Screenshot: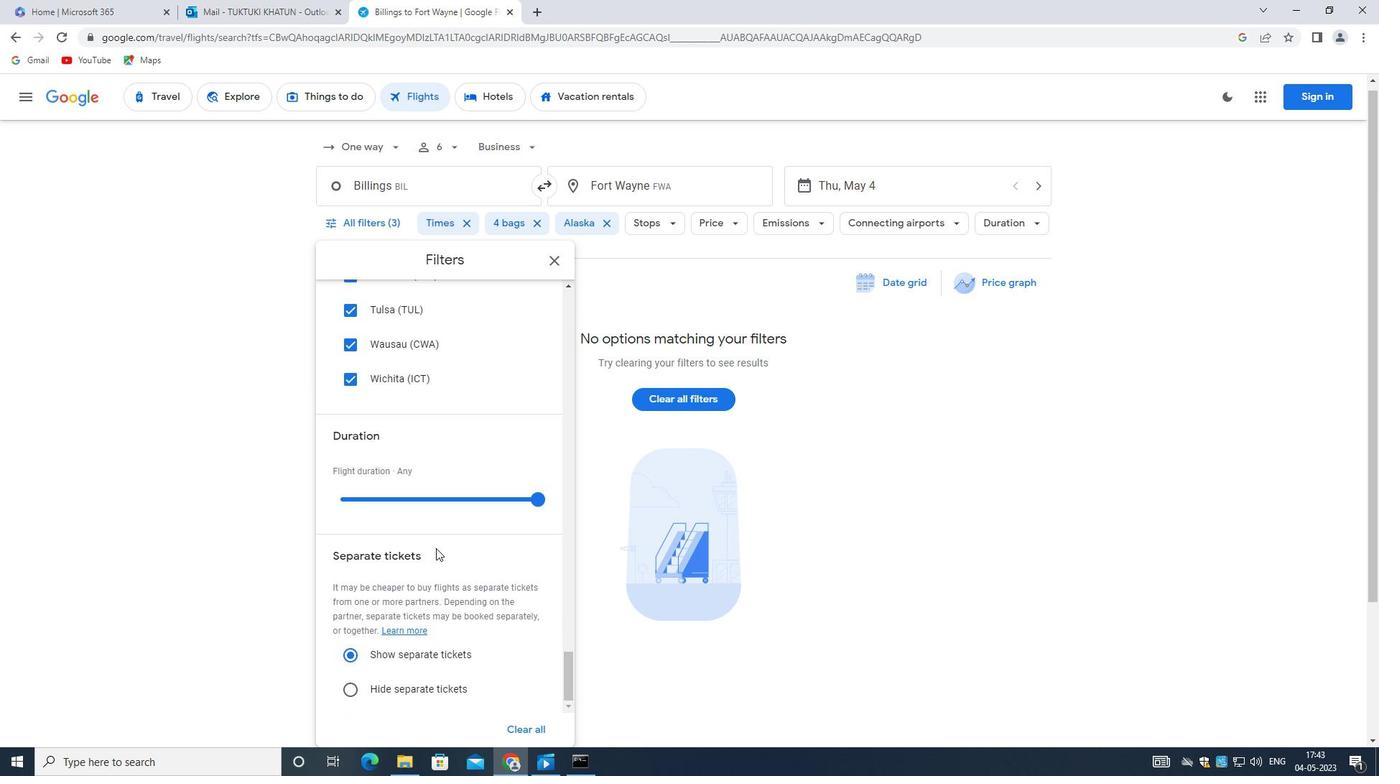 
Action: Mouse scrolled (436, 547) with delta (0, 0)
Screenshot: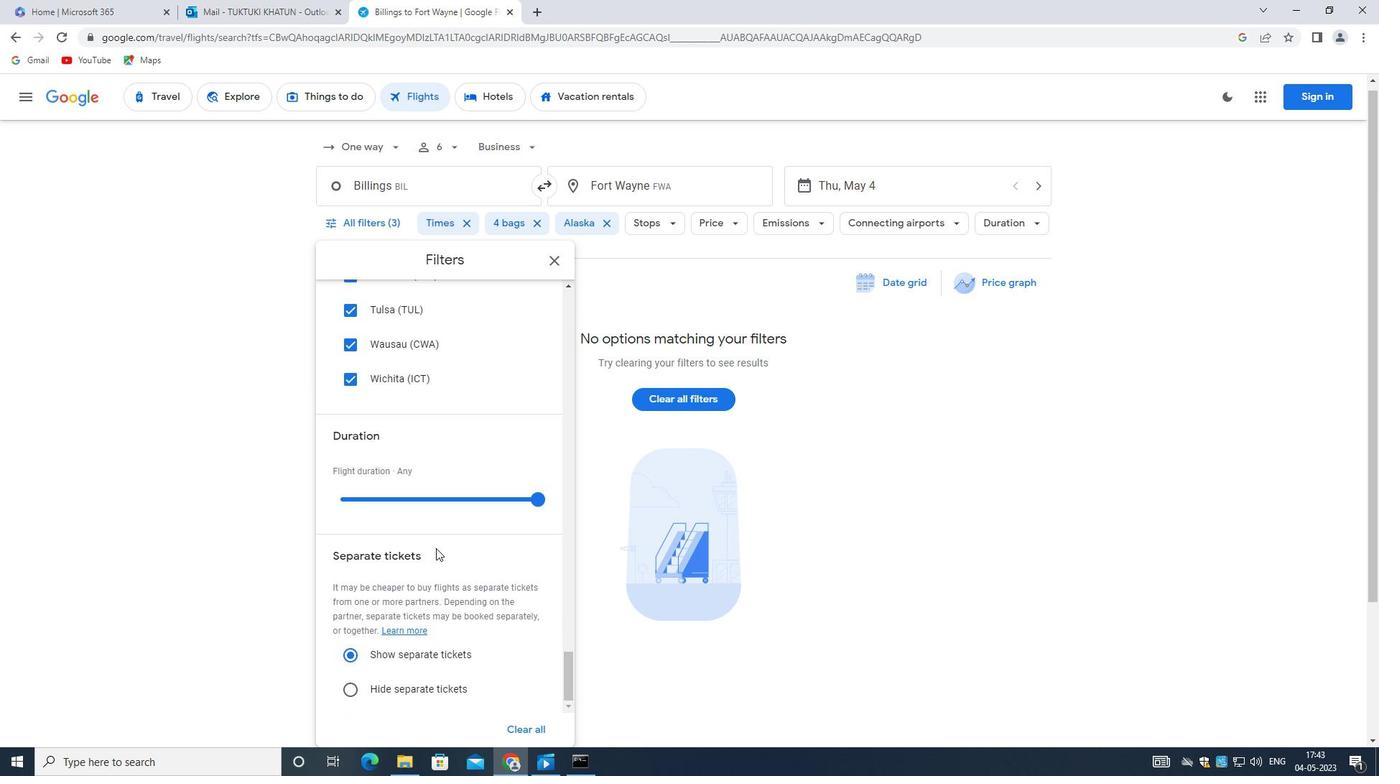 
Action: Mouse moved to (436, 548)
Screenshot: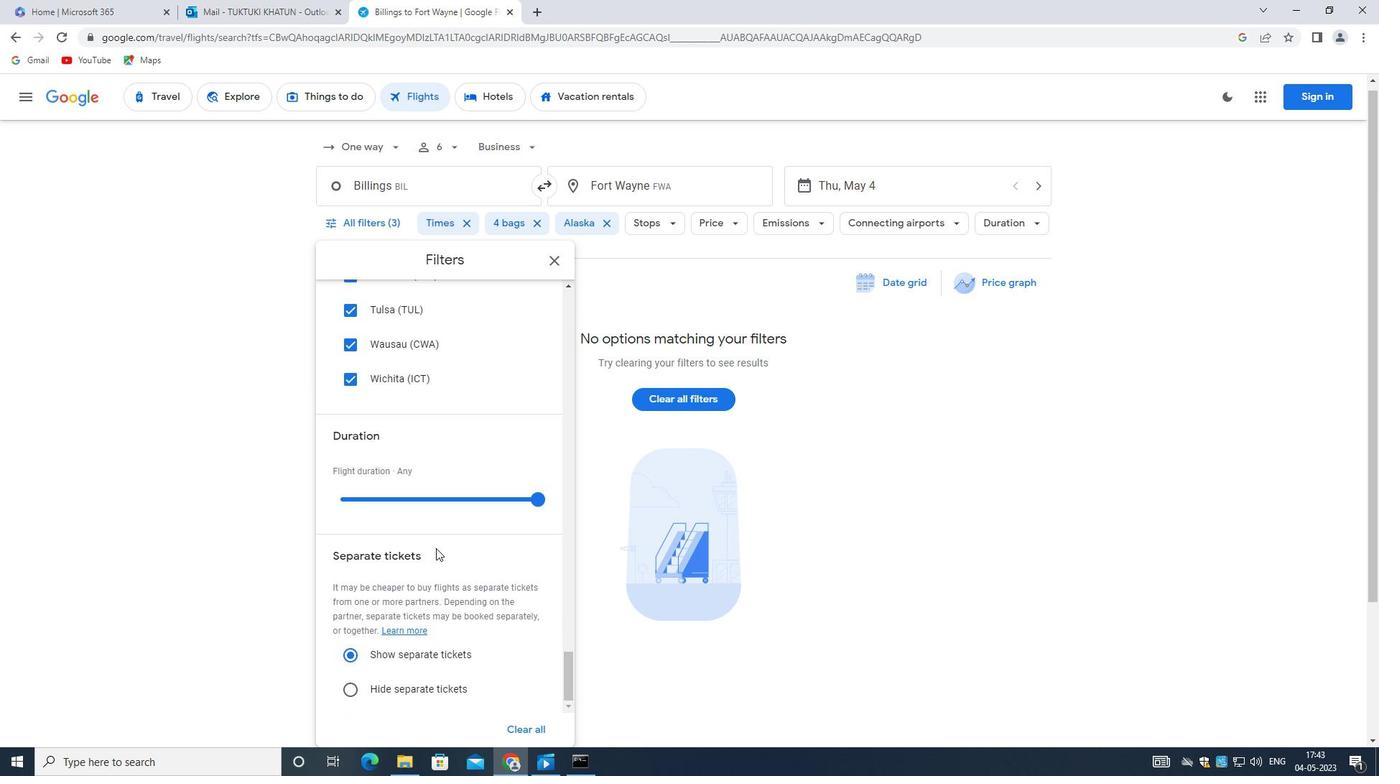 
Action: Mouse scrolled (436, 547) with delta (0, 0)
Screenshot: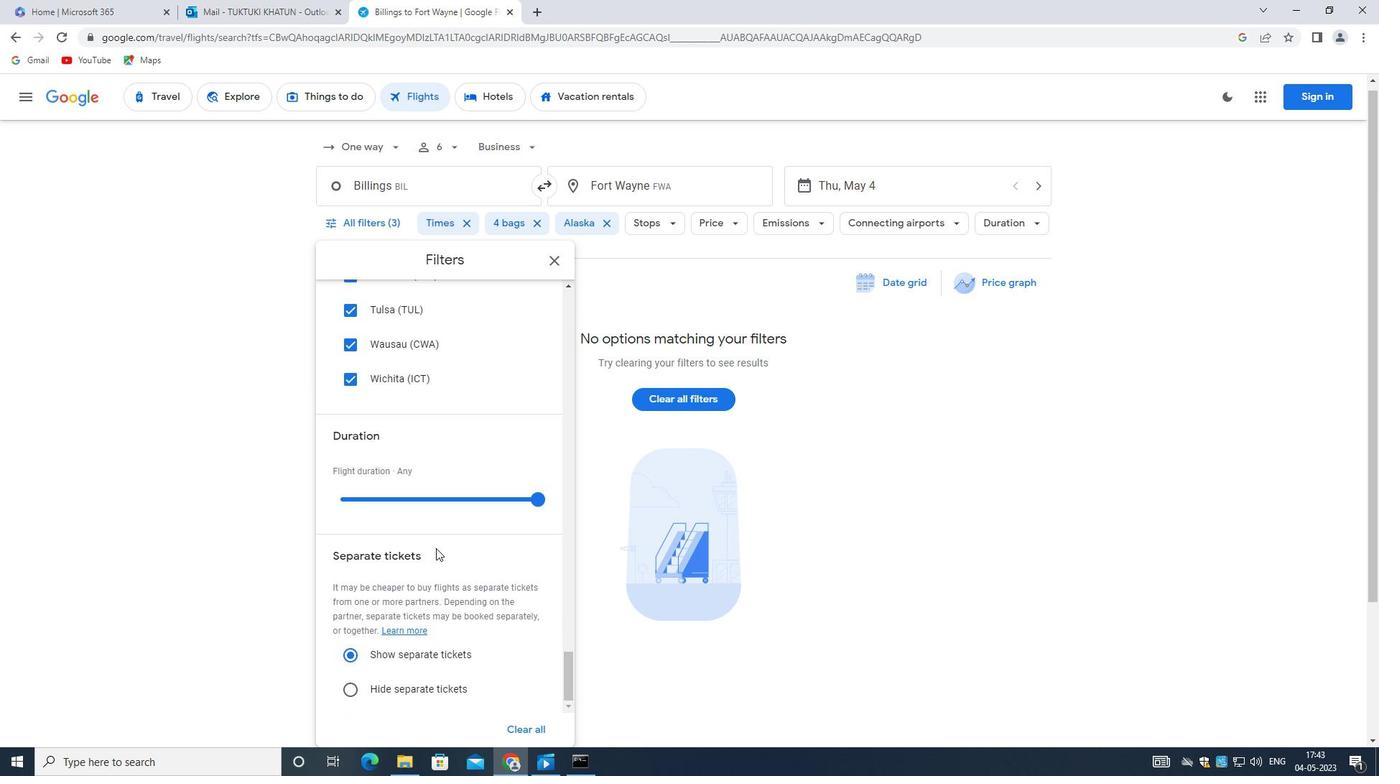 
Action: Mouse moved to (436, 549)
Screenshot: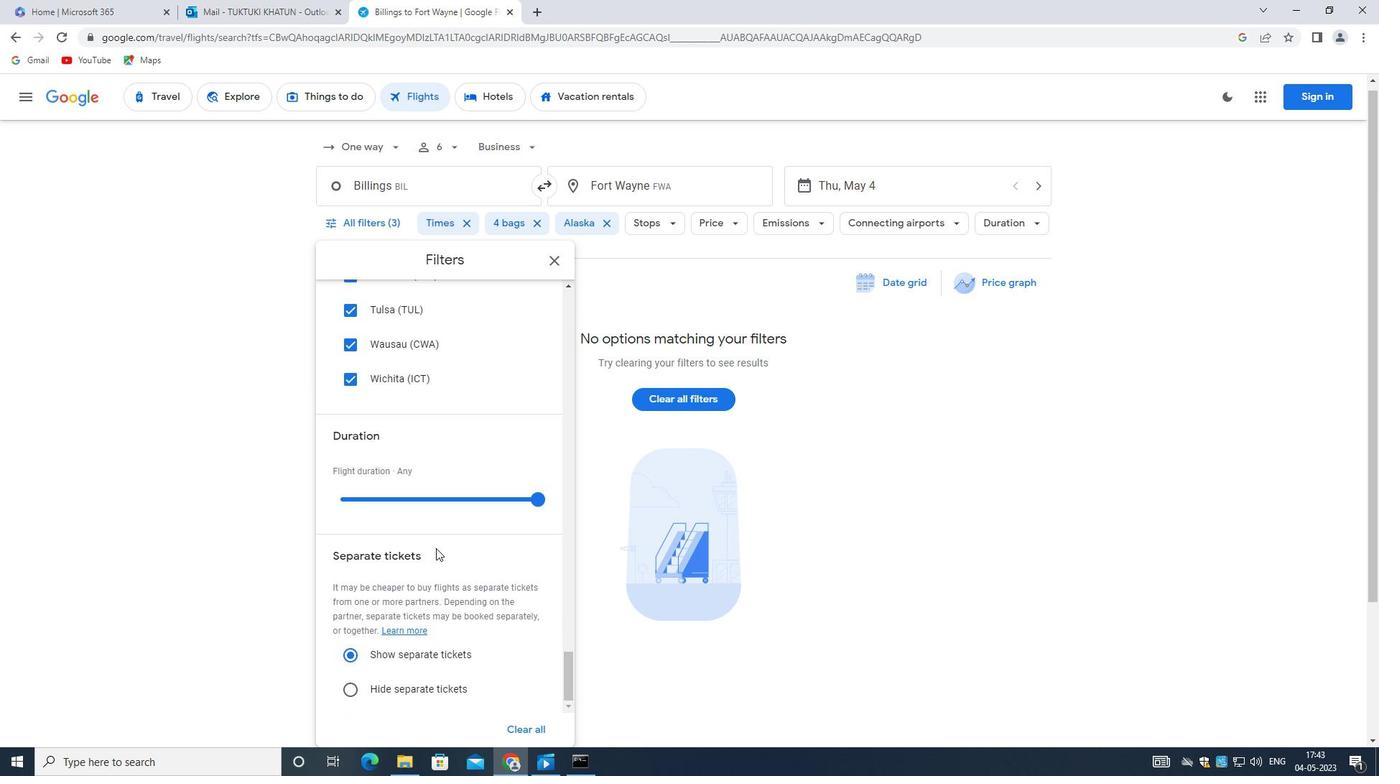 
Action: Mouse scrolled (436, 548) with delta (0, 0)
Screenshot: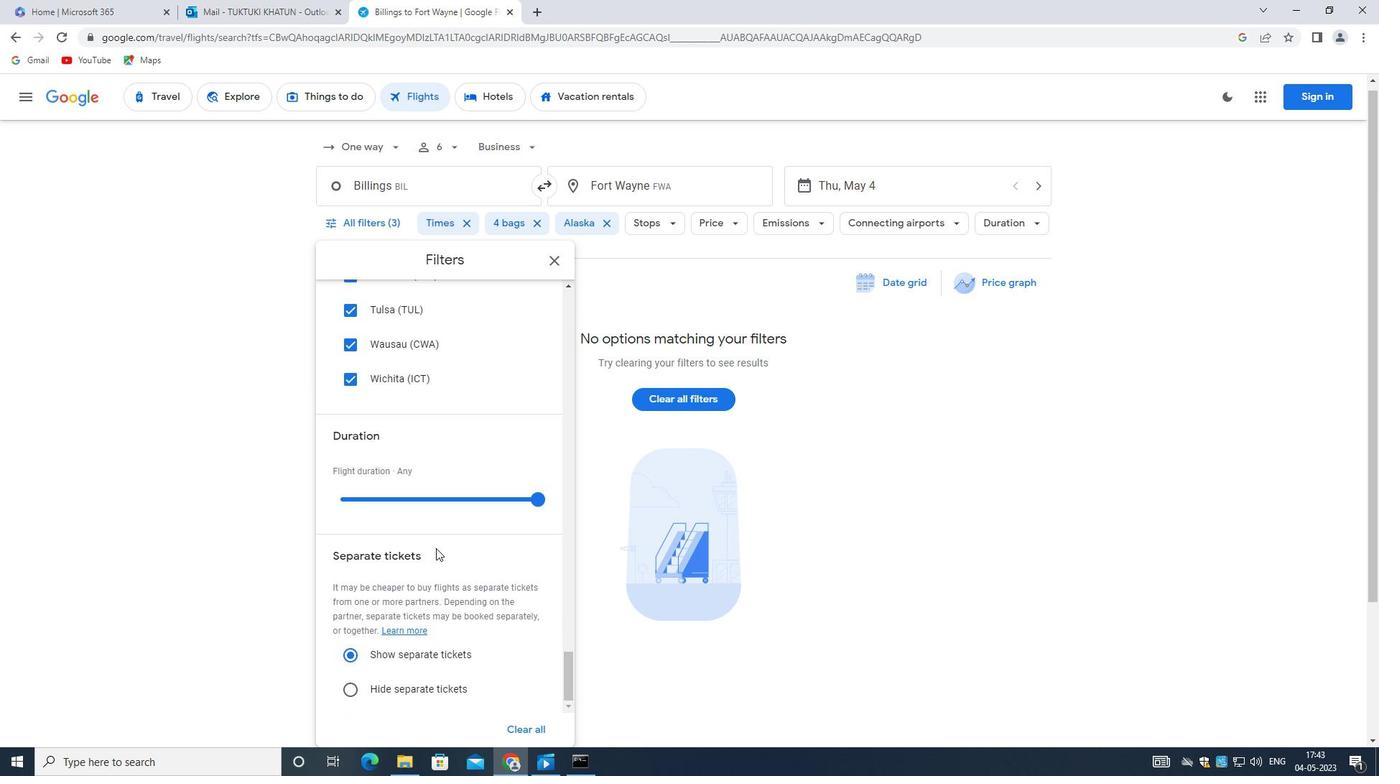 
Action: Mouse scrolled (436, 548) with delta (0, 0)
Screenshot: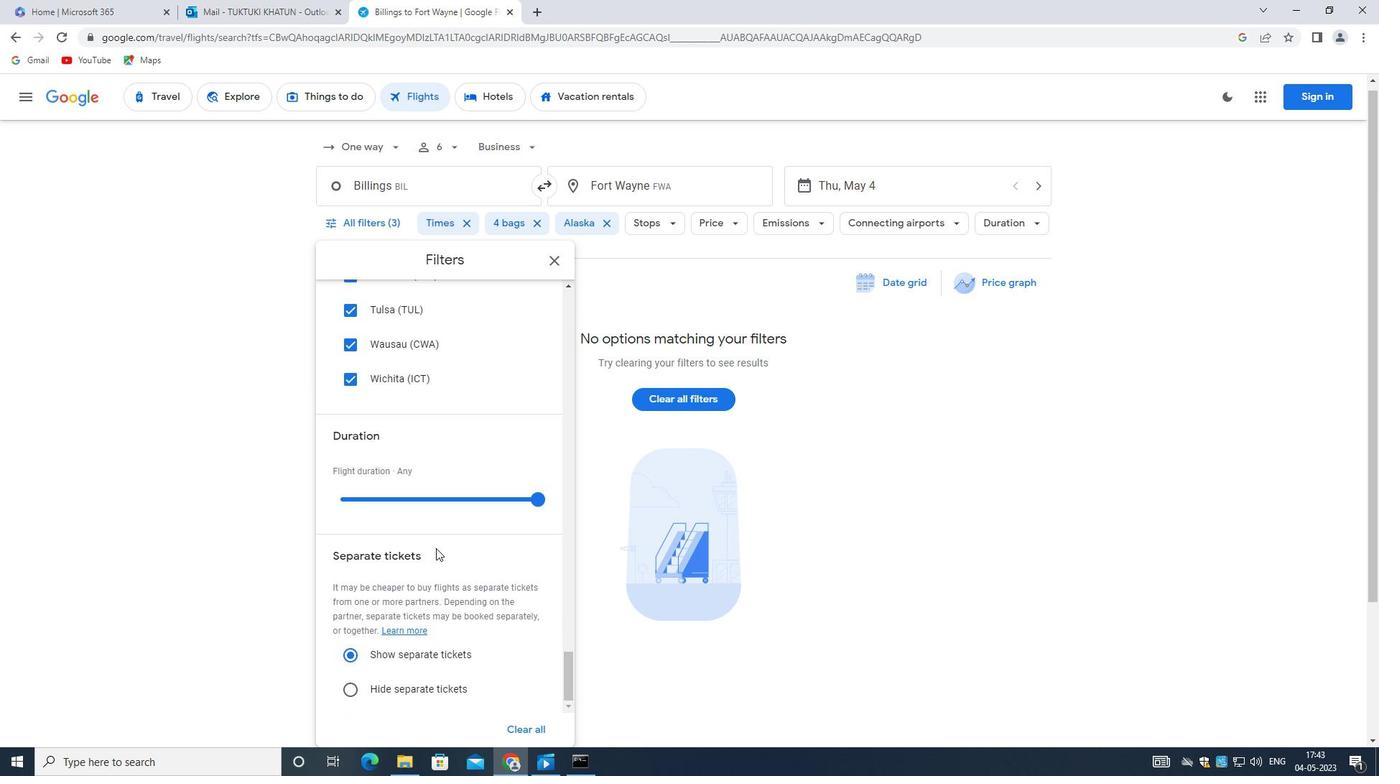 
Action: Mouse scrolled (436, 548) with delta (0, 0)
Screenshot: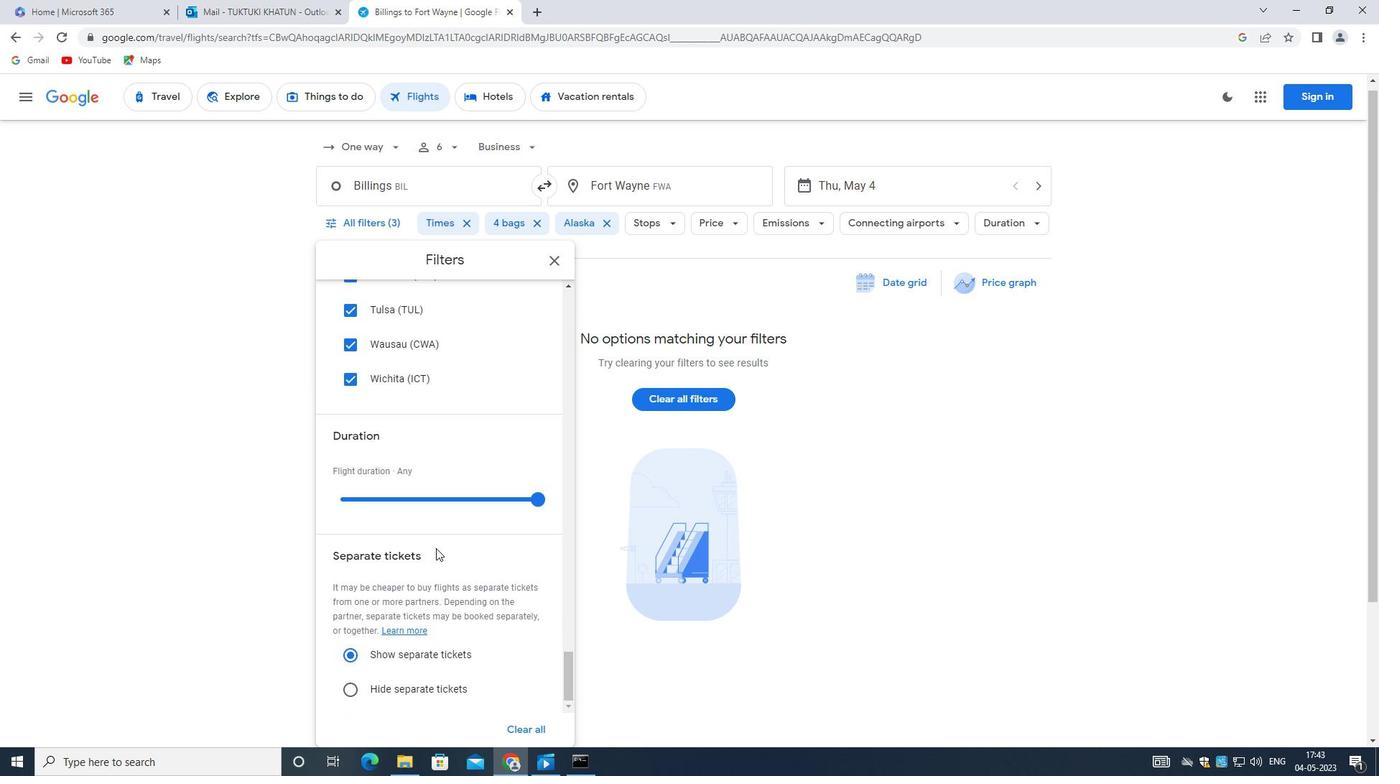 
